 Task: Buy 3 Bodysuits of size small for Baby Girls from Clothing section under best seller category for shipping address: Emily Brown, 1132 Star Trek Drive, Pensacola, Florida 32501, Cell Number 8503109646. Pay from credit card ending with 2005, CVV 3321
Action: Mouse moved to (254, 72)
Screenshot: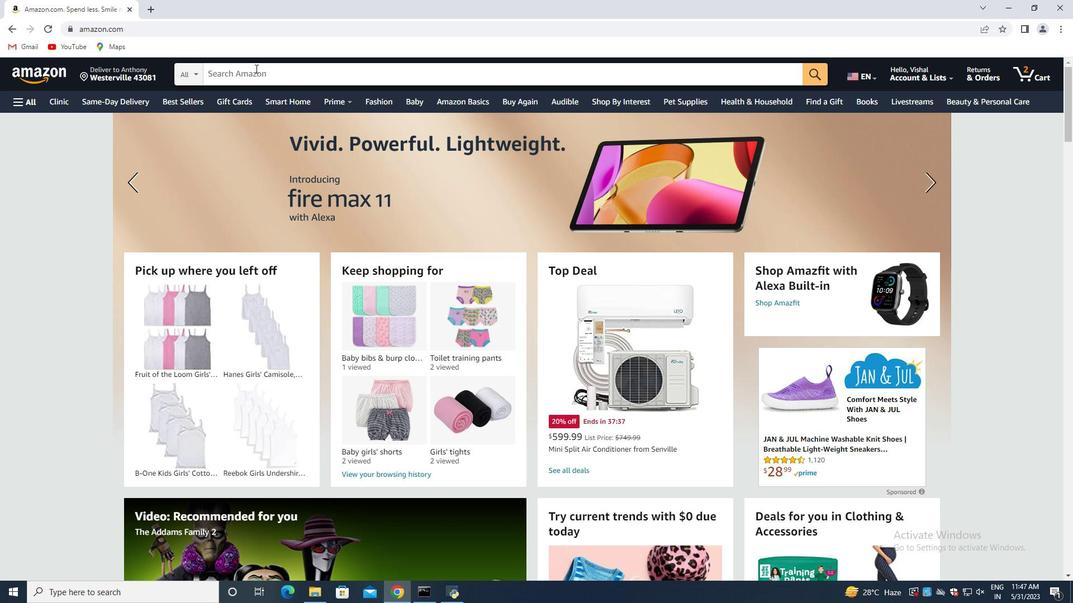 
Action: Mouse pressed left at (254, 72)
Screenshot: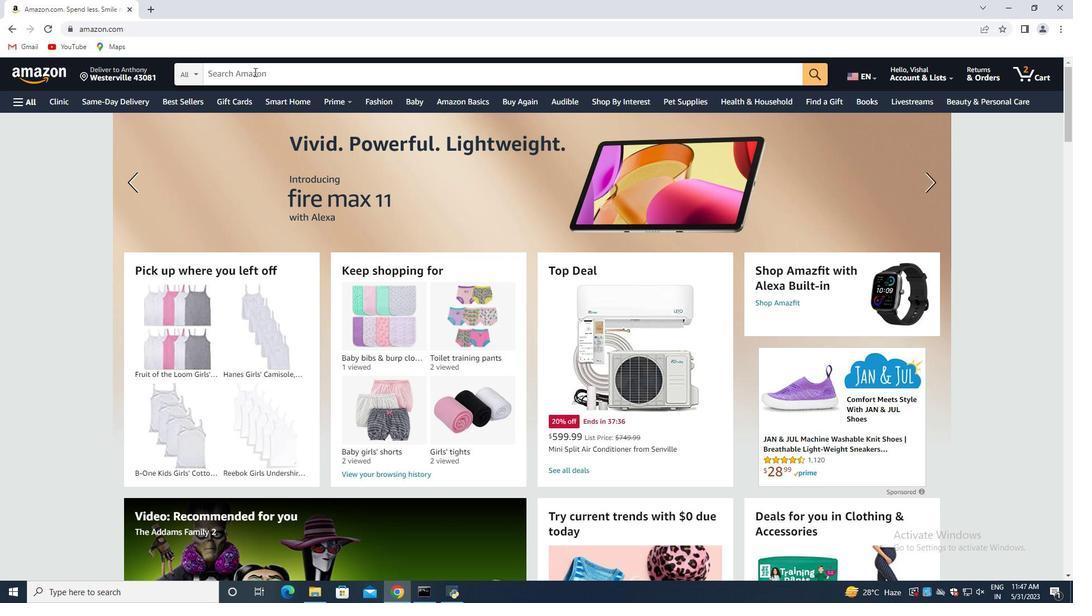 
Action: Key pressed <Key.shift>Body<Key.space><Key.backspace>suits<Key.space>of<Key.space>size<Key.space>small<Key.space>for<Key.space><Key.shift>Baby<Key.space><Key.shift>Girls<Key.enter>
Screenshot: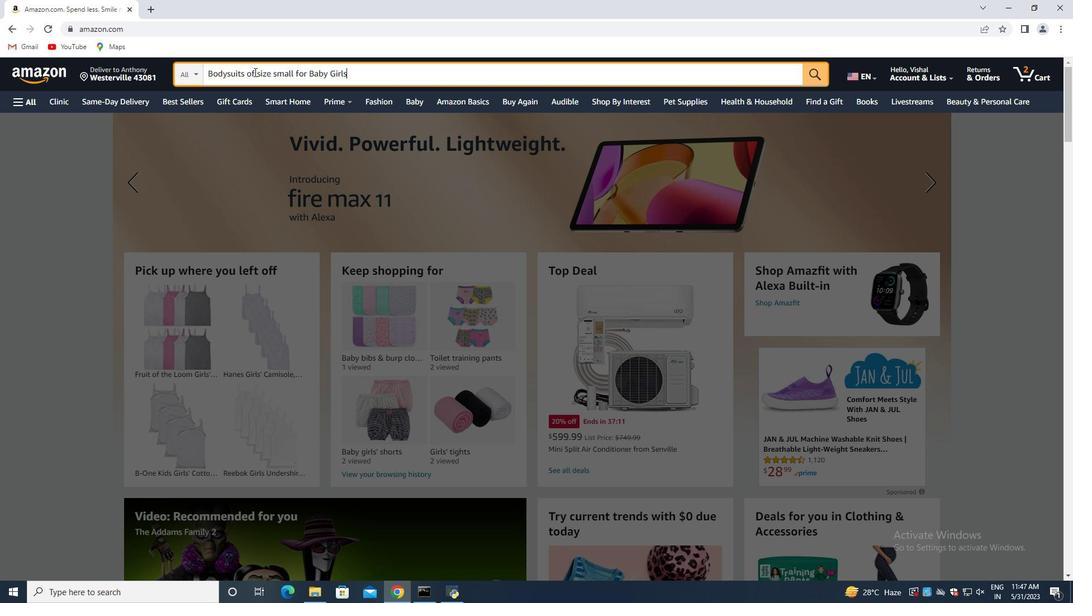 
Action: Mouse moved to (403, 208)
Screenshot: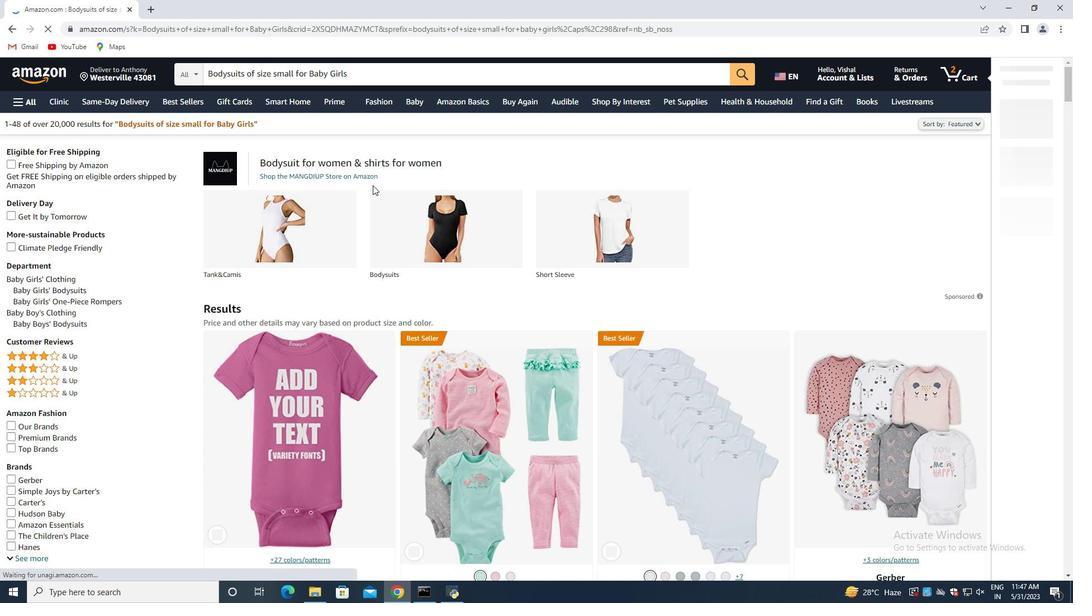 
Action: Mouse scrolled (403, 207) with delta (0, 0)
Screenshot: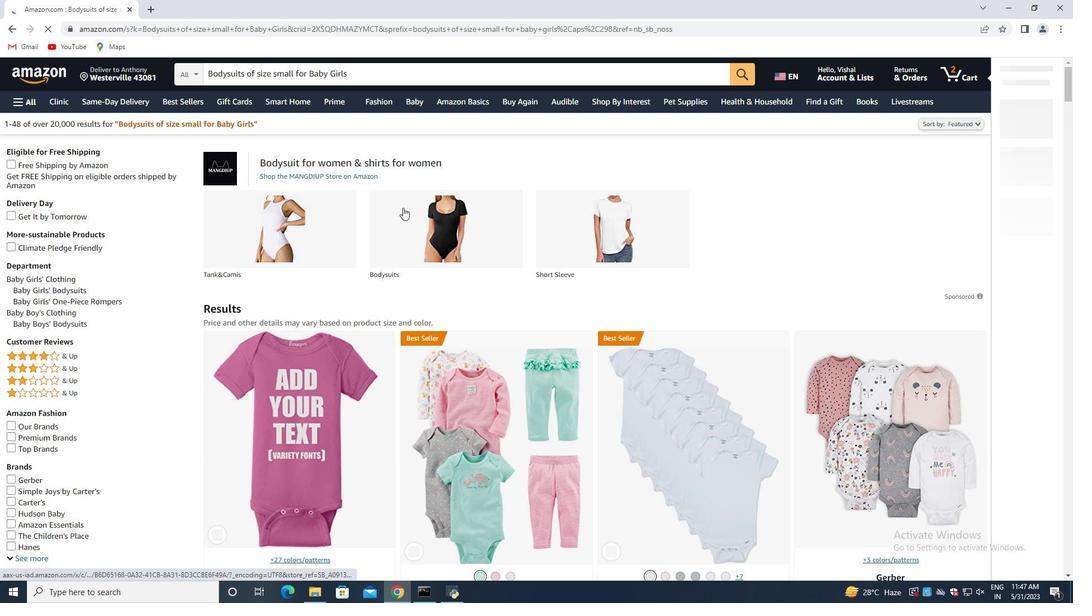 
Action: Mouse moved to (404, 209)
Screenshot: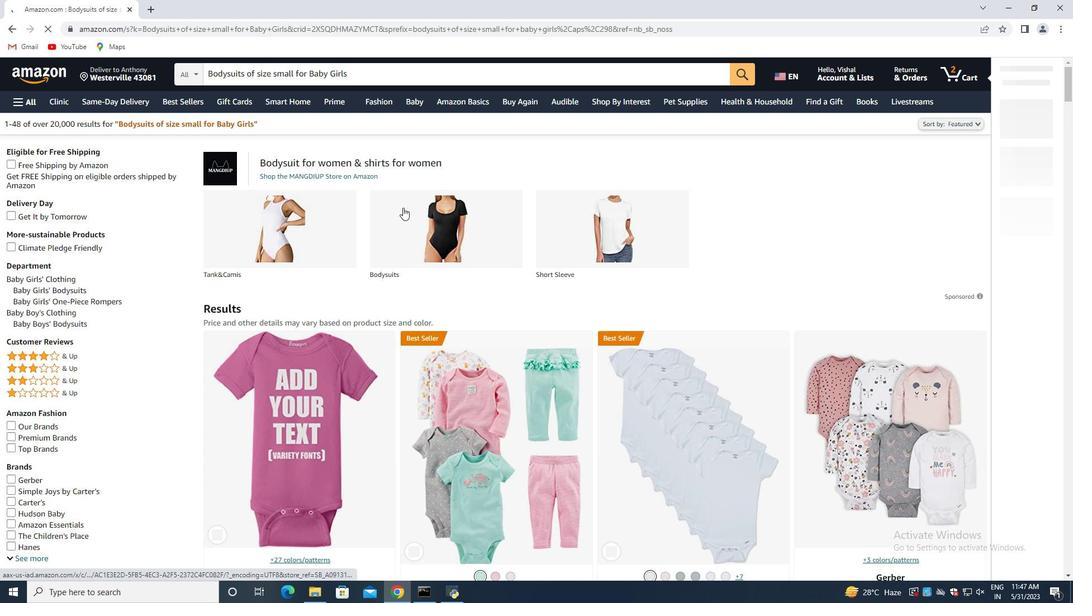 
Action: Mouse scrolled (404, 208) with delta (0, 0)
Screenshot: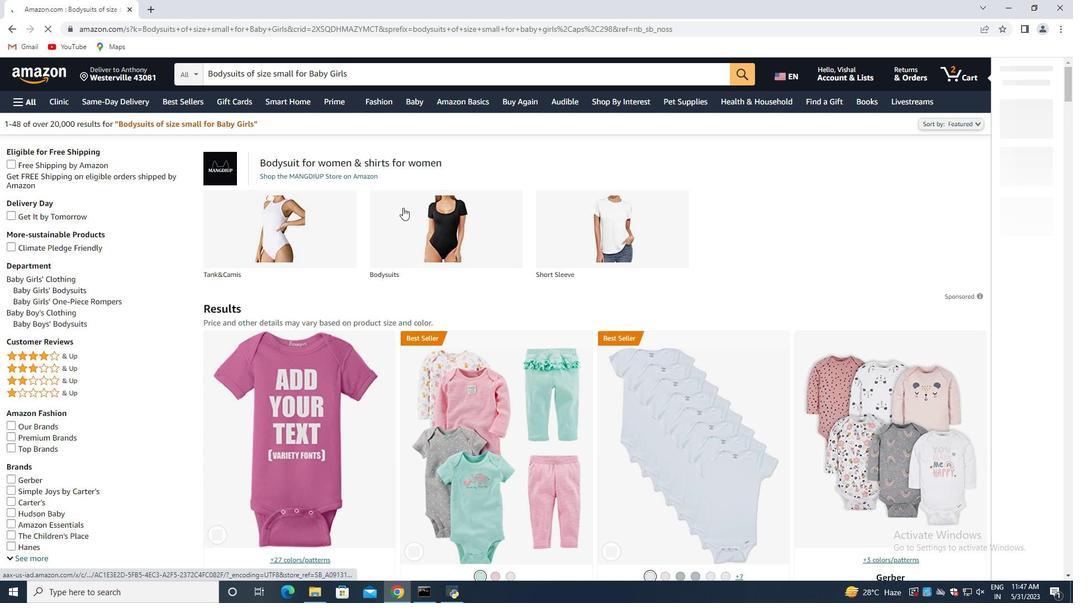
Action: Mouse moved to (407, 208)
Screenshot: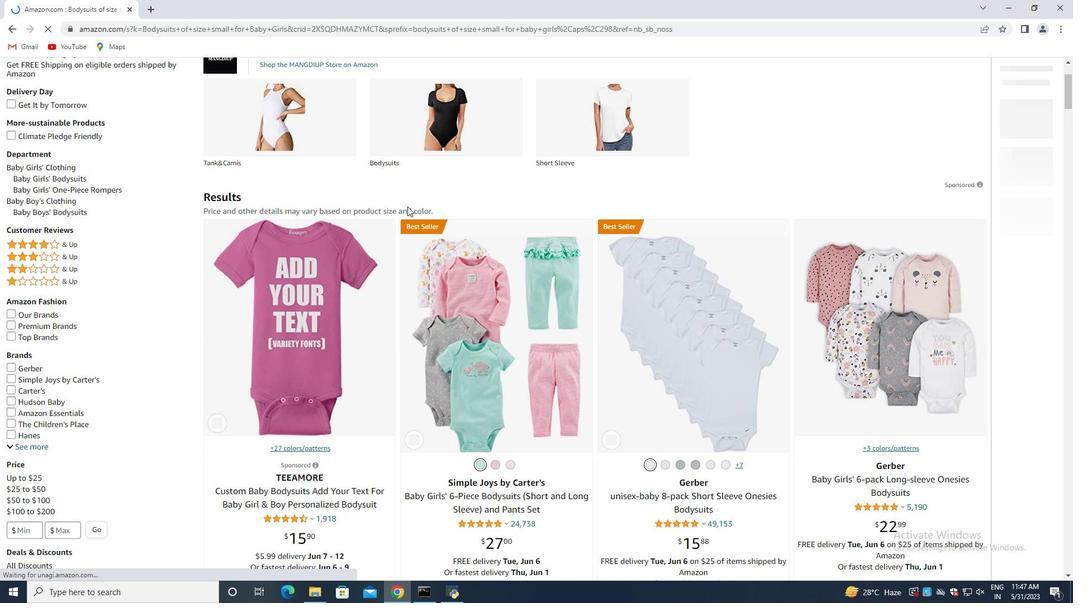 
Action: Mouse scrolled (407, 207) with delta (0, 0)
Screenshot: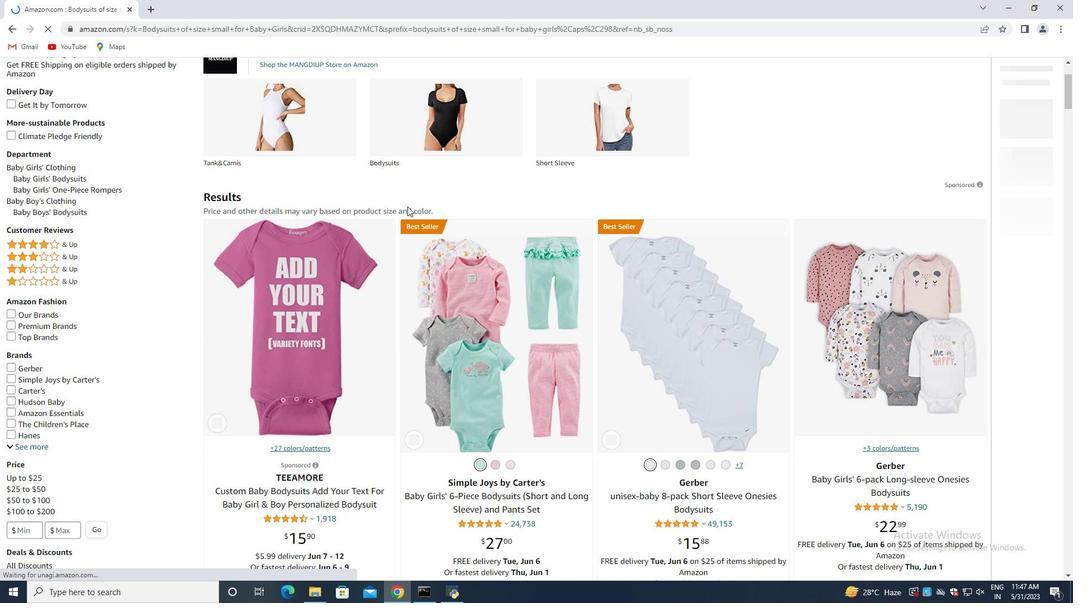 
Action: Mouse moved to (407, 209)
Screenshot: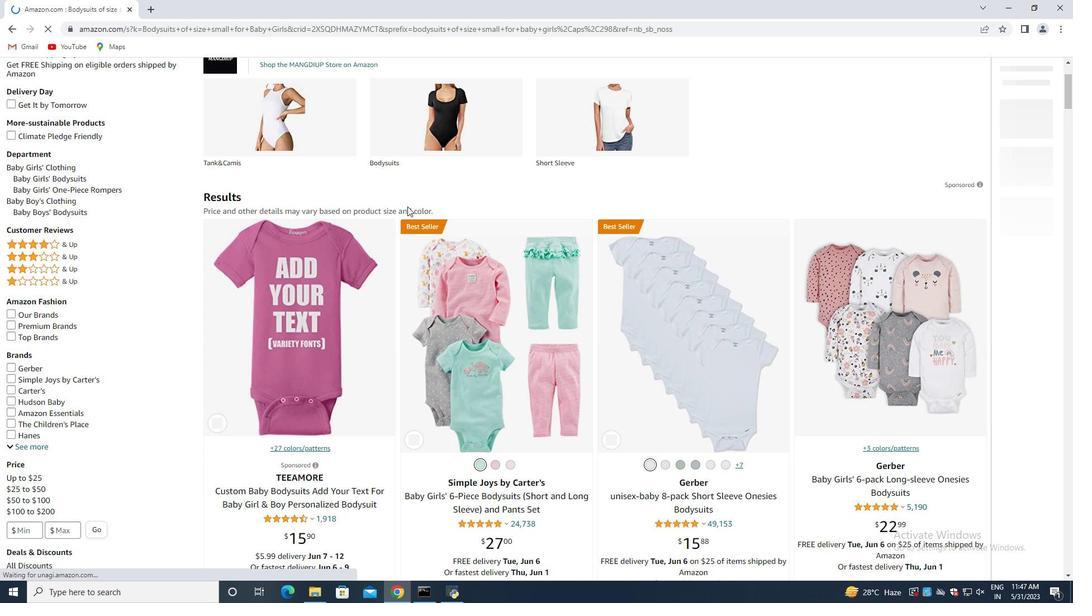 
Action: Mouse scrolled (407, 209) with delta (0, 0)
Screenshot: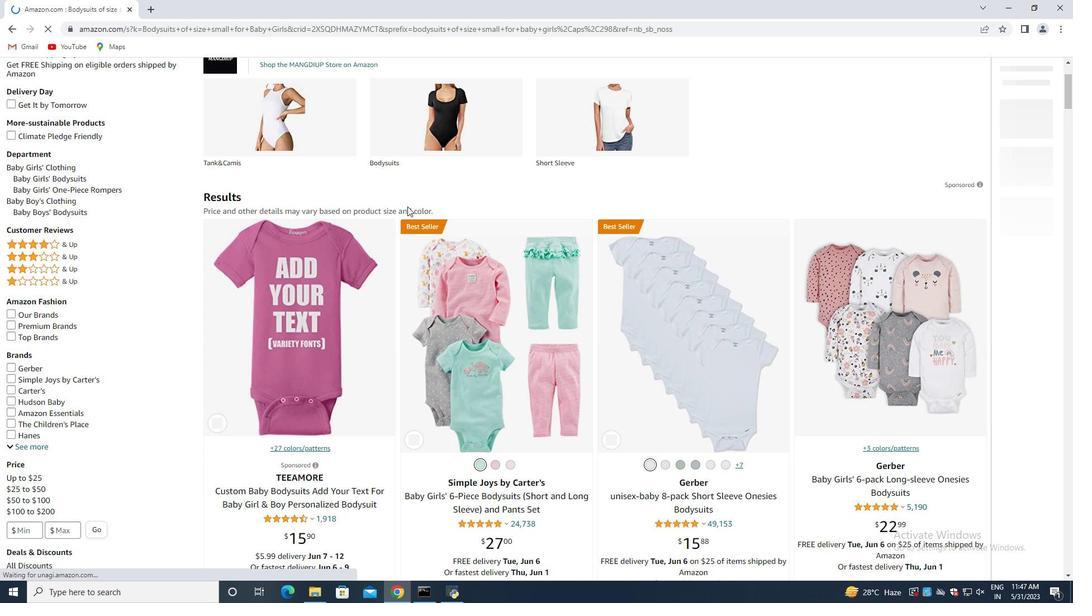 
Action: Mouse moved to (532, 244)
Screenshot: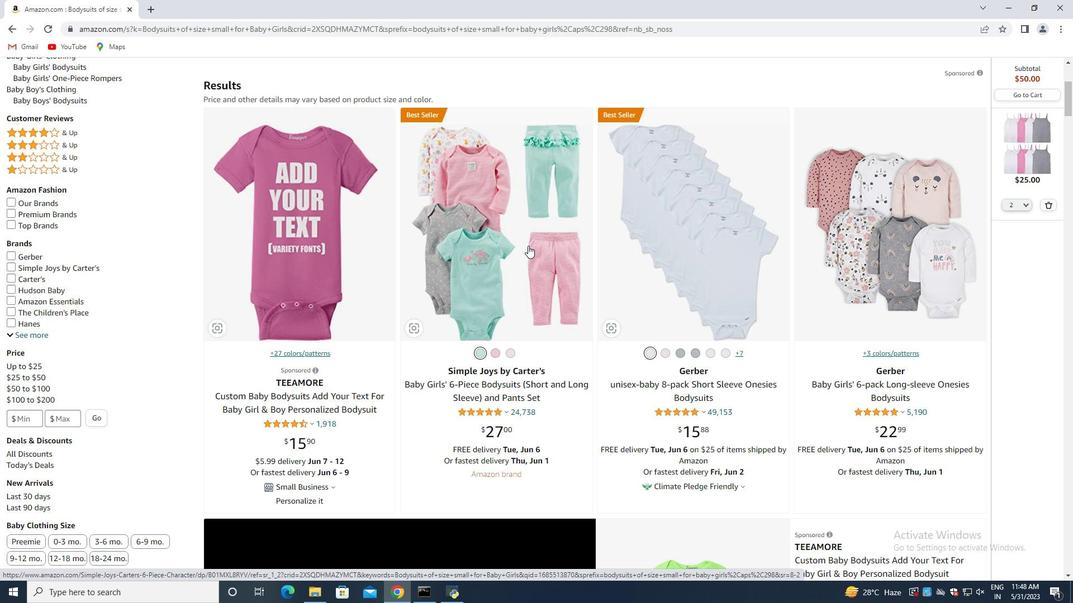
Action: Mouse pressed left at (532, 244)
Screenshot: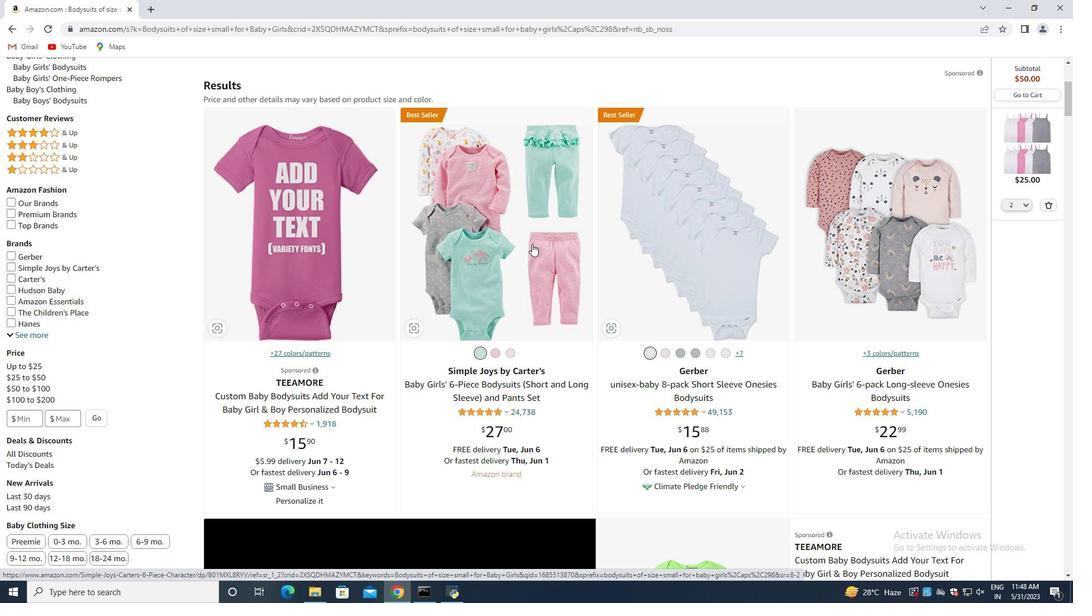 
Action: Mouse moved to (533, 386)
Screenshot: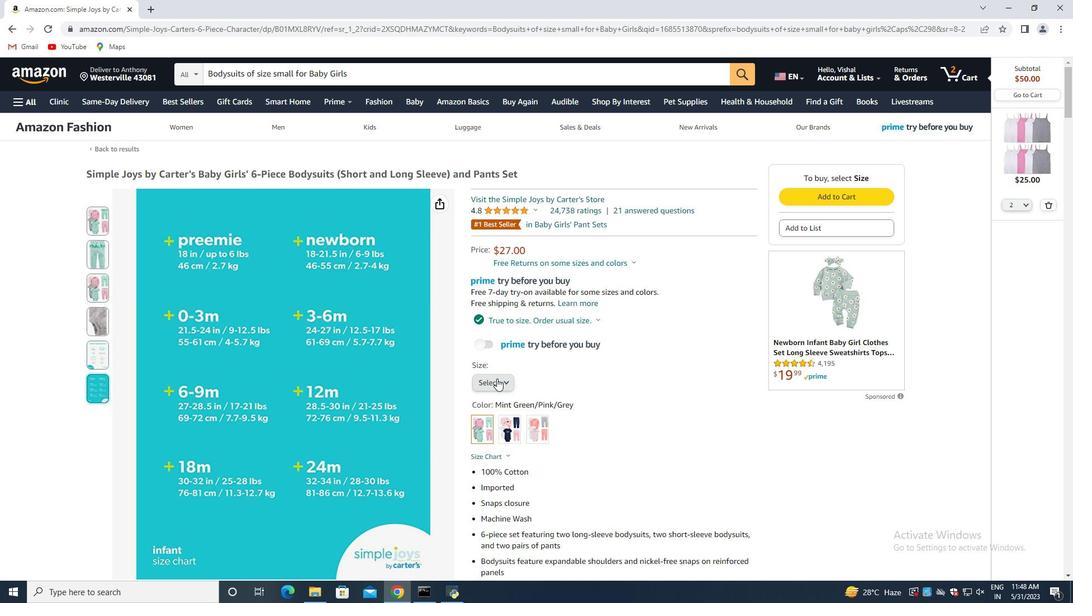 
Action: Mouse pressed left at (533, 386)
Screenshot: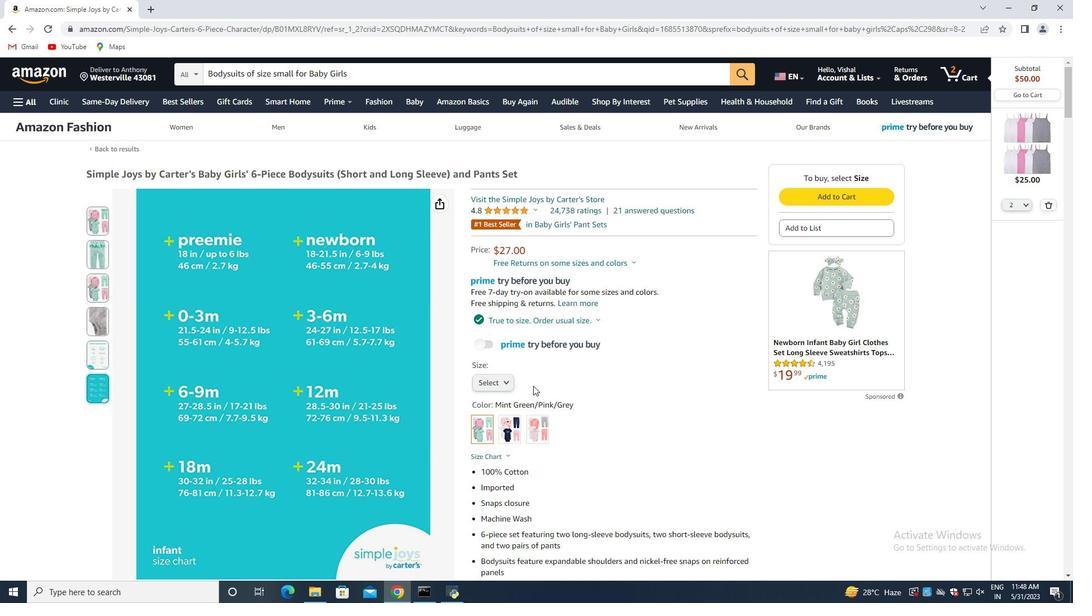 
Action: Mouse moved to (494, 383)
Screenshot: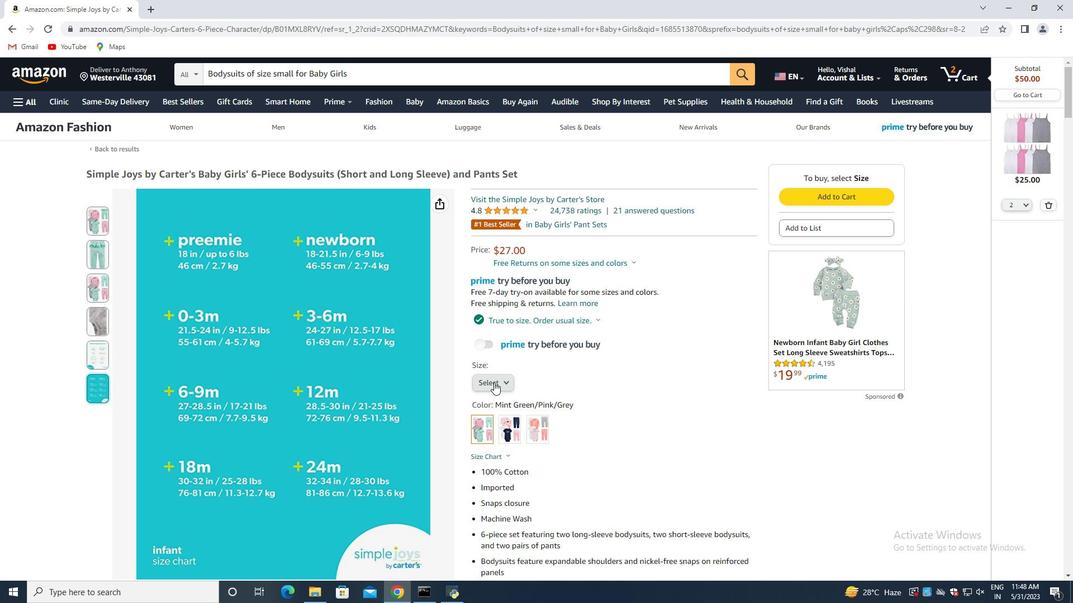 
Action: Mouse pressed left at (494, 383)
Screenshot: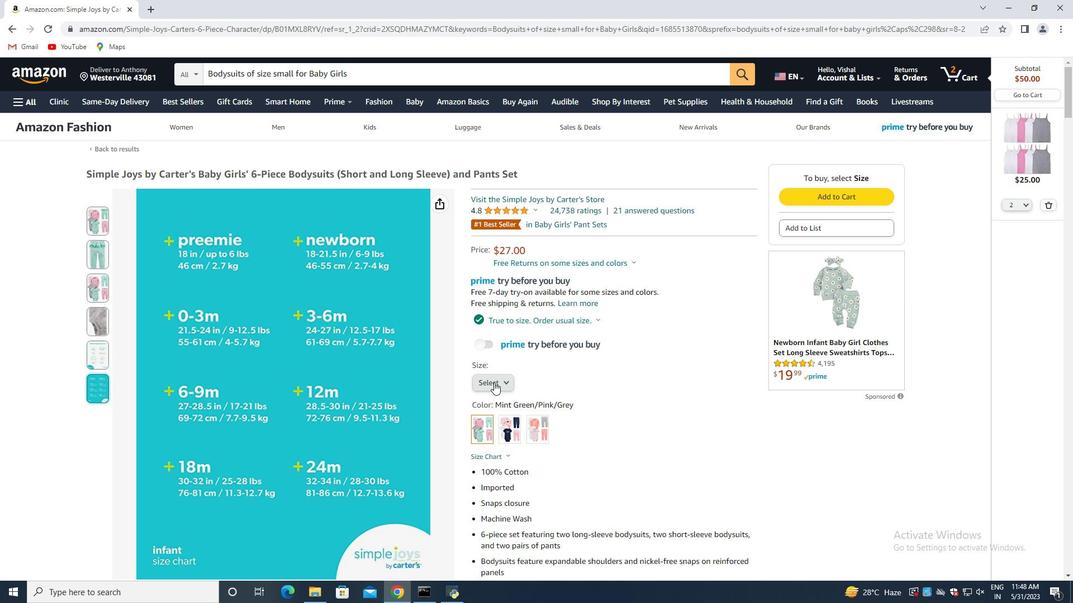 
Action: Mouse moved to (495, 428)
Screenshot: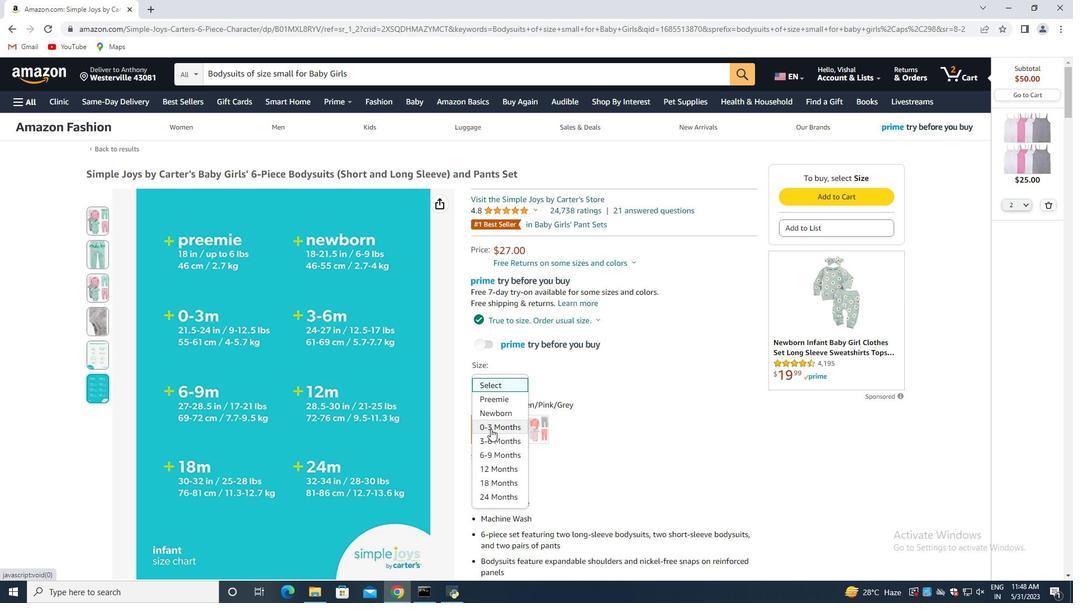 
Action: Mouse pressed left at (495, 428)
Screenshot: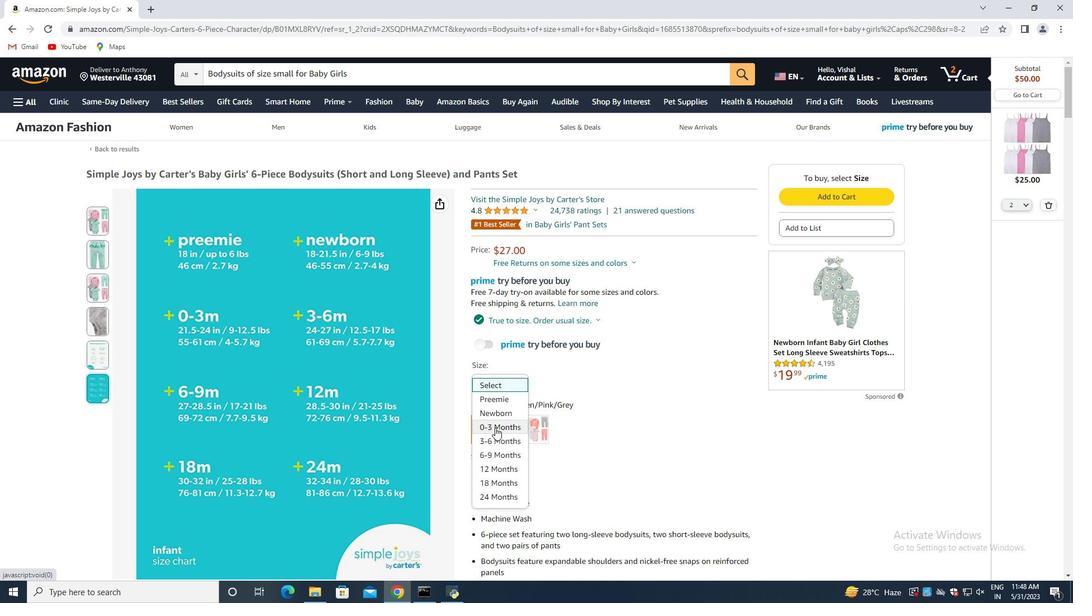 
Action: Mouse moved to (1050, 204)
Screenshot: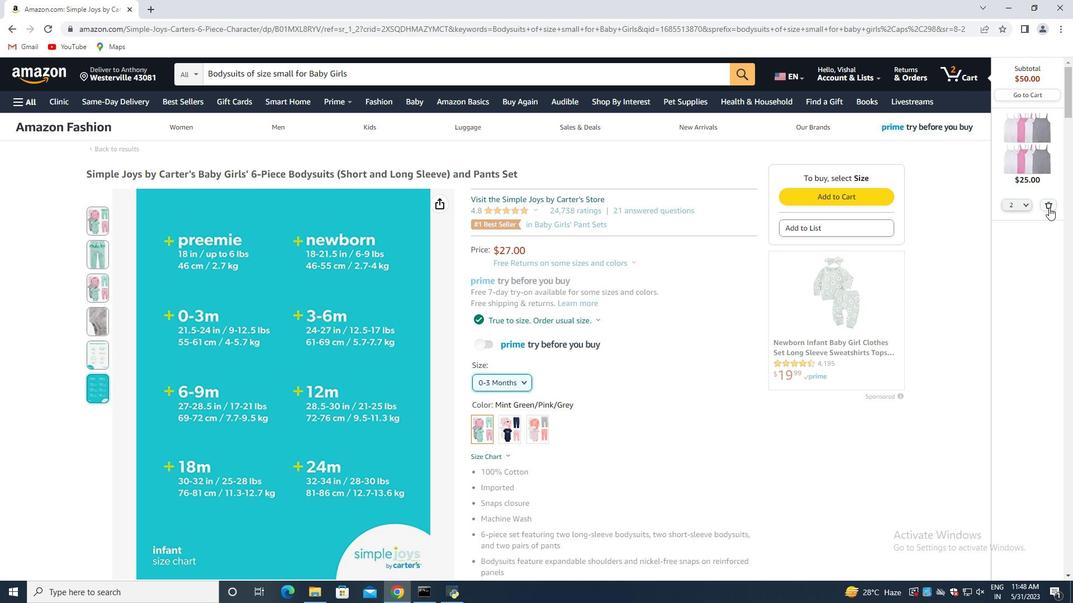
Action: Mouse pressed left at (1050, 204)
Screenshot: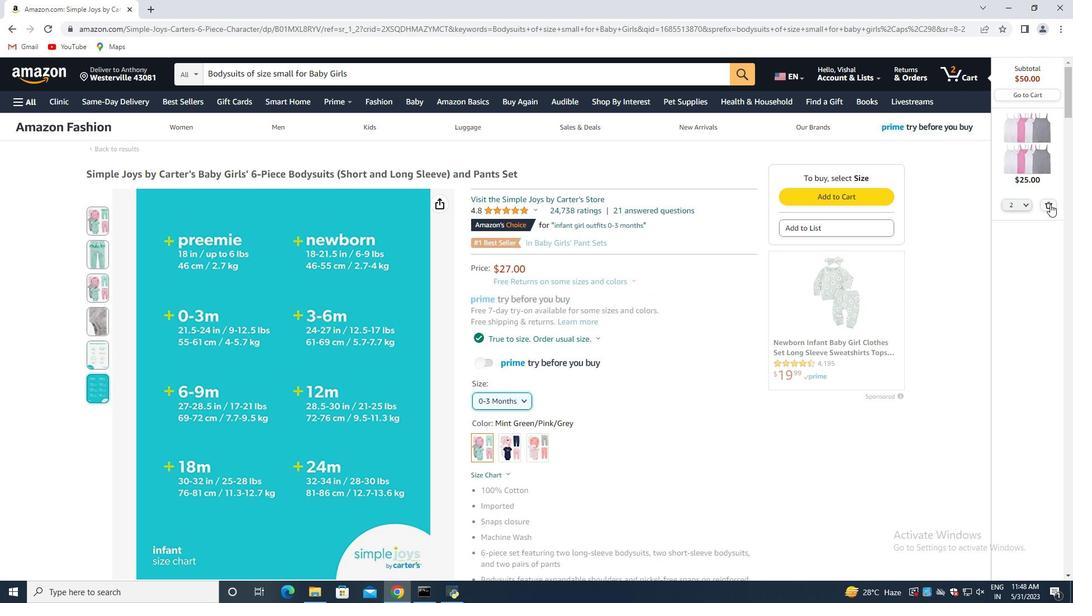
Action: Mouse moved to (643, 300)
Screenshot: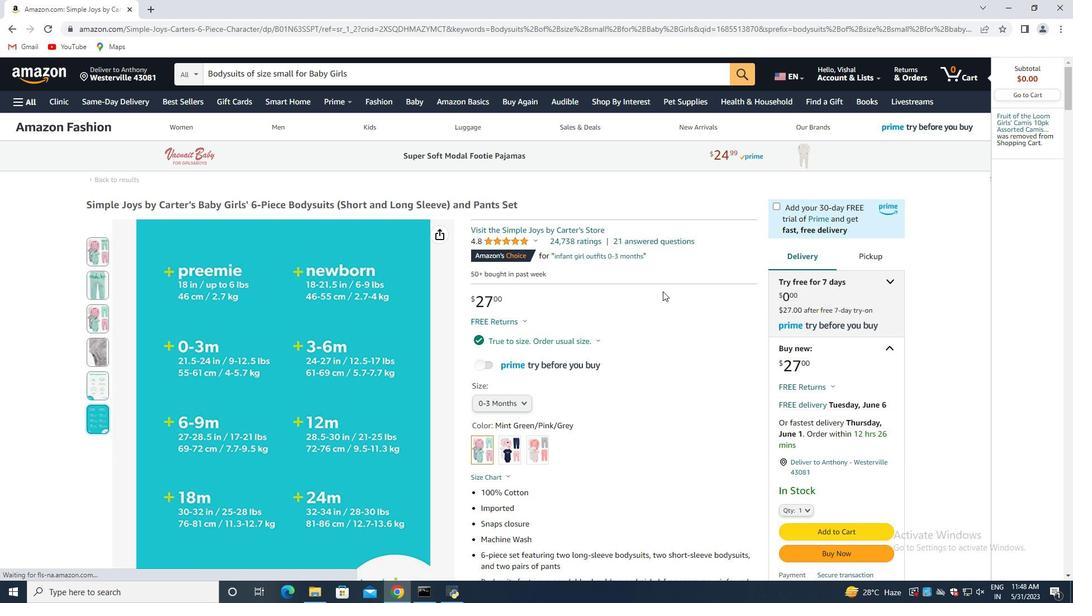 
Action: Mouse scrolled (643, 300) with delta (0, 0)
Screenshot: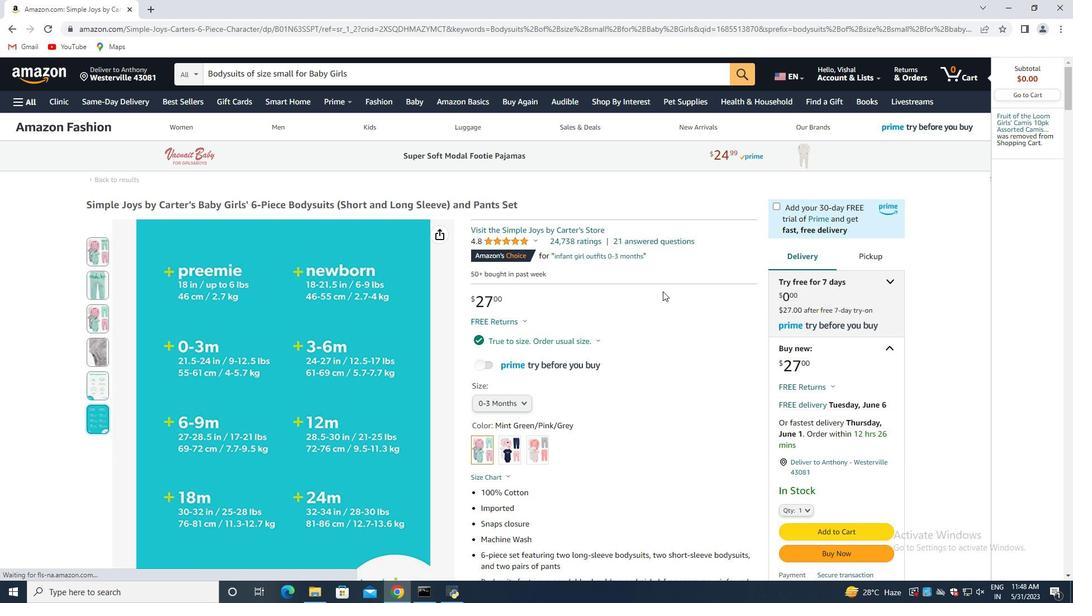 
Action: Mouse moved to (569, 315)
Screenshot: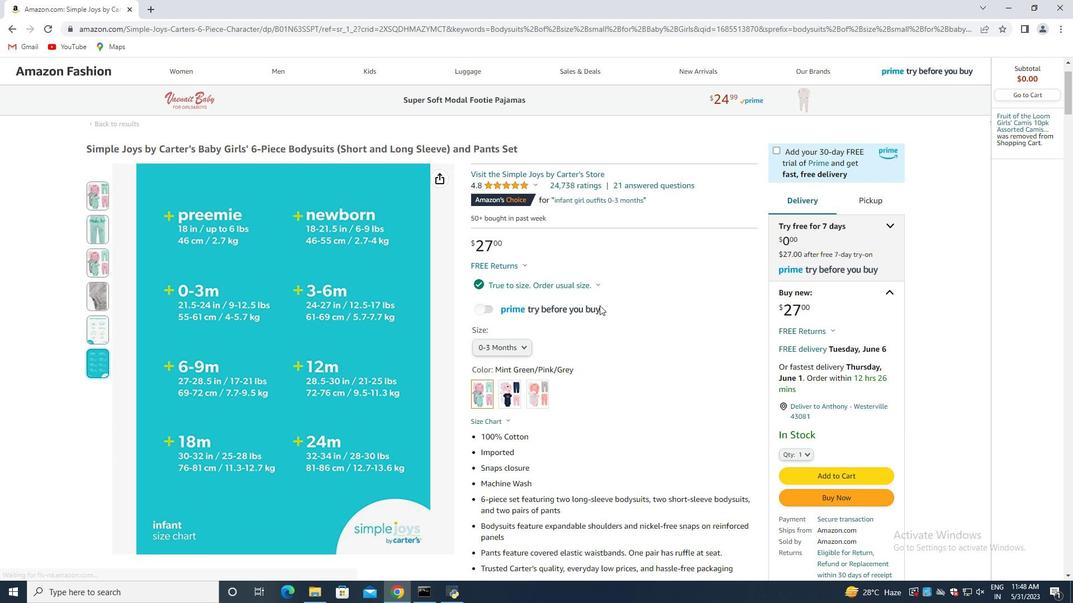 
Action: Mouse scrolled (569, 314) with delta (0, 0)
Screenshot: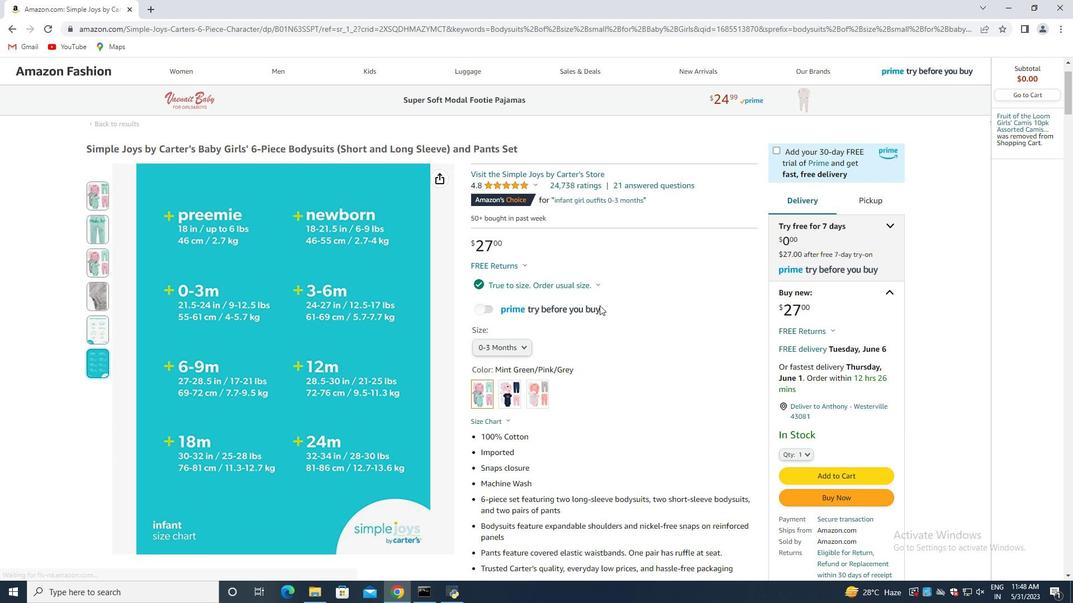 
Action: Mouse moved to (526, 333)
Screenshot: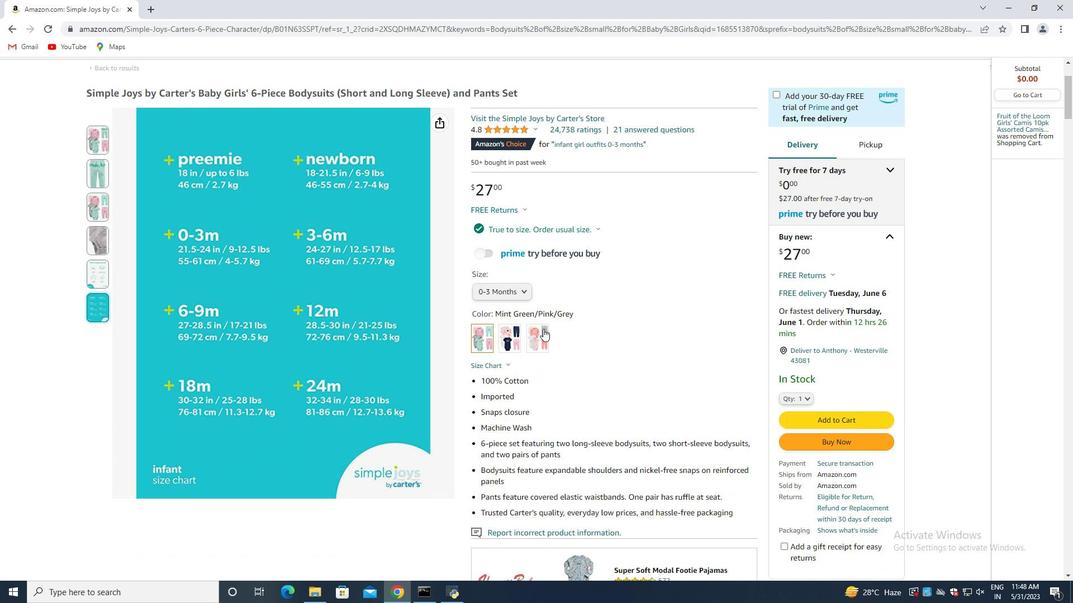 
Action: Mouse scrolled (526, 332) with delta (0, 0)
Screenshot: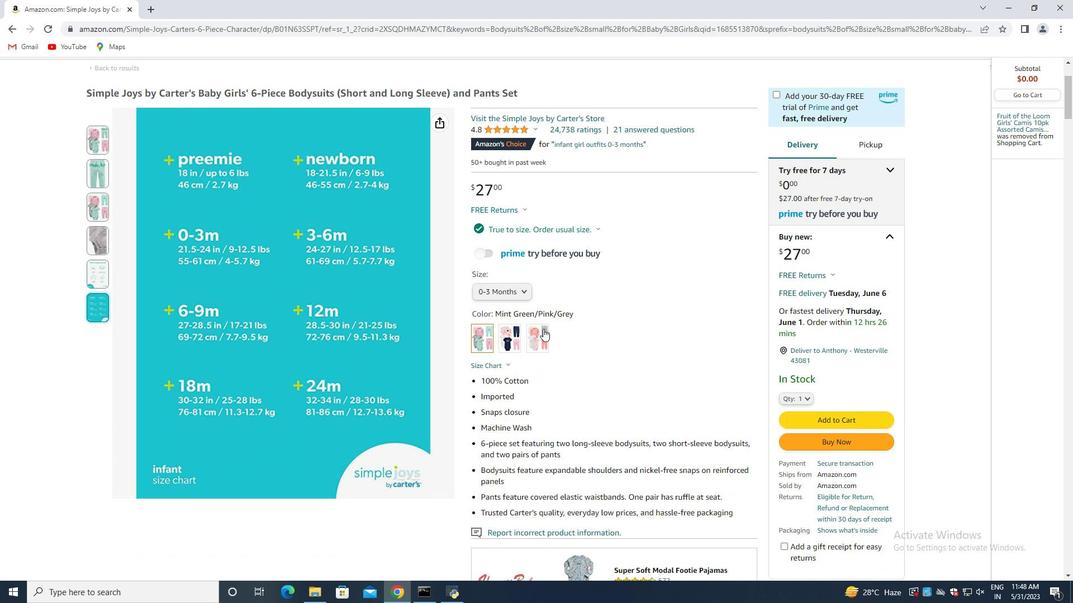 
Action: Mouse moved to (522, 336)
Screenshot: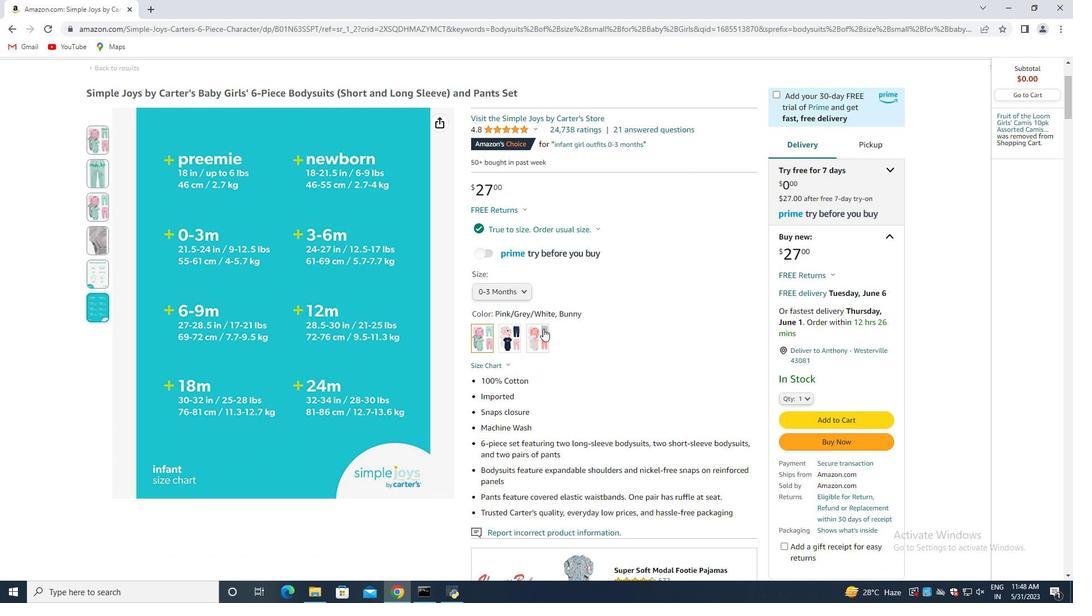 
Action: Mouse scrolled (522, 335) with delta (0, 0)
Screenshot: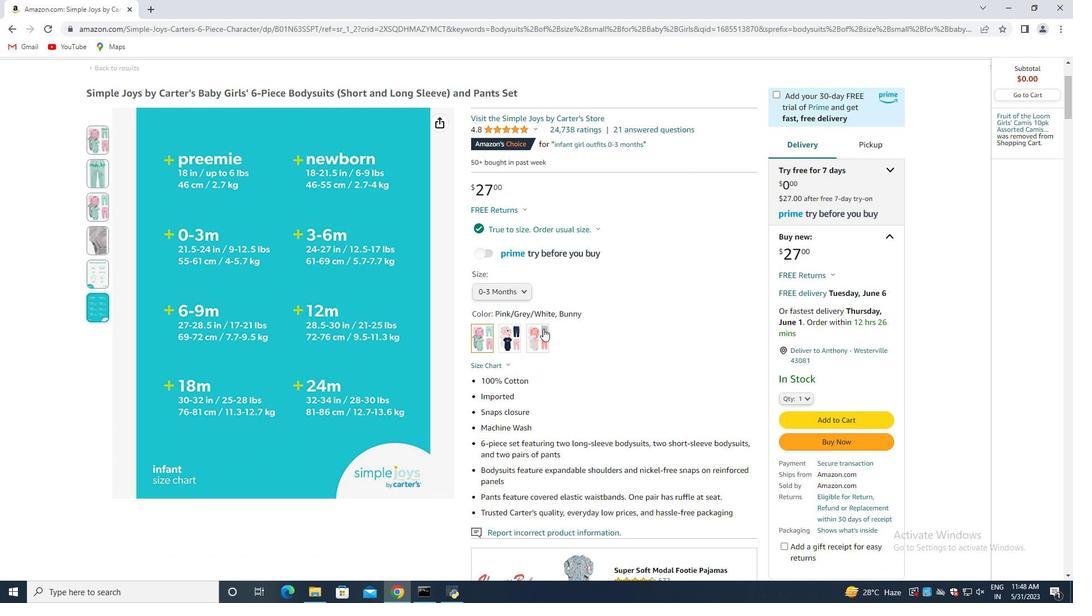 
Action: Mouse moved to (520, 337)
Screenshot: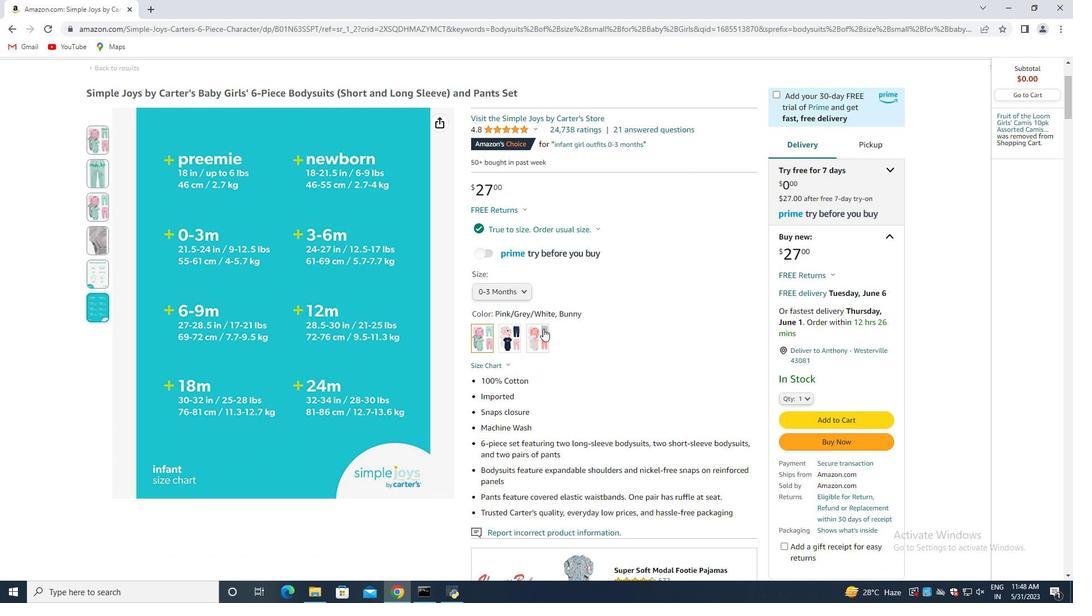 
Action: Mouse scrolled (520, 336) with delta (0, 0)
Screenshot: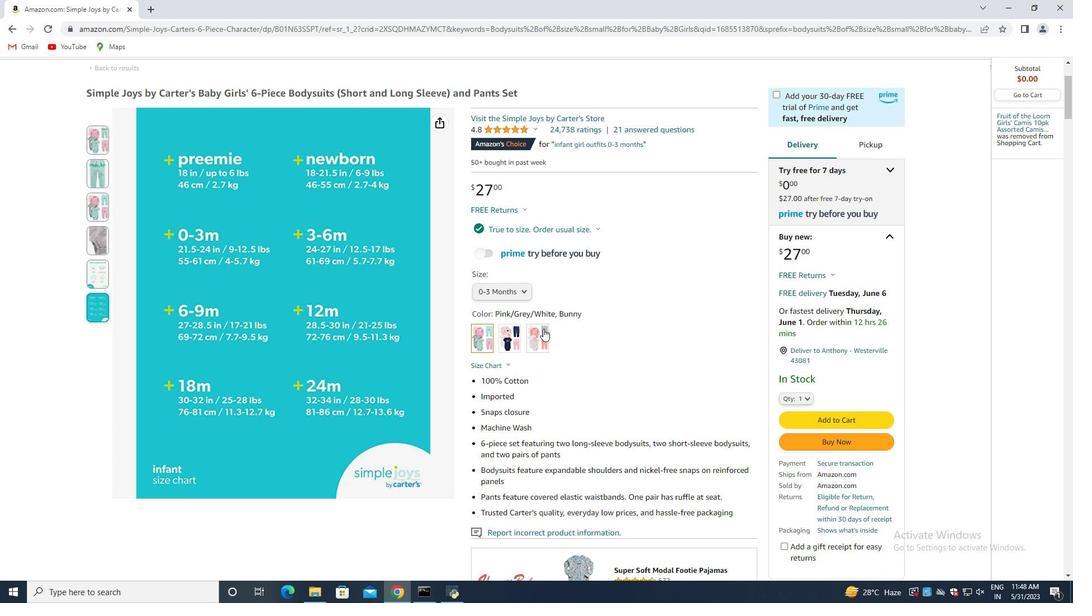 
Action: Mouse moved to (435, 257)
Screenshot: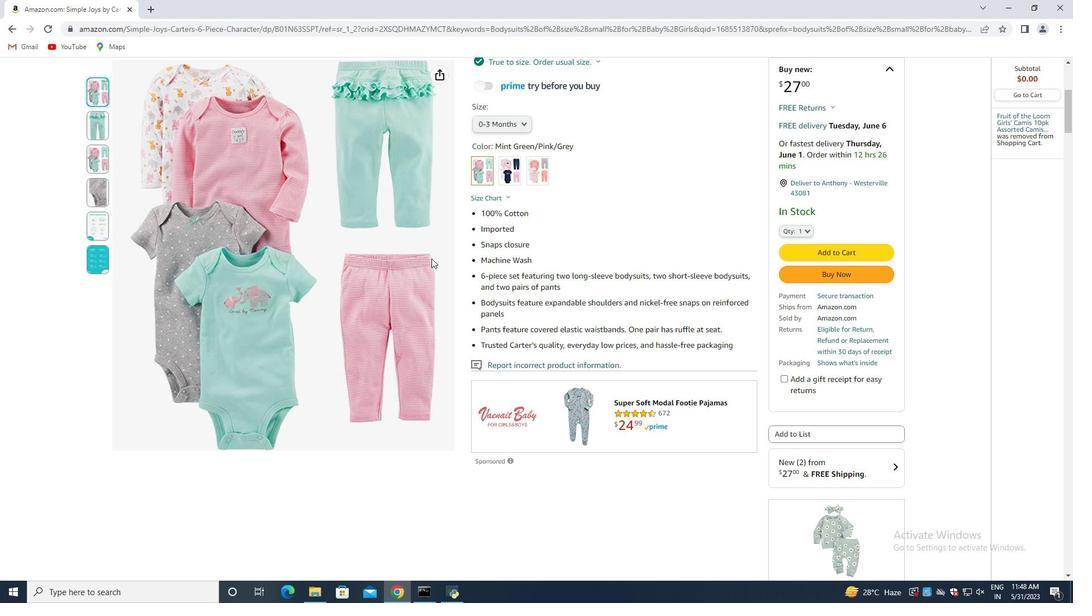 
Action: Mouse scrolled (435, 258) with delta (0, 0)
Screenshot: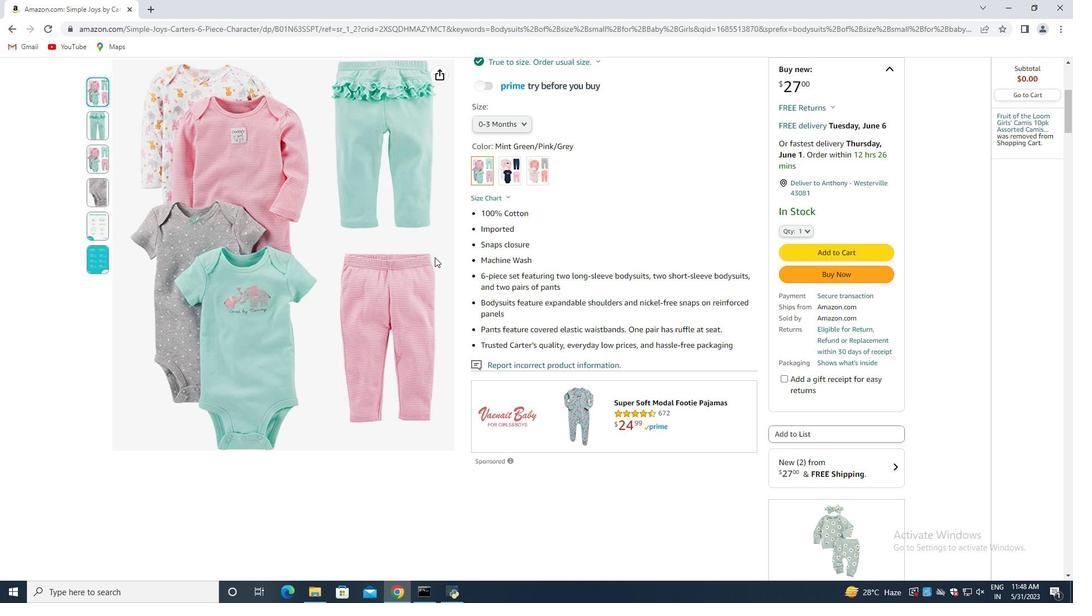 
Action: Mouse scrolled (435, 258) with delta (0, 0)
Screenshot: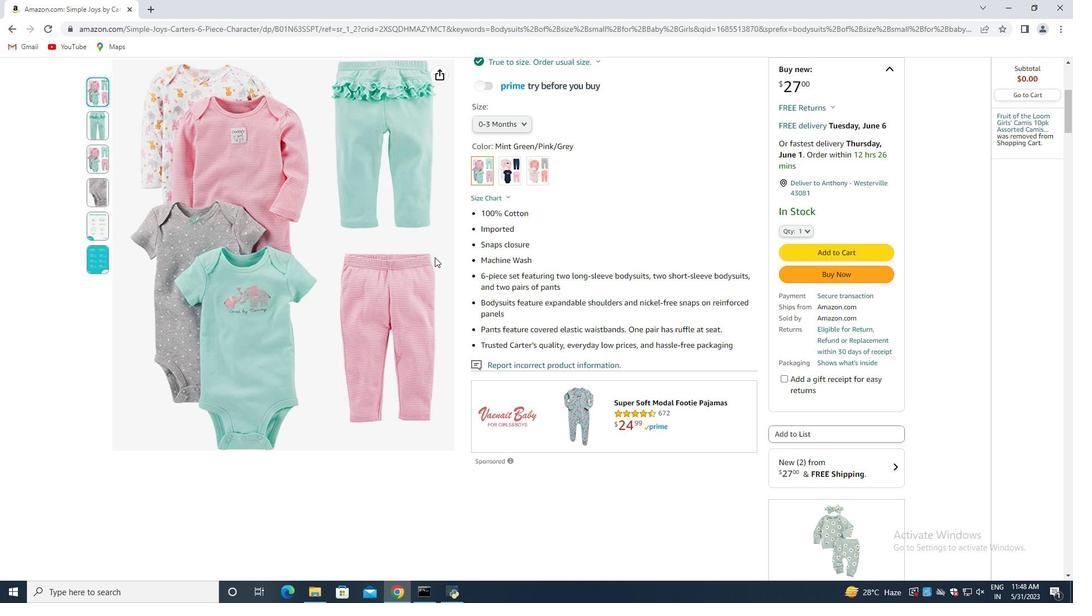 
Action: Mouse scrolled (435, 258) with delta (0, 0)
Screenshot: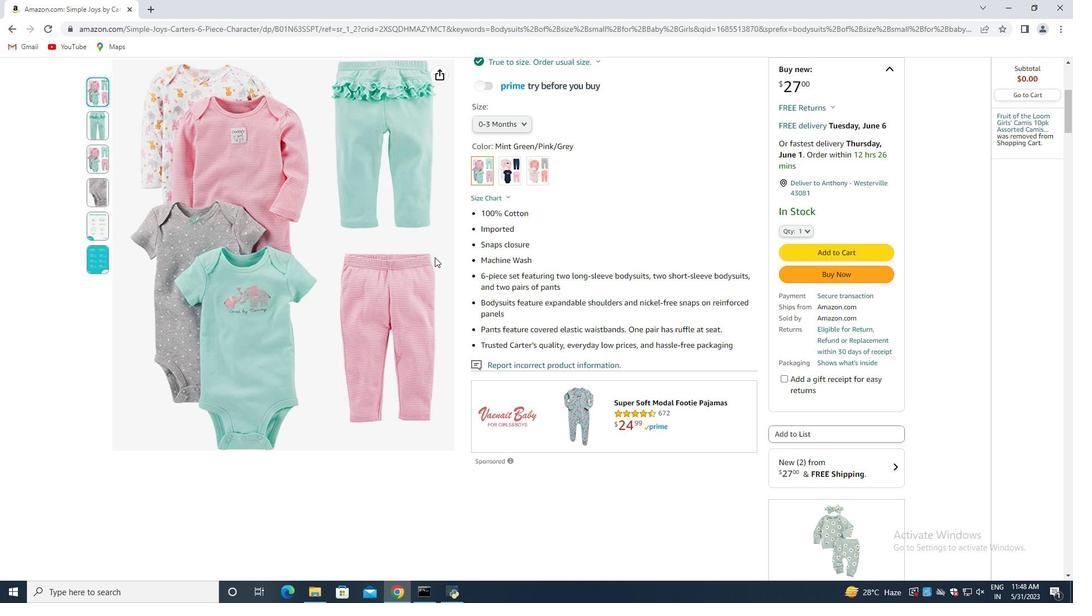 
Action: Mouse scrolled (435, 258) with delta (0, 0)
Screenshot: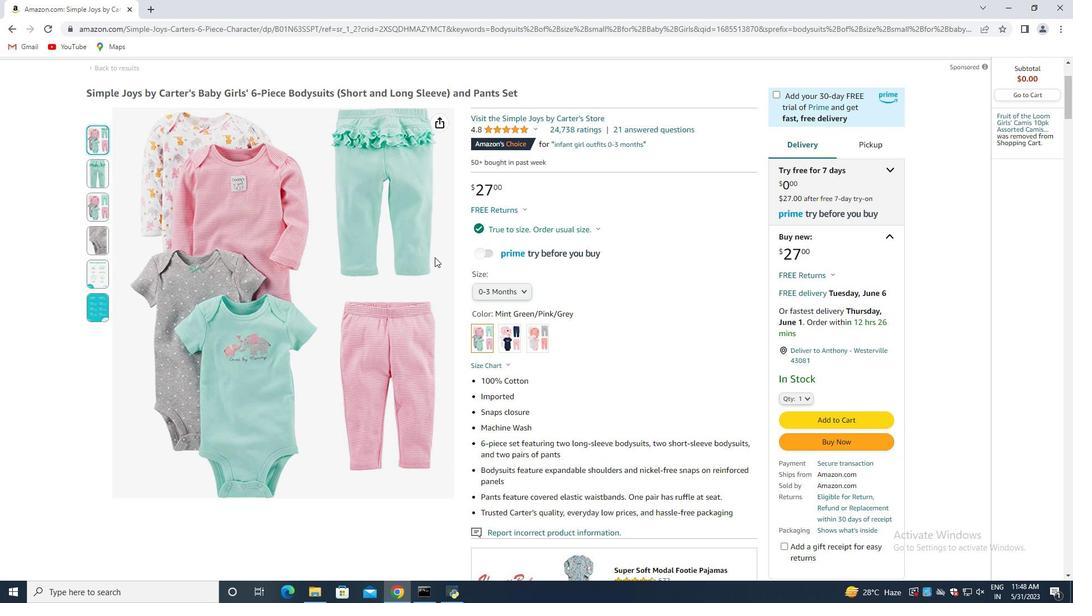 
Action: Mouse moved to (329, 178)
Screenshot: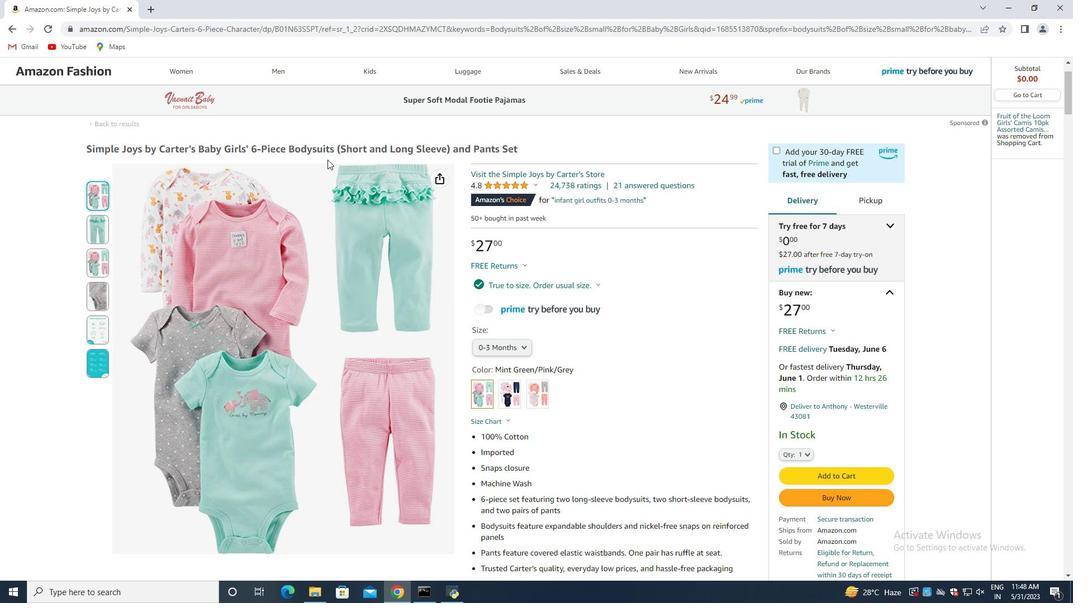 
Action: Mouse scrolled (329, 178) with delta (0, 0)
Screenshot: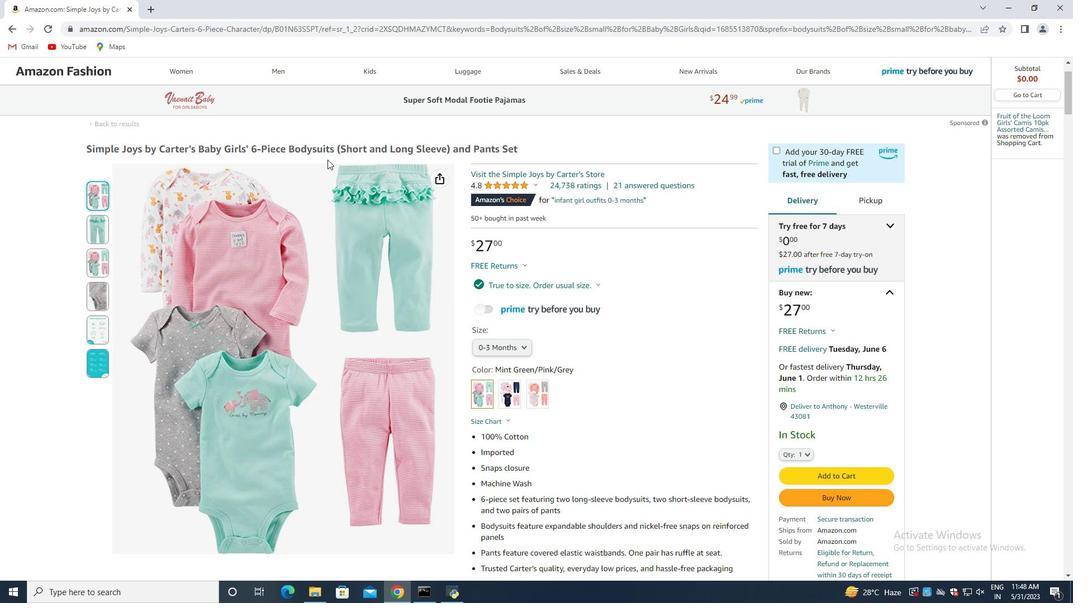 
Action: Mouse moved to (329, 180)
Screenshot: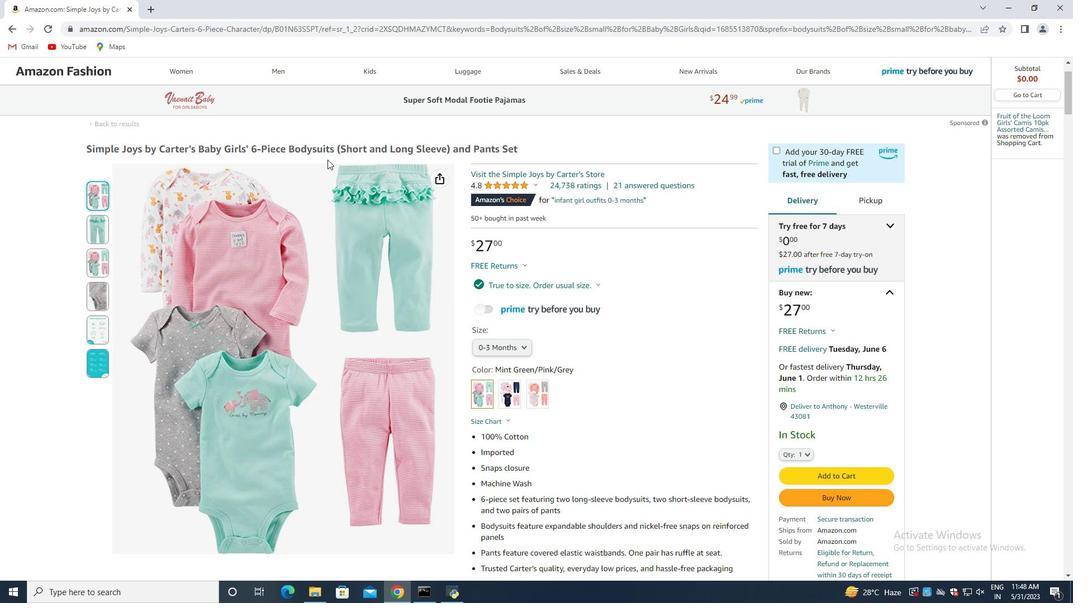 
Action: Mouse scrolled (329, 179) with delta (0, 0)
Screenshot: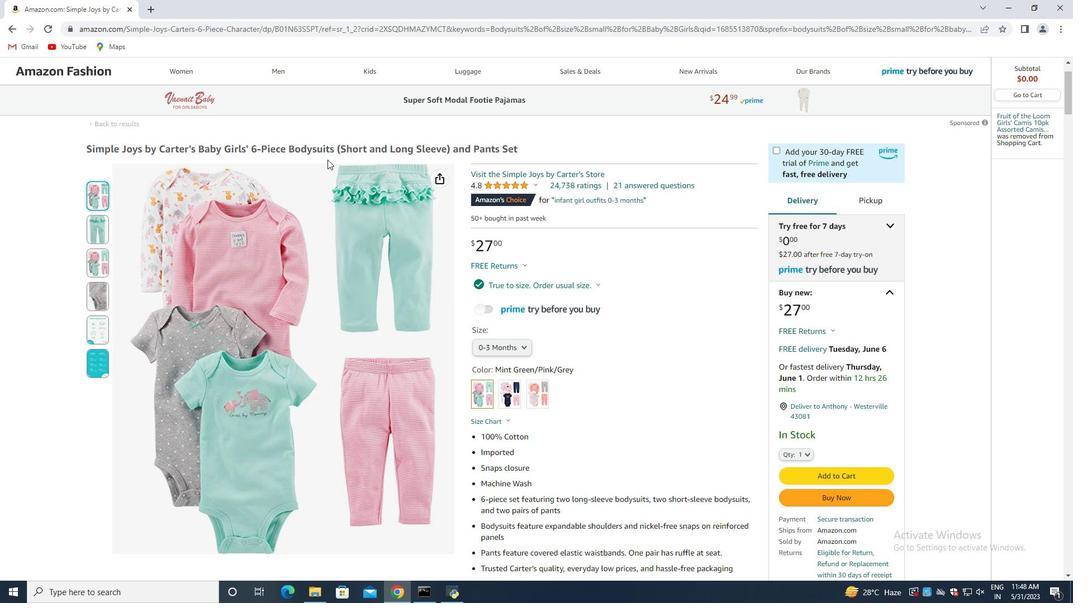 
Action: Mouse moved to (329, 180)
Screenshot: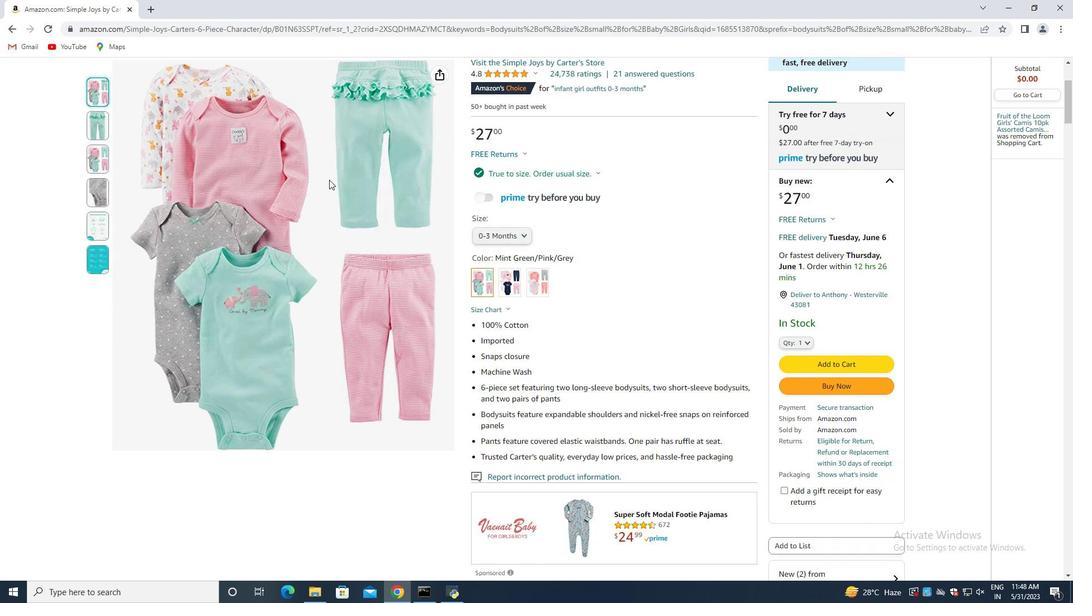 
Action: Mouse scrolled (329, 180) with delta (0, 0)
Screenshot: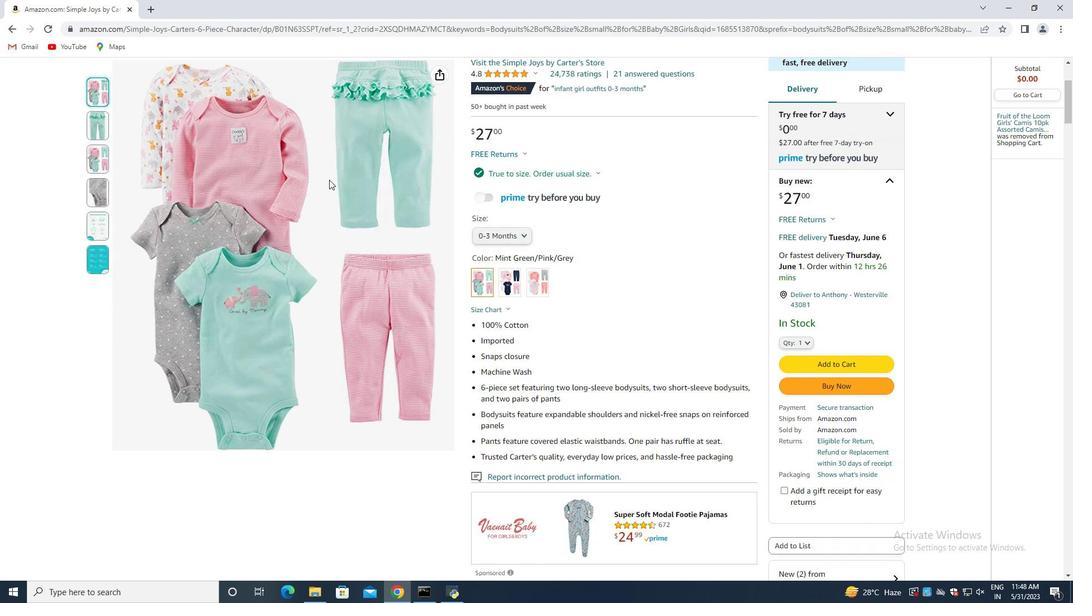 
Action: Mouse moved to (329, 182)
Screenshot: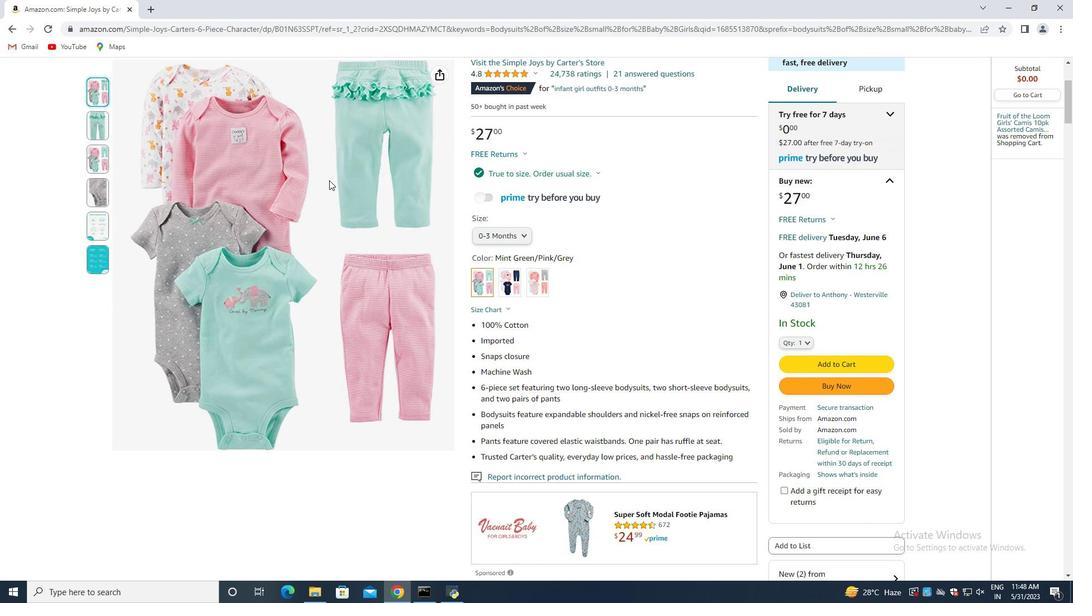 
Action: Mouse scrolled (329, 181) with delta (0, 0)
Screenshot: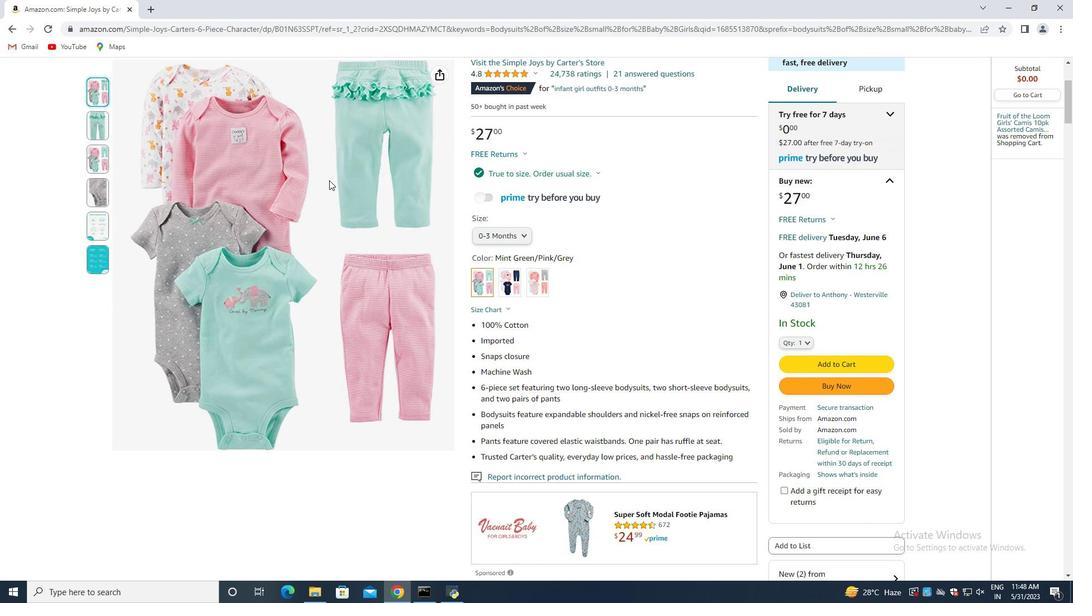 
Action: Mouse moved to (329, 183)
Screenshot: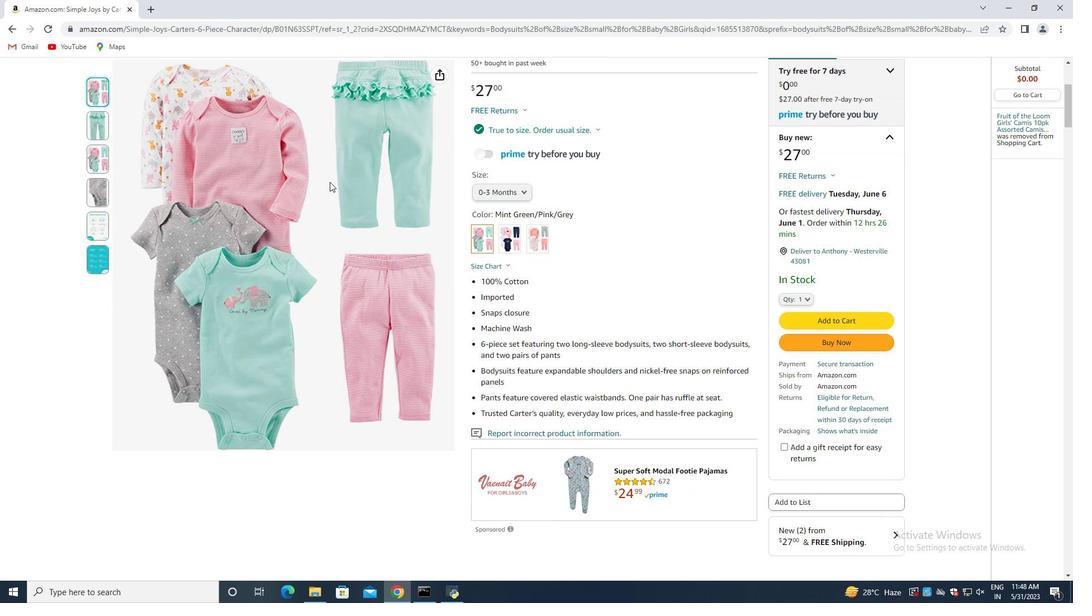 
Action: Mouse scrolled (329, 182) with delta (0, 0)
Screenshot: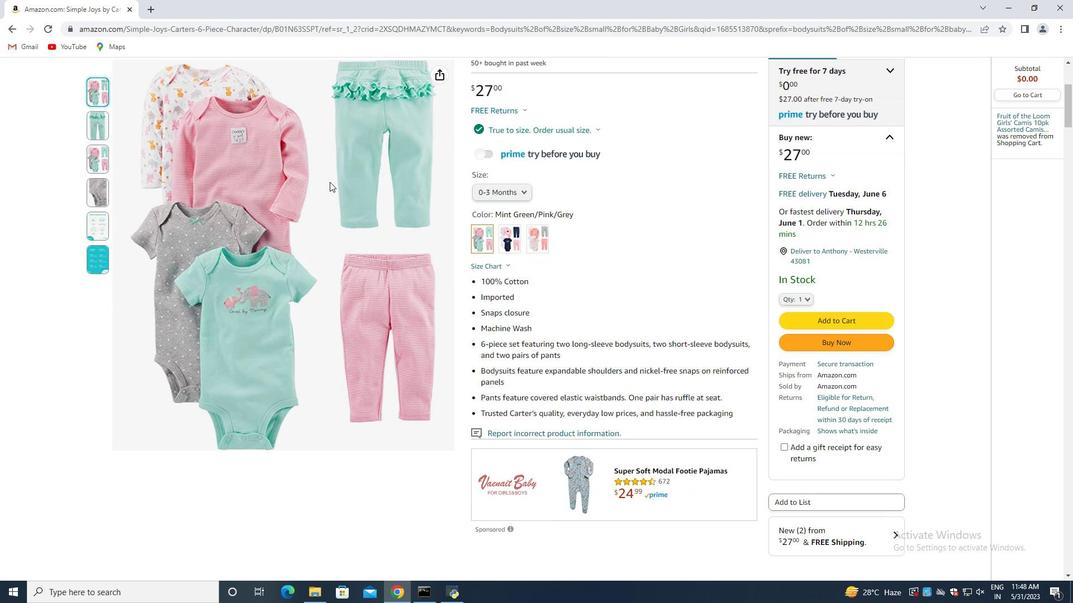 
Action: Mouse scrolled (329, 182) with delta (0, 0)
Screenshot: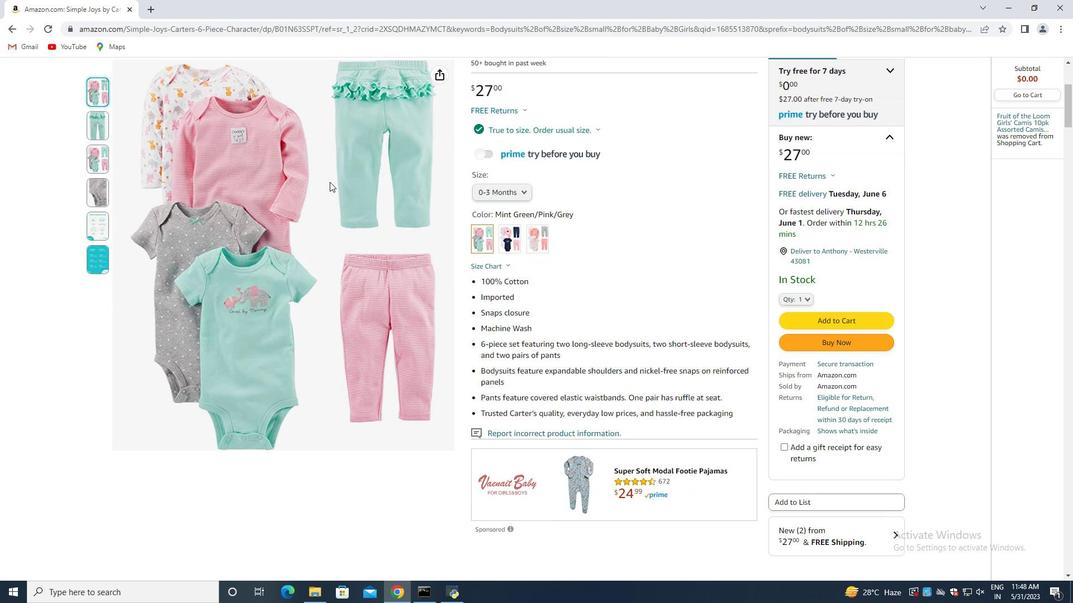 
Action: Mouse moved to (332, 183)
Screenshot: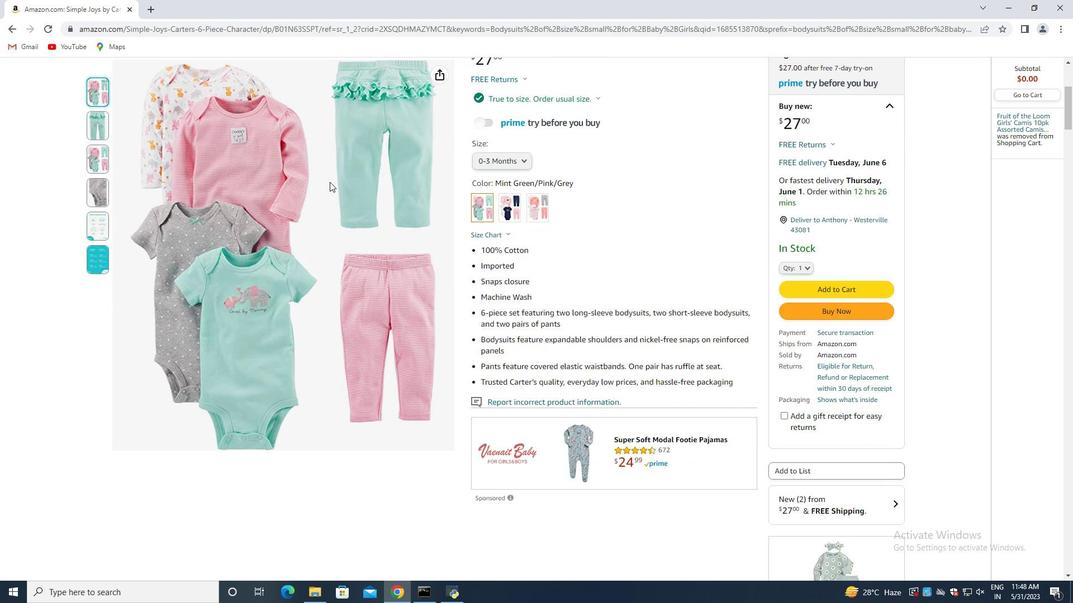 
Action: Mouse scrolled (332, 183) with delta (0, 0)
Screenshot: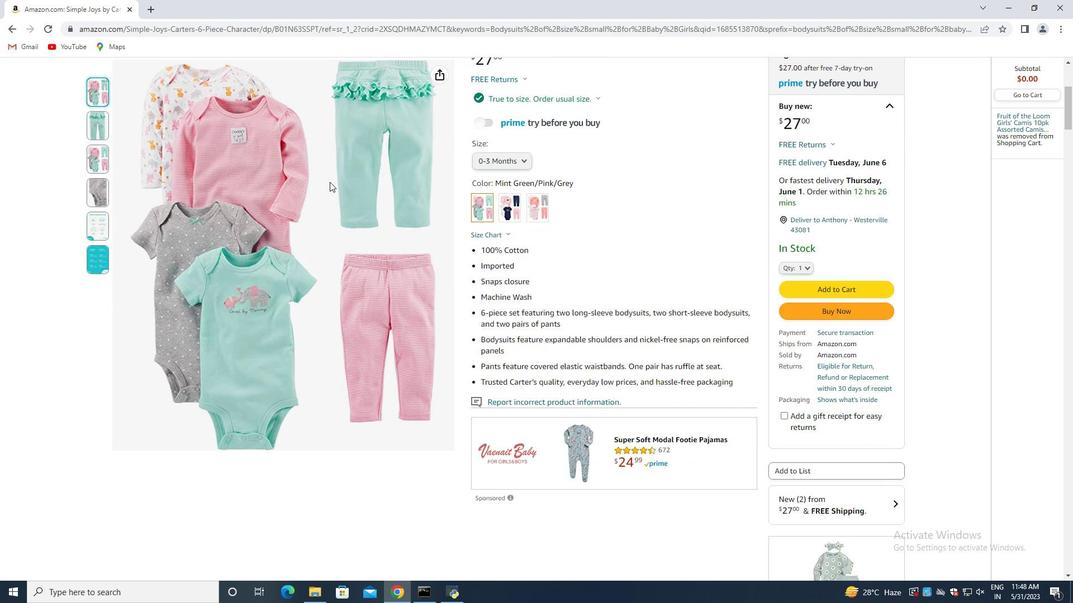 
Action: Mouse moved to (353, 188)
Screenshot: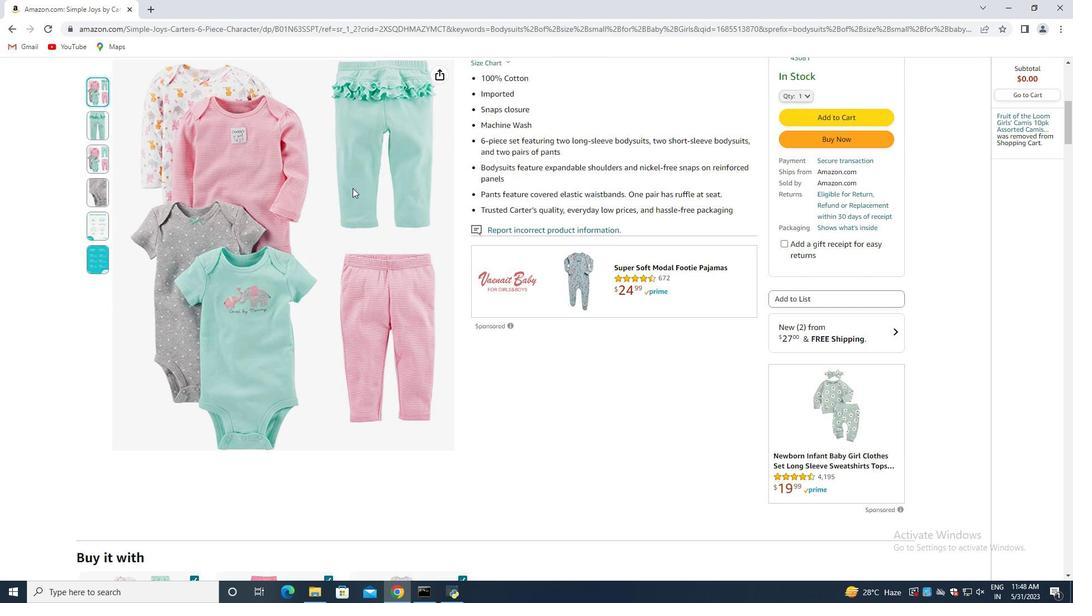 
Action: Mouse scrolled (353, 187) with delta (0, 0)
Screenshot: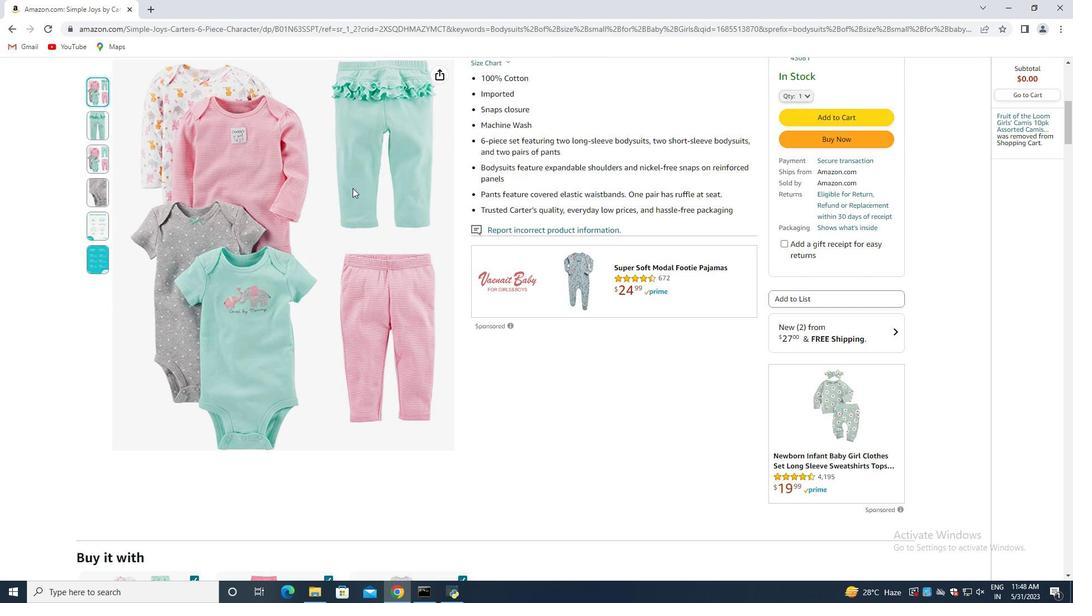 
Action: Mouse scrolled (353, 187) with delta (0, 0)
Screenshot: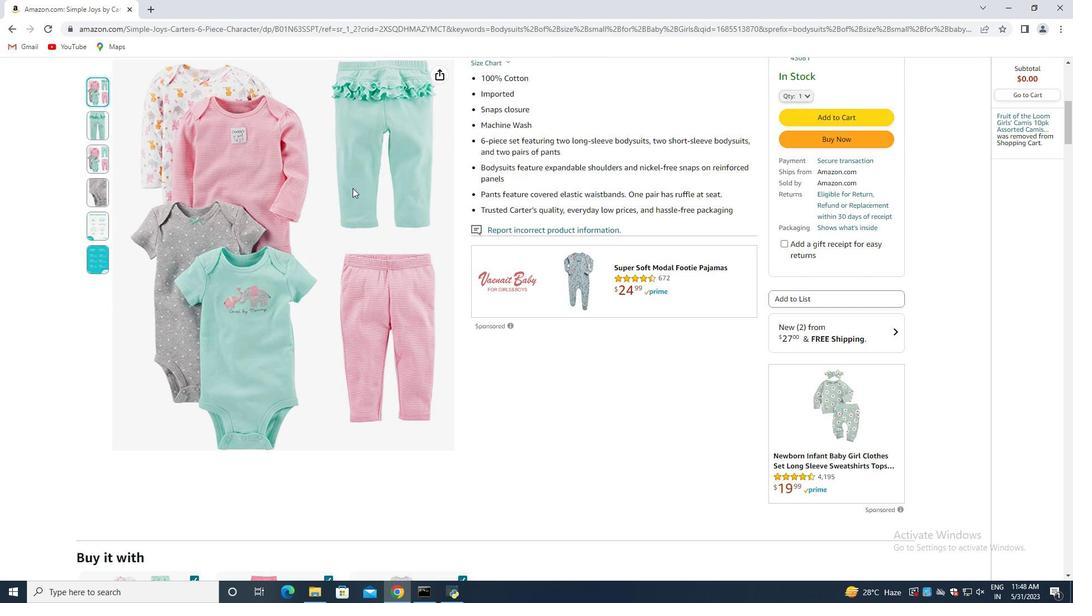 
Action: Mouse scrolled (353, 187) with delta (0, 0)
Screenshot: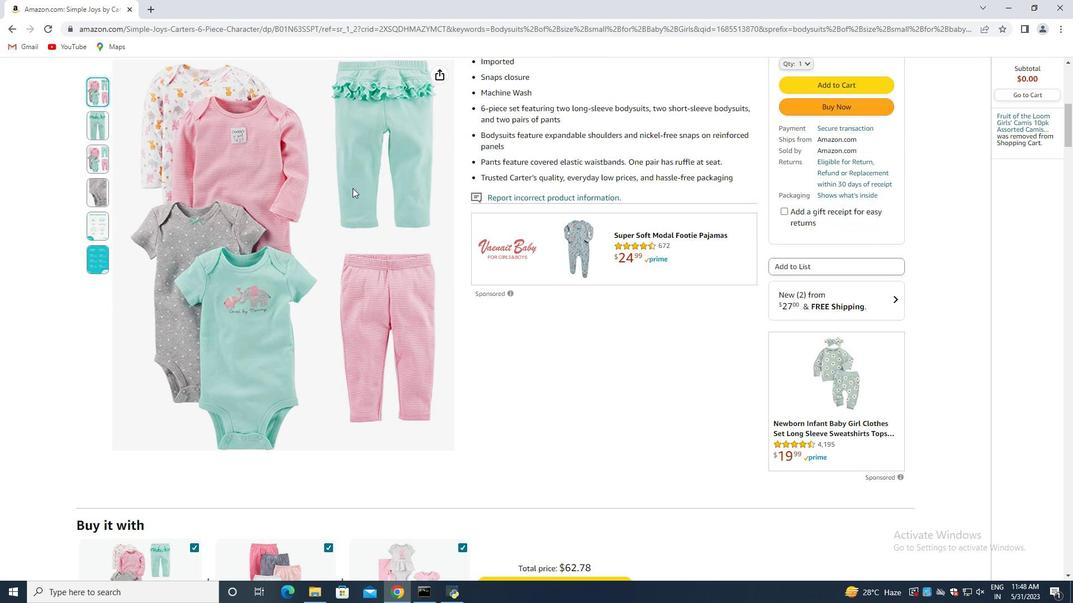 
Action: Mouse moved to (355, 189)
Screenshot: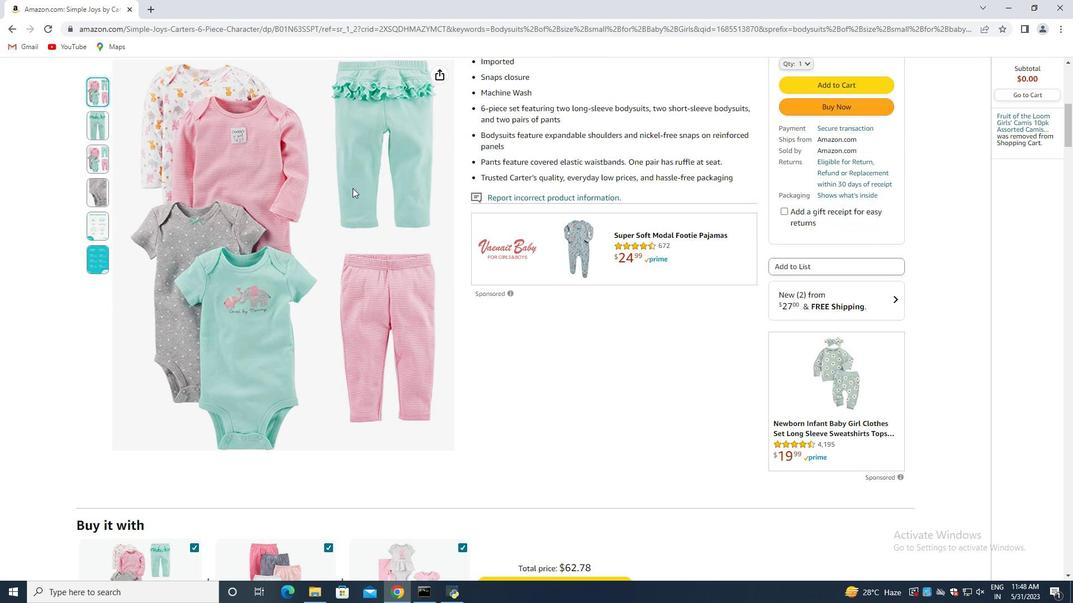 
Action: Mouse scrolled (355, 188) with delta (0, 0)
Screenshot: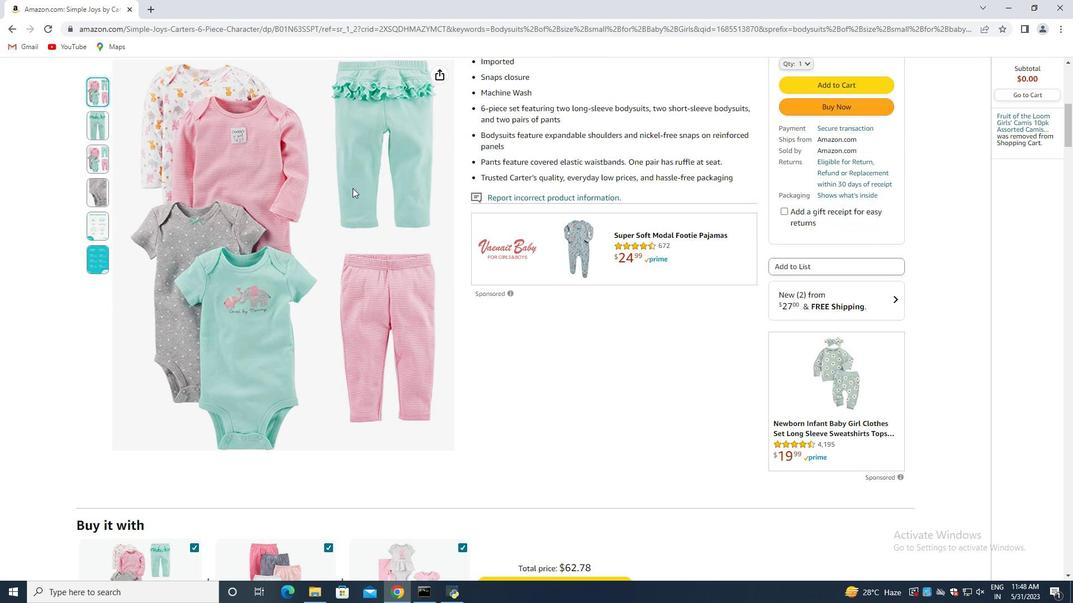 
Action: Mouse moved to (383, 190)
Screenshot: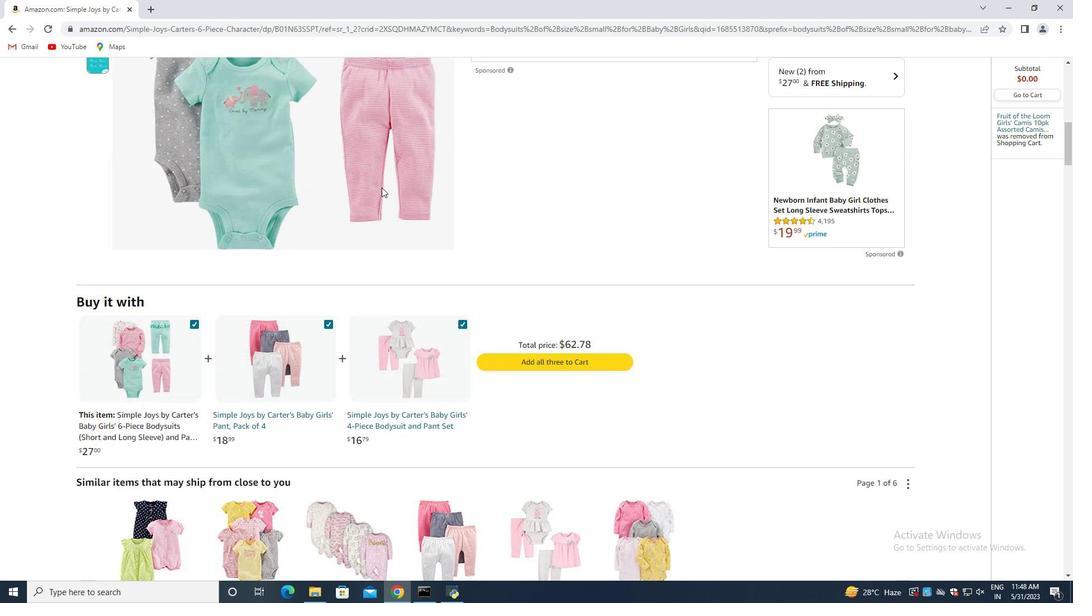
Action: Mouse scrolled (383, 190) with delta (0, 0)
Screenshot: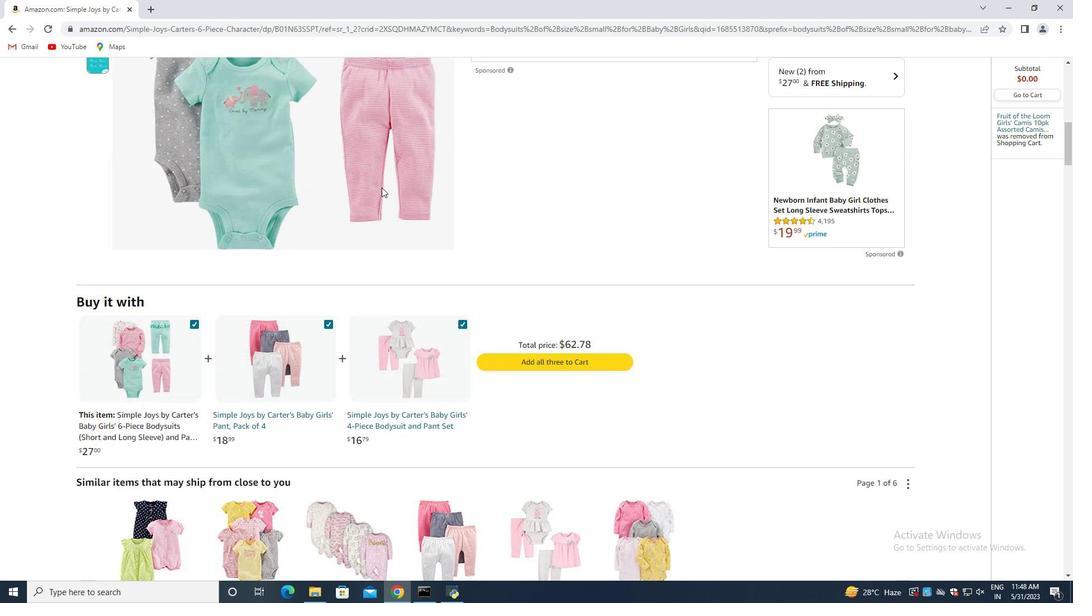 
Action: Mouse moved to (384, 191)
Screenshot: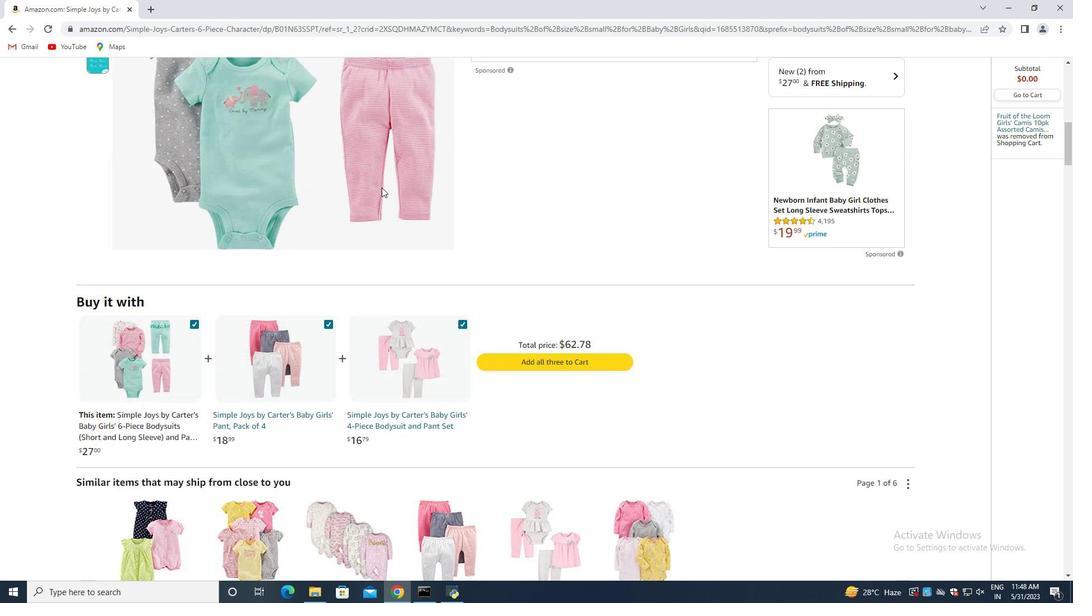 
Action: Mouse scrolled (384, 191) with delta (0, 0)
Screenshot: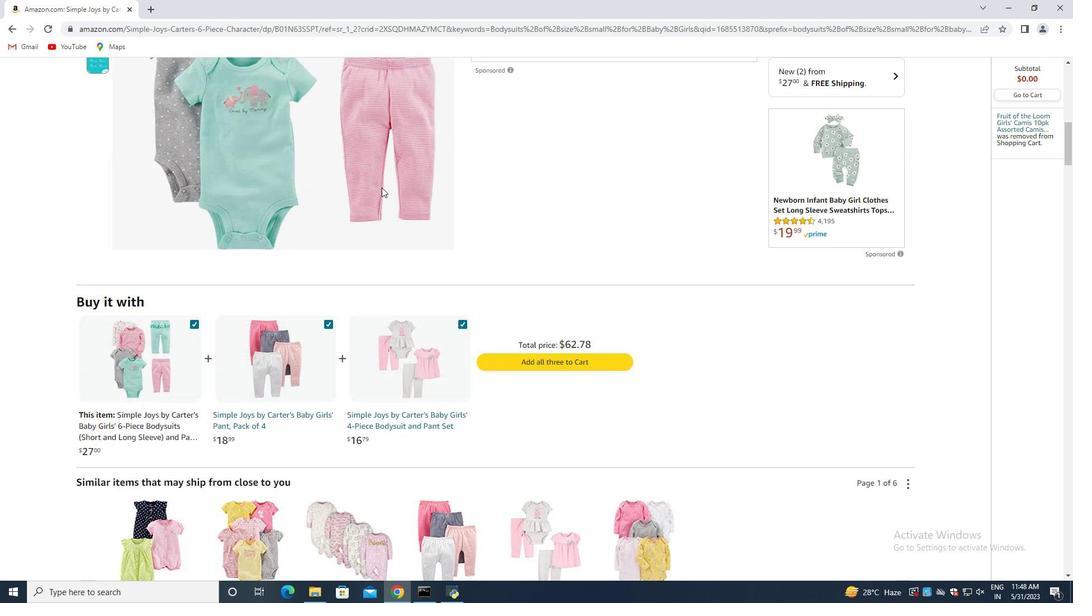 
Action: Mouse moved to (385, 191)
Screenshot: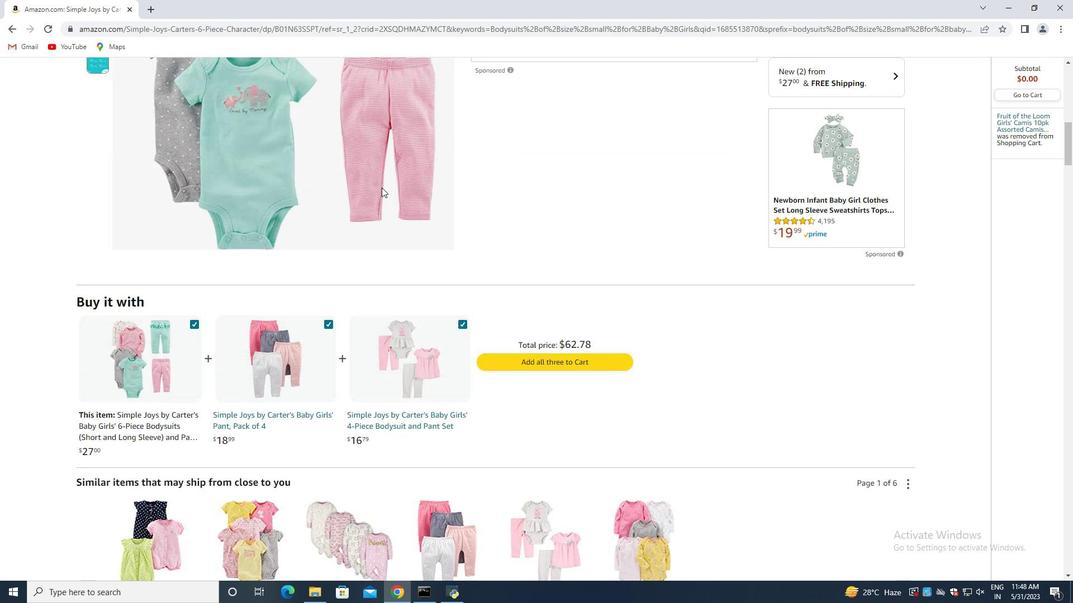 
Action: Mouse scrolled (385, 191) with delta (0, 0)
Screenshot: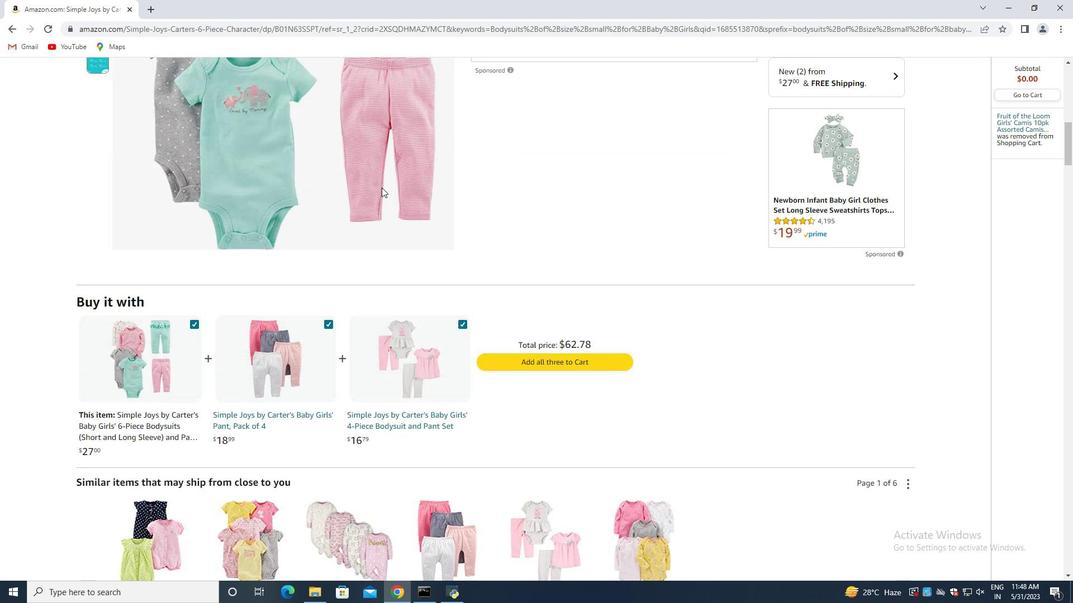 
Action: Mouse moved to (386, 191)
Screenshot: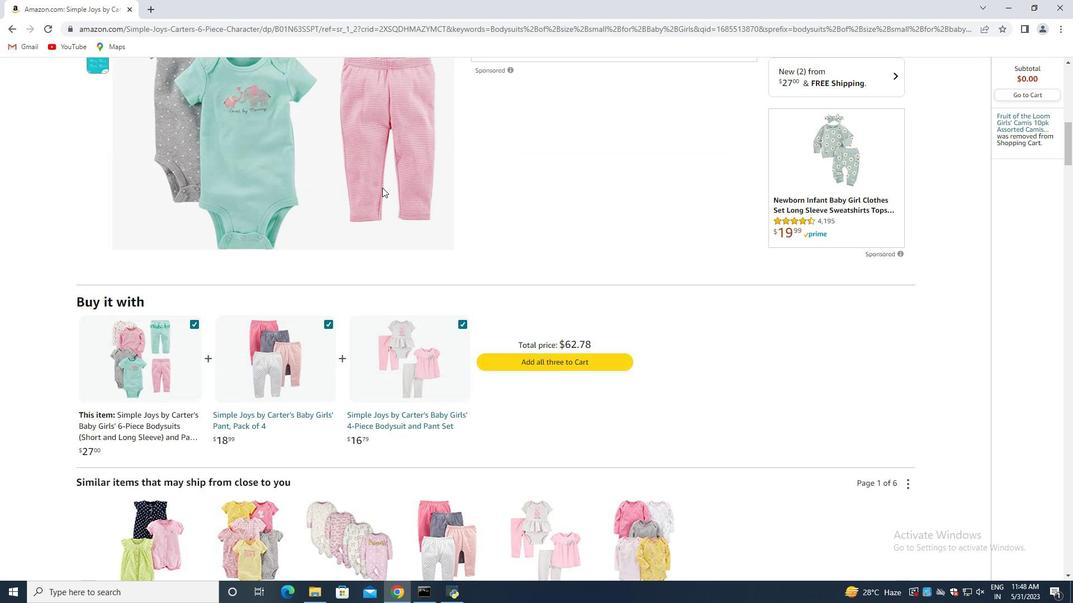 
Action: Mouse scrolled (386, 191) with delta (0, 0)
Screenshot: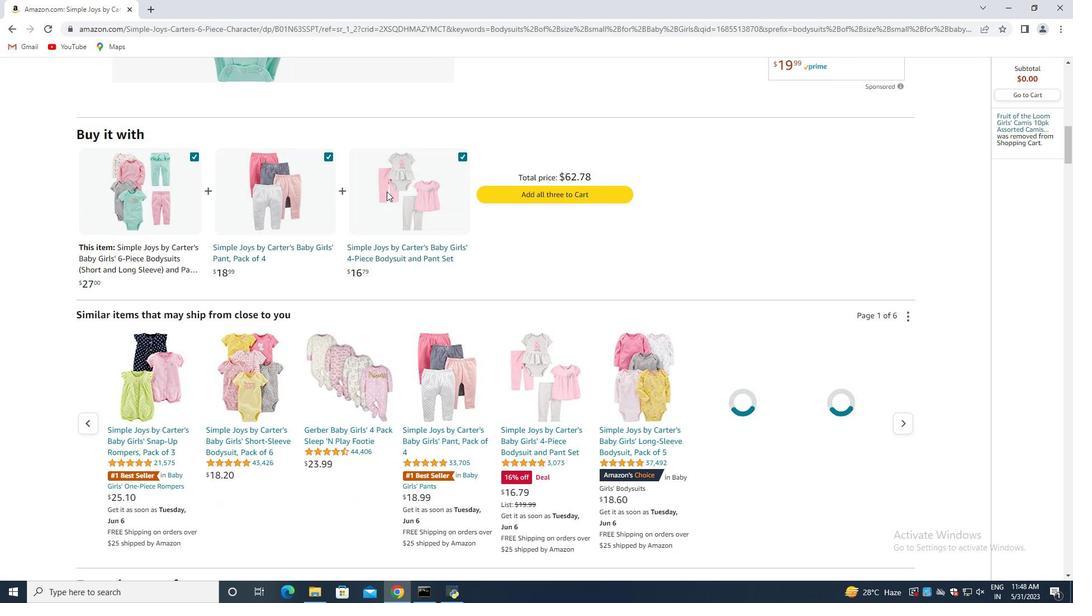 
Action: Mouse scrolled (386, 191) with delta (0, 0)
Screenshot: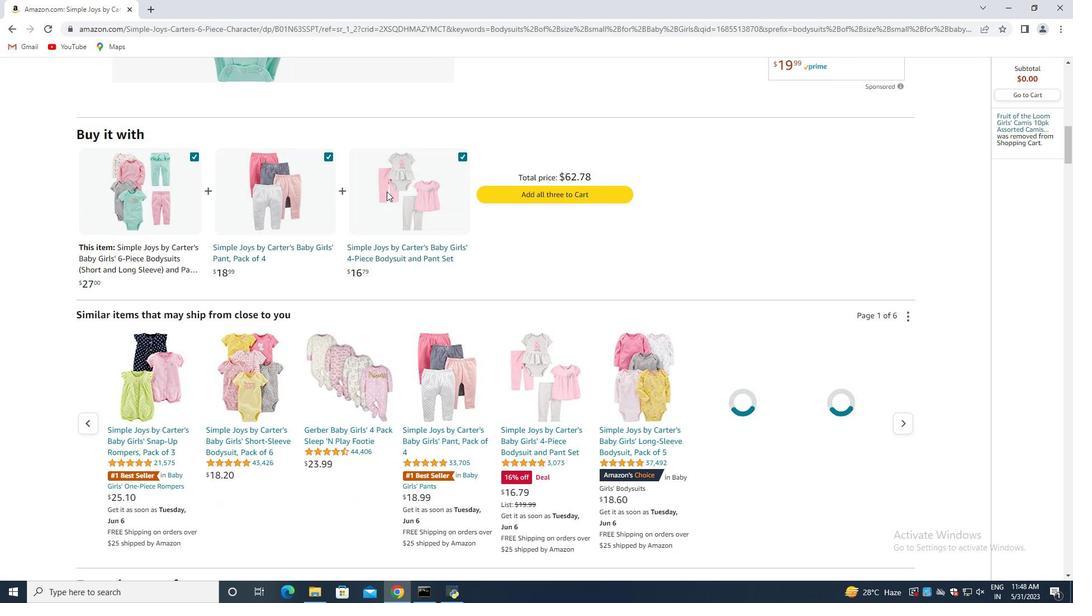 
Action: Mouse moved to (387, 192)
Screenshot: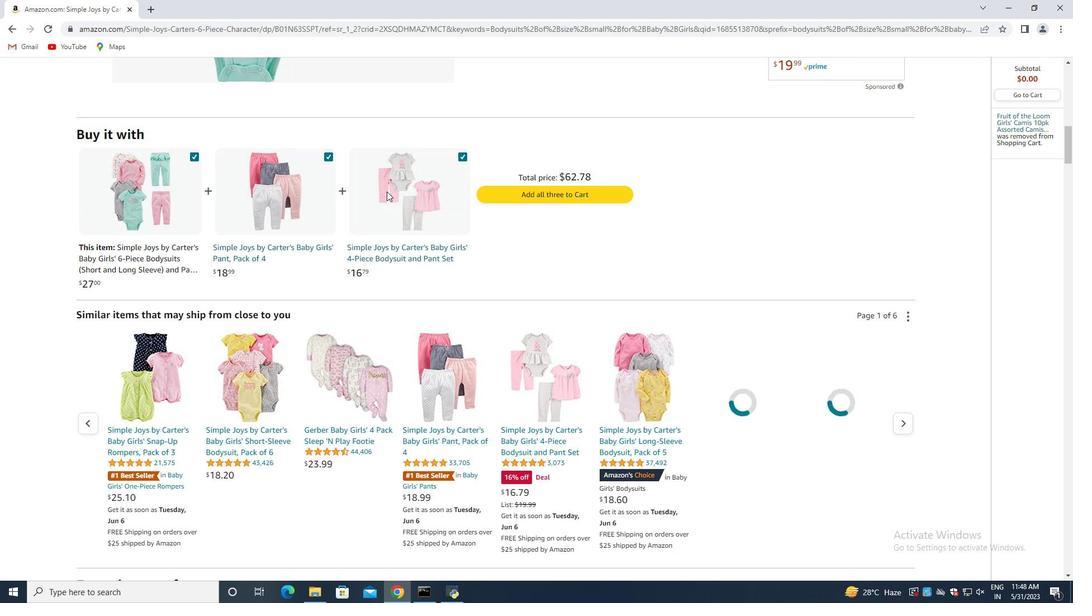 
Action: Mouse scrolled (386, 191) with delta (0, 0)
Screenshot: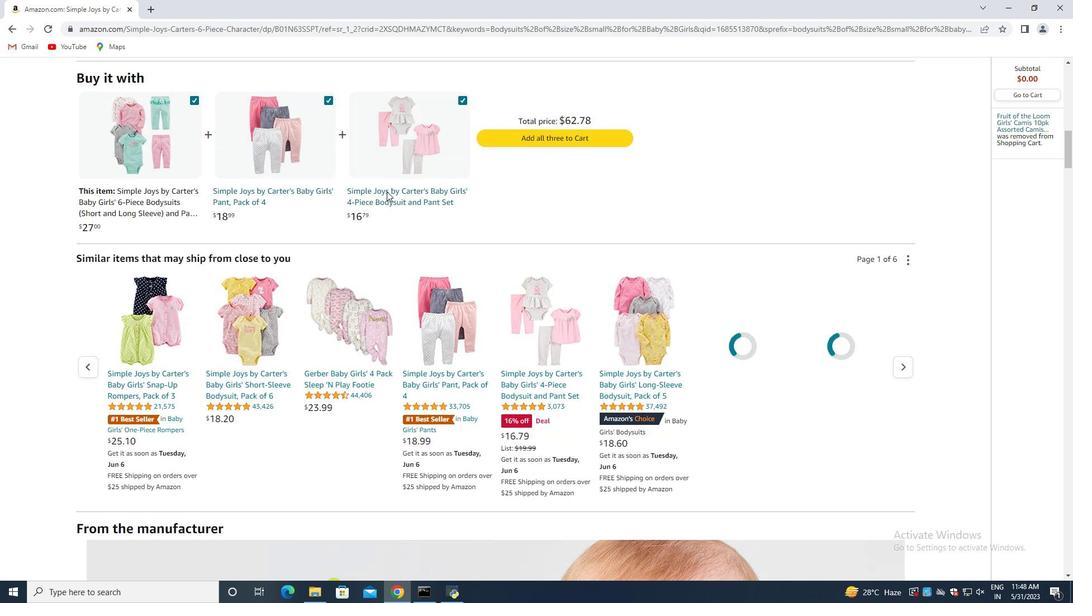 
Action: Mouse moved to (388, 192)
Screenshot: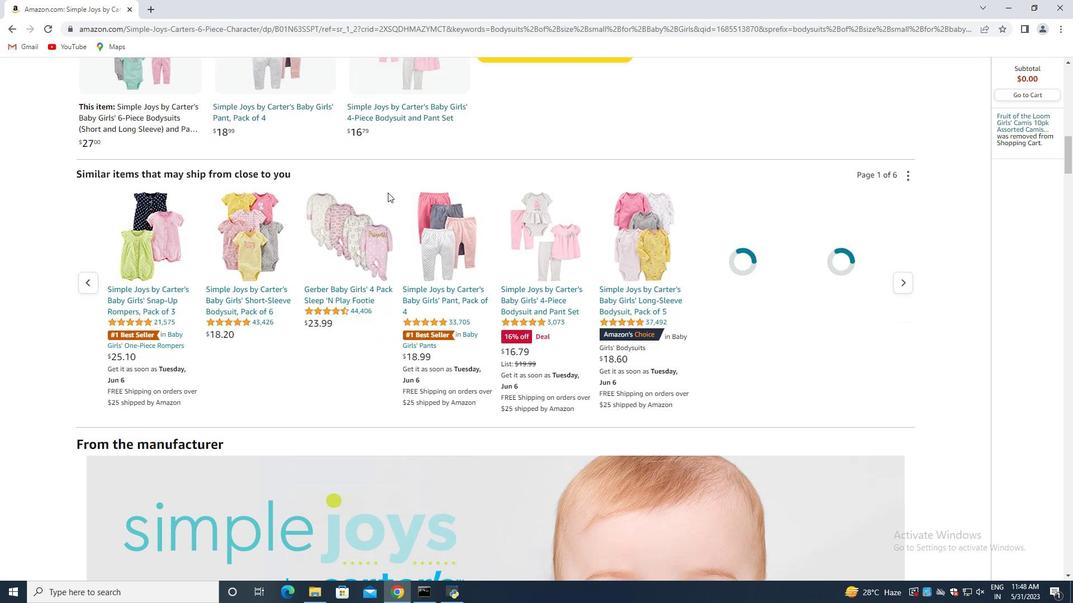 
Action: Mouse scrolled (388, 192) with delta (0, 0)
Screenshot: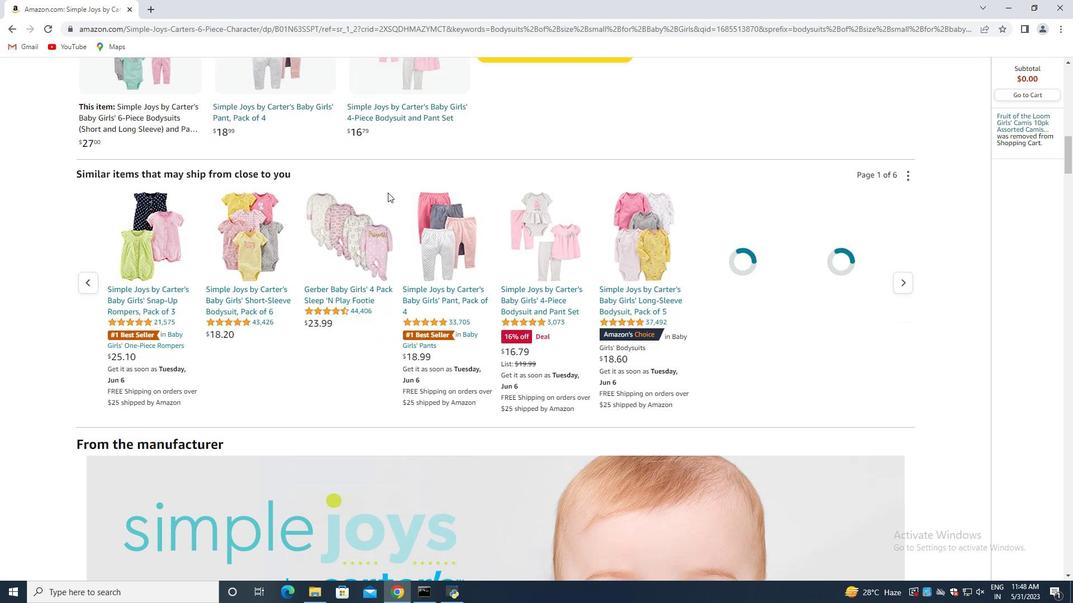 
Action: Mouse moved to (388, 193)
Screenshot: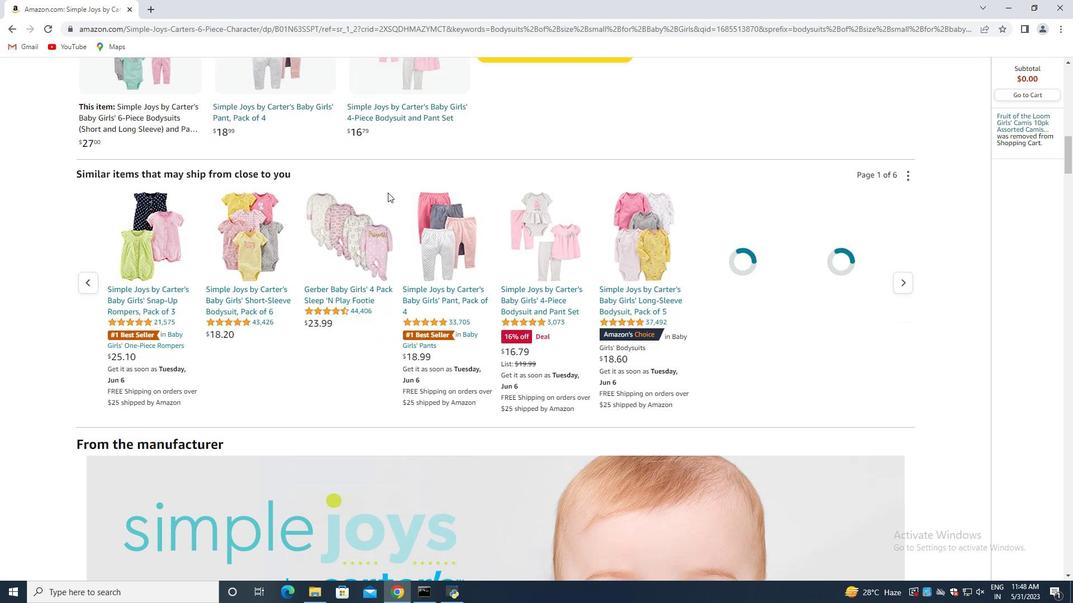 
Action: Mouse scrolled (388, 192) with delta (0, 0)
Screenshot: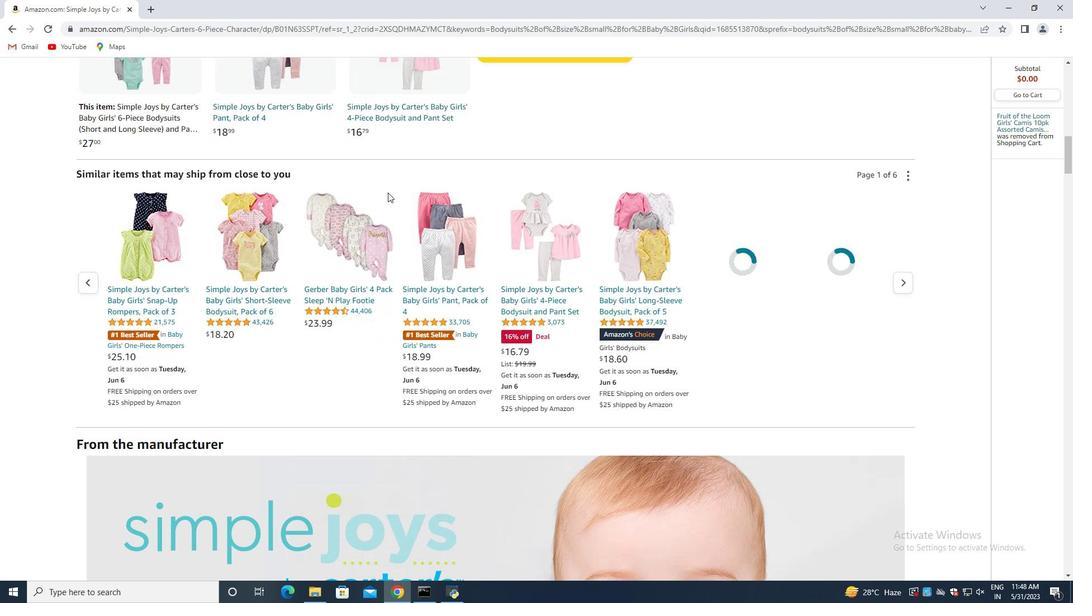 
Action: Mouse moved to (390, 195)
Screenshot: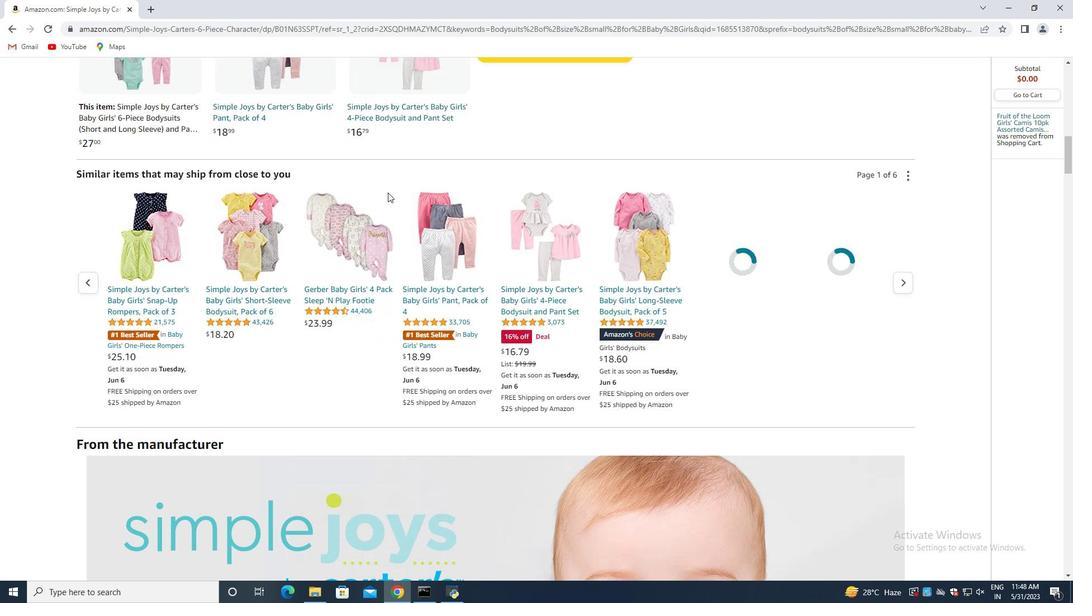 
Action: Mouse scrolled (390, 194) with delta (0, 0)
Screenshot: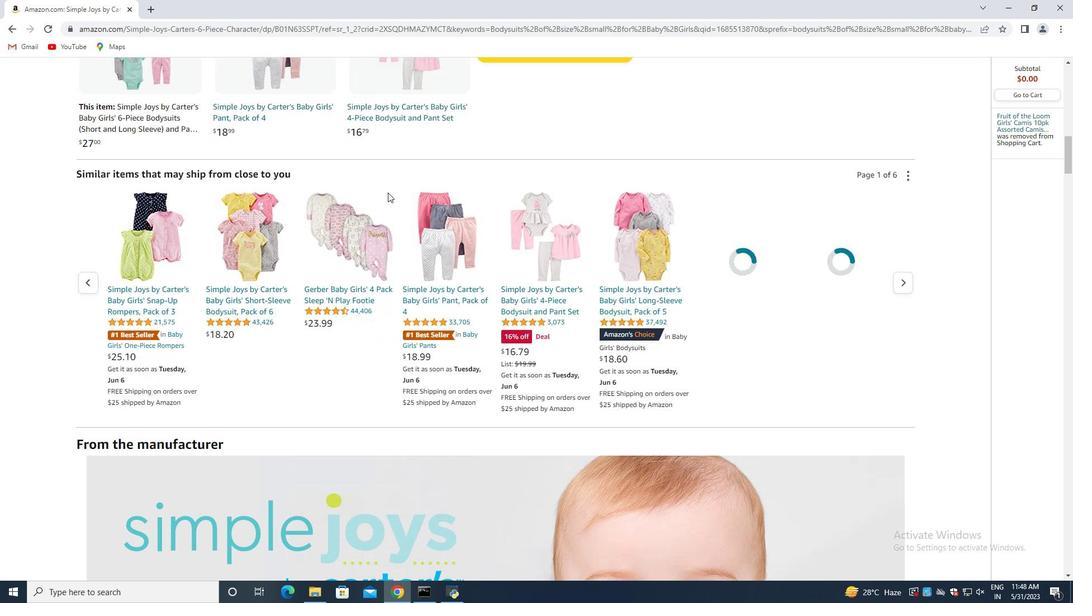 
Action: Mouse moved to (392, 200)
Screenshot: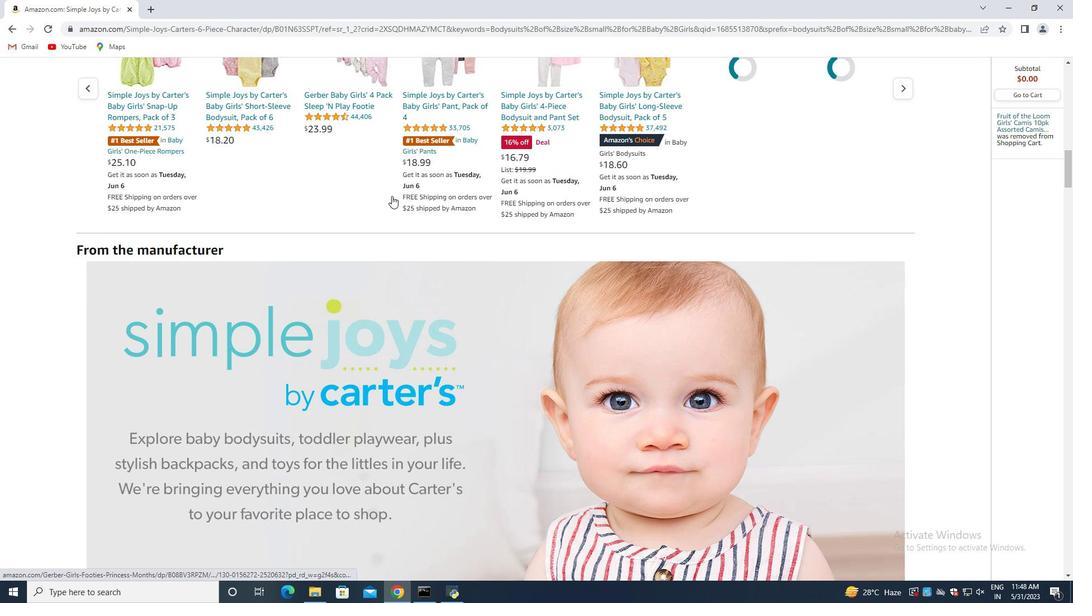
Action: Mouse scrolled (392, 199) with delta (0, 0)
Screenshot: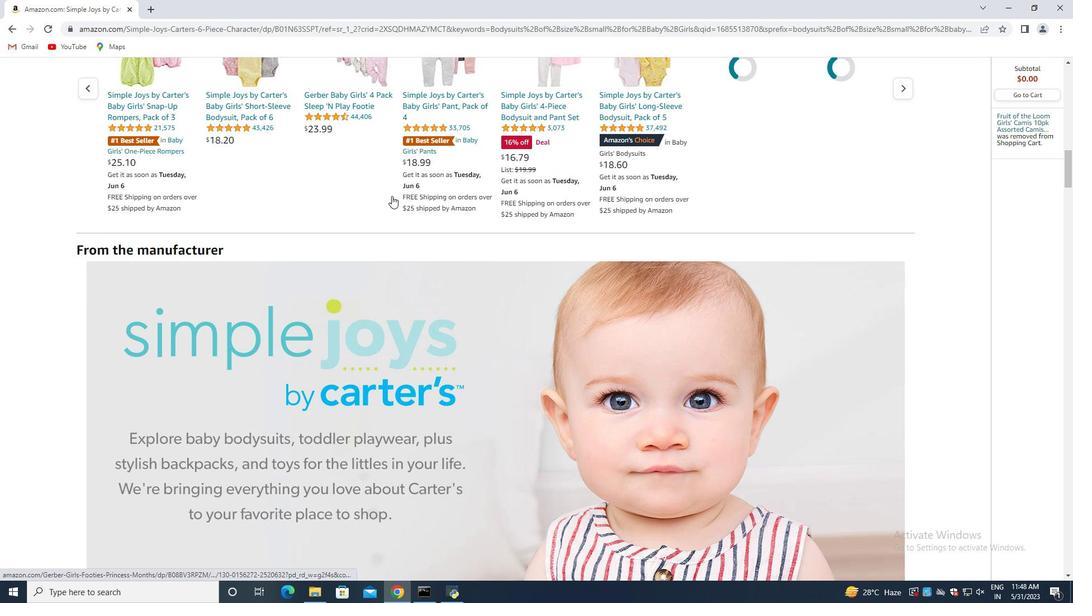 
Action: Mouse moved to (393, 205)
Screenshot: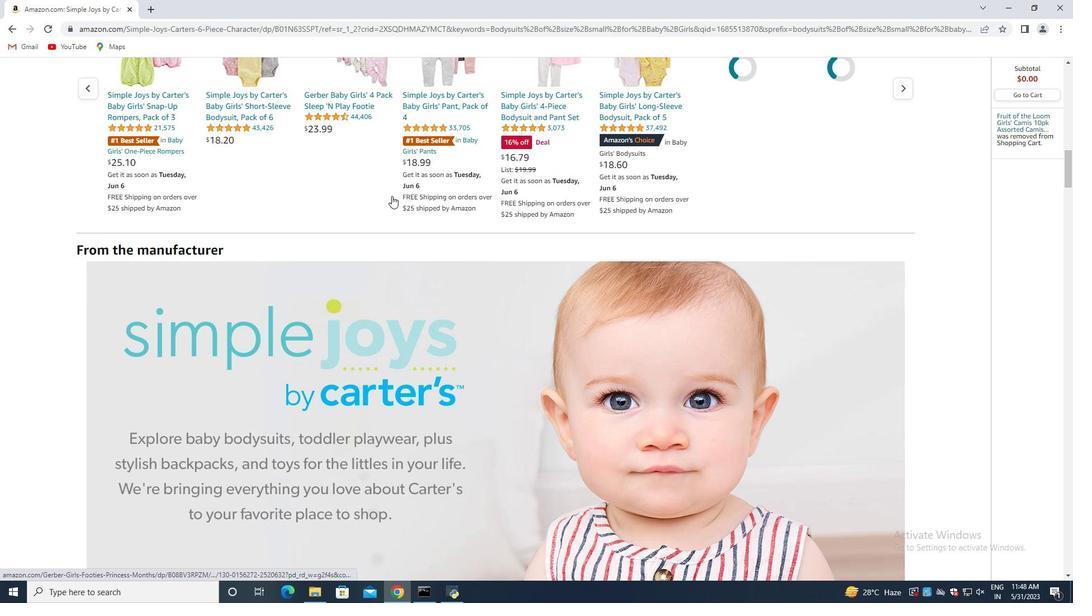 
Action: Mouse scrolled (393, 204) with delta (0, 0)
Screenshot: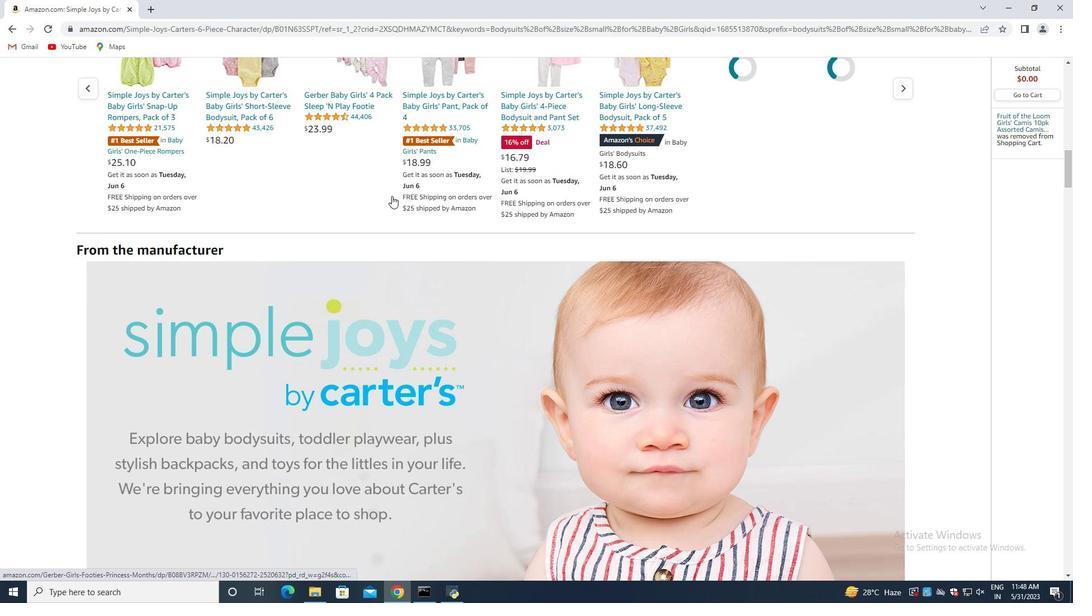 
Action: Mouse moved to (394, 205)
Screenshot: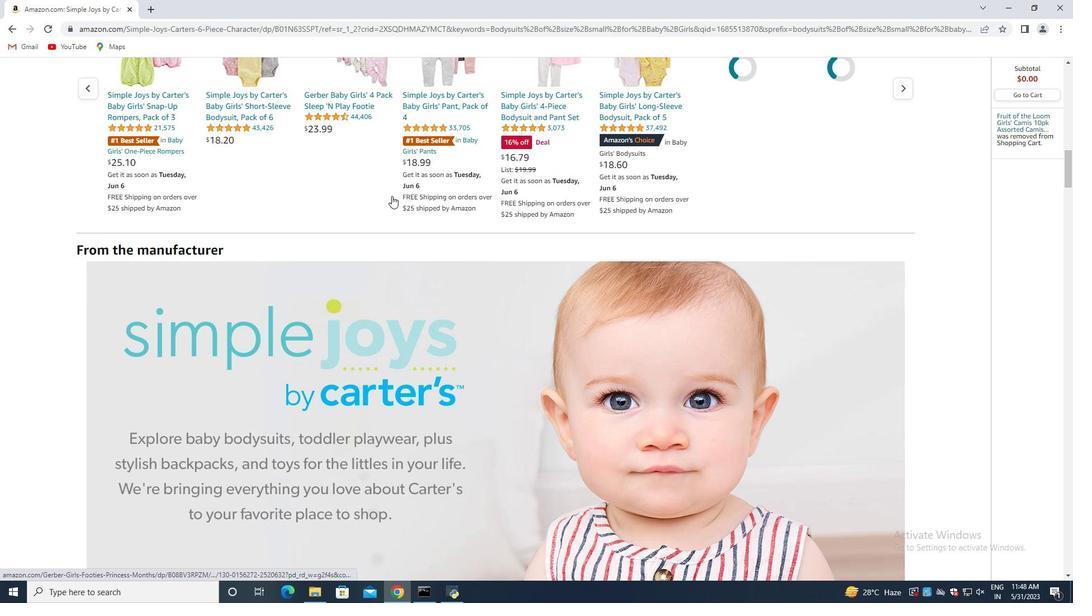 
Action: Mouse scrolled (394, 205) with delta (0, 0)
Screenshot: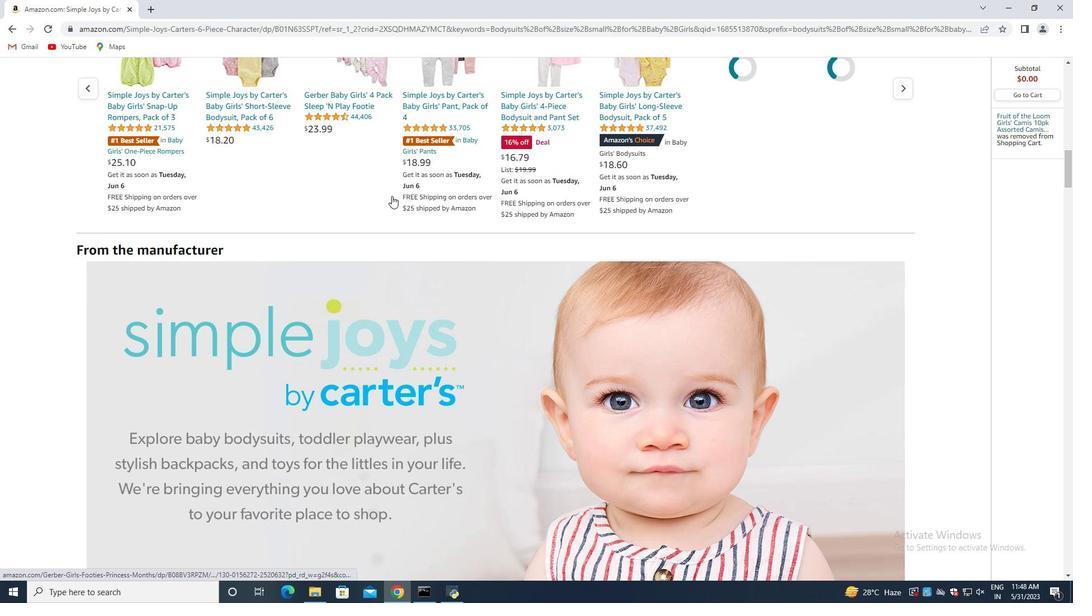 
Action: Mouse scrolled (394, 205) with delta (0, 0)
Screenshot: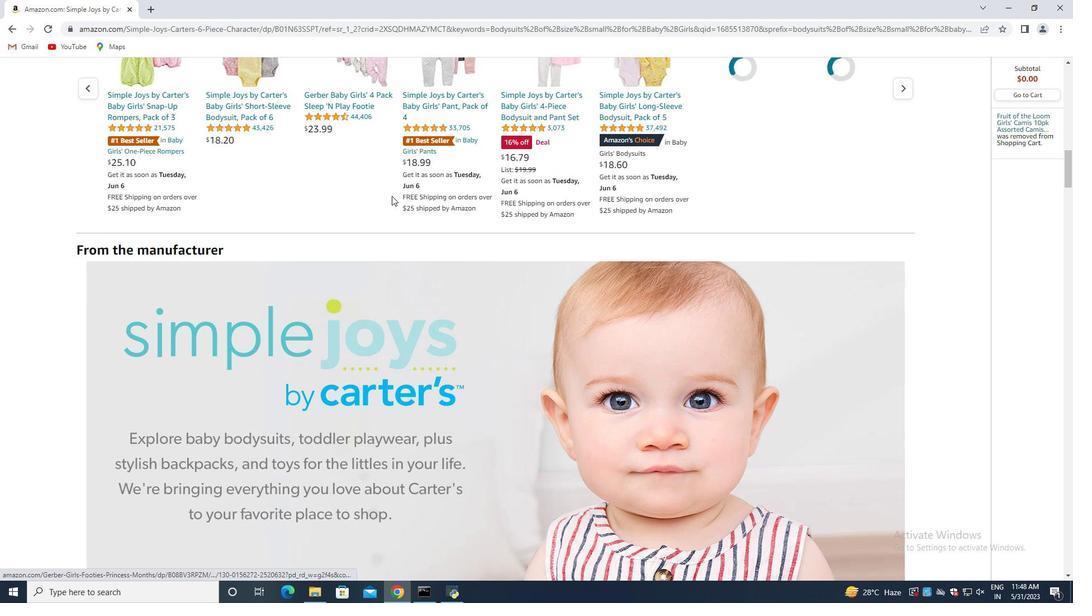 
Action: Mouse moved to (393, 210)
Screenshot: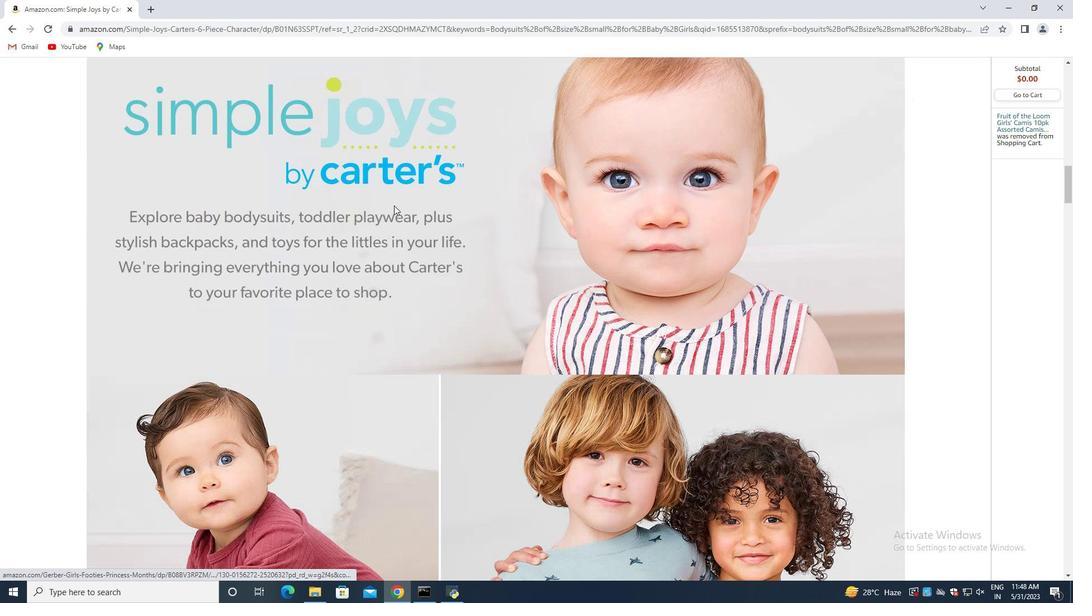 
Action: Mouse scrolled (393, 209) with delta (0, 0)
Screenshot: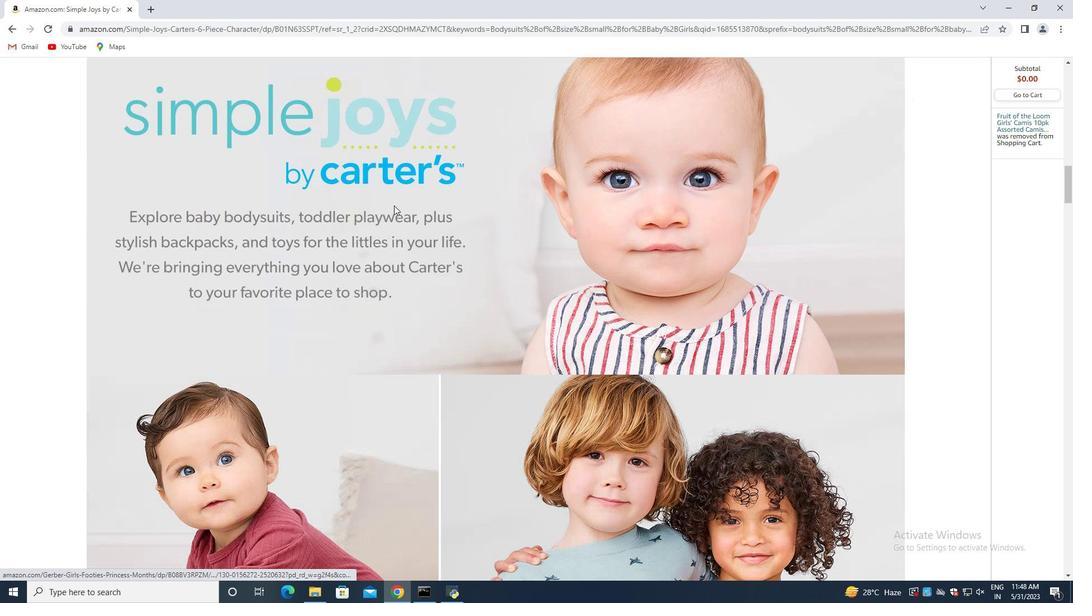 
Action: Mouse moved to (391, 211)
Screenshot: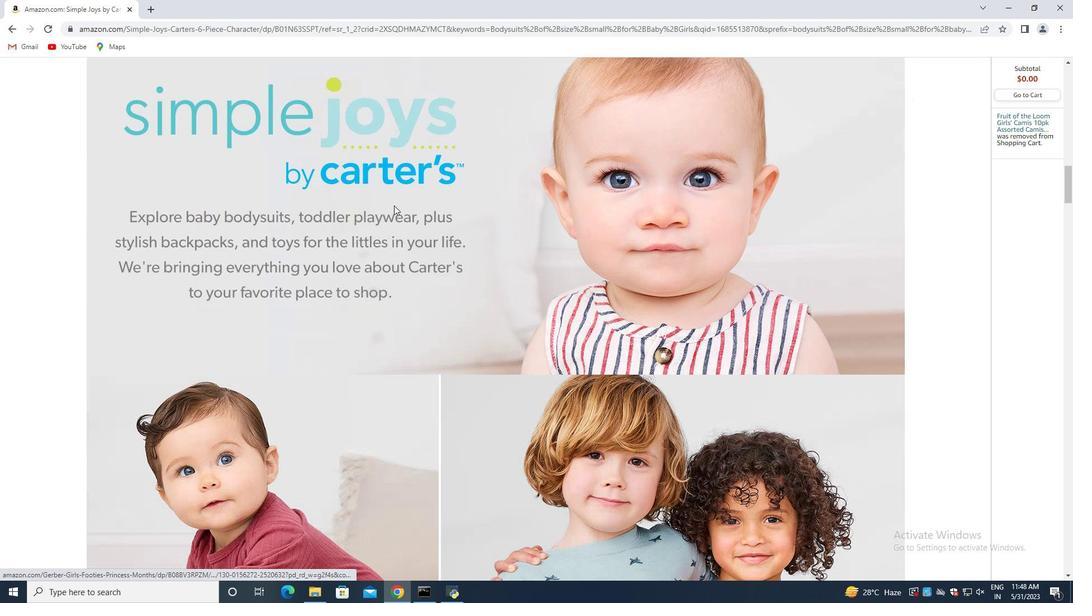 
Action: Mouse scrolled (391, 210) with delta (0, 0)
Screenshot: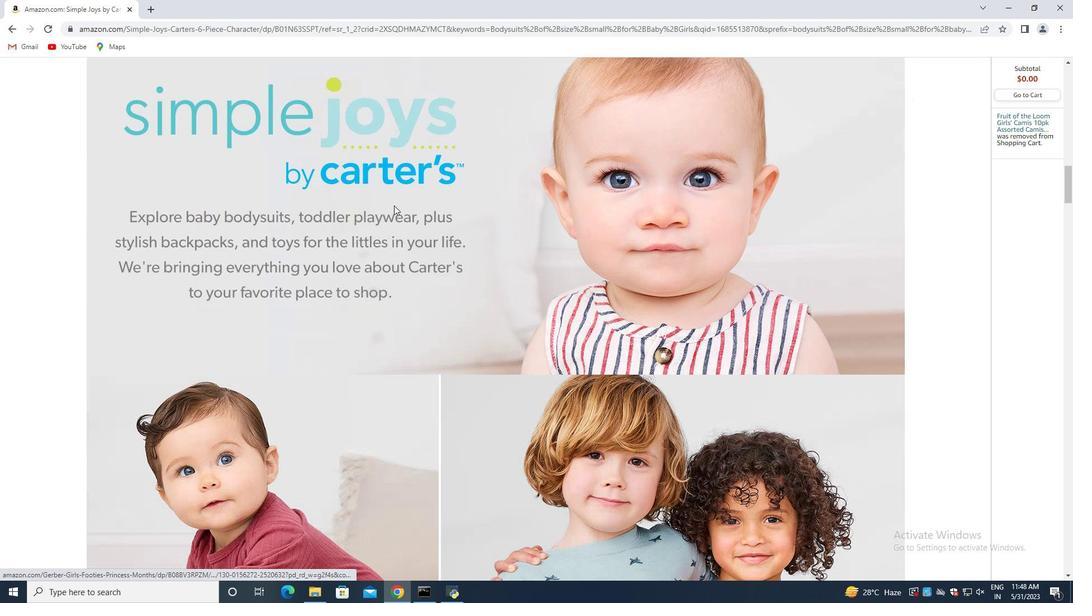 
Action: Mouse moved to (391, 211)
Screenshot: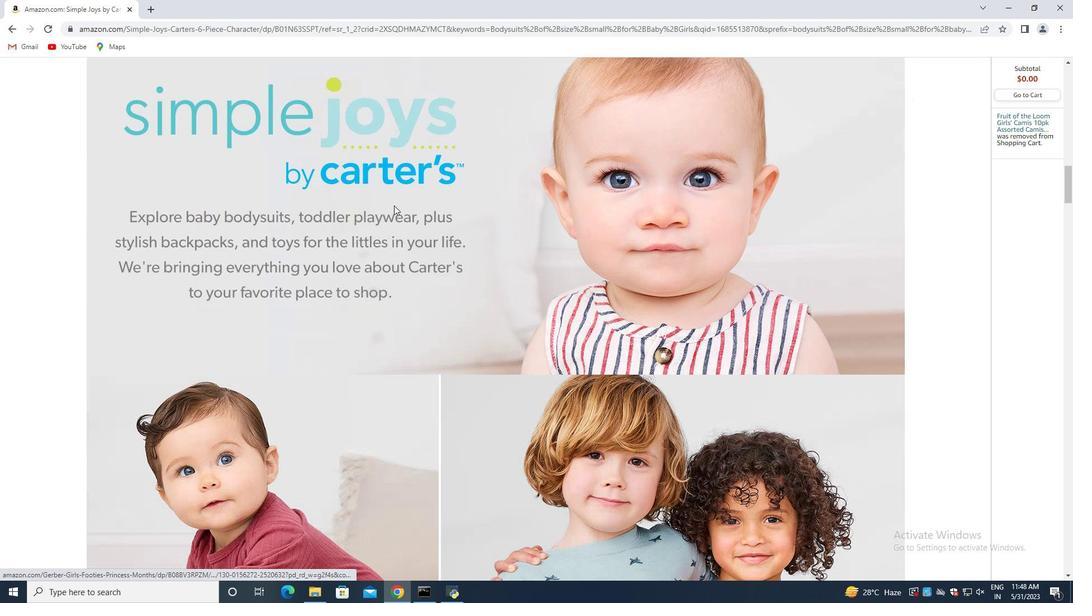 
Action: Mouse scrolled (391, 210) with delta (0, 0)
Screenshot: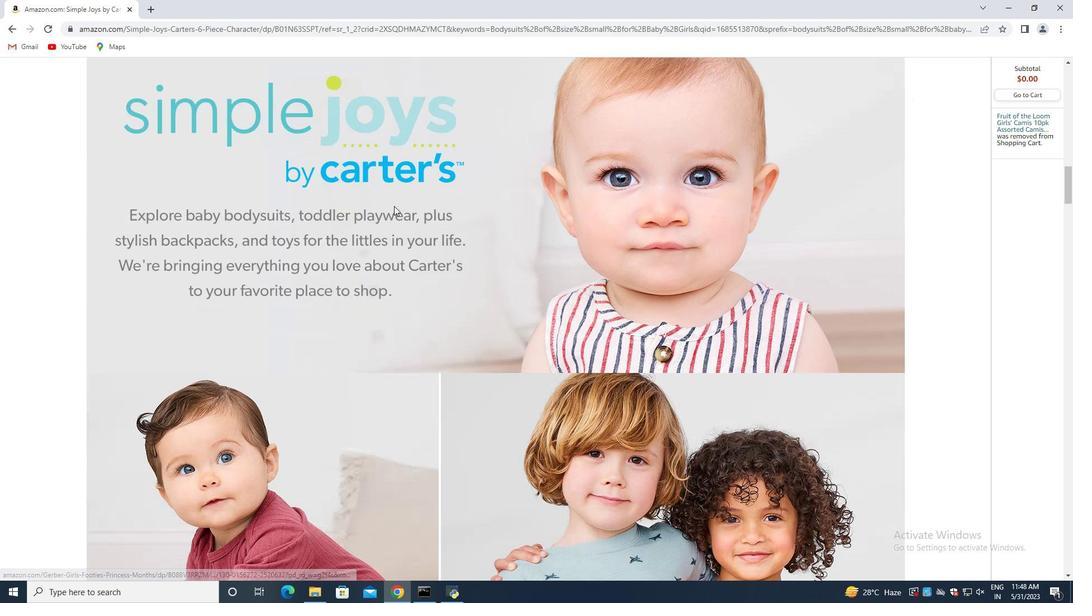 
Action: Mouse moved to (389, 214)
Screenshot: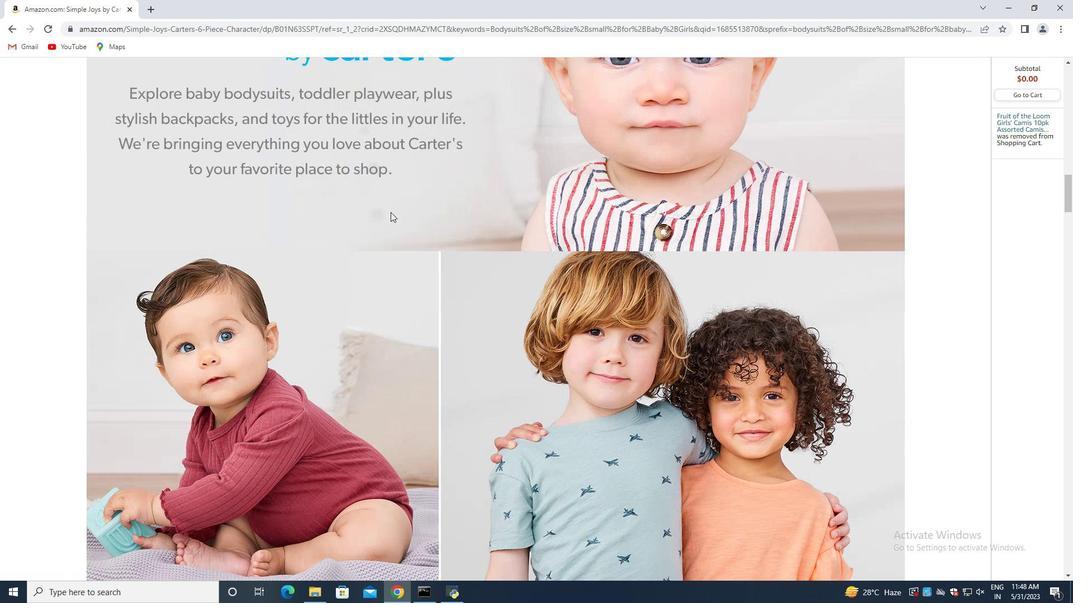 
Action: Mouse scrolled (389, 213) with delta (0, 0)
Screenshot: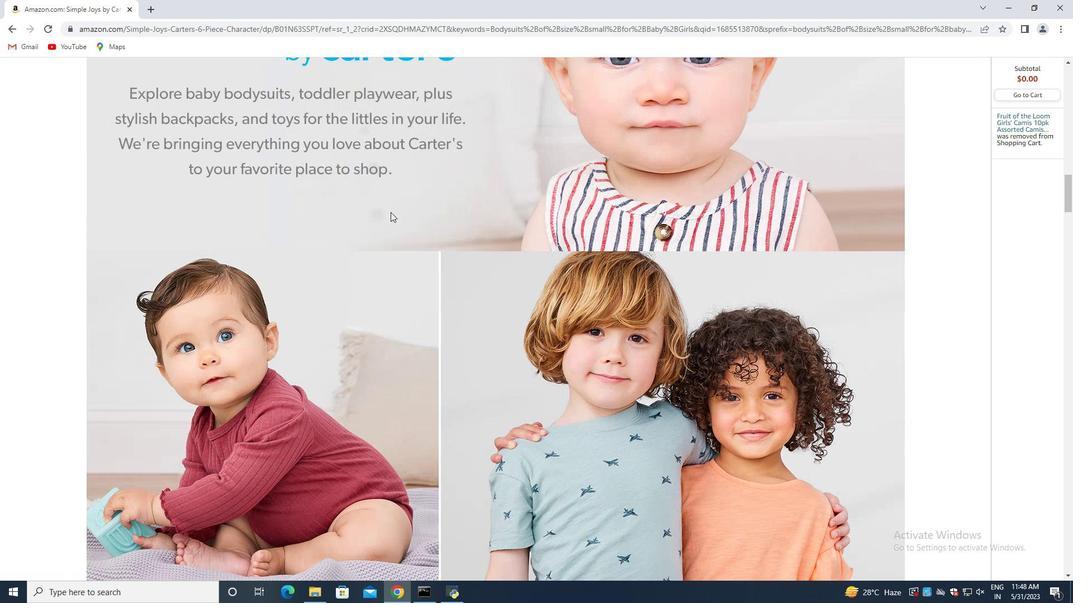 
Action: Mouse moved to (385, 216)
Screenshot: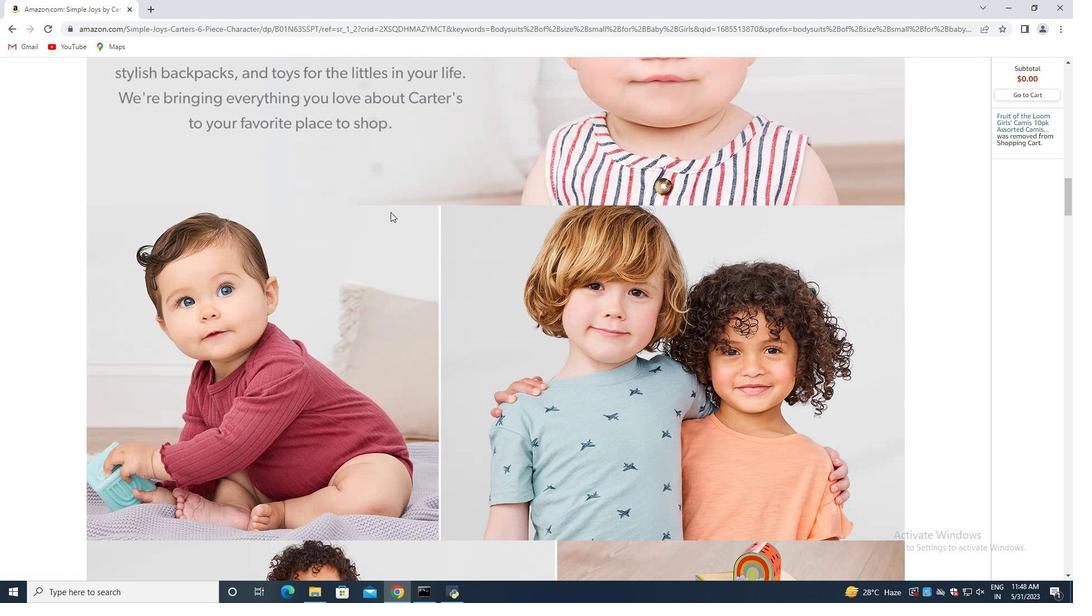 
Action: Mouse scrolled (385, 216) with delta (0, 0)
Screenshot: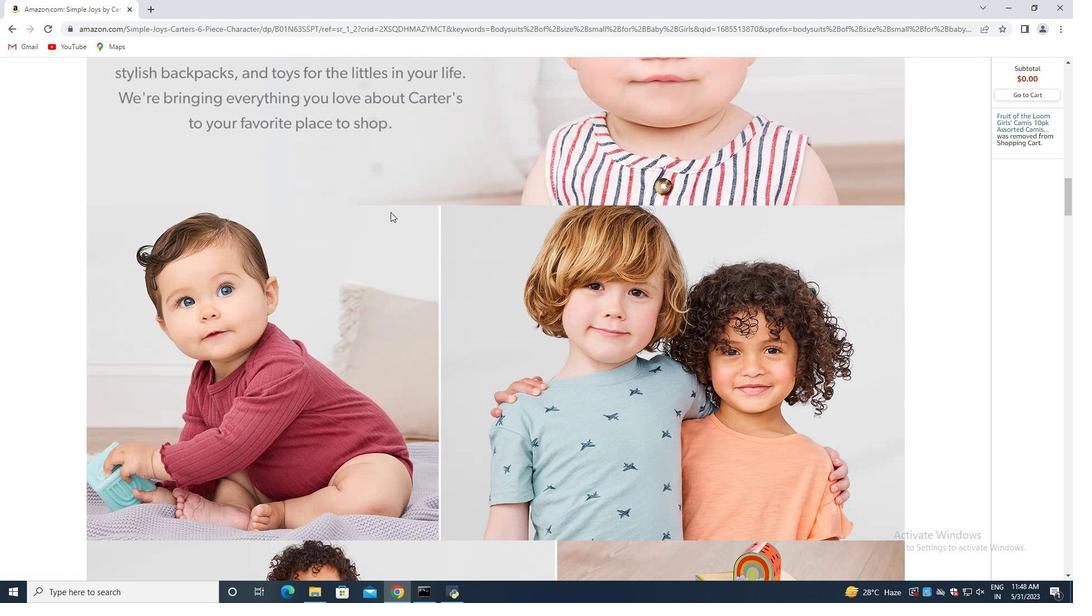 
Action: Mouse moved to (385, 217)
Screenshot: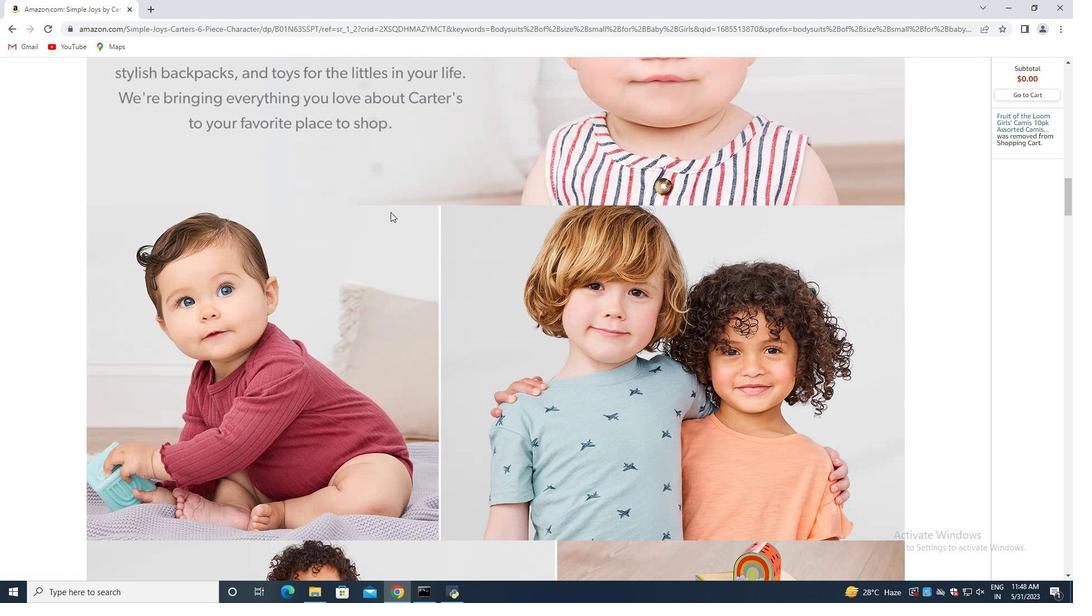 
Action: Mouse scrolled (385, 216) with delta (0, 0)
Screenshot: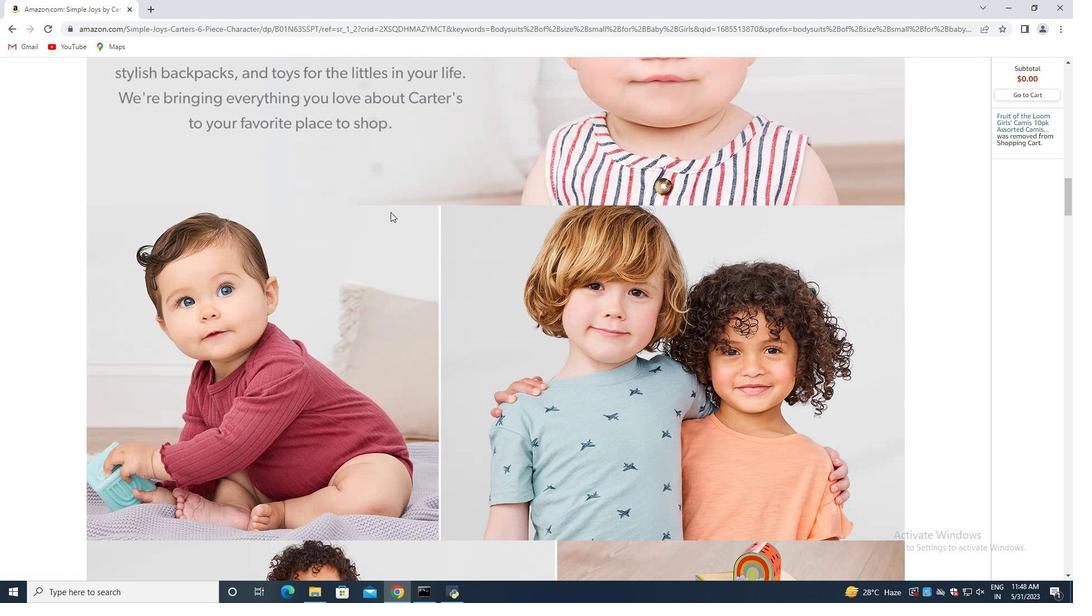 
Action: Mouse moved to (383, 217)
Screenshot: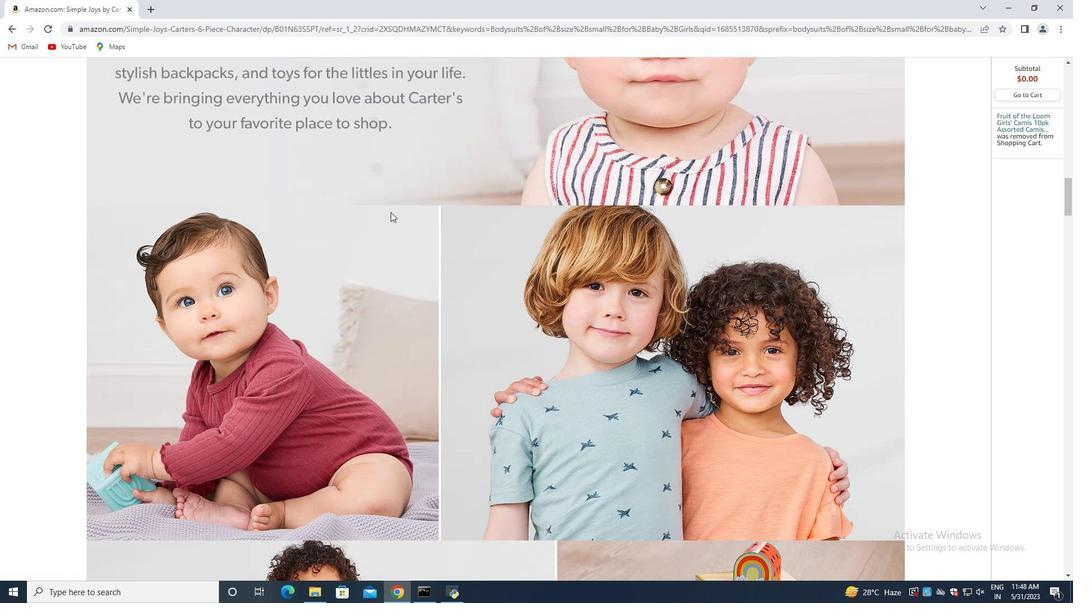 
Action: Mouse scrolled (383, 216) with delta (0, 0)
Screenshot: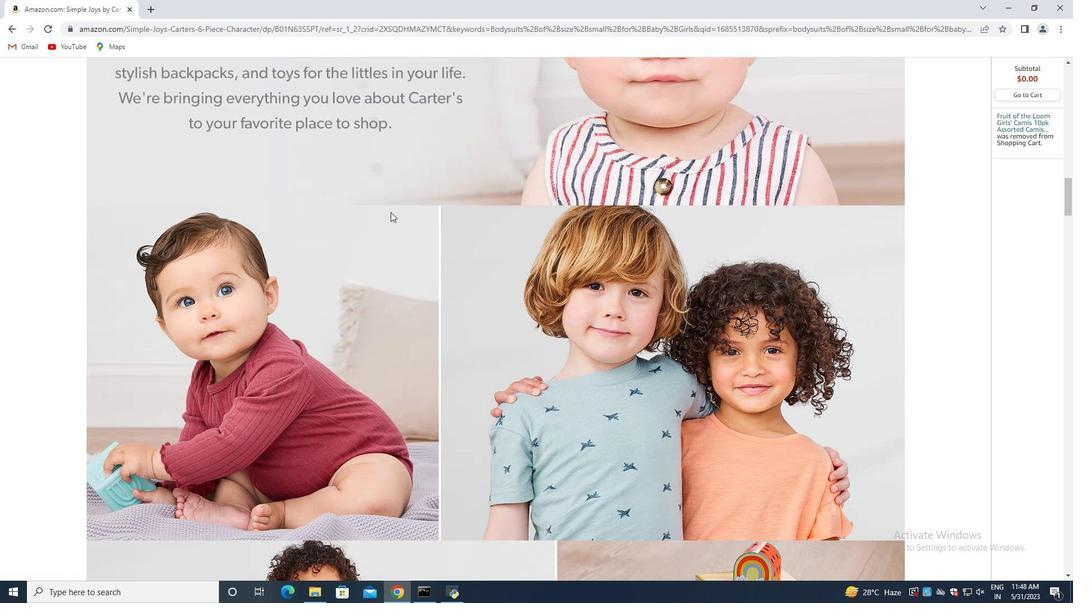 
Action: Mouse moved to (383, 217)
Screenshot: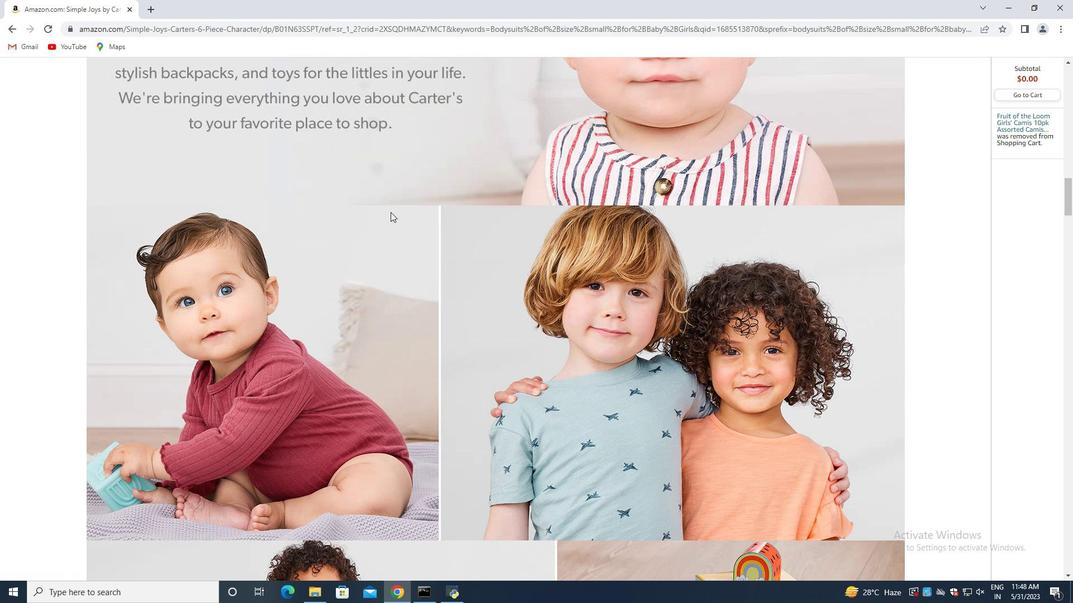 
Action: Mouse scrolled (383, 216) with delta (0, 0)
Screenshot: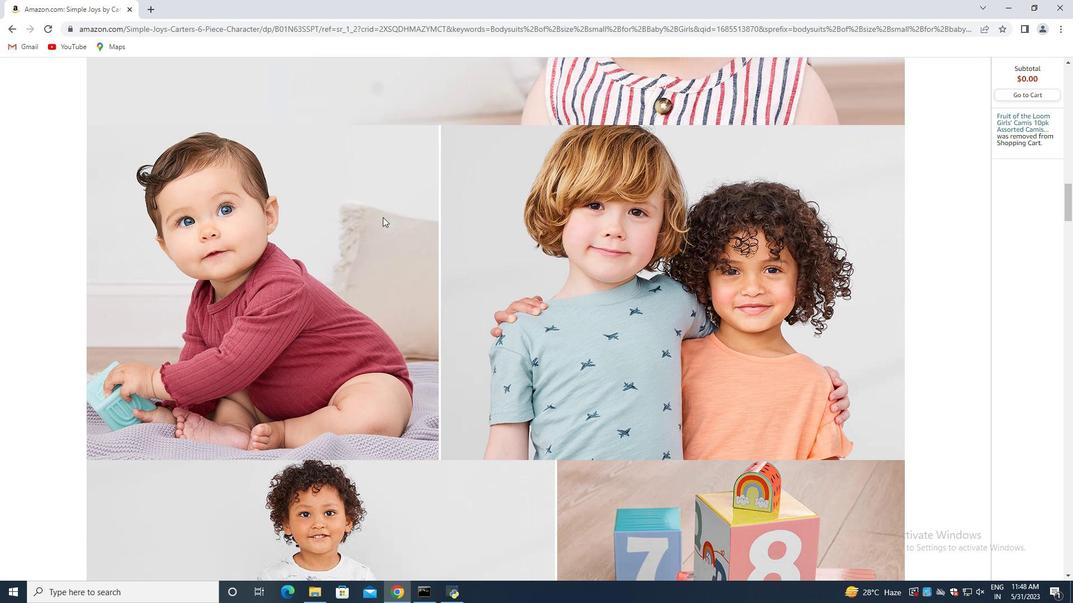 
Action: Mouse scrolled (383, 216) with delta (0, 0)
Screenshot: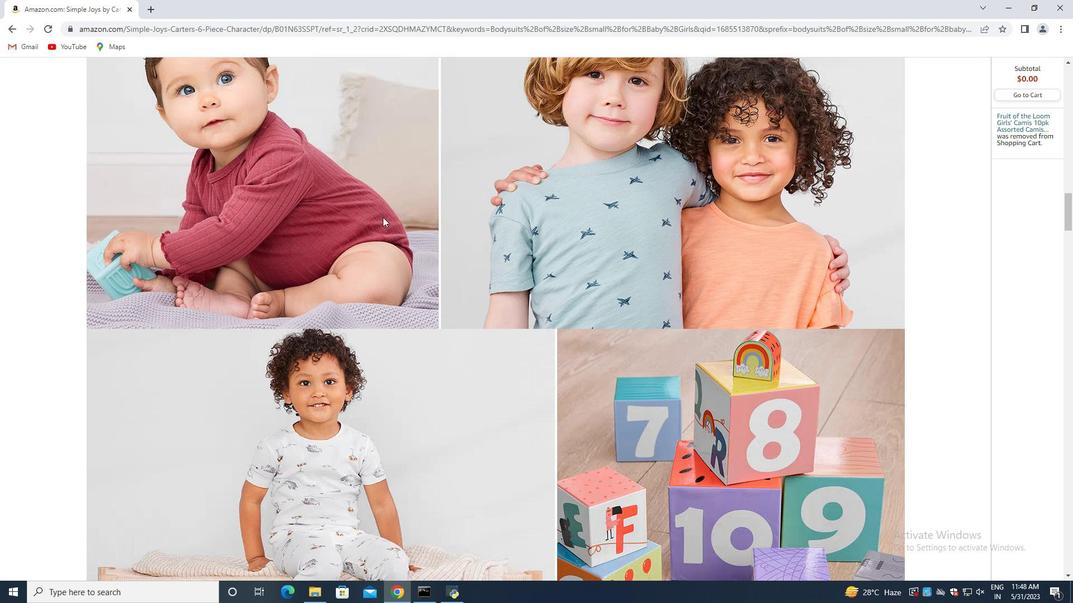 
Action: Mouse moved to (383, 218)
Screenshot: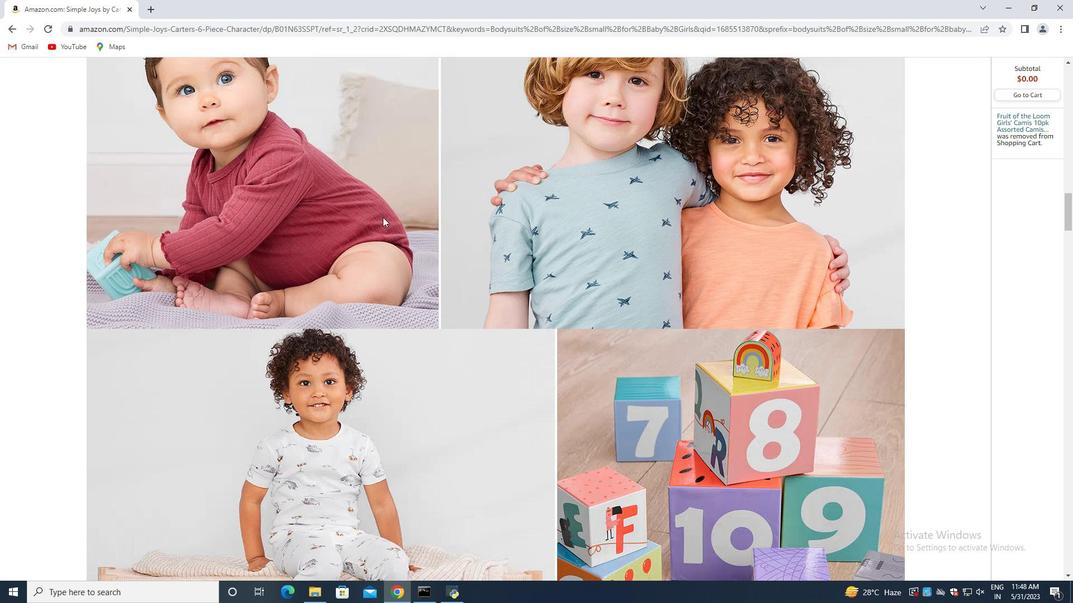 
Action: Mouse scrolled (383, 217) with delta (0, 0)
Screenshot: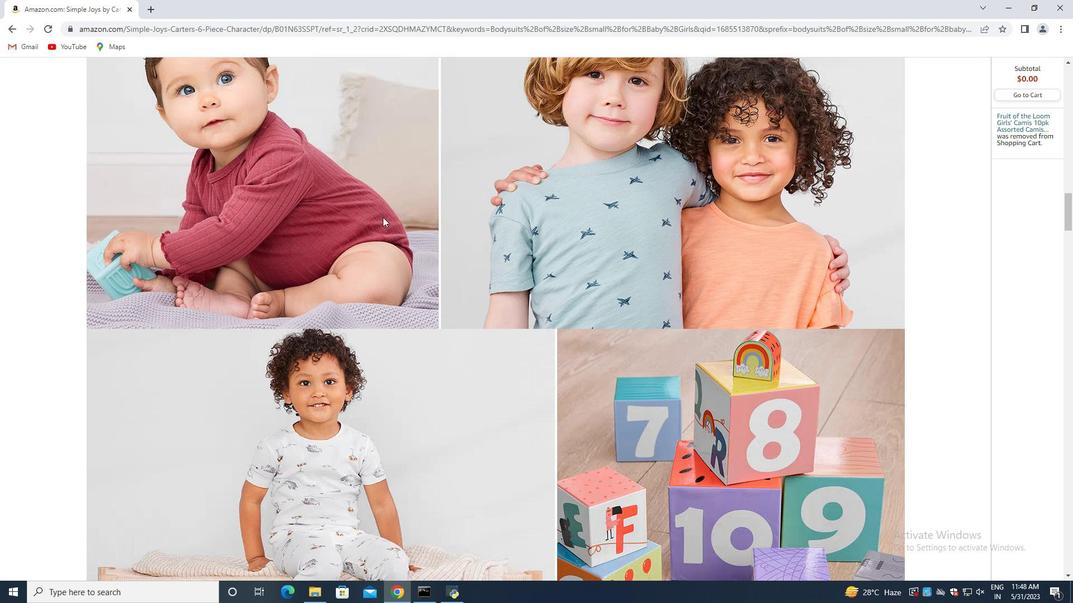 
Action: Mouse moved to (383, 218)
Screenshot: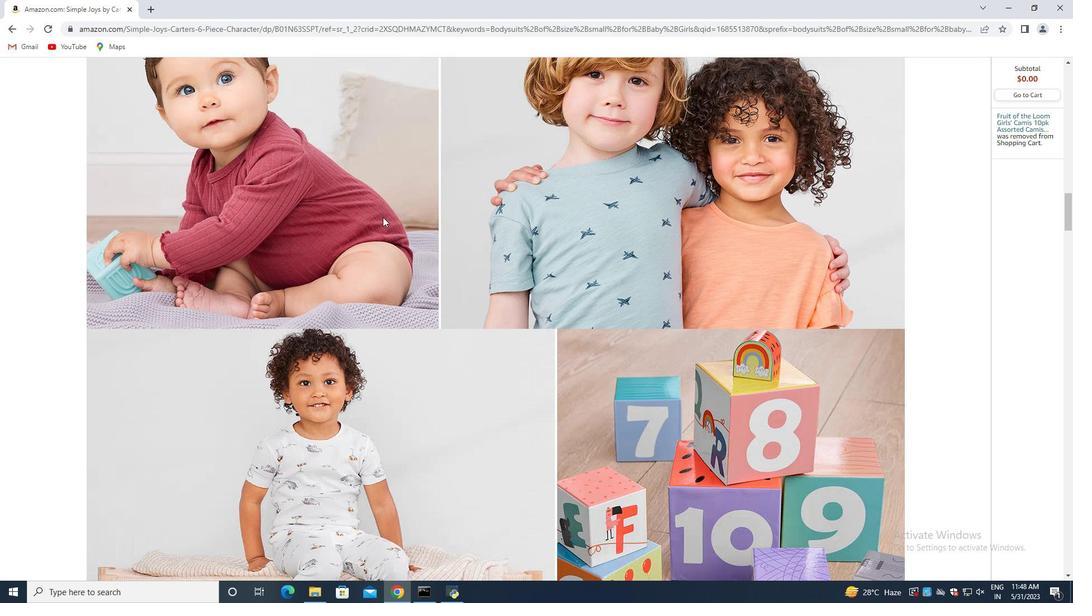 
Action: Mouse scrolled (383, 217) with delta (0, 0)
Screenshot: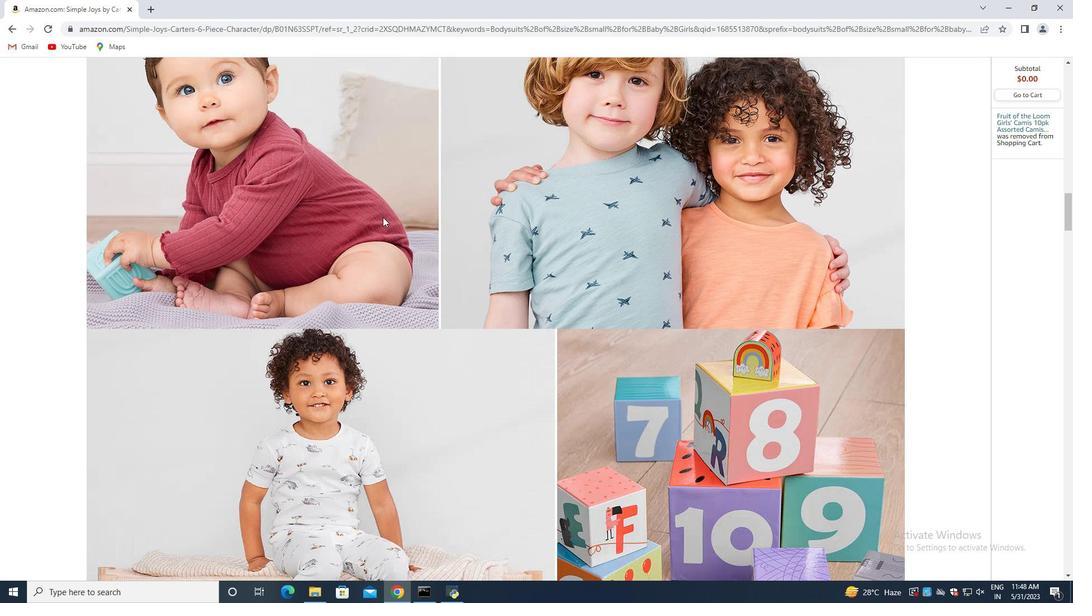 
Action: Mouse moved to (385, 218)
Screenshot: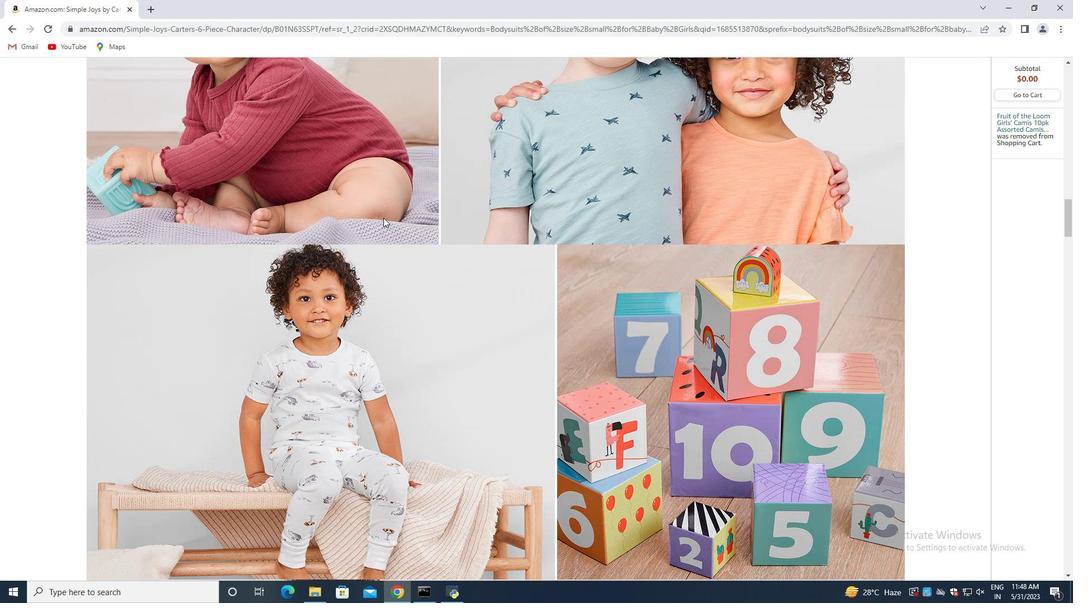 
Action: Mouse scrolled (385, 217) with delta (0, 0)
Screenshot: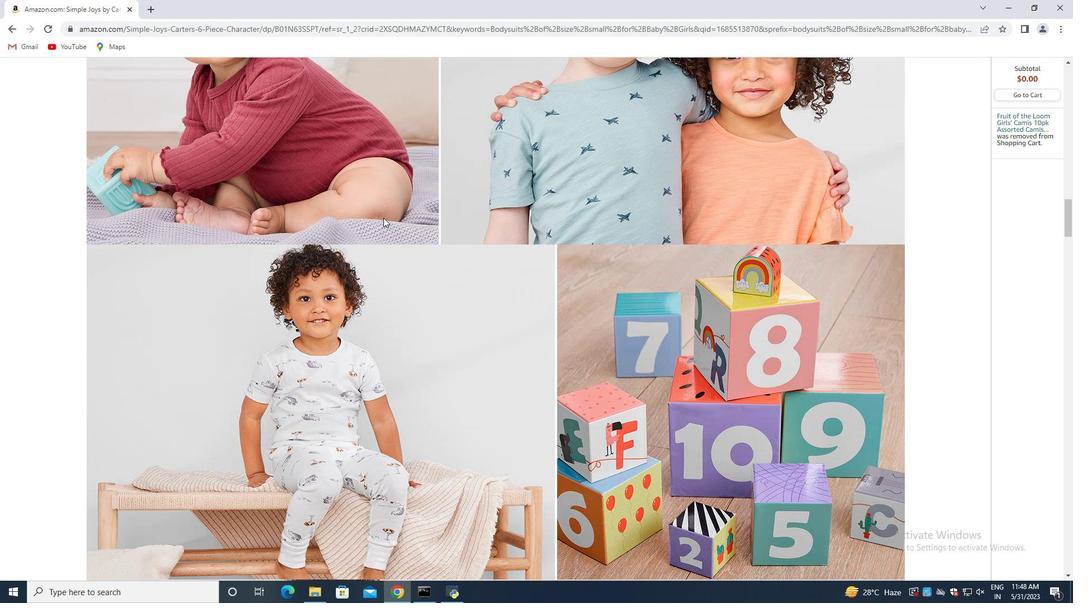 
Action: Mouse scrolled (385, 217) with delta (0, 0)
Screenshot: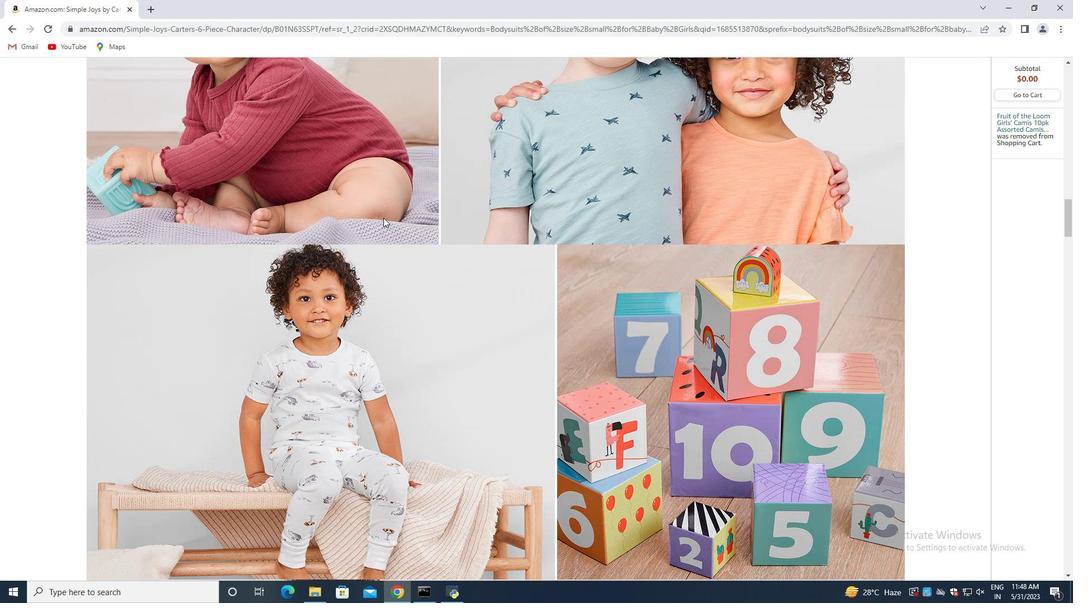 
Action: Mouse scrolled (385, 217) with delta (0, 0)
Screenshot: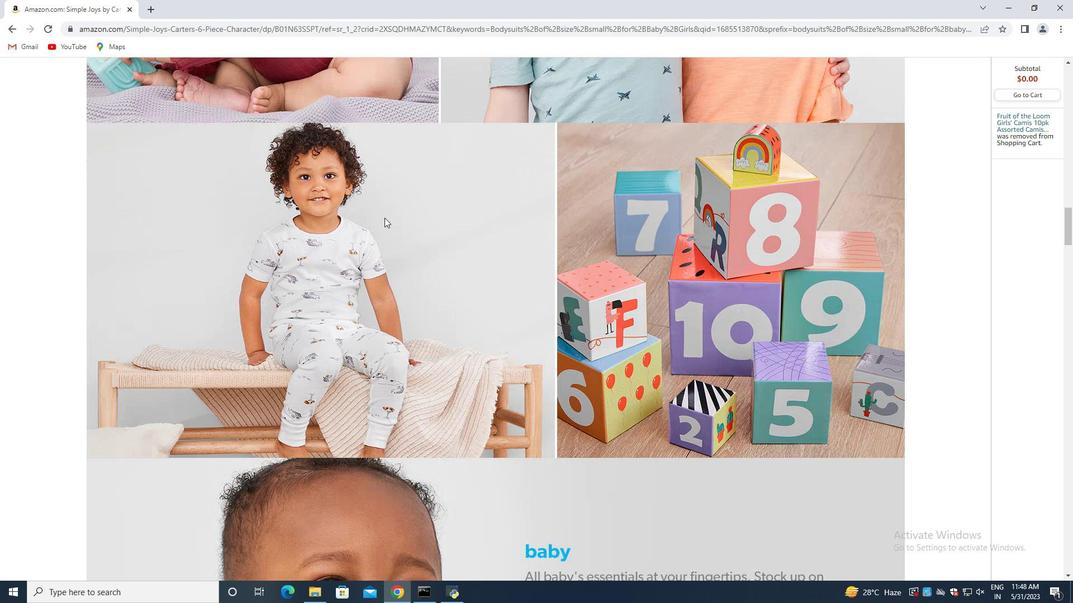 
Action: Mouse moved to (385, 218)
Screenshot: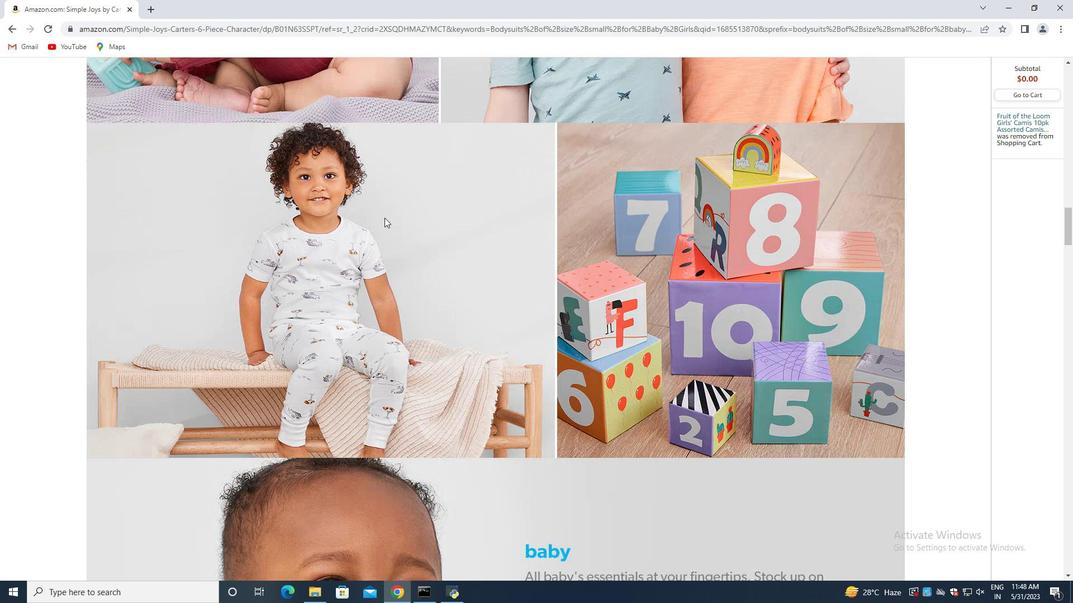 
Action: Mouse scrolled (385, 217) with delta (0, 0)
Screenshot: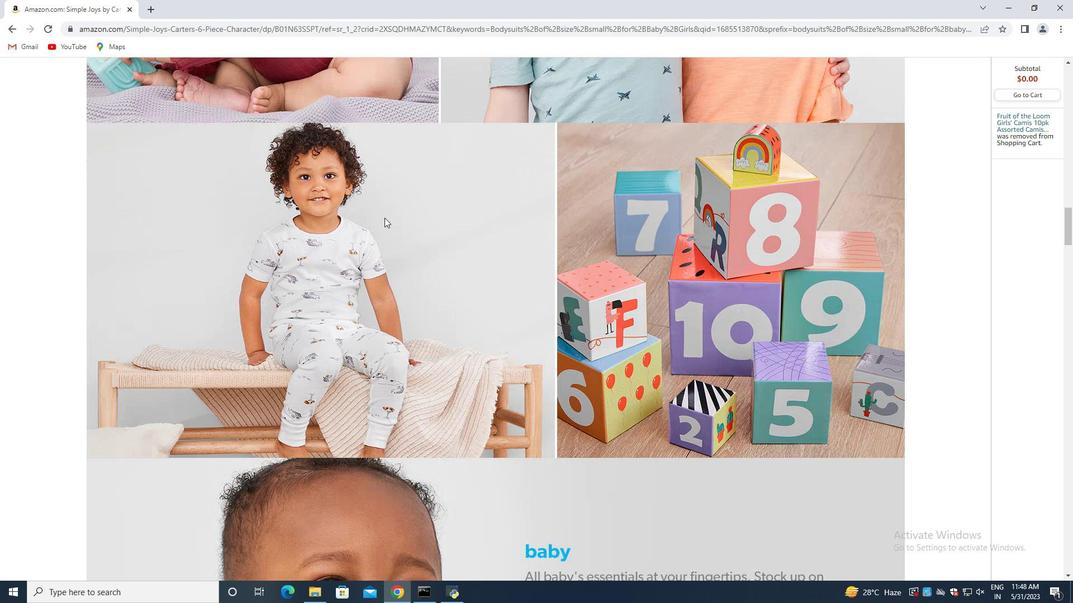 
Action: Mouse moved to (385, 222)
Screenshot: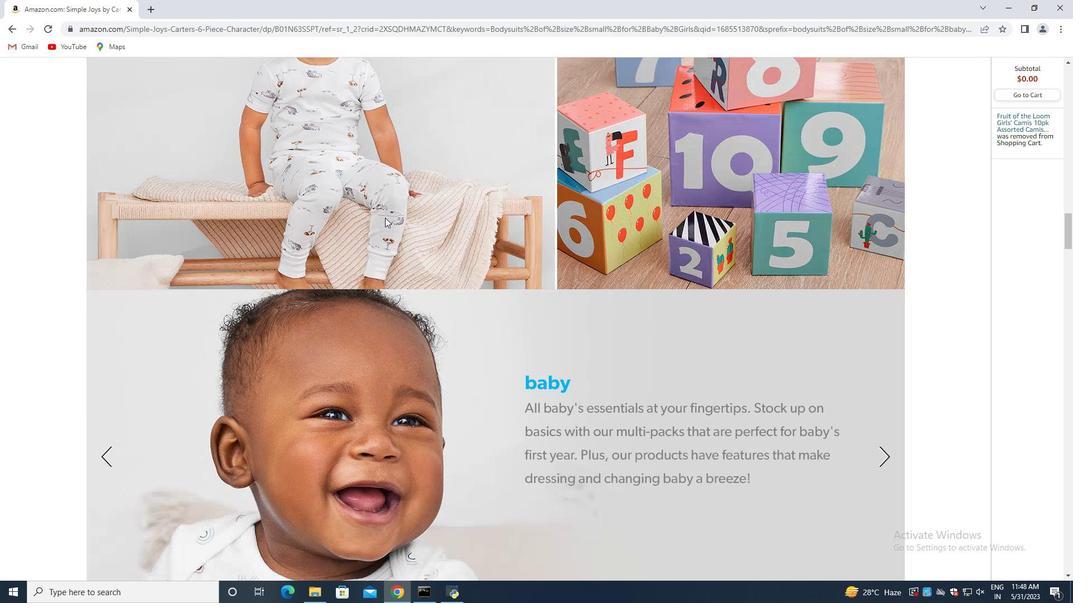 
Action: Mouse scrolled (385, 221) with delta (0, 0)
Screenshot: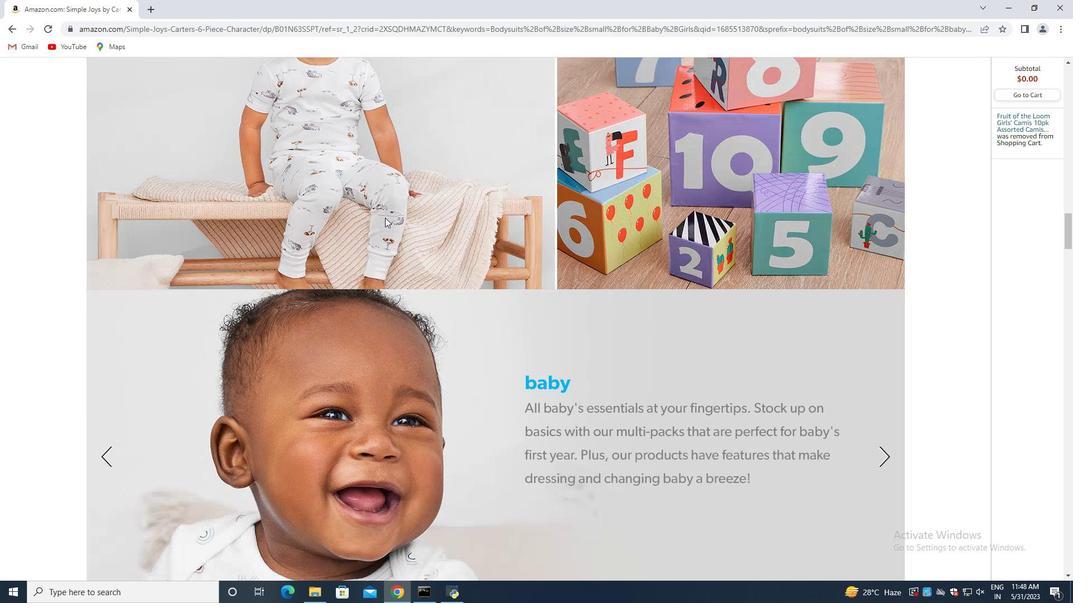 
Action: Mouse moved to (385, 228)
Screenshot: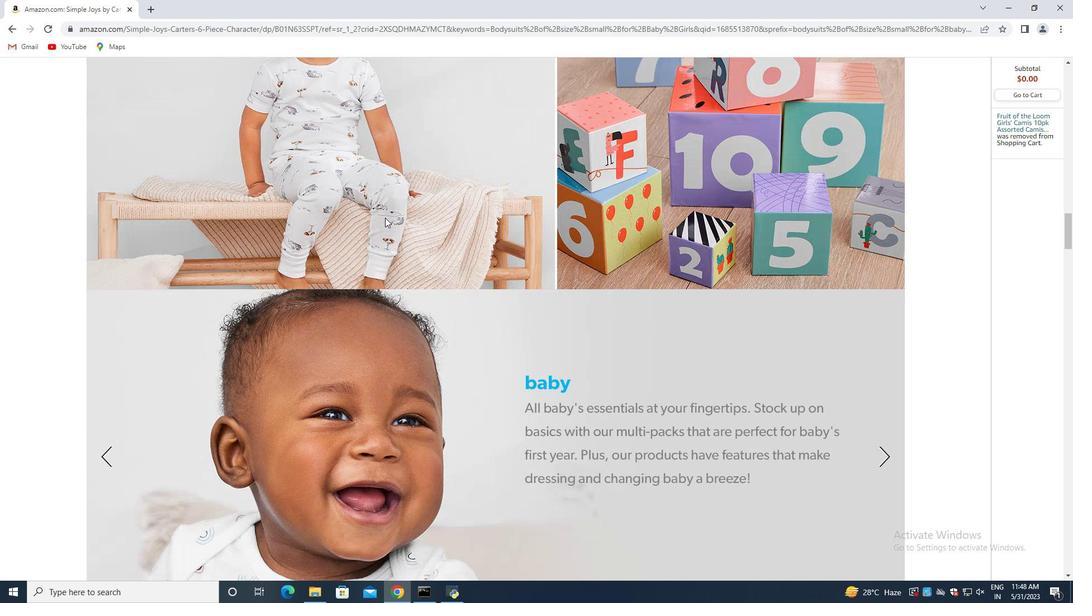 
Action: Mouse scrolled (385, 228) with delta (0, 0)
Screenshot: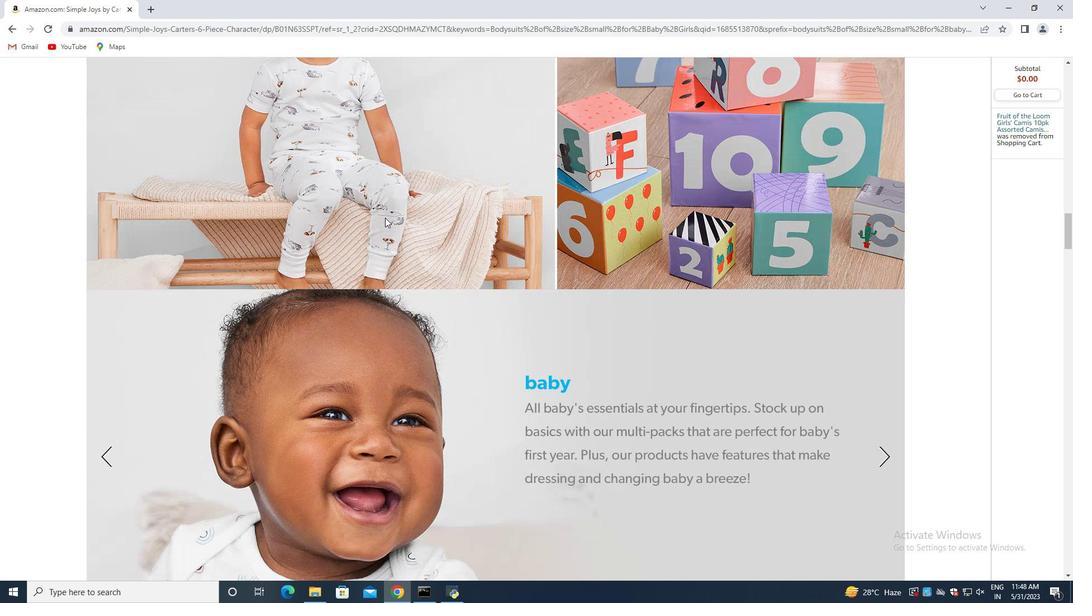
Action: Mouse moved to (385, 229)
Screenshot: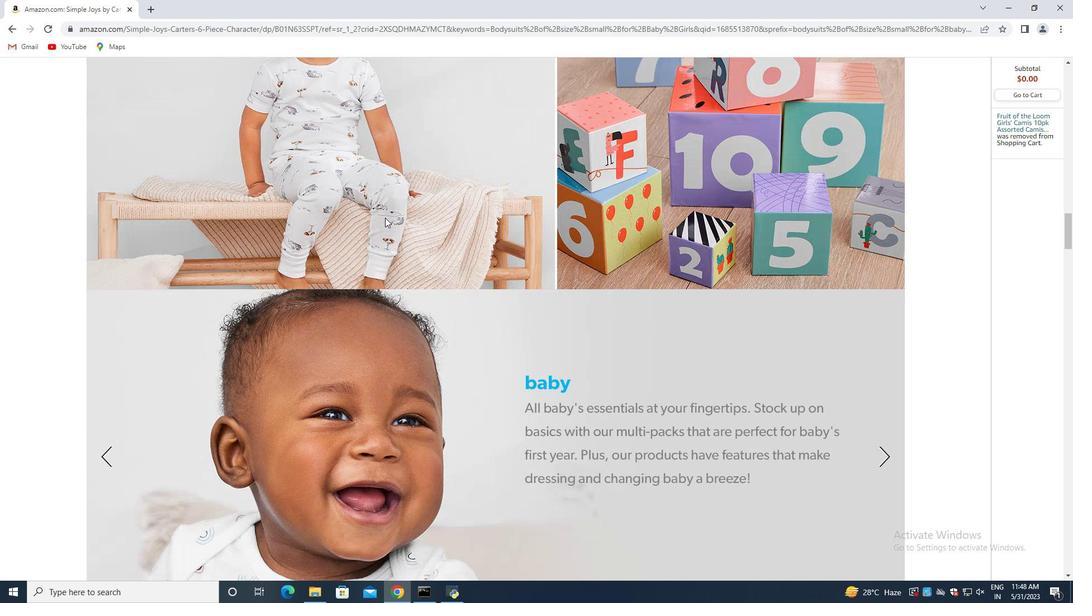 
Action: Mouse scrolled (385, 228) with delta (0, 0)
Screenshot: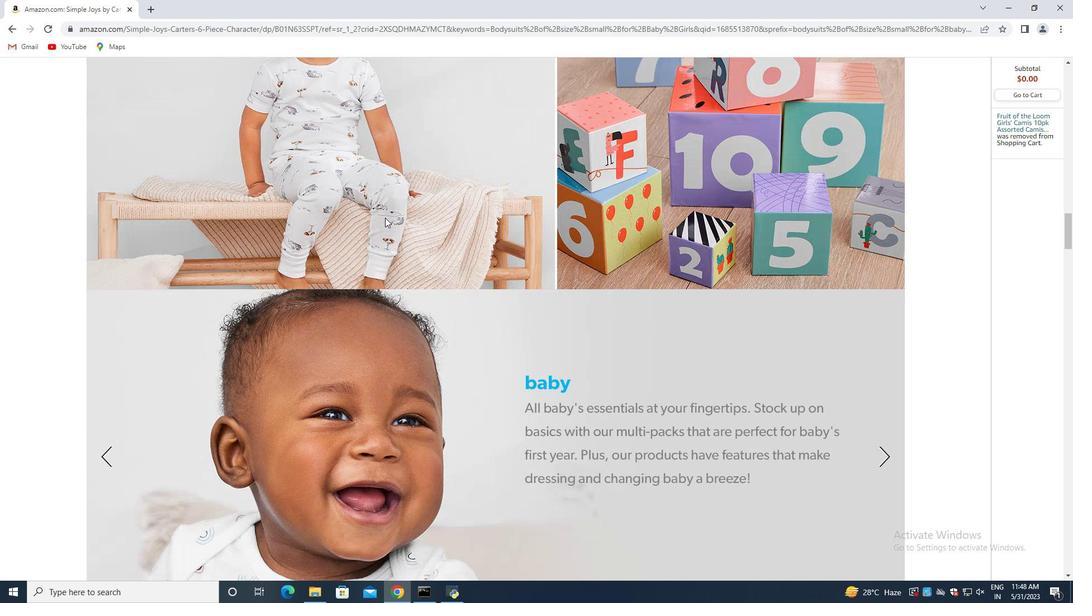 
Action: Mouse scrolled (385, 228) with delta (0, 0)
Screenshot: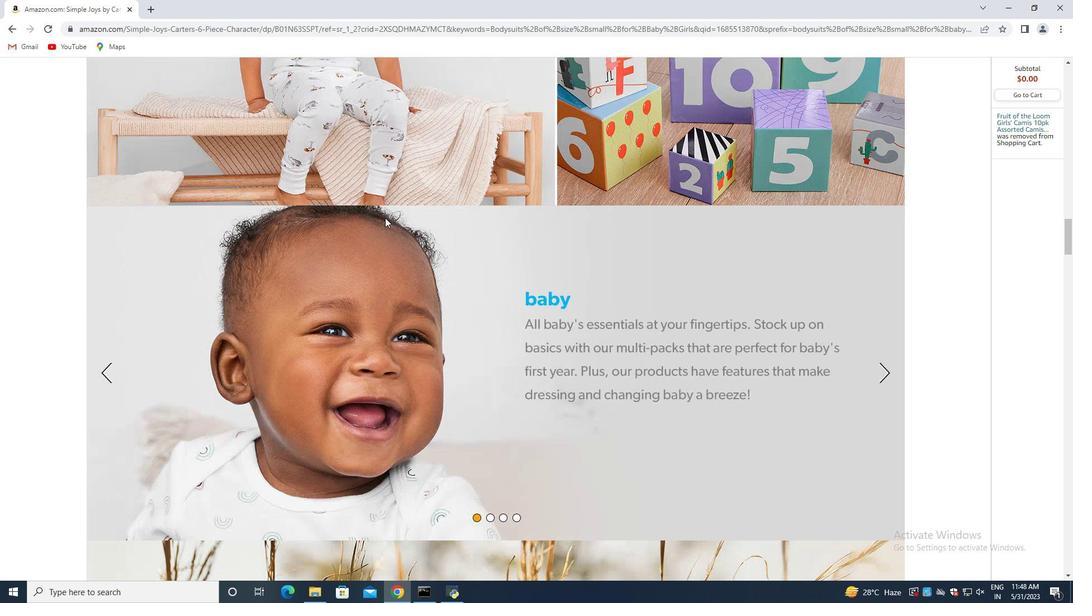 
Action: Mouse moved to (384, 232)
Screenshot: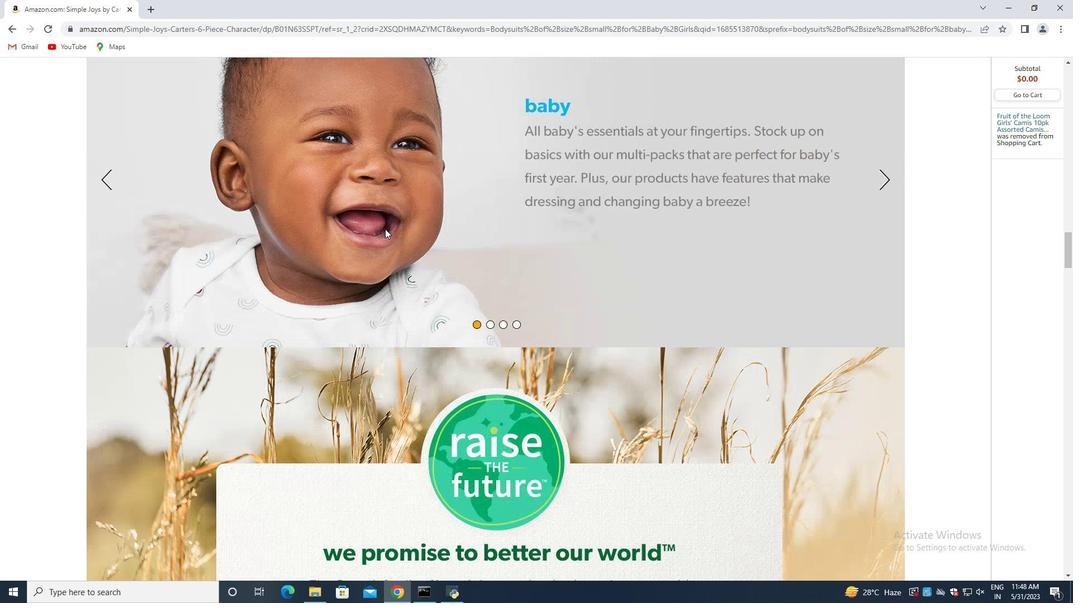 
Action: Mouse scrolled (384, 231) with delta (0, 0)
Screenshot: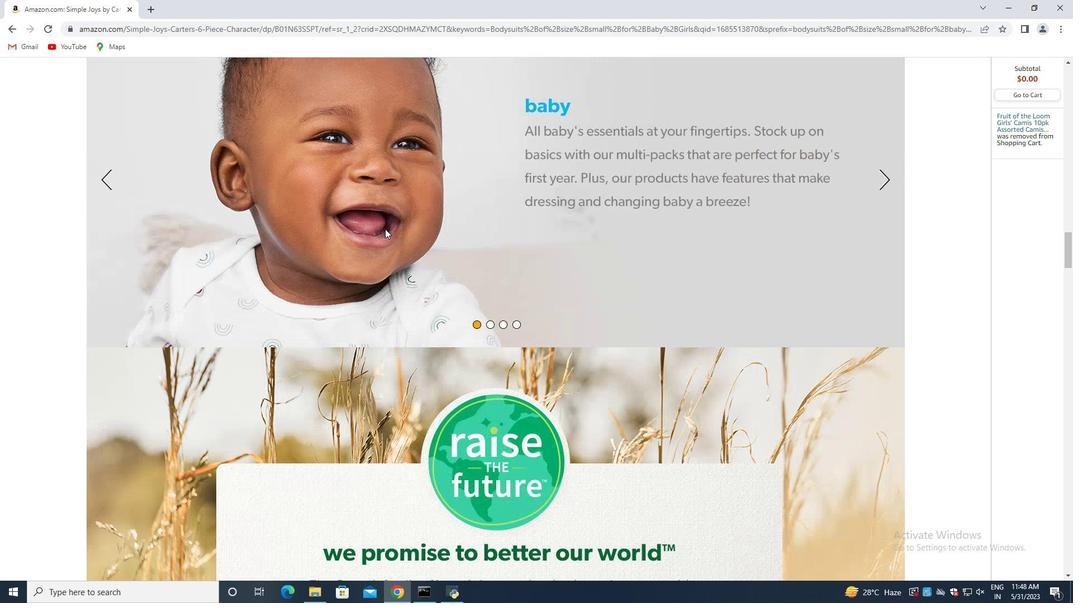
Action: Mouse moved to (383, 243)
Screenshot: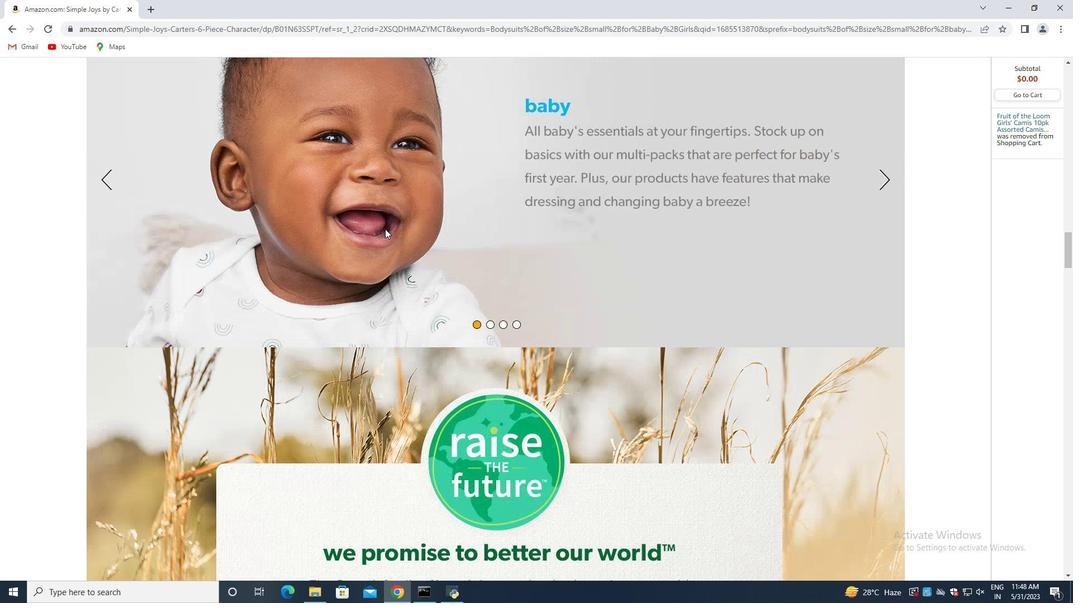 
Action: Mouse scrolled (383, 243) with delta (0, 0)
Screenshot: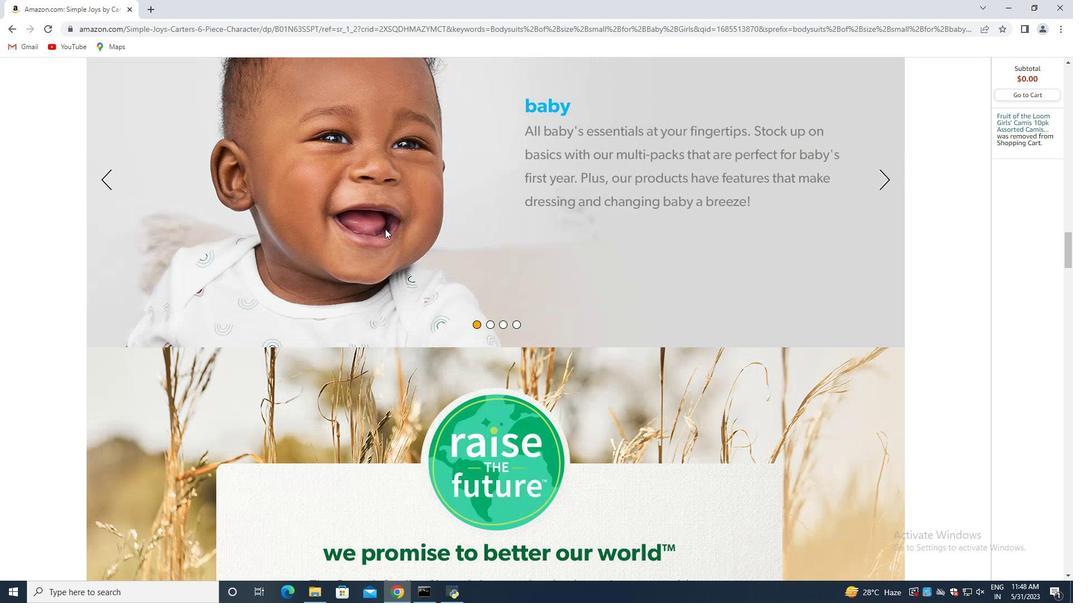 
Action: Mouse moved to (383, 250)
Screenshot: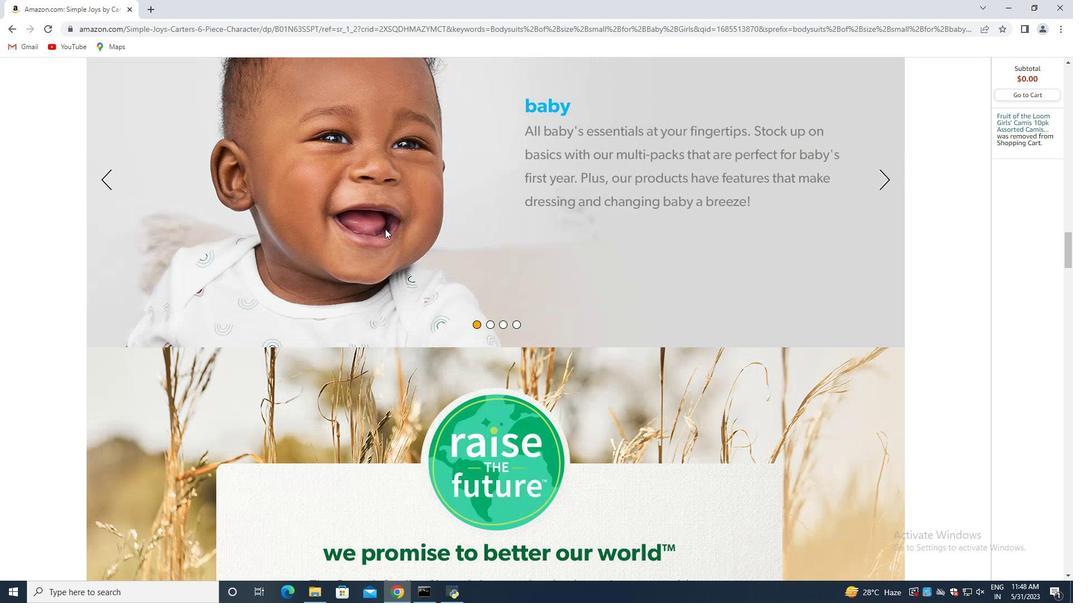 
Action: Mouse scrolled (383, 249) with delta (0, 0)
Screenshot: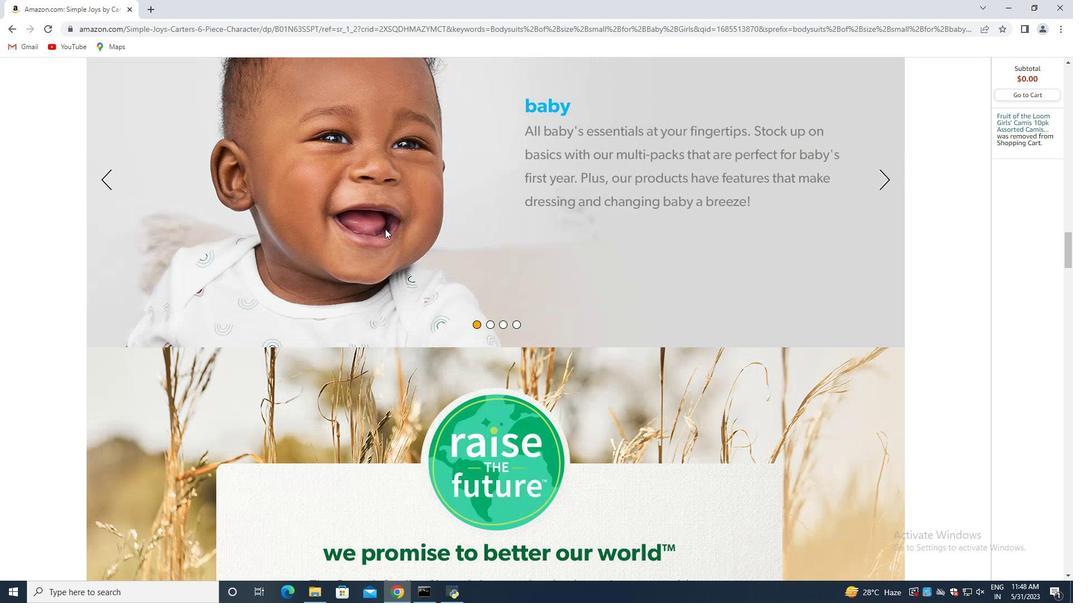
Action: Mouse moved to (383, 250)
Screenshot: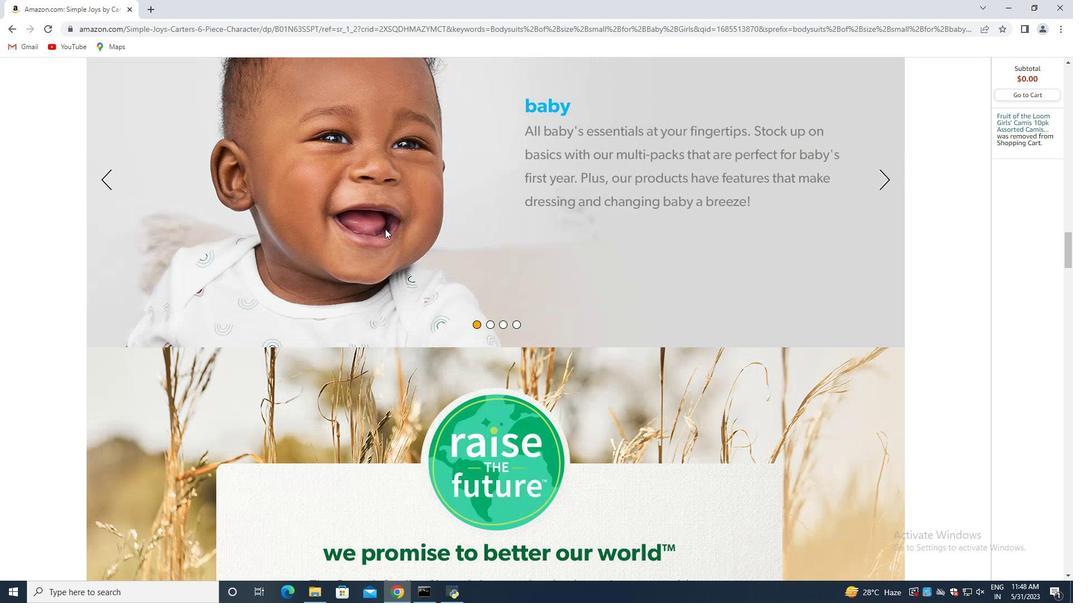 
Action: Mouse scrolled (383, 249) with delta (0, 0)
Screenshot: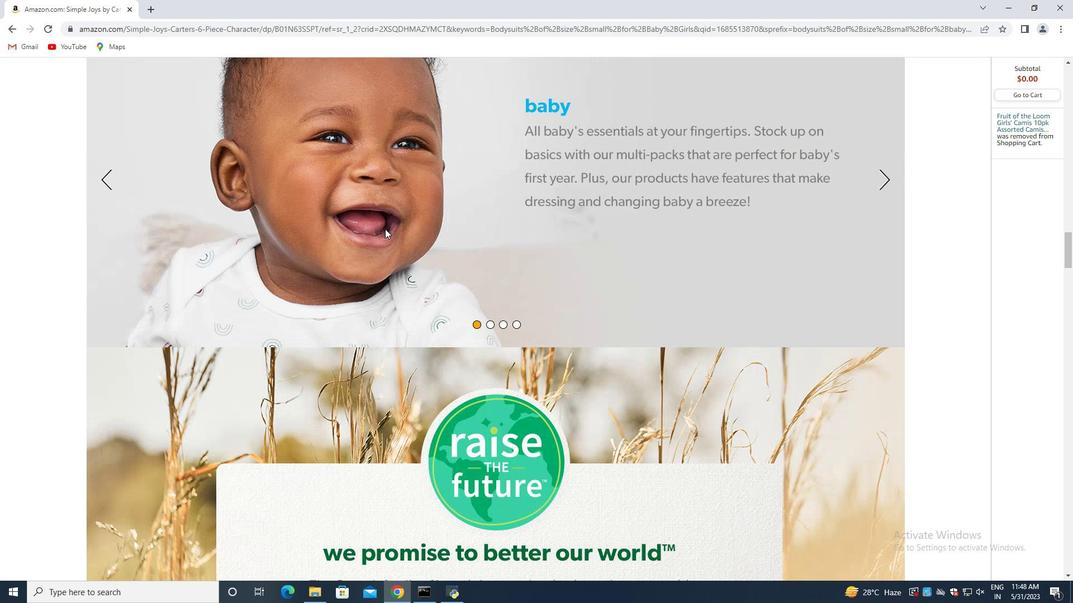 
Action: Mouse moved to (383, 251)
Screenshot: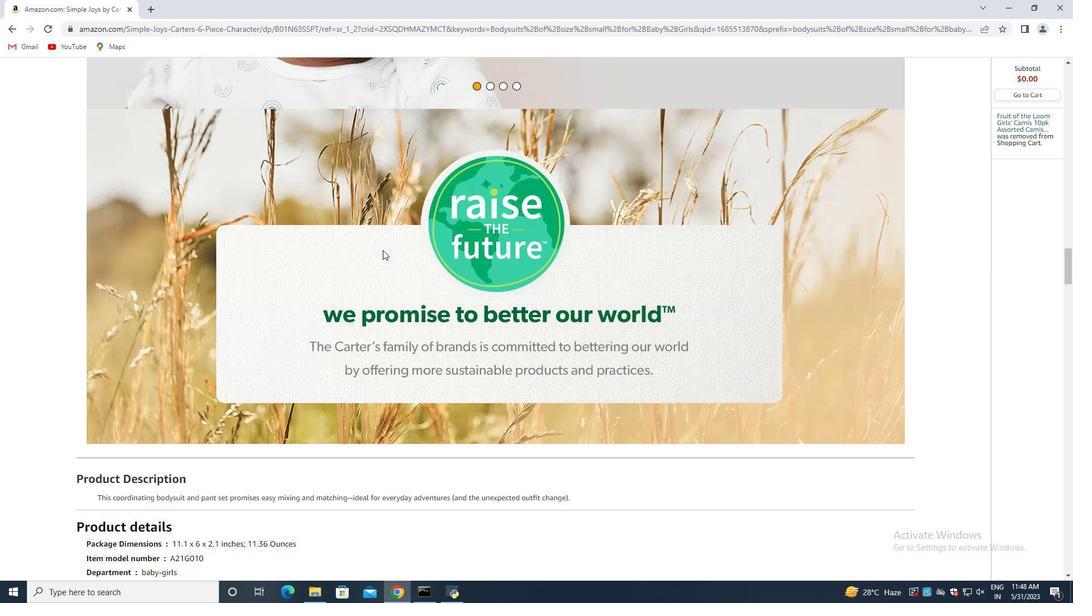 
Action: Mouse scrolled (383, 251) with delta (0, 0)
Screenshot: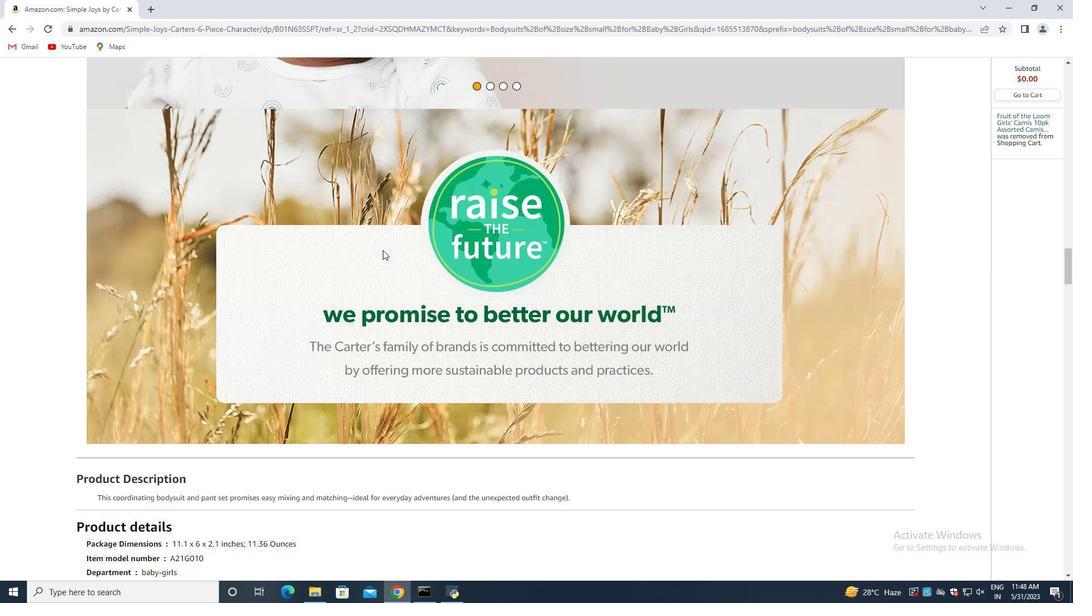 
Action: Mouse moved to (383, 252)
Screenshot: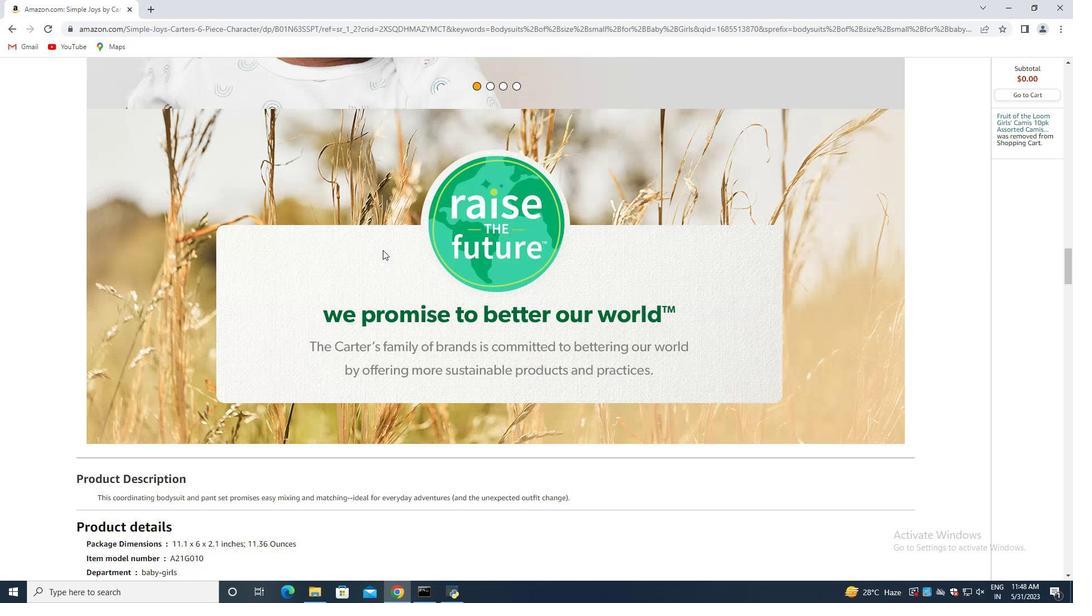 
Action: Mouse scrolled (383, 252) with delta (0, 0)
Screenshot: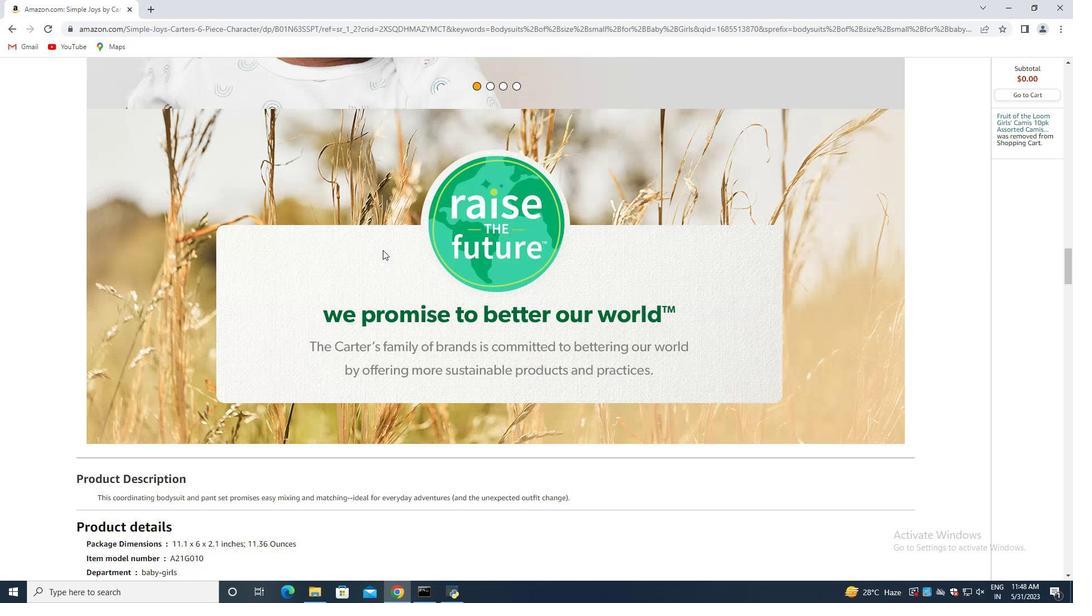 
Action: Mouse scrolled (383, 252) with delta (0, 0)
Screenshot: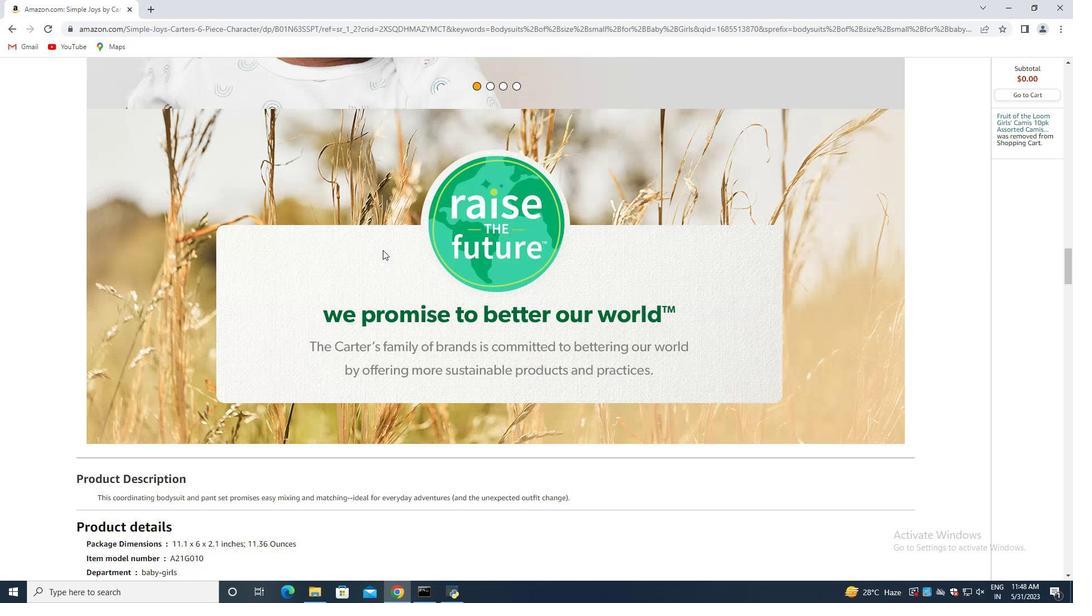 
Action: Mouse scrolled (383, 252) with delta (0, 0)
Screenshot: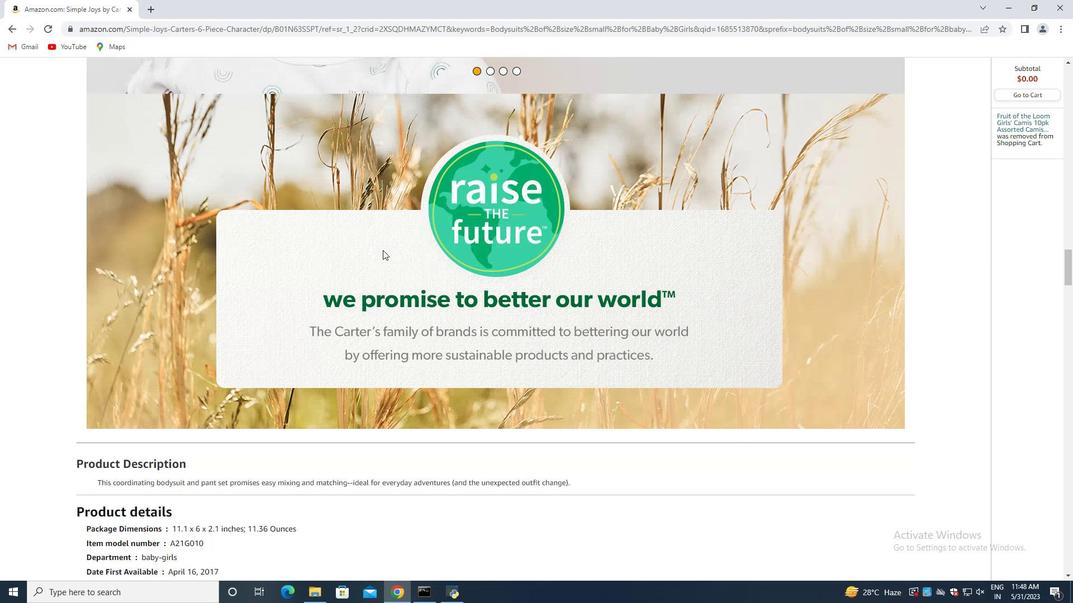 
Action: Mouse moved to (383, 254)
Screenshot: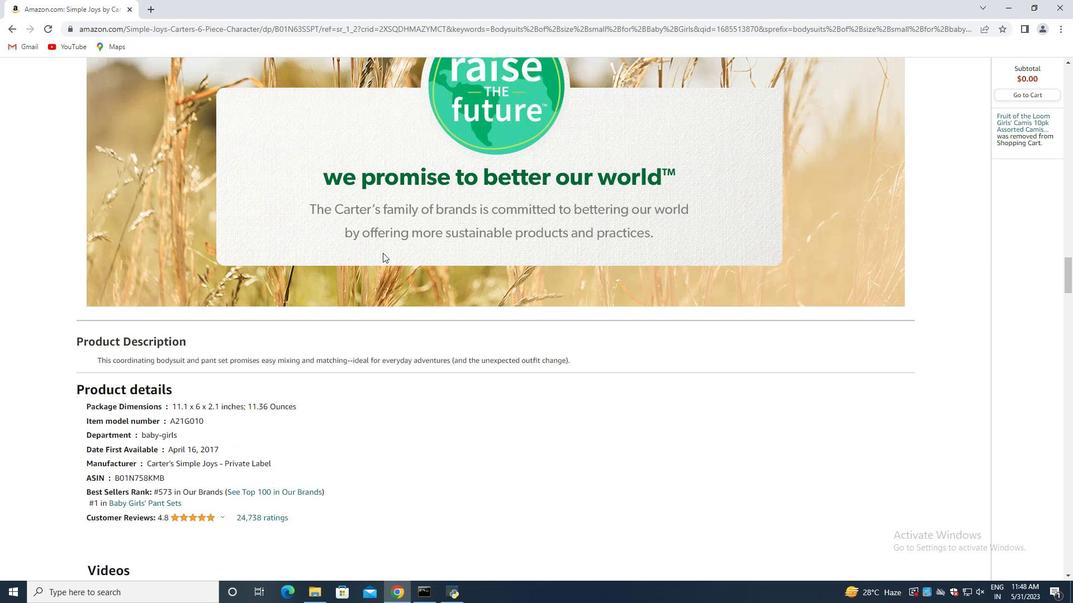
Action: Mouse scrolled (383, 253) with delta (0, 0)
Screenshot: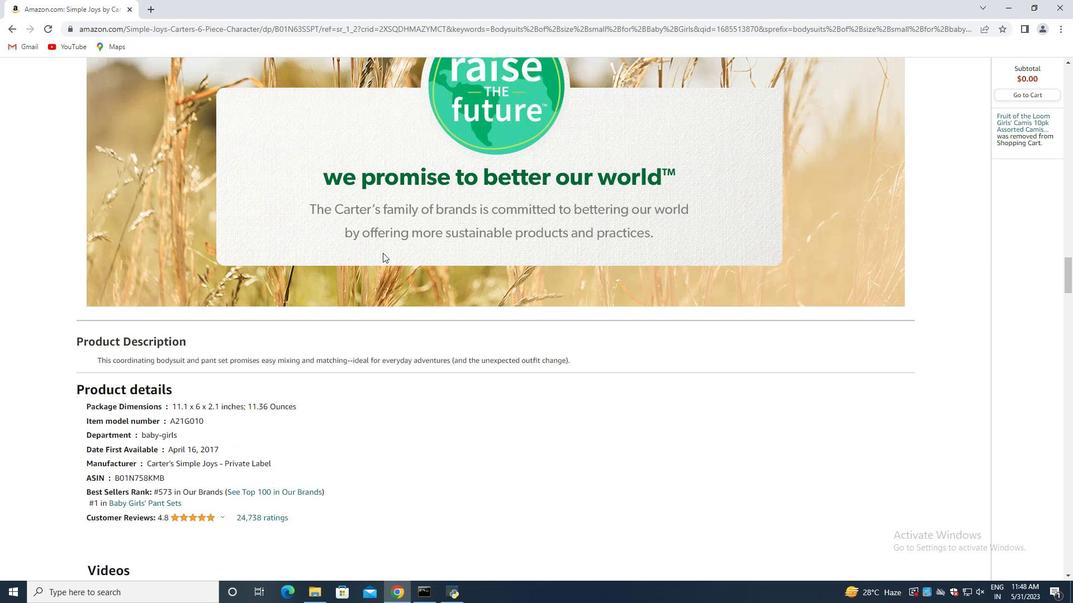 
Action: Mouse moved to (383, 254)
Screenshot: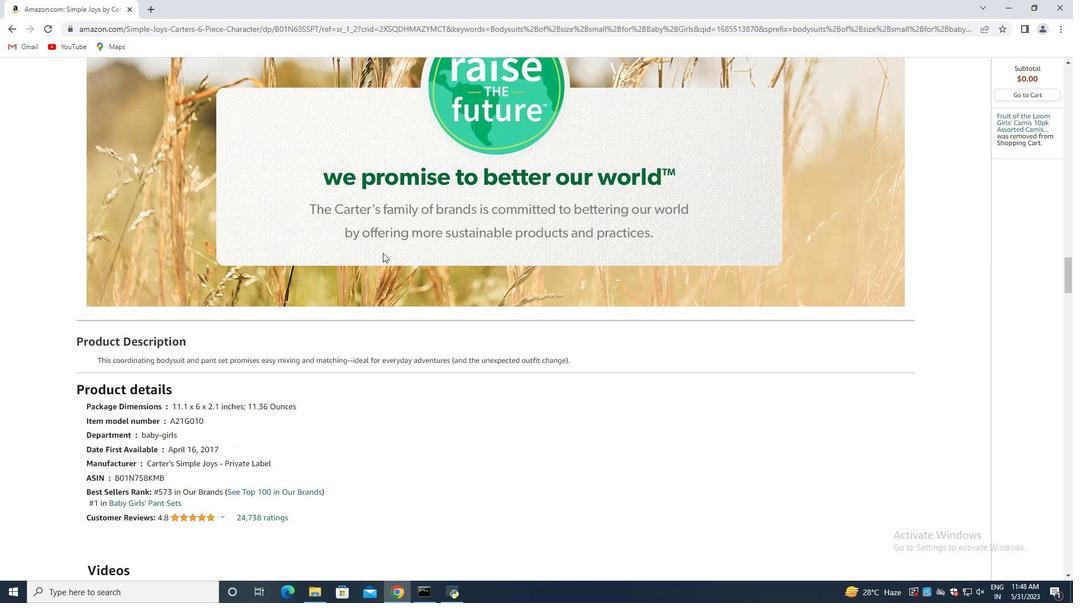 
Action: Mouse scrolled (383, 254) with delta (0, 0)
Screenshot: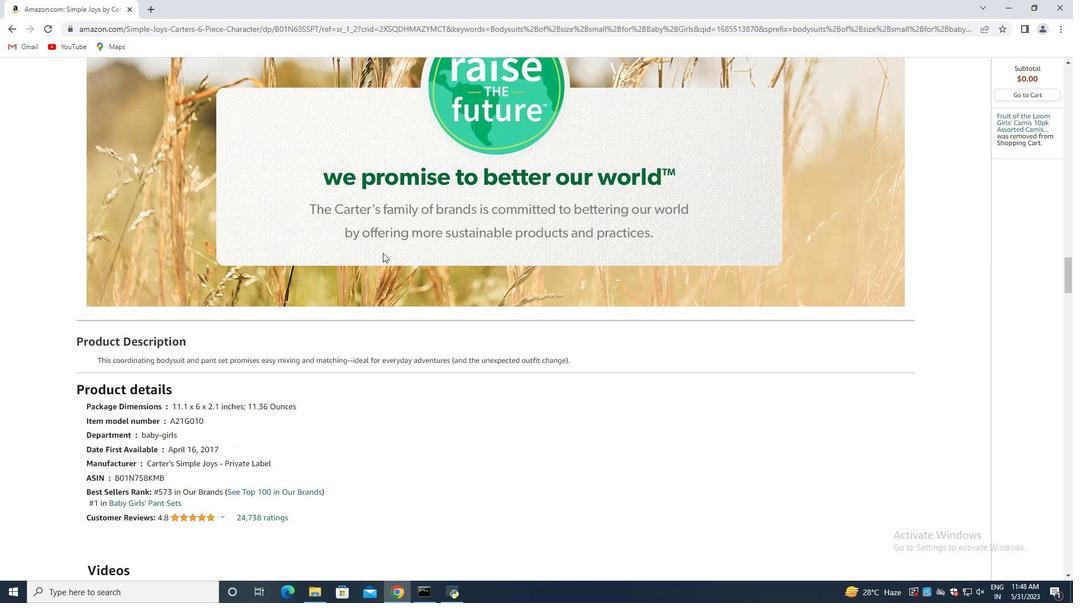 
Action: Mouse scrolled (383, 254) with delta (0, 0)
Screenshot: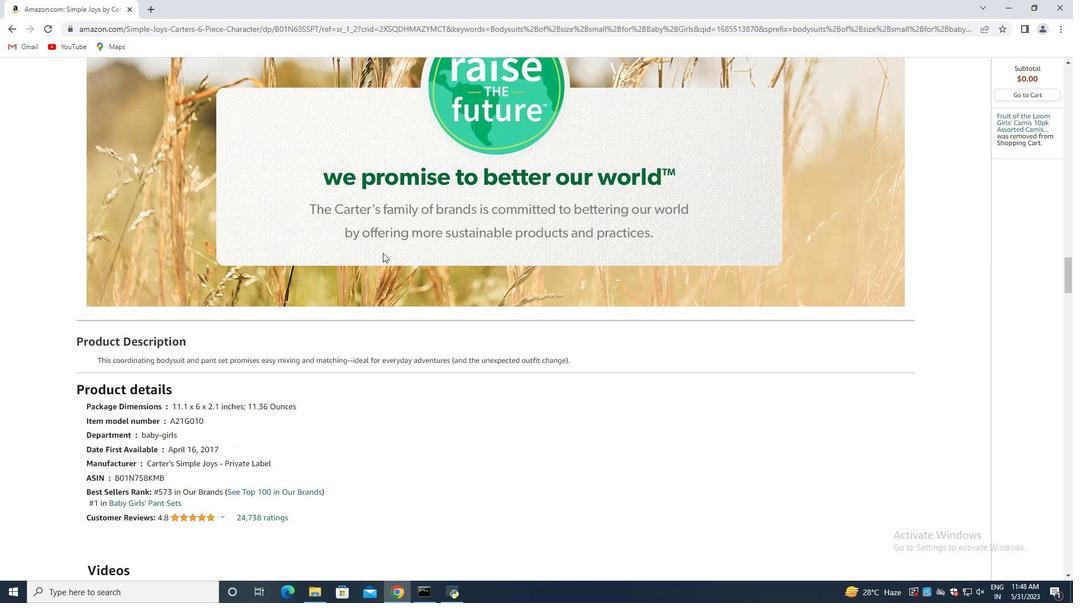 
Action: Mouse moved to (383, 255)
Screenshot: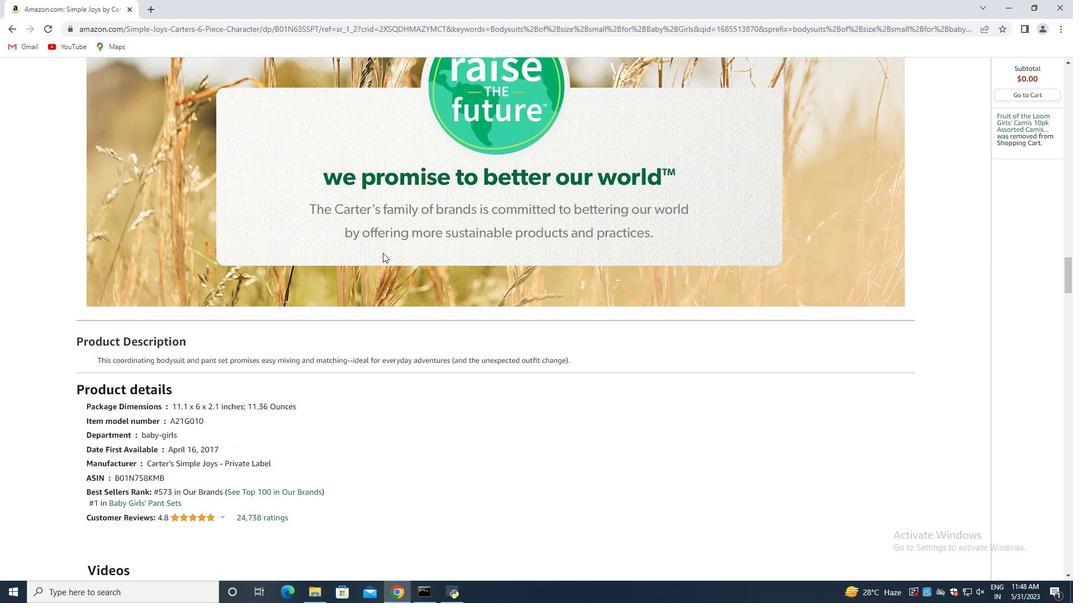 
Action: Mouse scrolled (383, 254) with delta (0, 0)
Screenshot: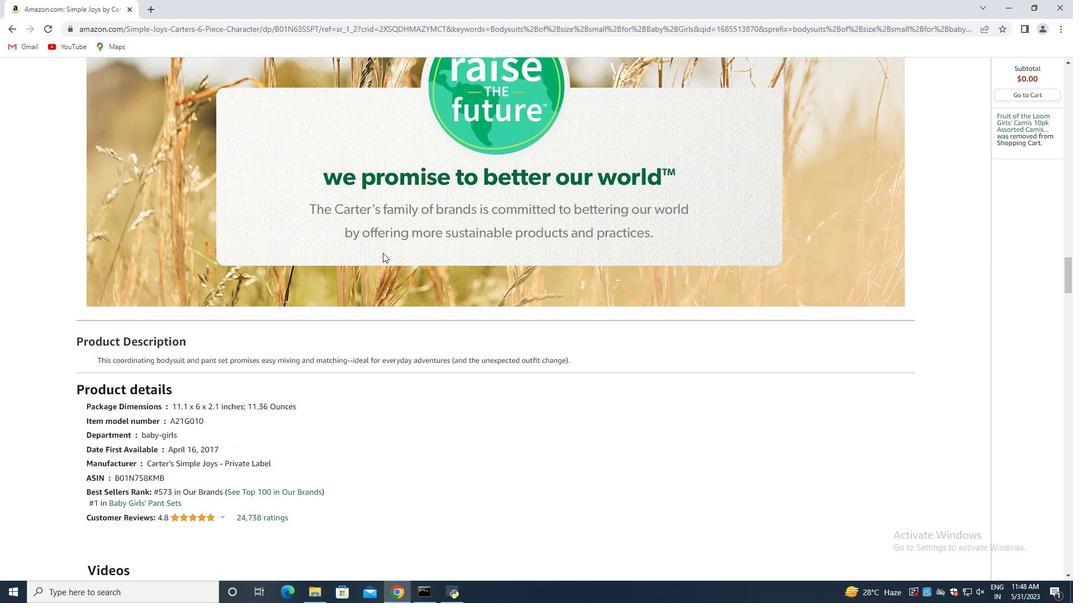 
Action: Mouse moved to (310, 181)
Screenshot: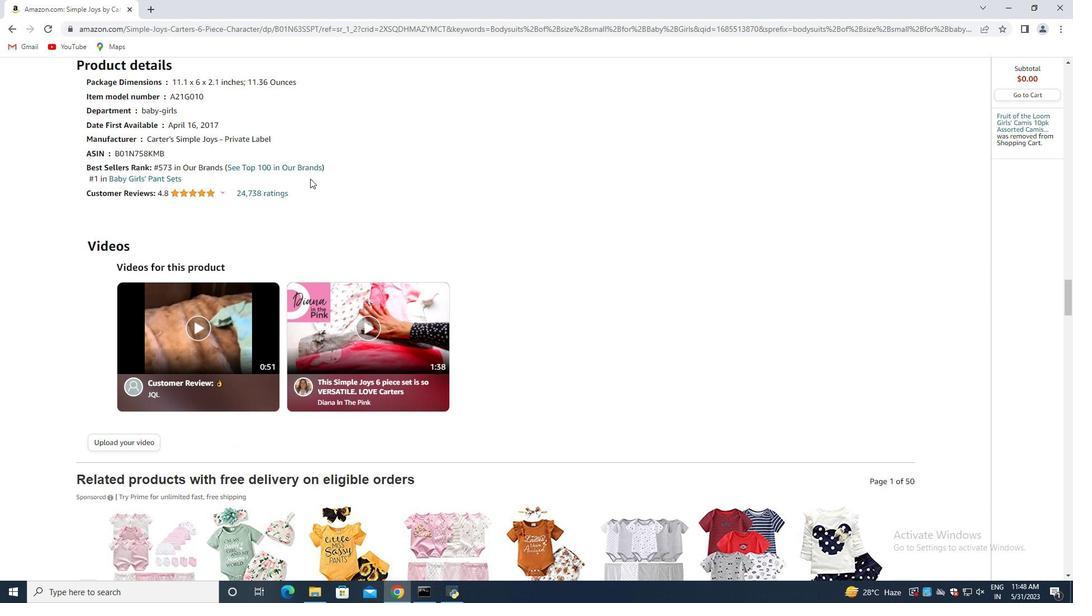 
Action: Mouse scrolled (310, 181) with delta (0, 0)
Screenshot: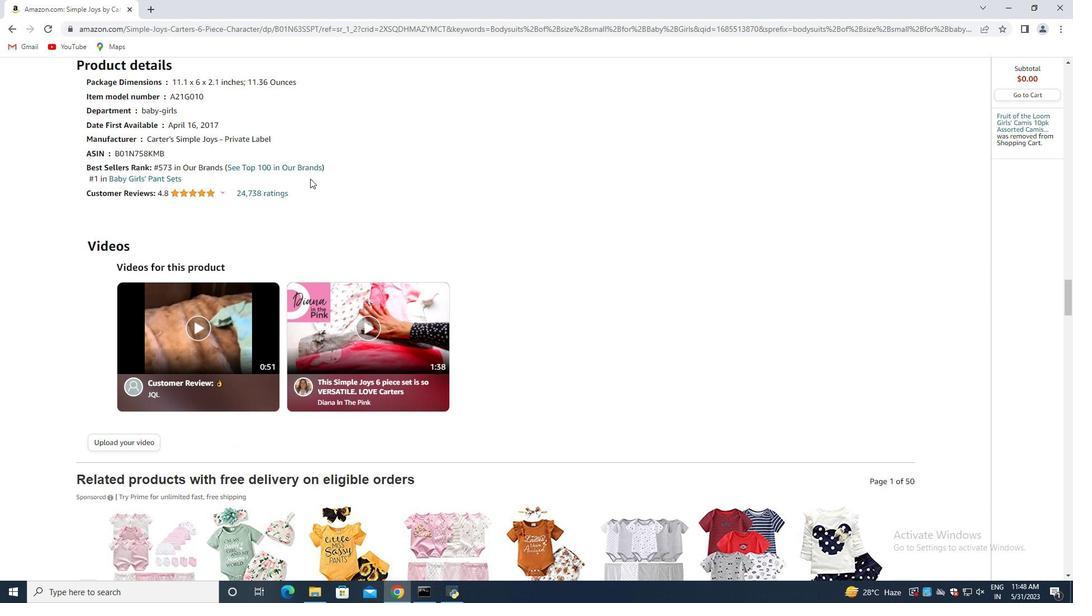 
Action: Mouse moved to (318, 194)
Screenshot: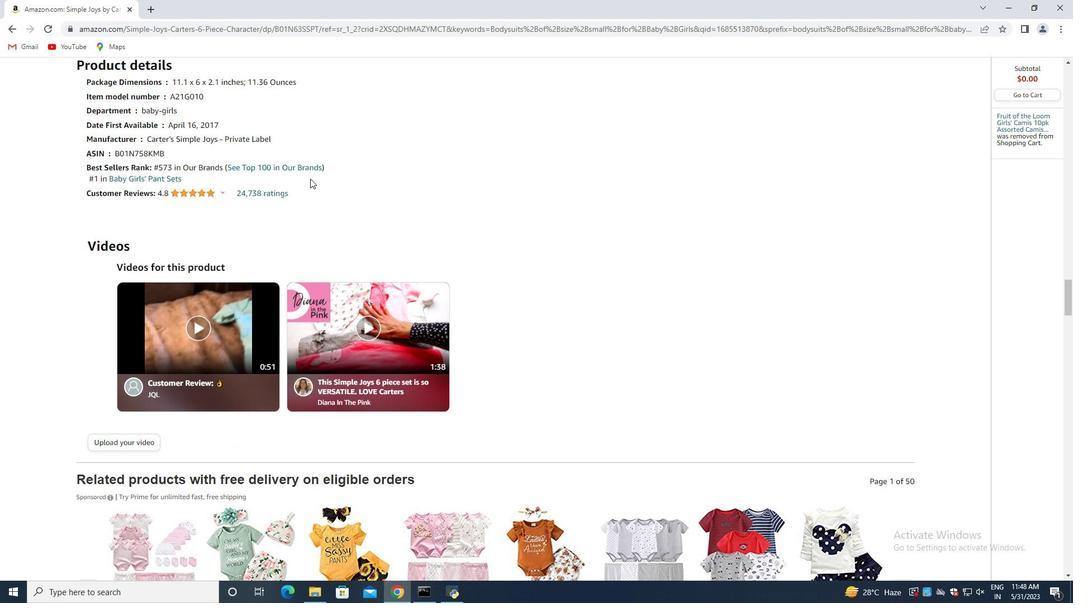 
Action: Mouse scrolled (318, 193) with delta (0, 0)
Screenshot: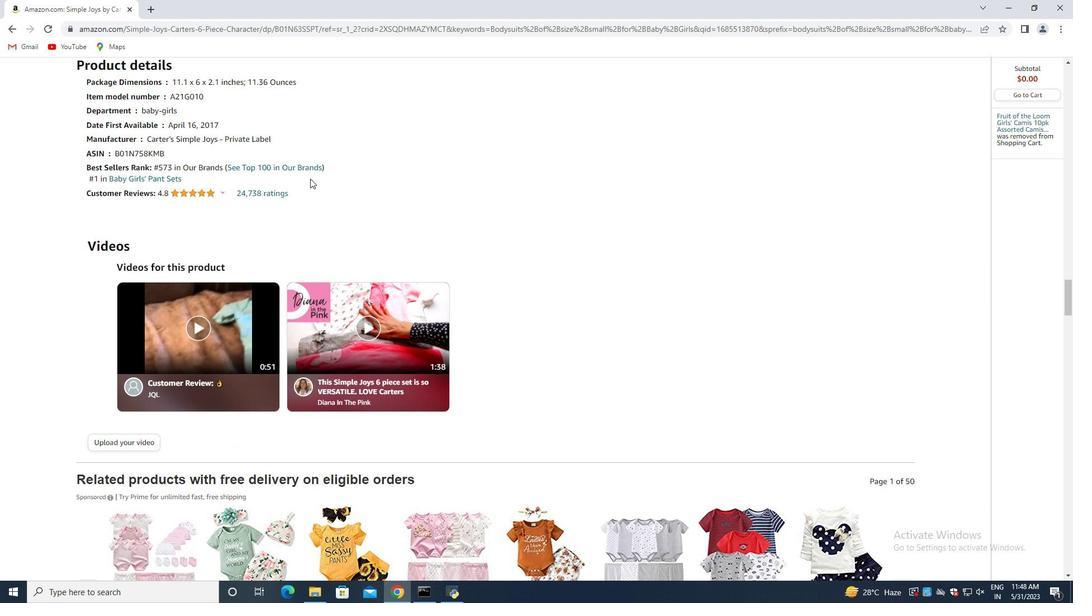 
Action: Mouse moved to (323, 200)
Screenshot: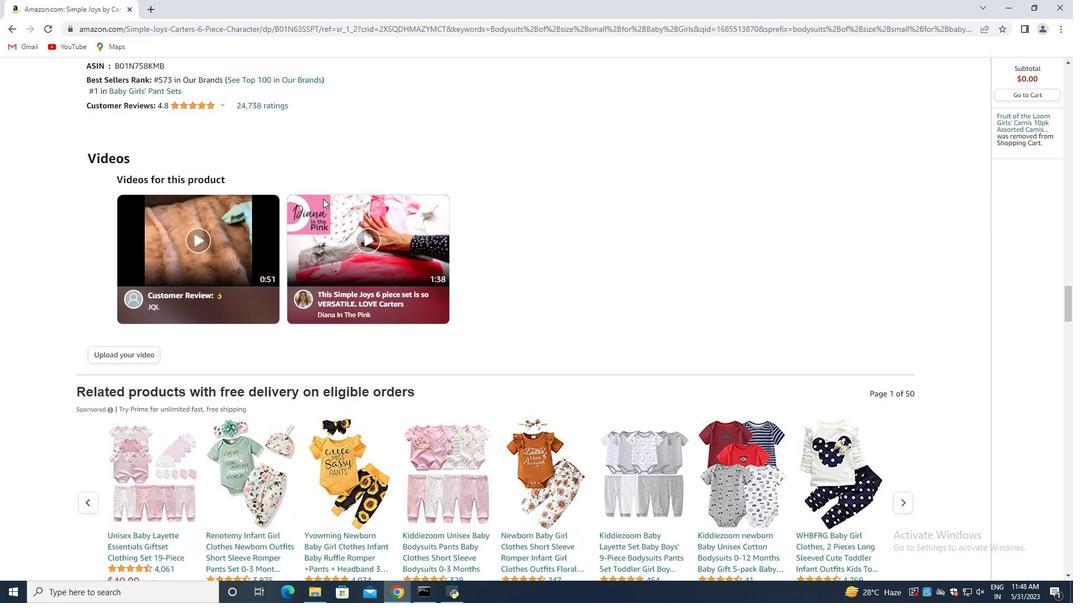 
Action: Mouse scrolled (323, 200) with delta (0, 0)
Screenshot: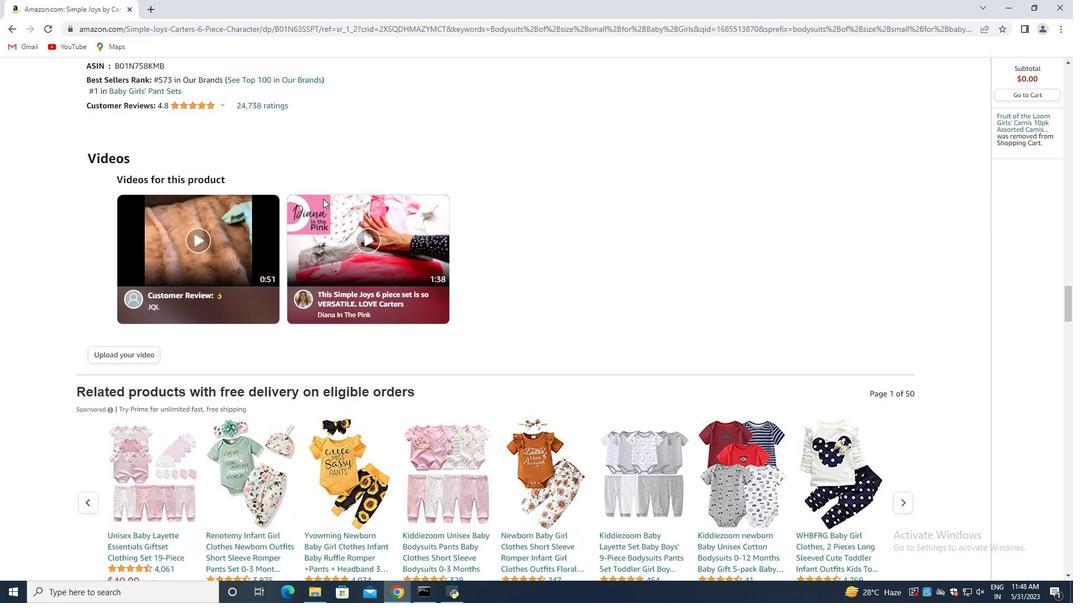 
Action: Mouse scrolled (323, 200) with delta (0, 0)
Screenshot: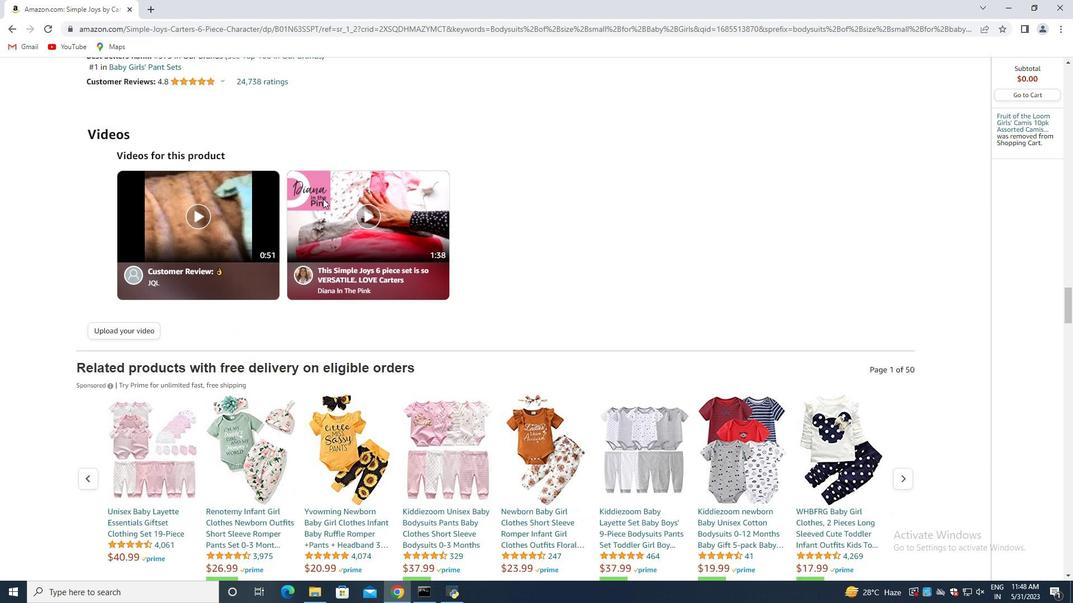 
Action: Mouse moved to (323, 200)
Screenshot: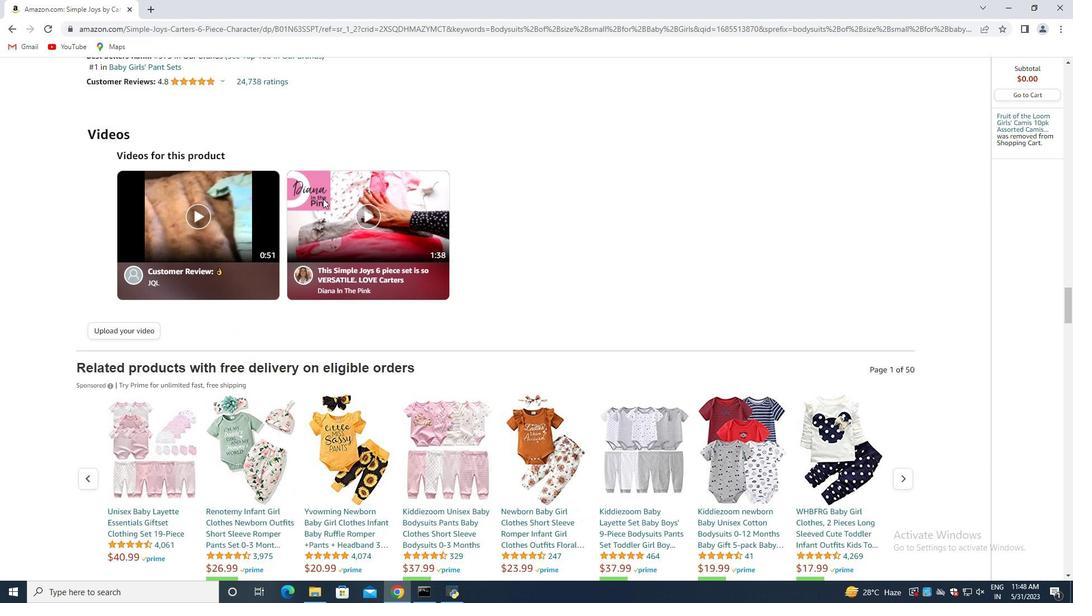
Action: Mouse scrolled (323, 200) with delta (0, 0)
Screenshot: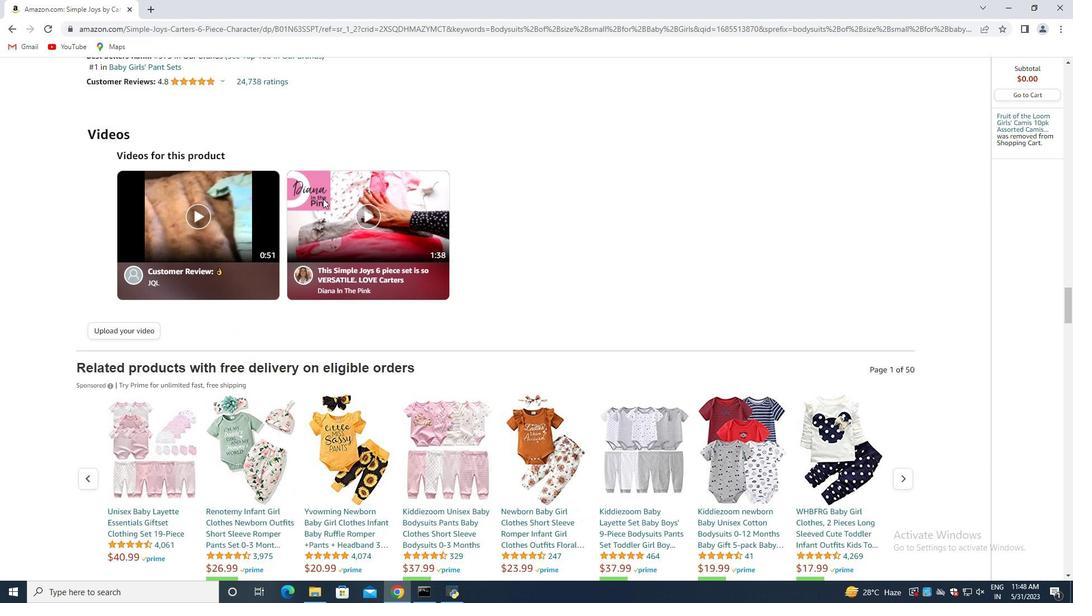
Action: Mouse moved to (324, 201)
Screenshot: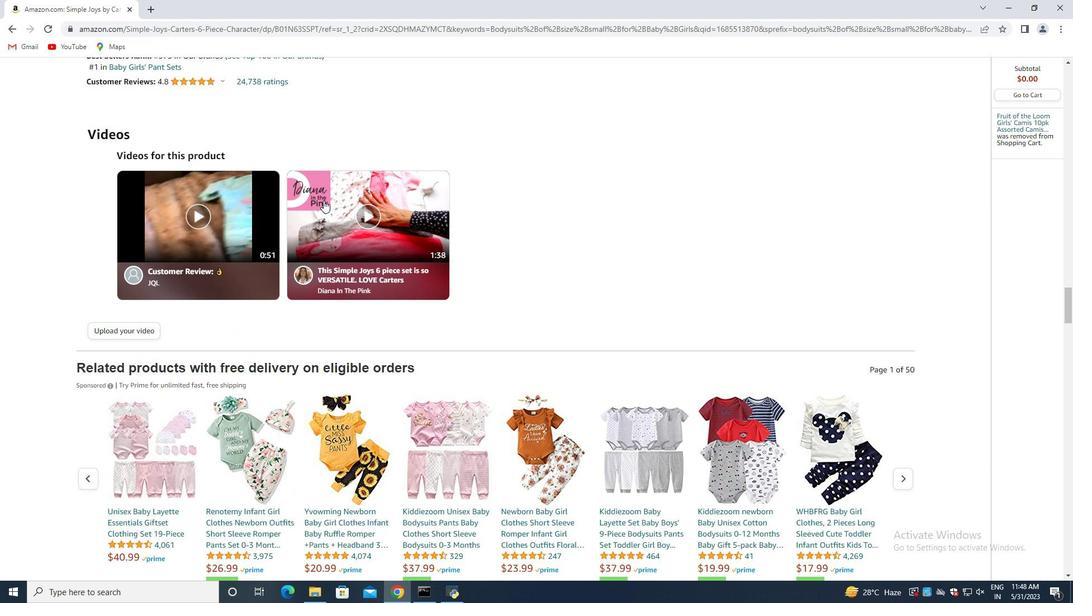 
Action: Mouse scrolled (324, 200) with delta (0, 0)
Screenshot: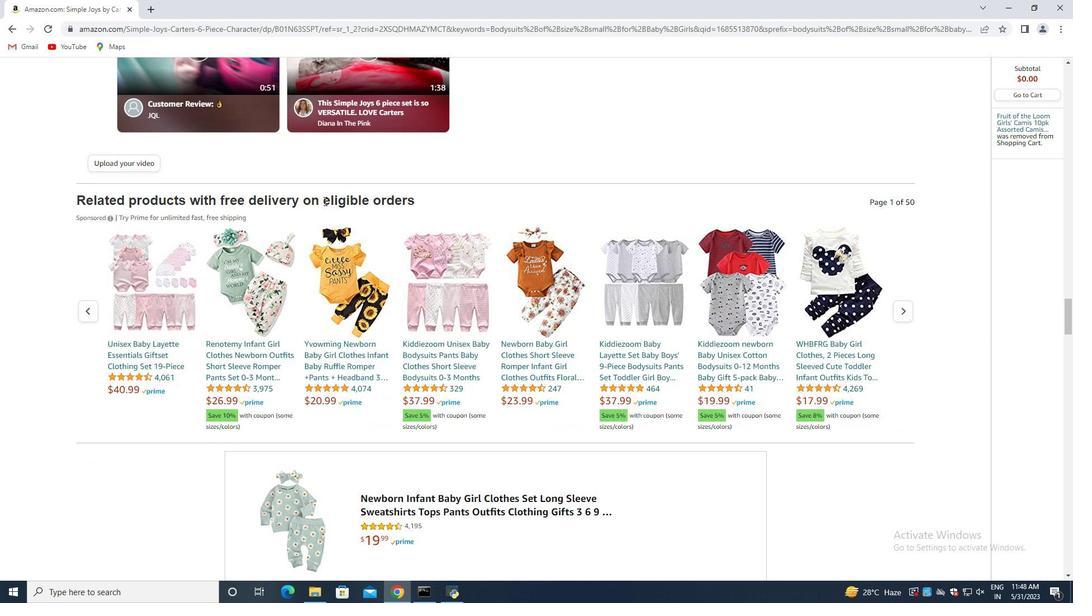 
Action: Mouse scrolled (324, 200) with delta (0, 0)
Screenshot: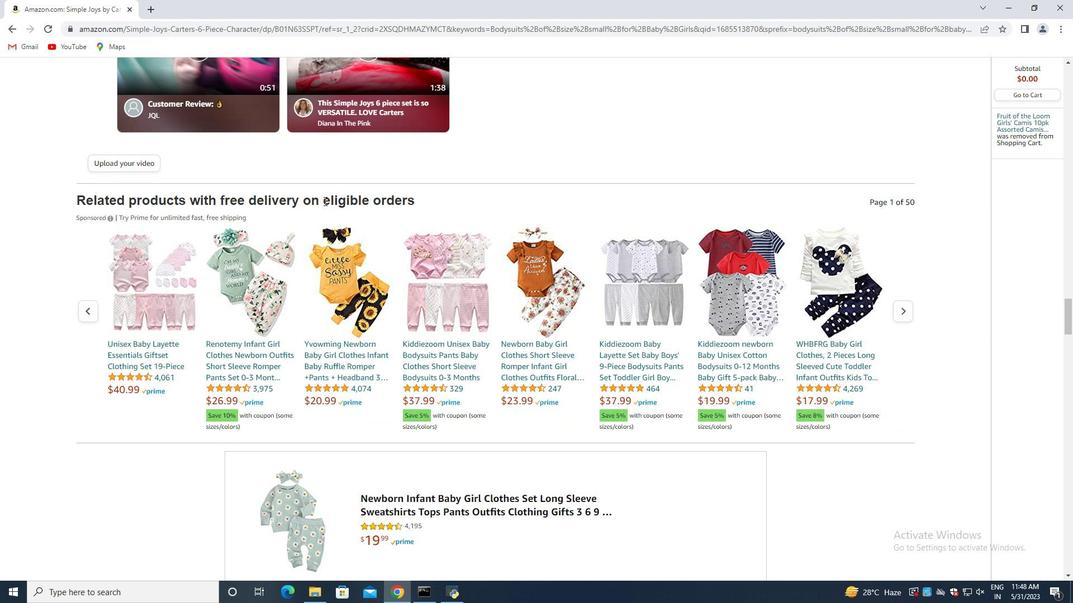 
Action: Mouse moved to (324, 201)
Screenshot: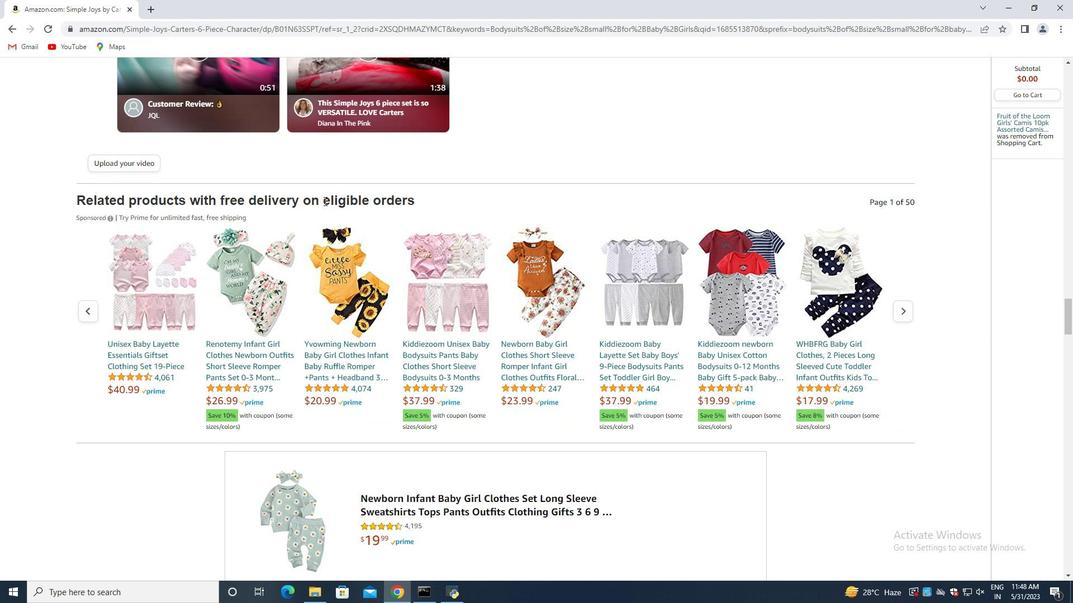 
Action: Mouse scrolled (324, 201) with delta (0, 0)
Screenshot: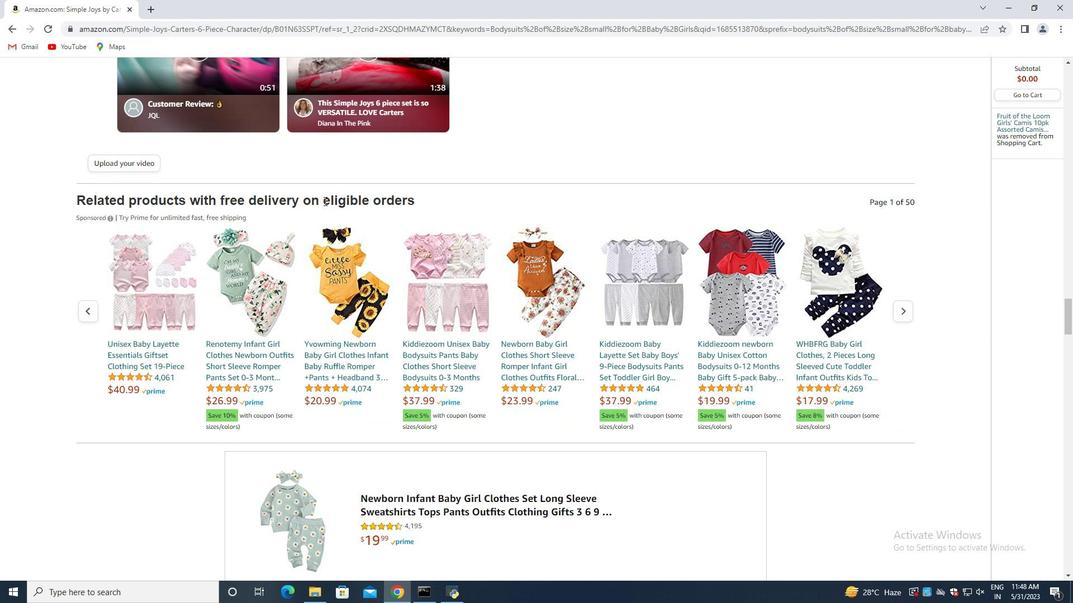 
Action: Mouse moved to (324, 202)
Screenshot: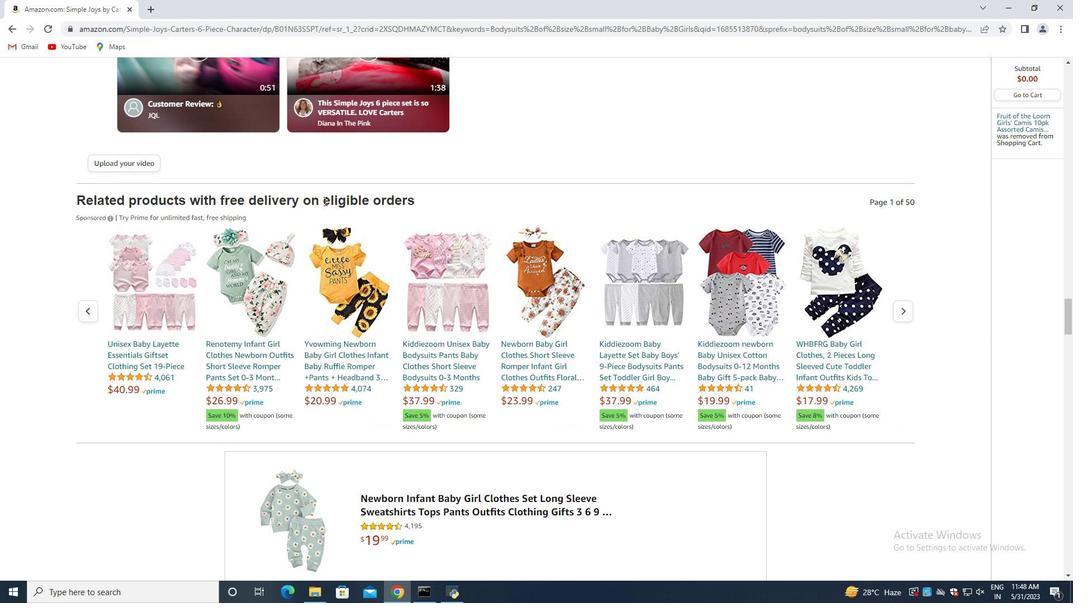
Action: Mouse scrolled (324, 202) with delta (0, 0)
Screenshot: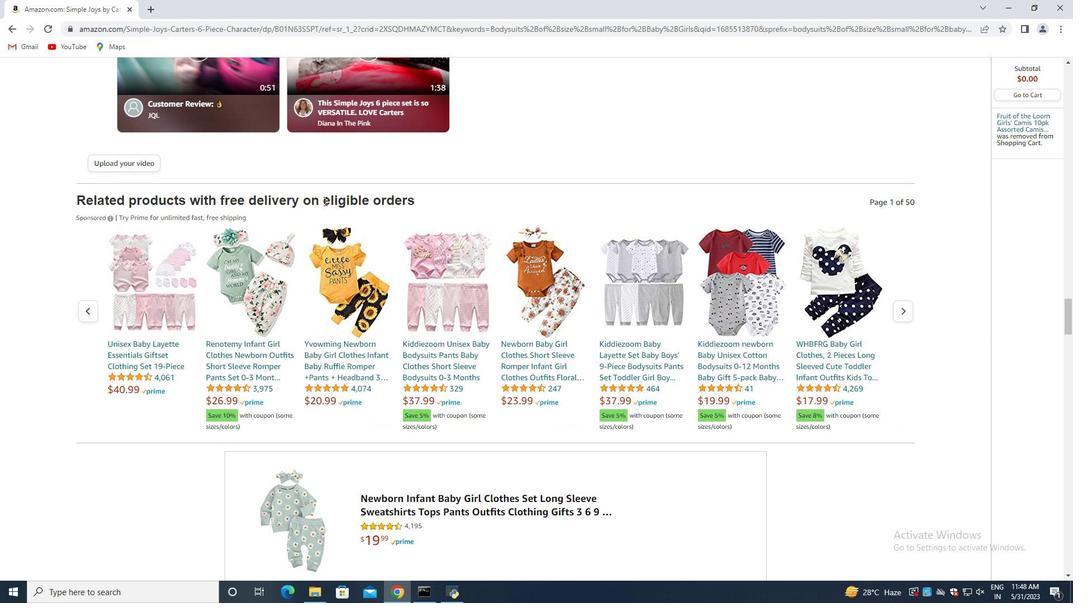 
Action: Mouse moved to (323, 204)
Screenshot: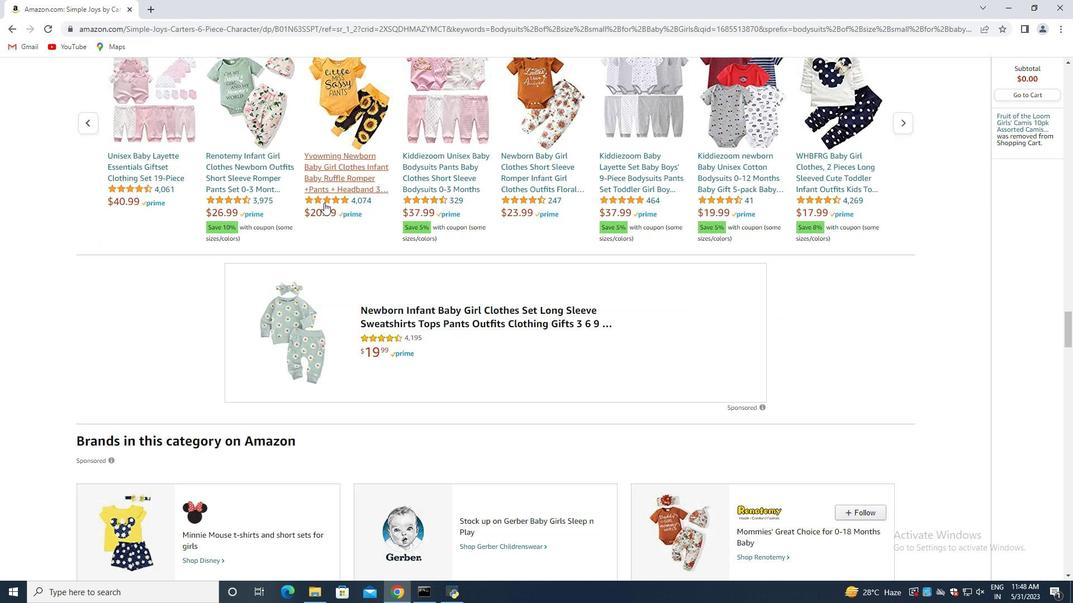 
Action: Mouse scrolled (323, 204) with delta (0, 0)
Screenshot: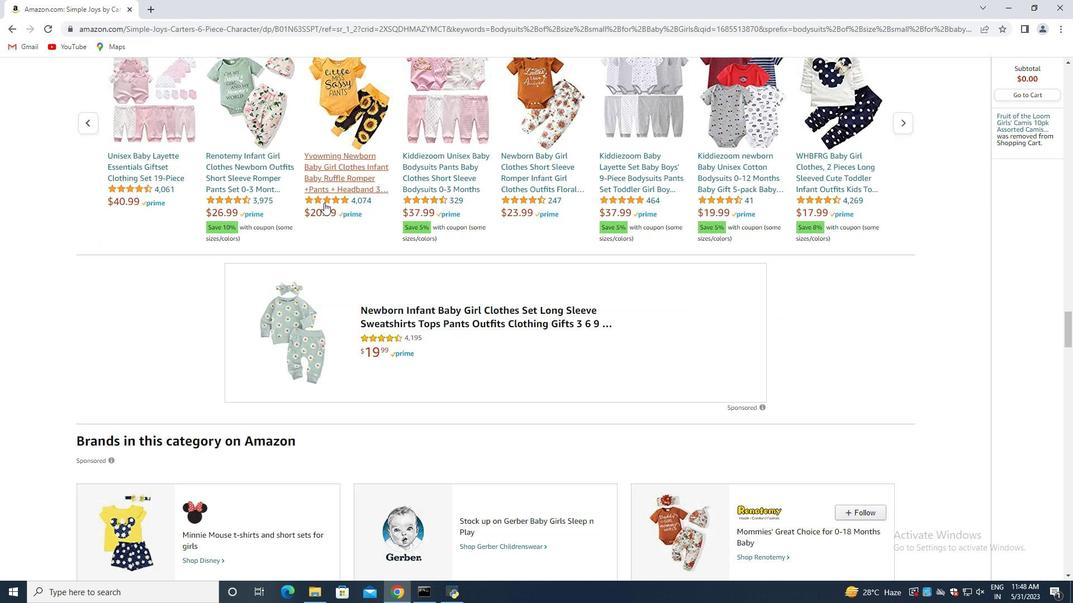
Action: Mouse moved to (322, 204)
Screenshot: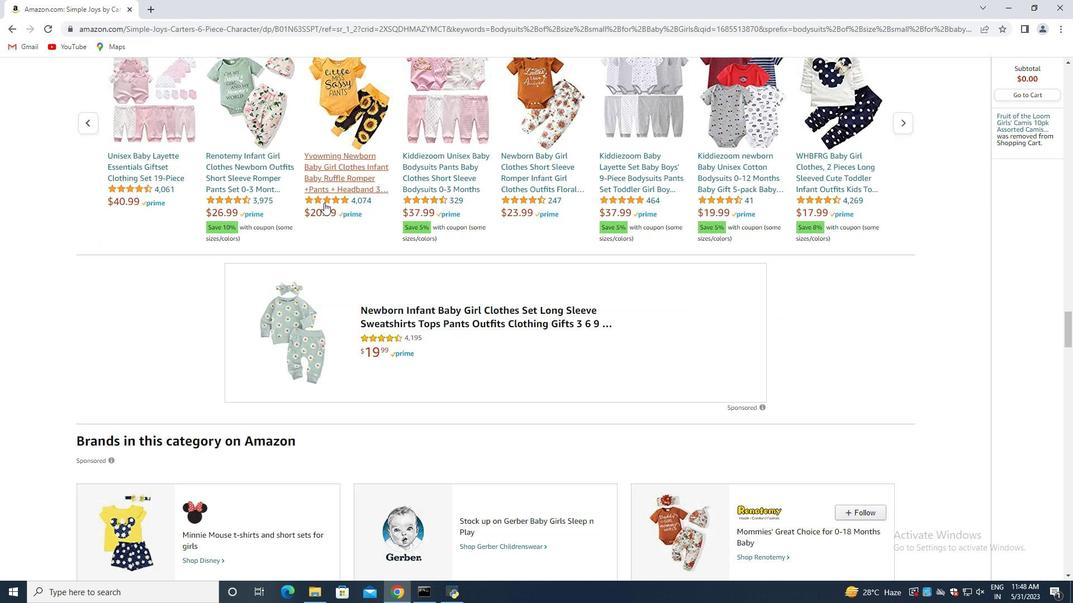 
Action: Mouse scrolled (322, 204) with delta (0, 0)
Screenshot: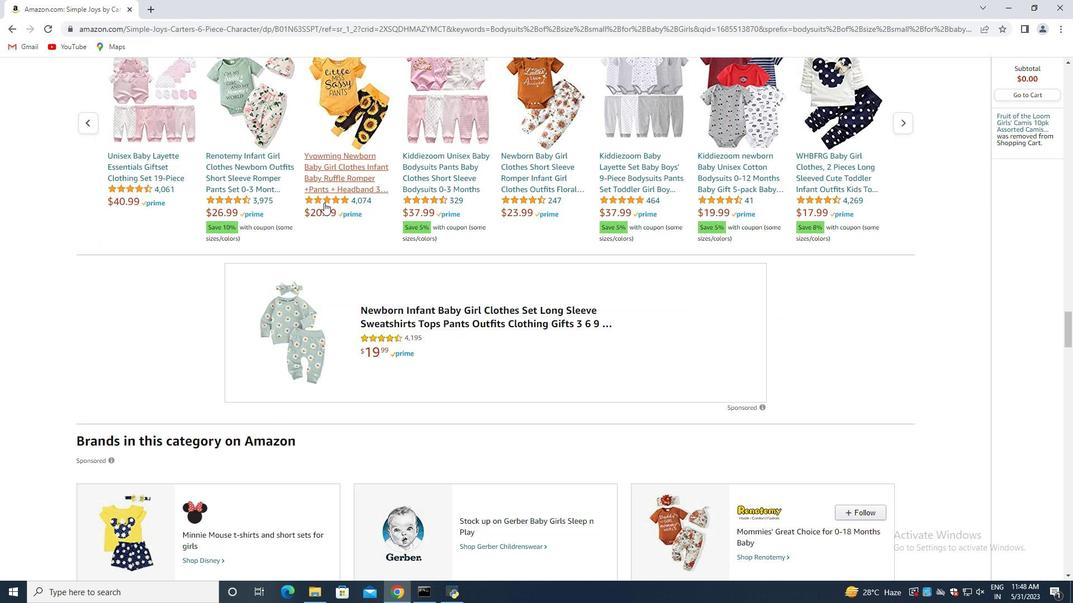 
Action: Mouse scrolled (322, 204) with delta (0, 0)
Screenshot: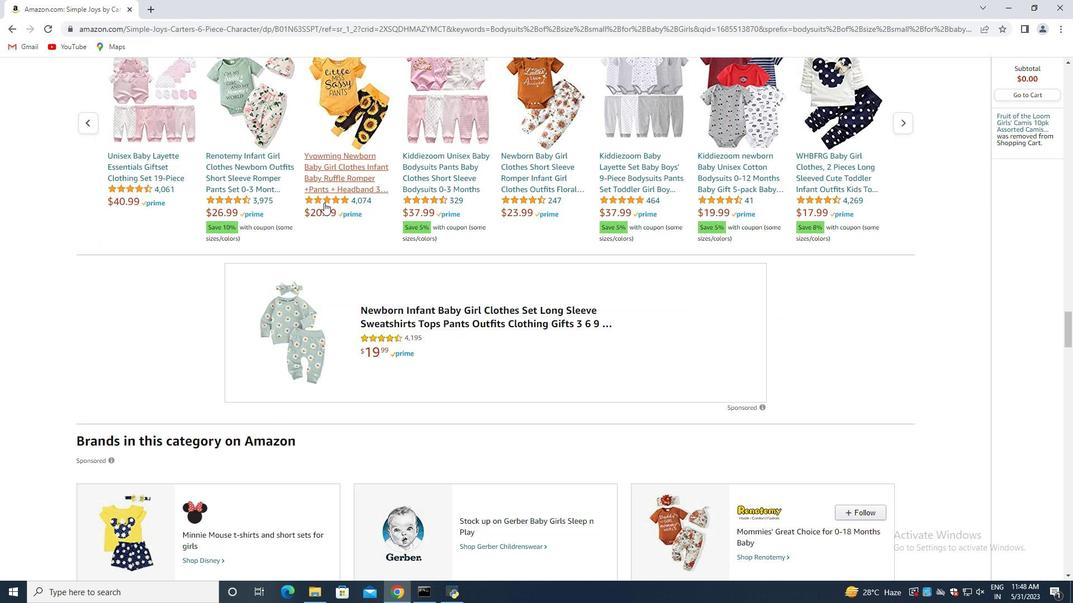 
Action: Mouse moved to (322, 205)
Screenshot: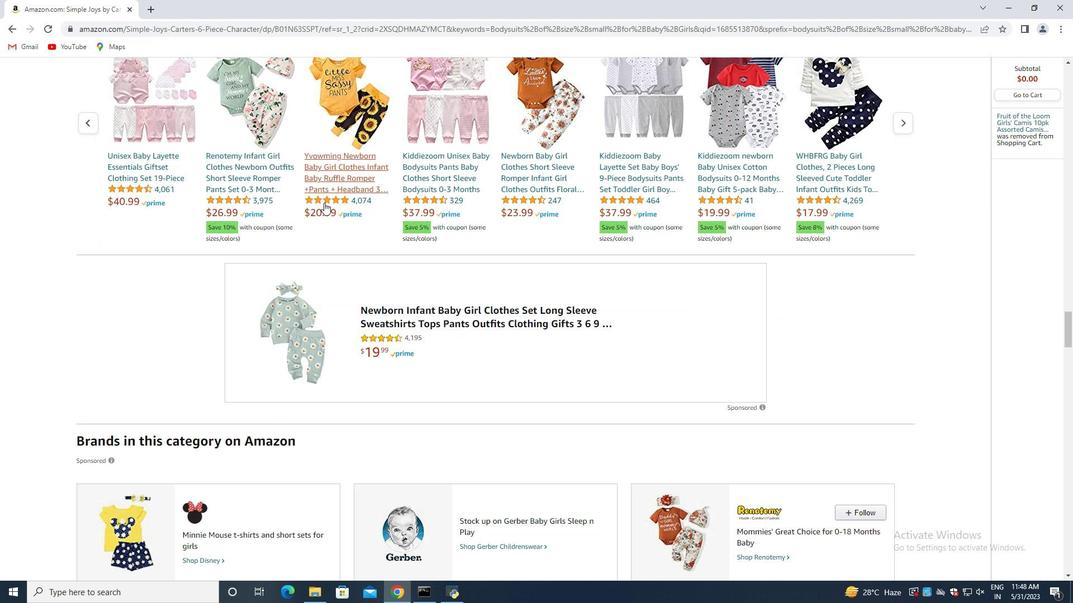 
Action: Mouse scrolled (322, 204) with delta (0, 0)
Screenshot: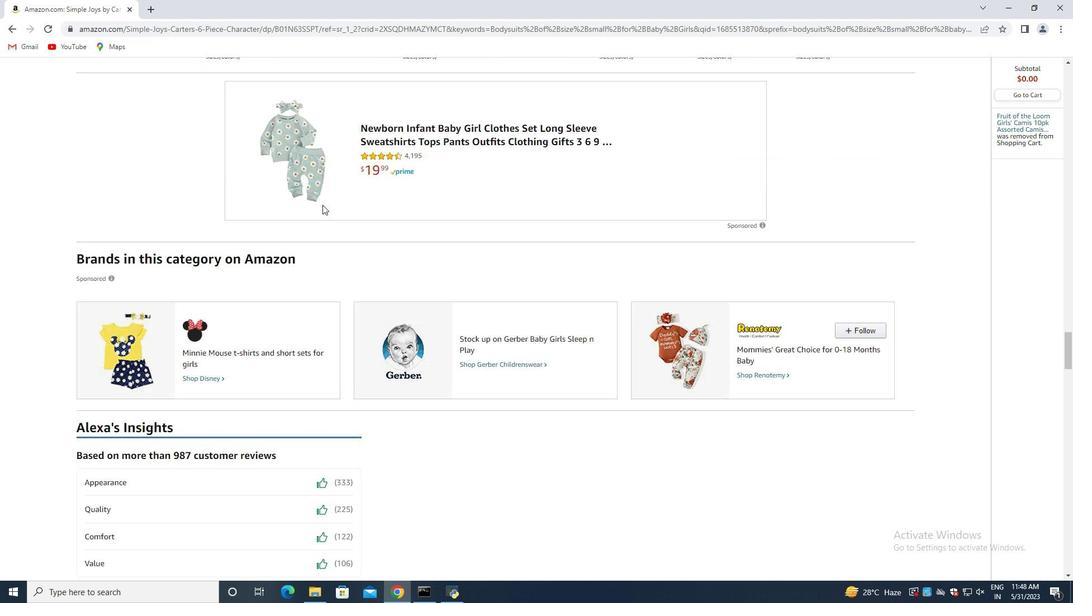 
Action: Mouse scrolled (322, 204) with delta (0, 0)
Screenshot: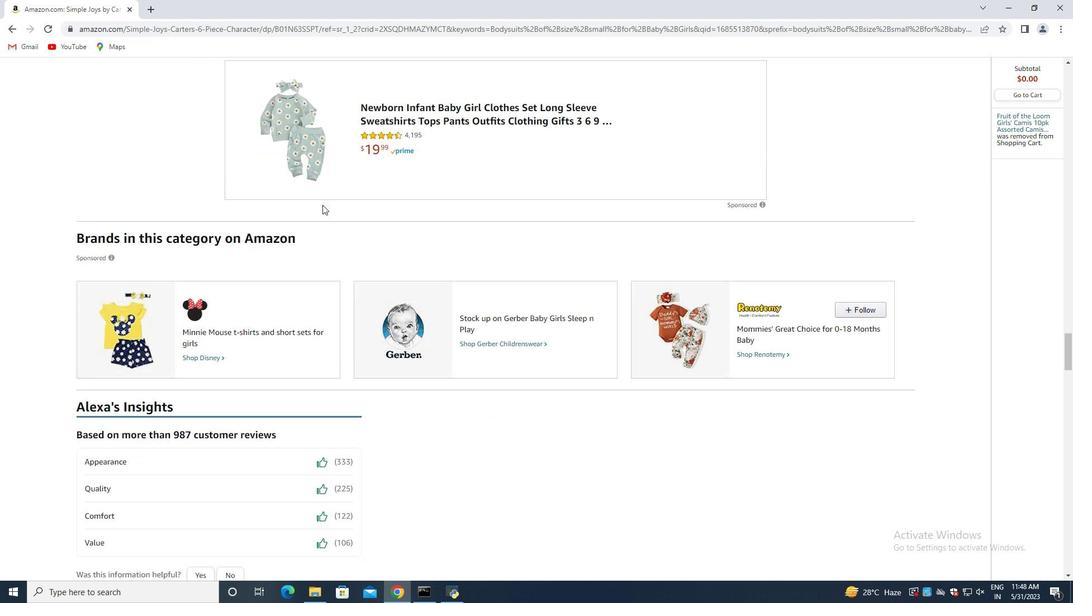 
Action: Mouse scrolled (322, 204) with delta (0, 0)
Screenshot: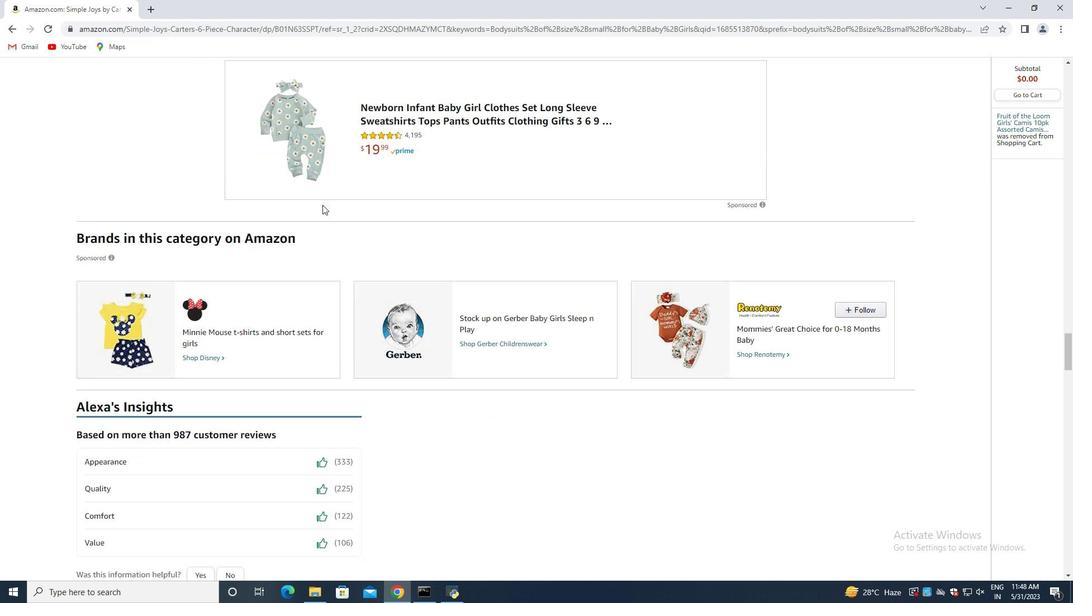 
Action: Mouse moved to (325, 205)
Screenshot: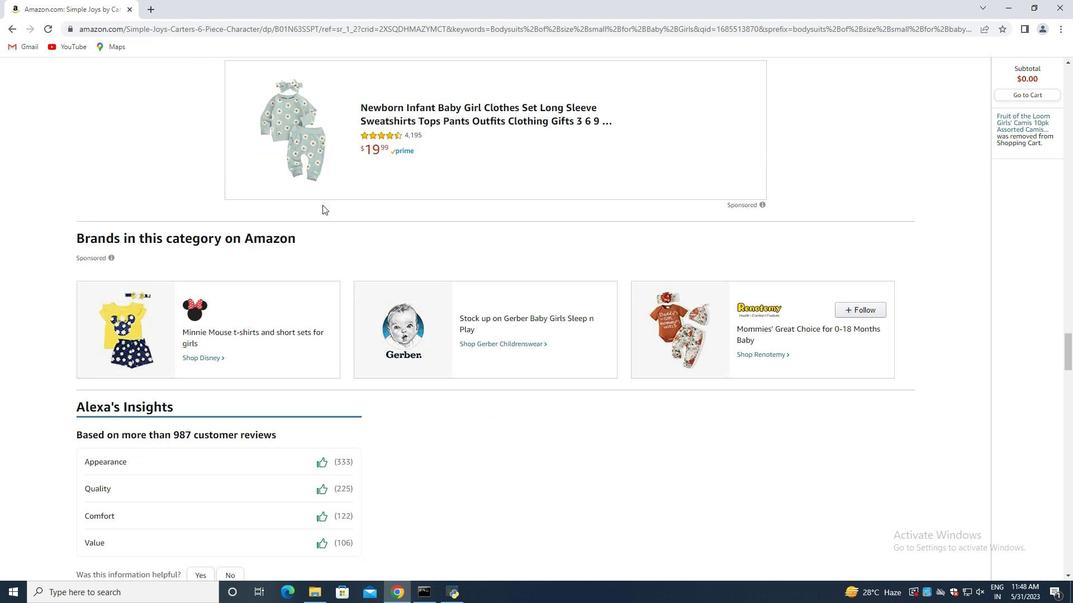 
Action: Mouse scrolled (325, 204) with delta (0, 0)
Screenshot: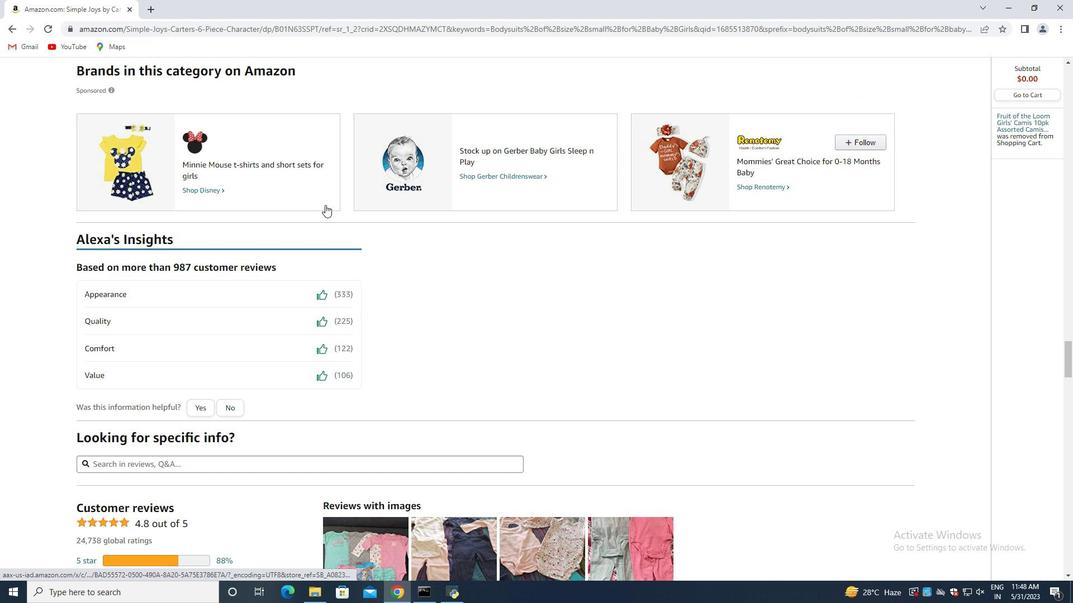 
Action: Mouse moved to (325, 208)
Screenshot: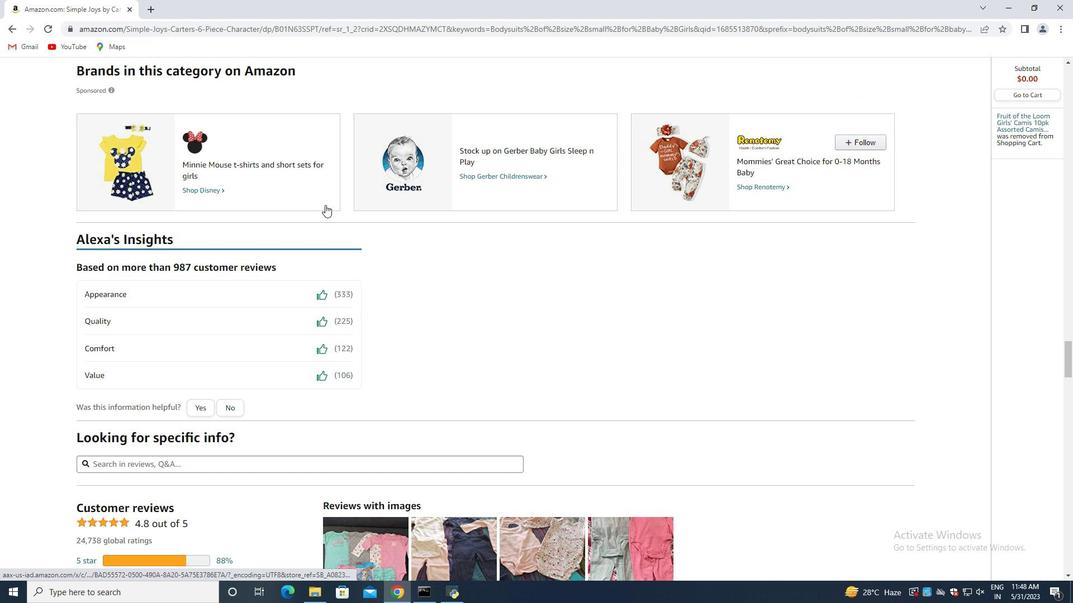 
Action: Mouse scrolled (325, 208) with delta (0, 0)
Screenshot: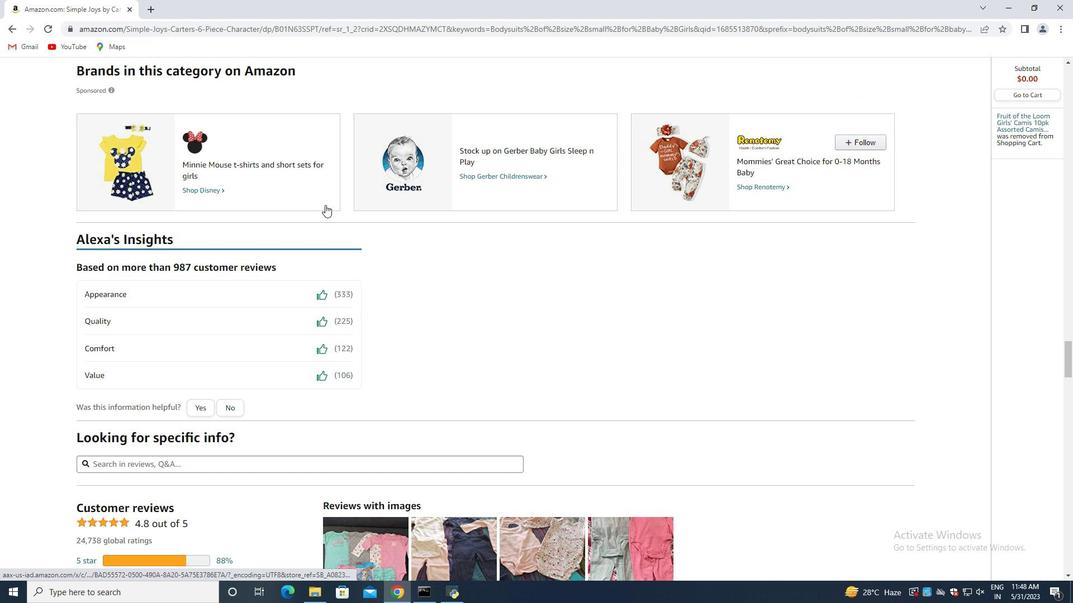 
Action: Mouse moved to (325, 208)
Screenshot: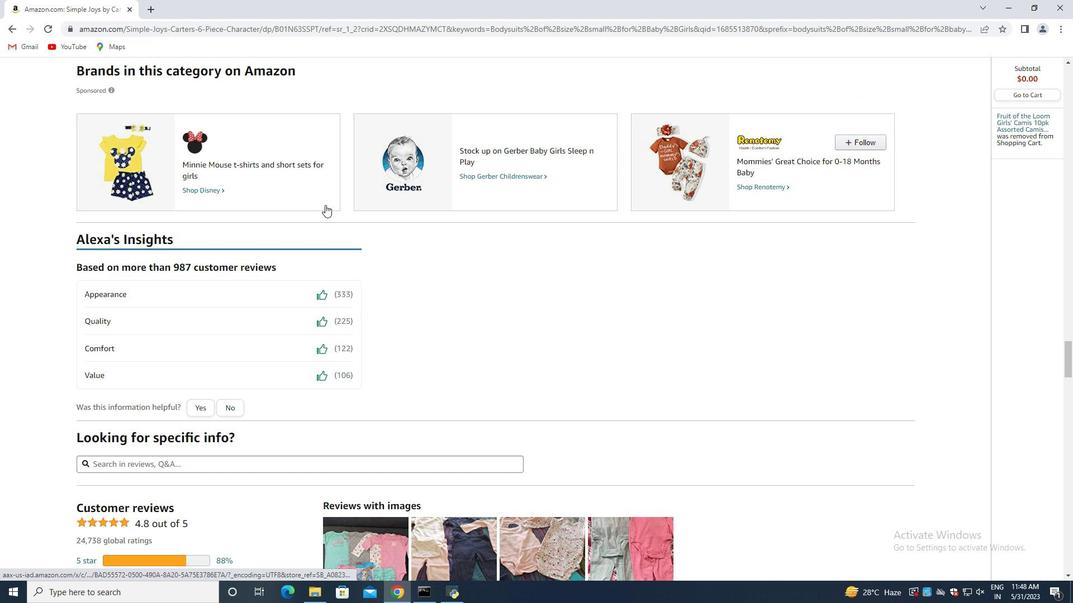 
Action: Mouse scrolled (325, 208) with delta (0, 0)
Screenshot: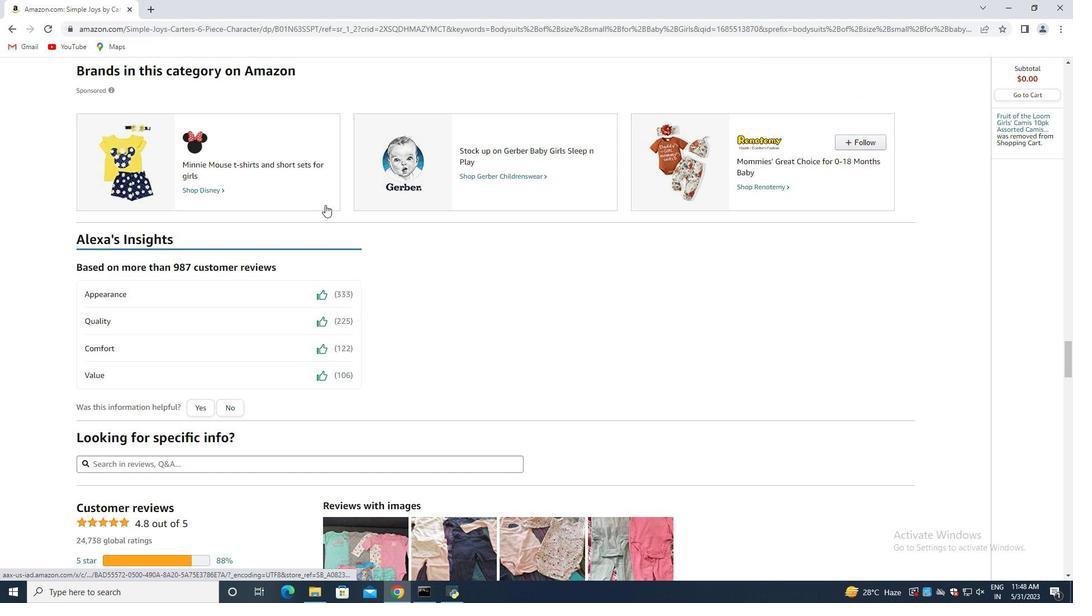 
Action: Mouse moved to (309, 263)
Screenshot: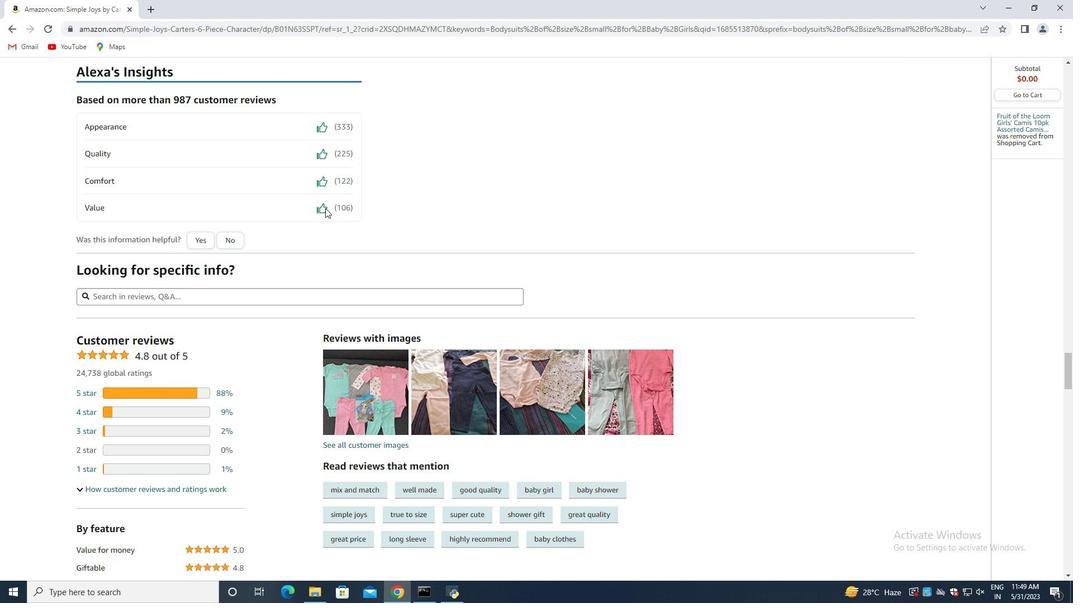 
Action: Mouse scrolled (309, 262) with delta (0, 0)
Screenshot: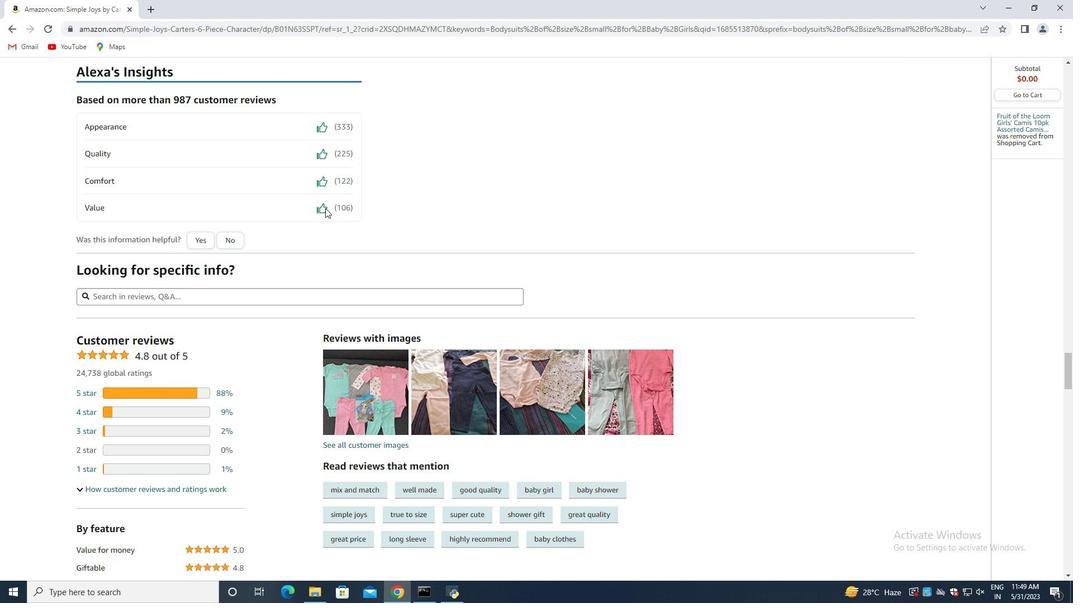 
Action: Mouse moved to (305, 281)
Screenshot: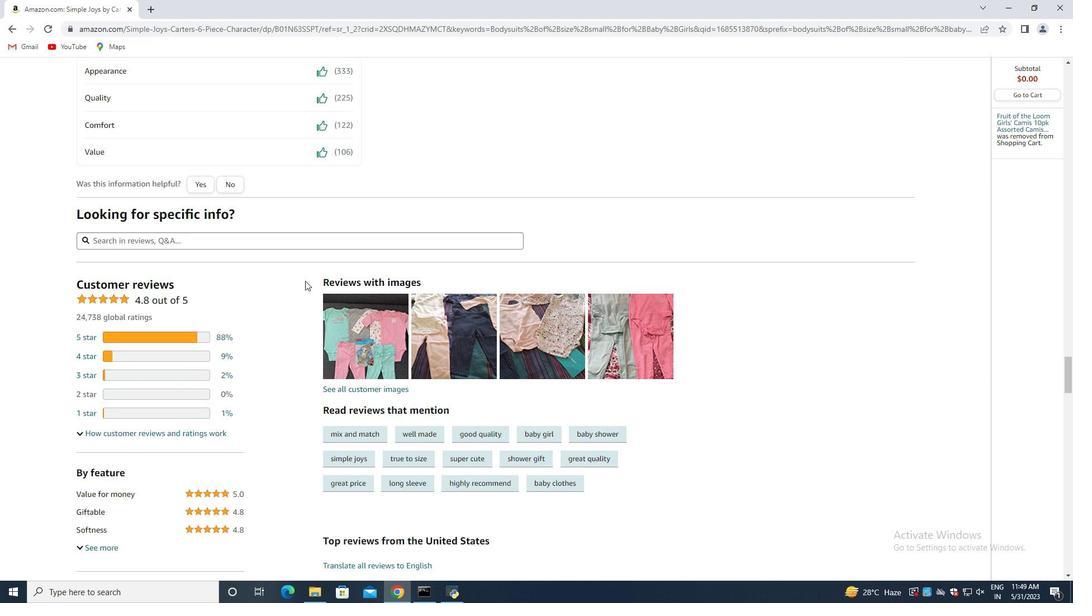 
Action: Mouse scrolled (305, 280) with delta (0, 0)
Screenshot: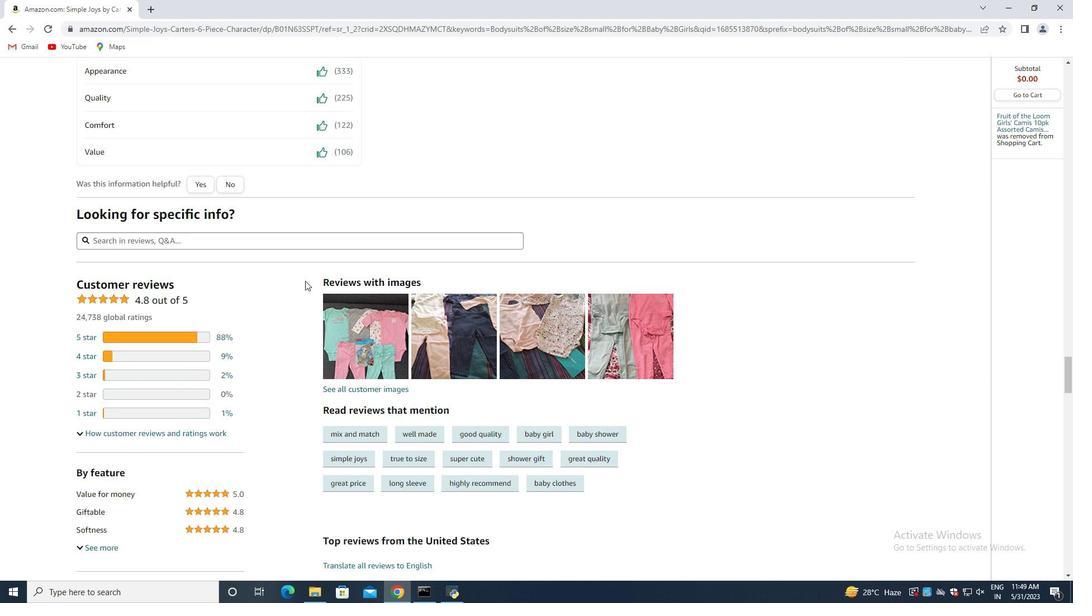 
Action: Mouse moved to (309, 280)
Screenshot: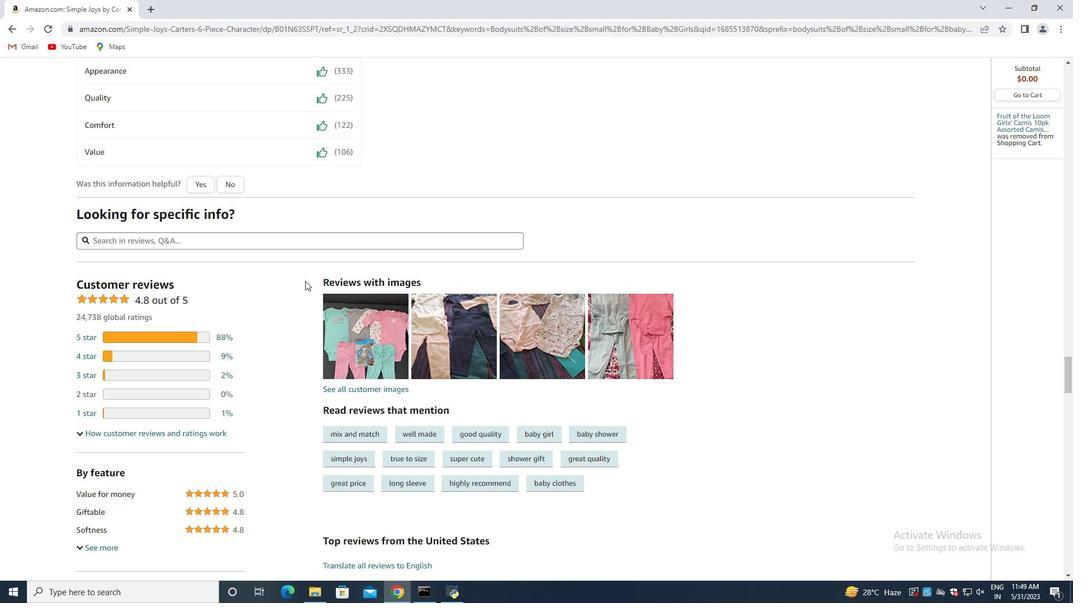 
Action: Mouse scrolled (309, 280) with delta (0, 0)
Screenshot: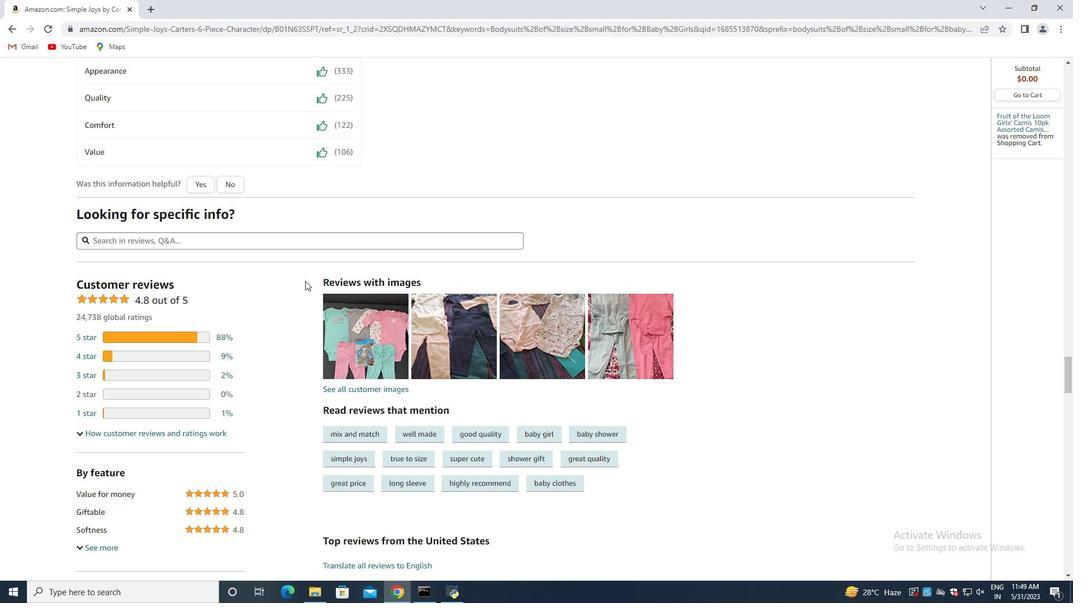 
Action: Mouse moved to (365, 253)
Screenshot: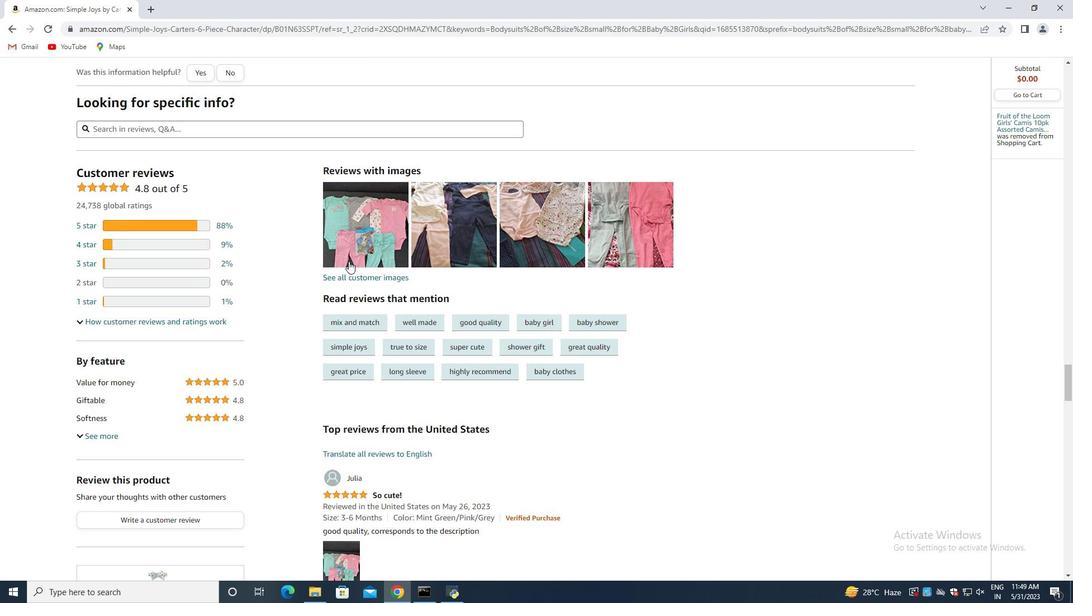 
Action: Mouse scrolled (365, 252) with delta (0, 0)
Screenshot: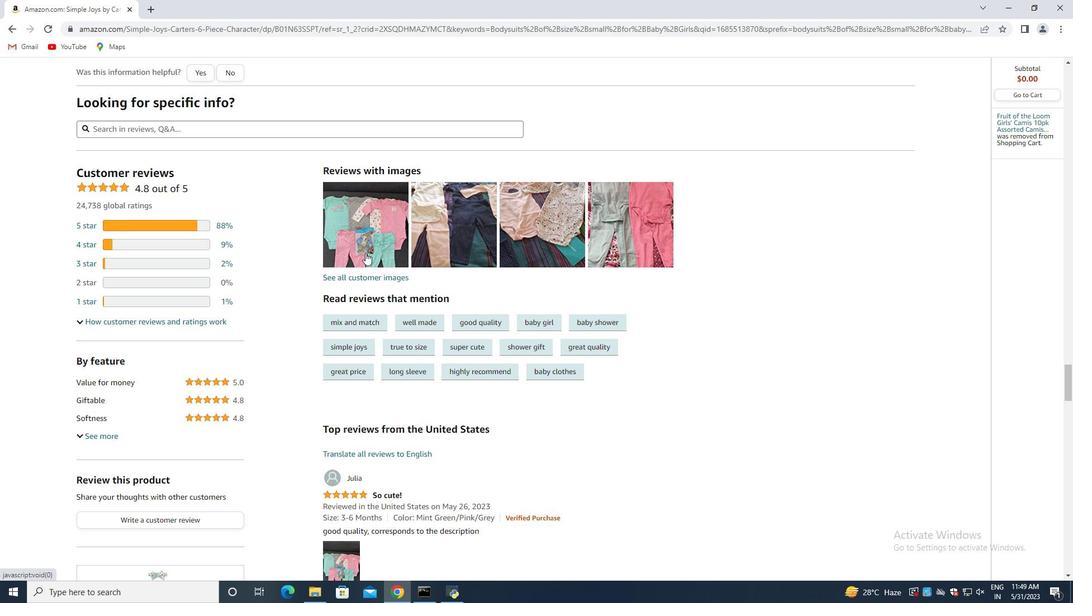 
Action: Mouse moved to (365, 253)
Screenshot: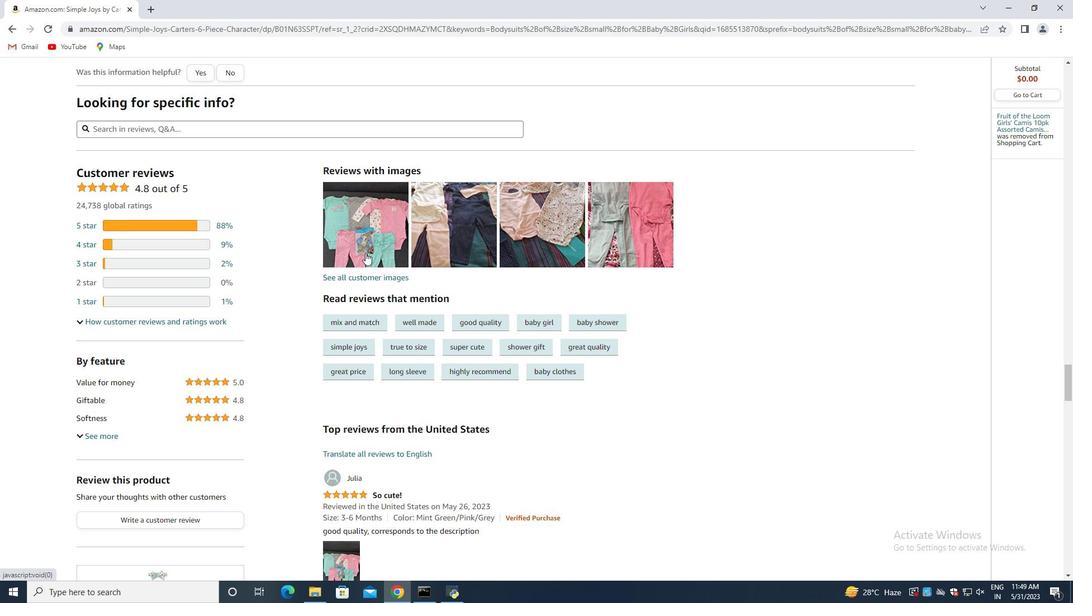 
Action: Mouse scrolled (365, 252) with delta (0, 0)
Screenshot: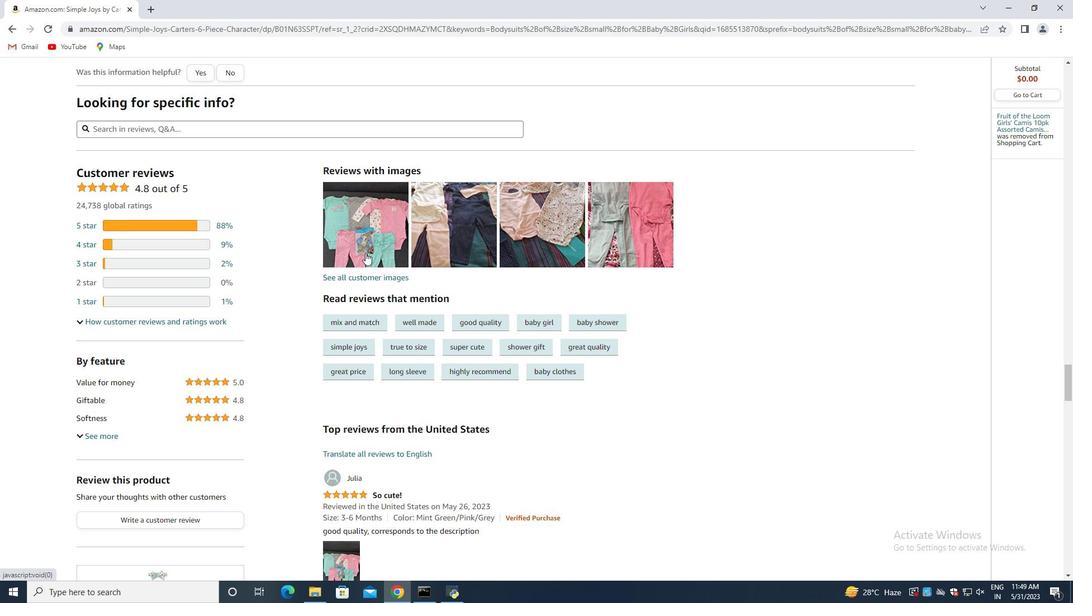 
Action: Mouse moved to (360, 258)
Screenshot: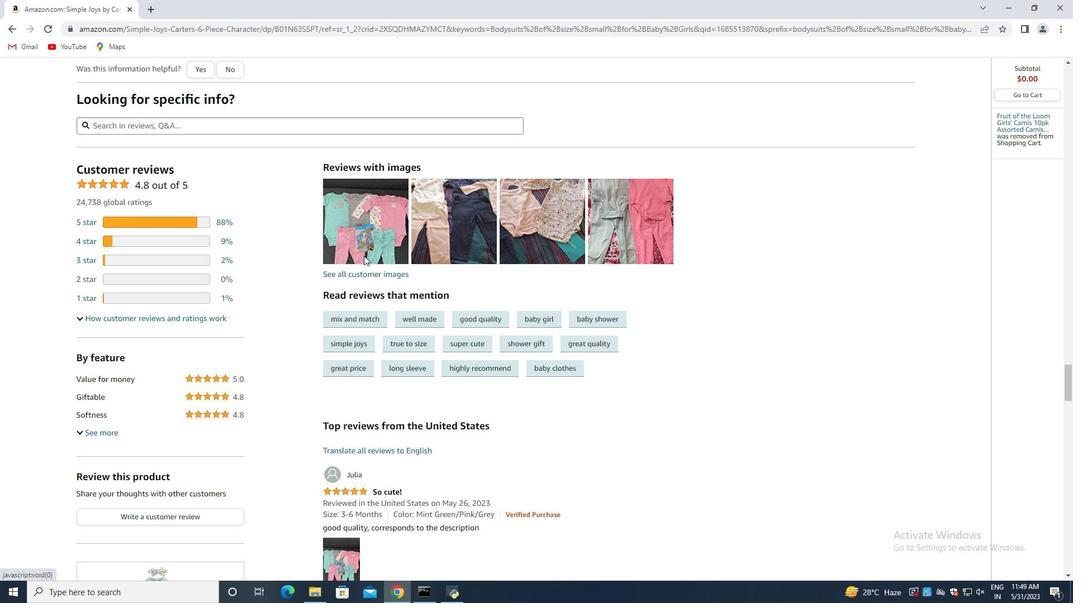 
Action: Key pressed <Key.down><Key.down><Key.down><Key.down><Key.down><Key.down><Key.down><Key.down><Key.down><Key.down><Key.down><Key.down>
Screenshot: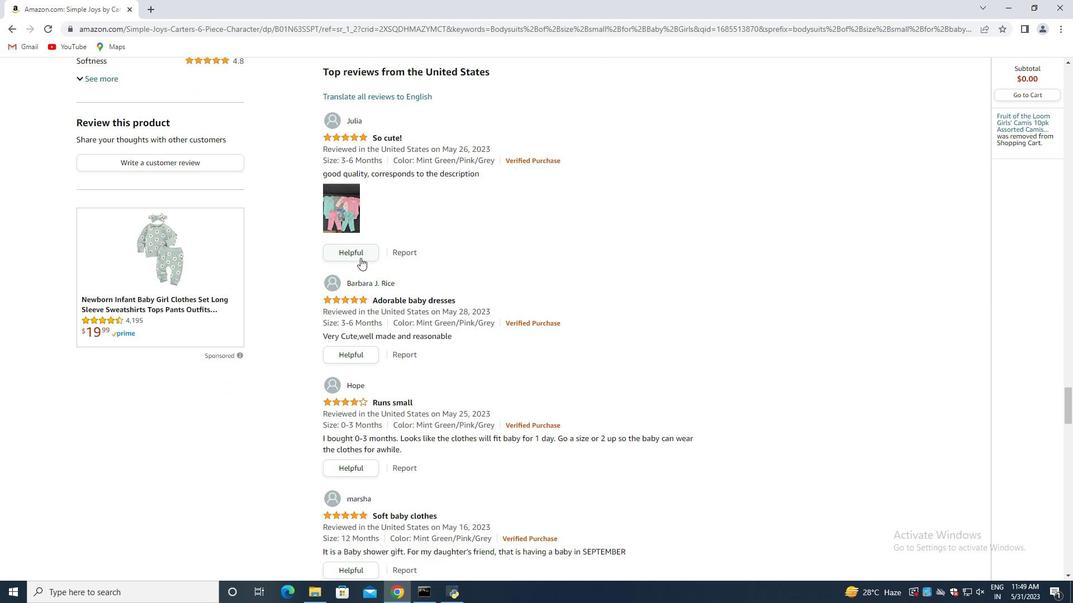
Action: Mouse moved to (344, 180)
Screenshot: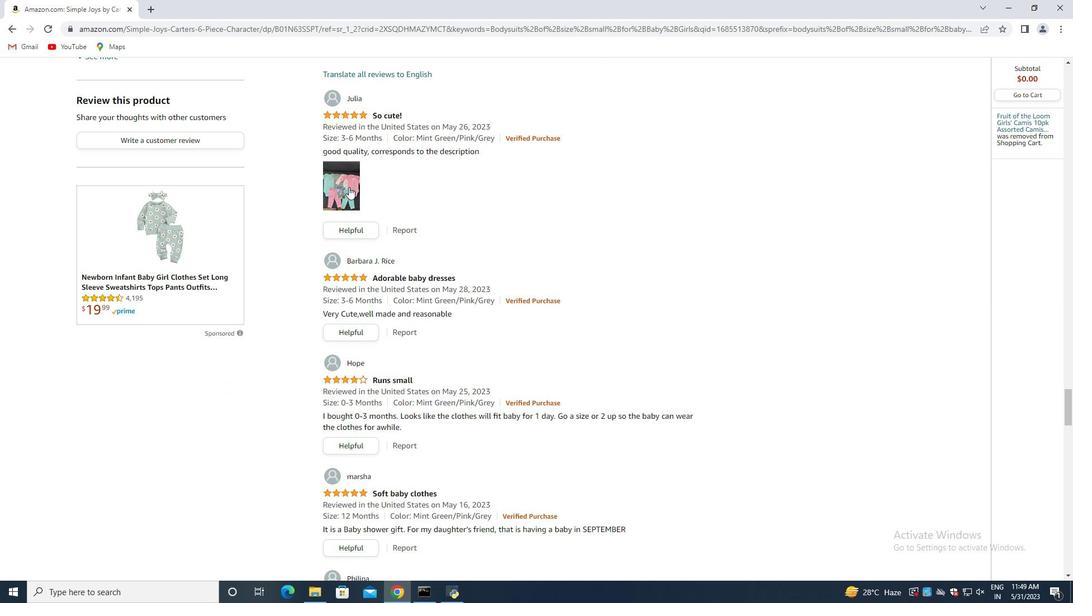 
Action: Mouse pressed left at (344, 180)
Screenshot: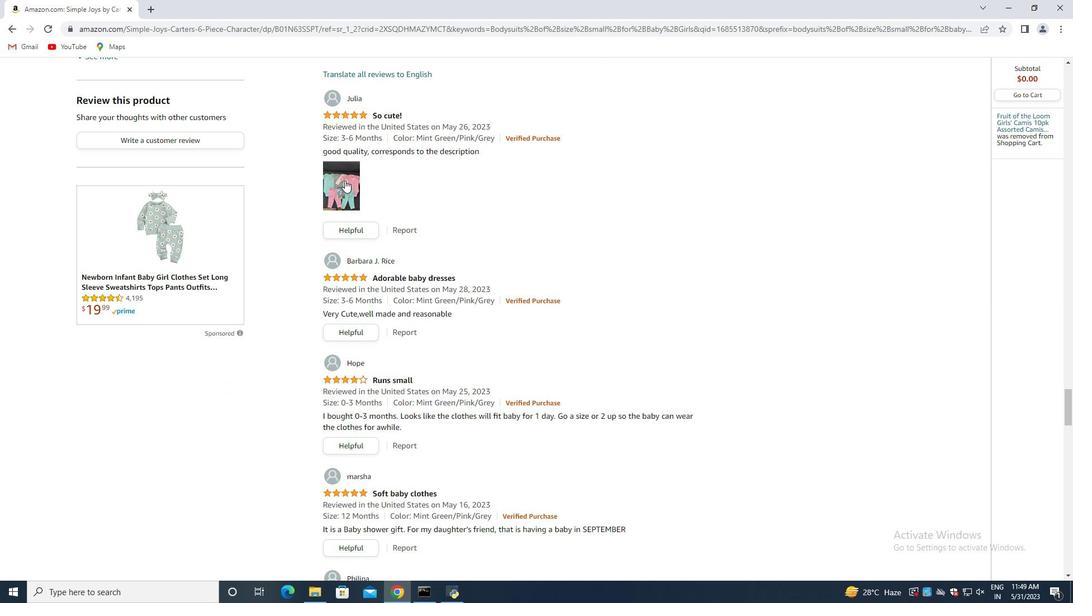 
Action: Mouse moved to (644, 106)
Screenshot: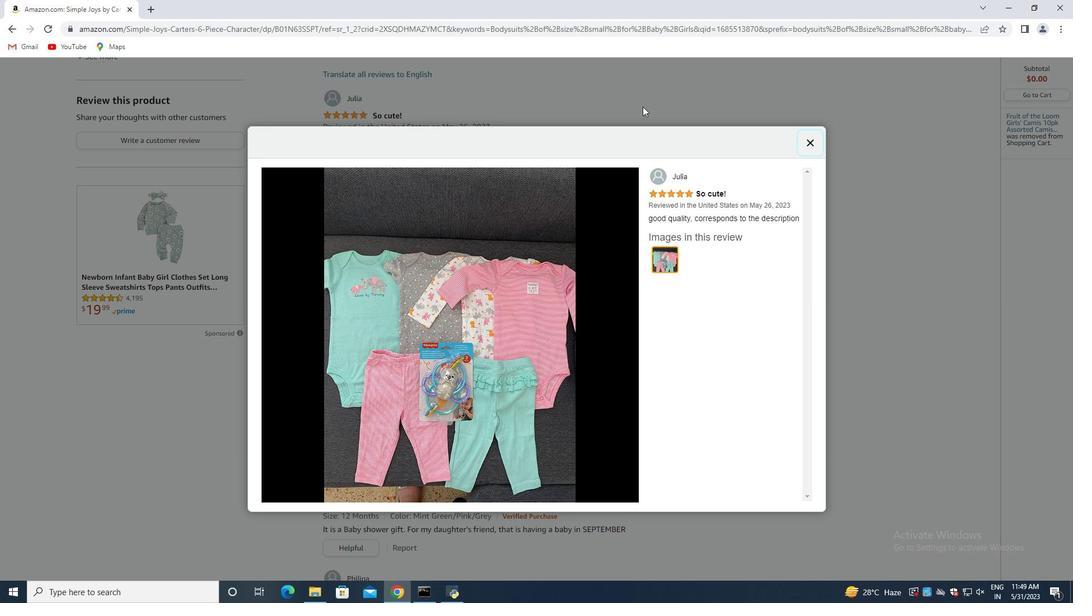 
Action: Mouse pressed left at (644, 106)
Screenshot: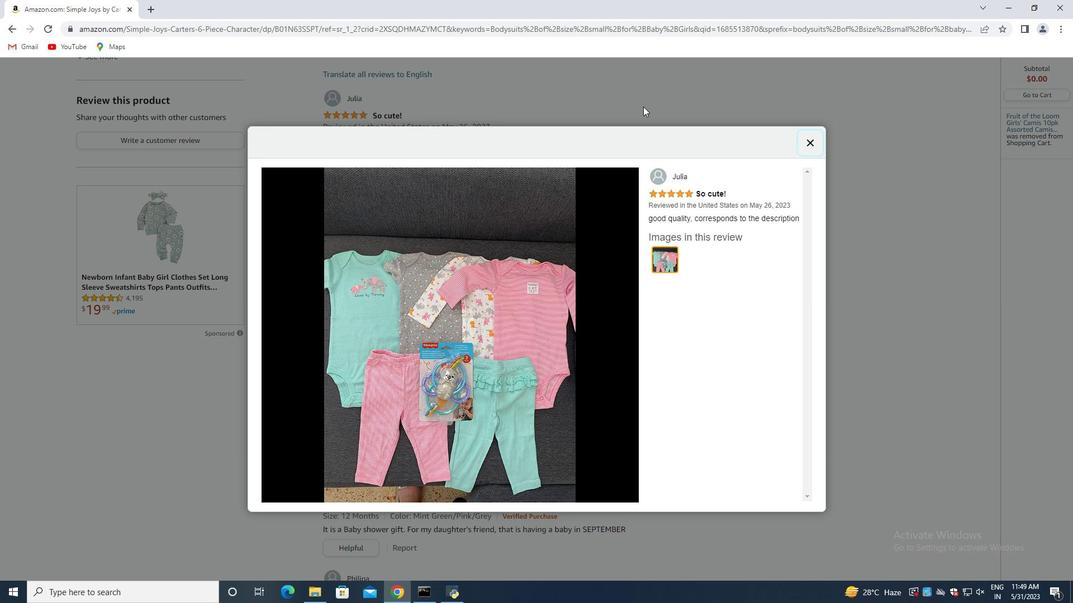 
Action: Mouse moved to (530, 192)
Screenshot: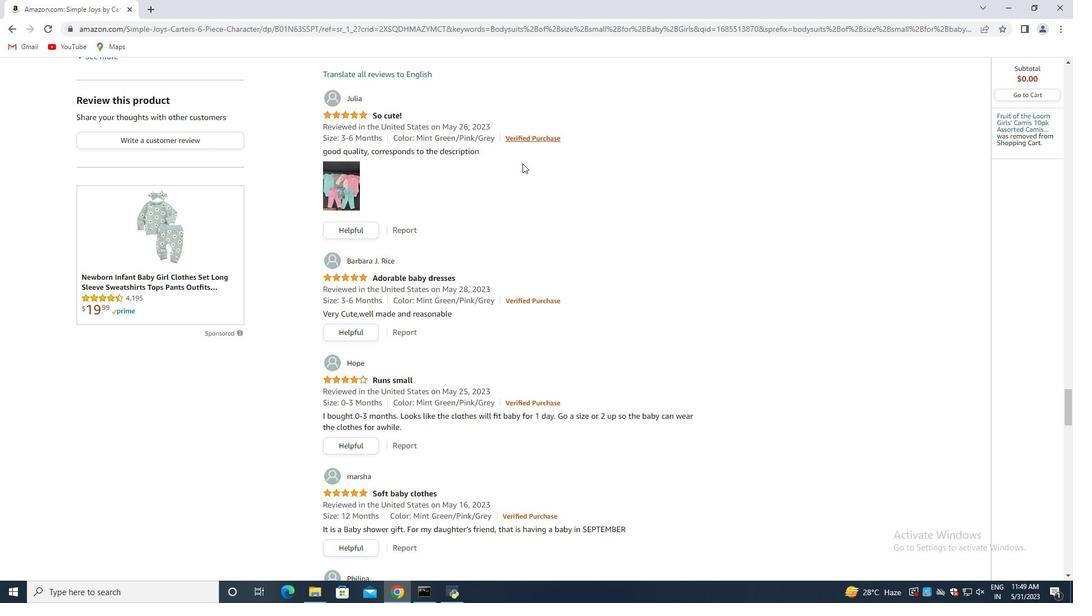 
Action: Key pressed <Key.down><Key.down><Key.down><Key.down><Key.down><Key.down><Key.down><Key.down><Key.down><Key.down><Key.down><Key.down><Key.down><Key.down><Key.down><Key.down><Key.down><Key.down><Key.down><Key.down><Key.down><Key.down><Key.down><Key.down><Key.down><Key.down><Key.down><Key.down><Key.down><Key.down><Key.down><Key.down><Key.down><Key.down><Key.down><Key.down><Key.down><Key.down><Key.down><Key.down><Key.down><Key.down><Key.down><Key.down><Key.down><Key.down><Key.down><Key.down><Key.down><Key.down><Key.down><Key.down><Key.down><Key.down><Key.down><Key.down><Key.down><Key.down>
Screenshot: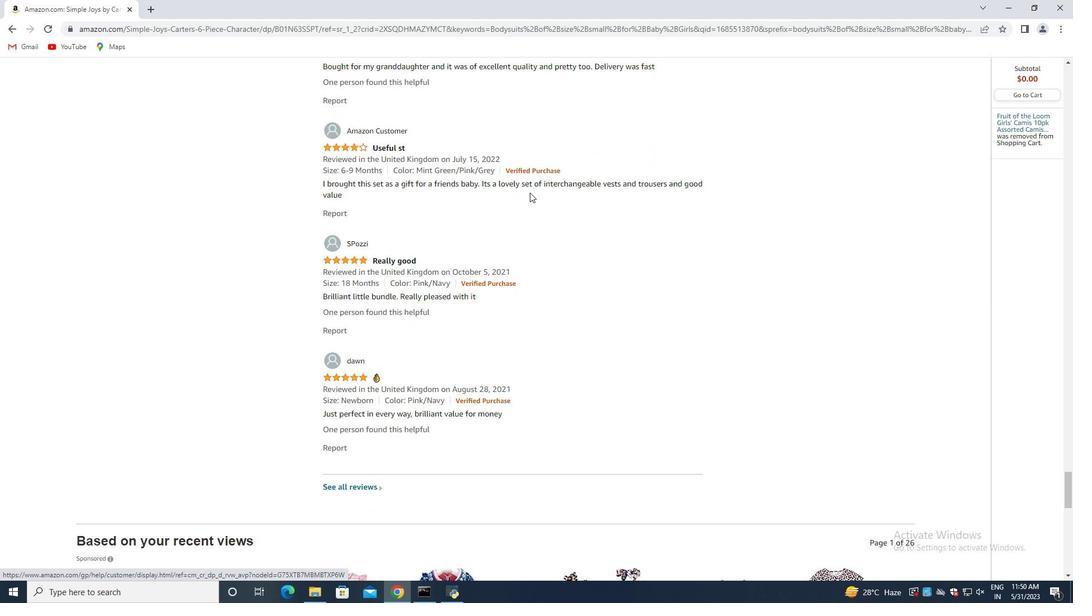 
Action: Mouse moved to (322, 175)
Screenshot: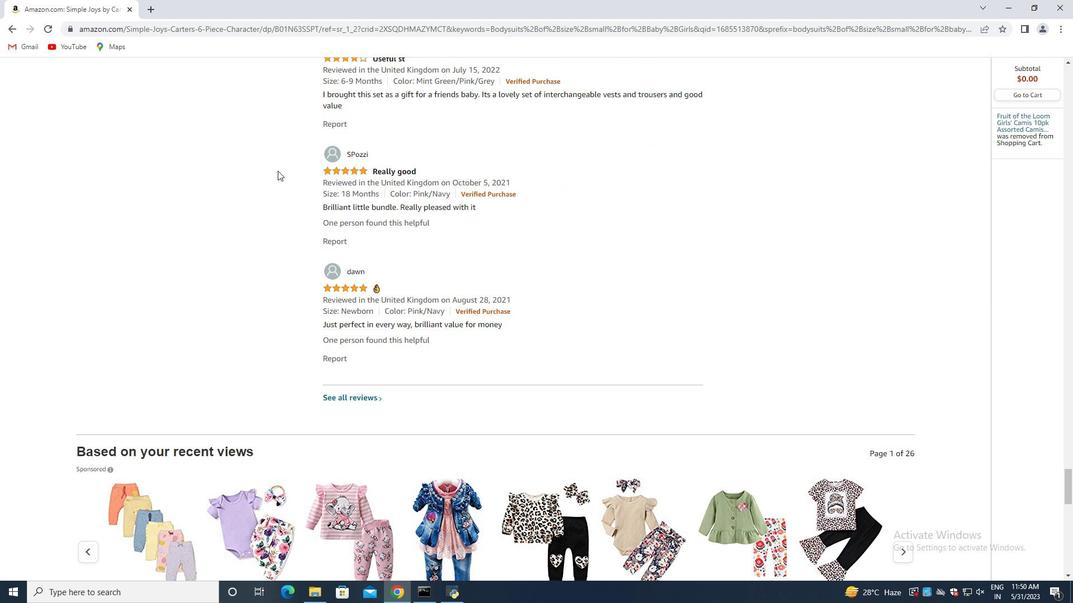 
Action: Mouse scrolled (322, 175) with delta (0, 0)
Screenshot: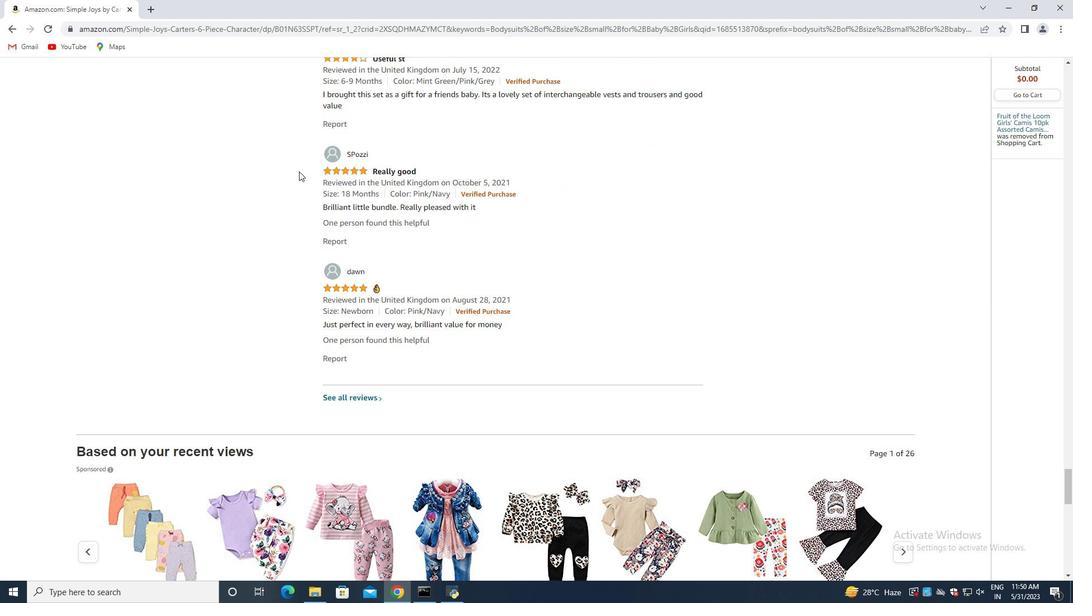 
Action: Mouse moved to (323, 175)
Screenshot: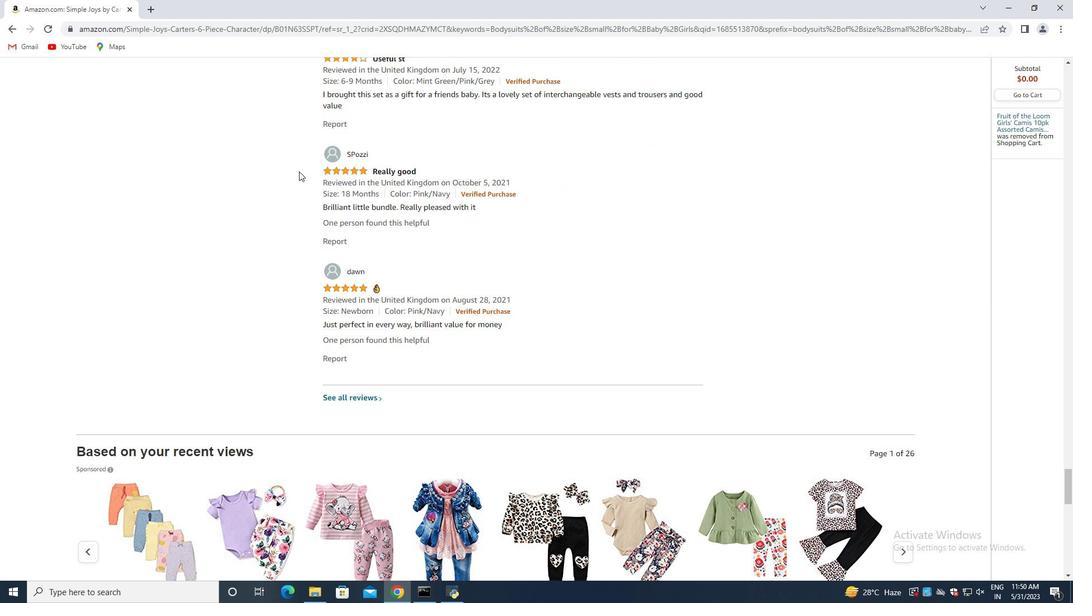 
Action: Mouse scrolled (323, 175) with delta (0, 0)
Screenshot: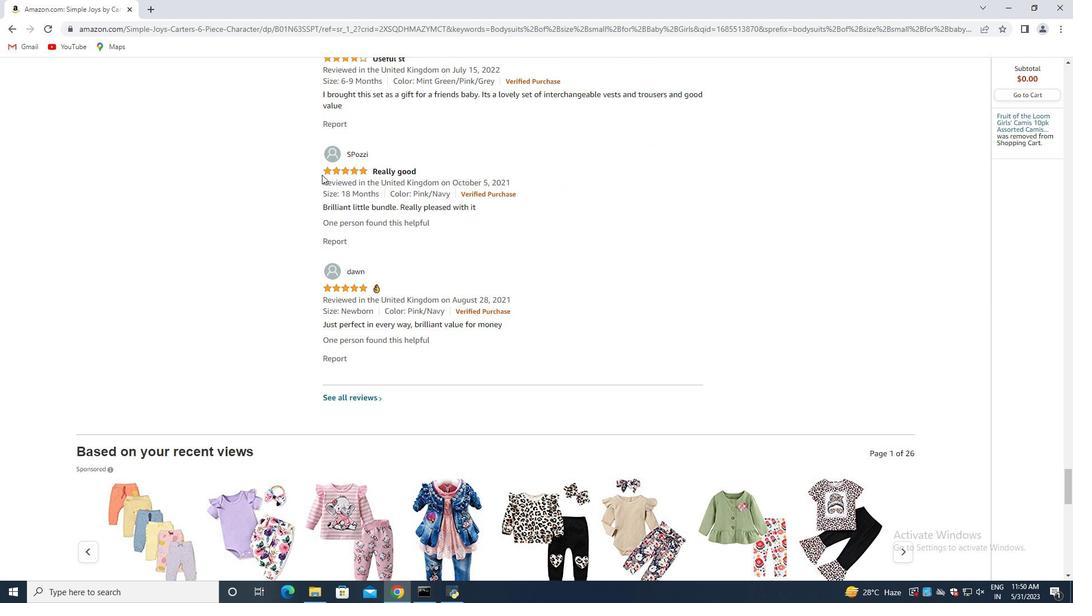 
Action: Mouse moved to (323, 175)
Screenshot: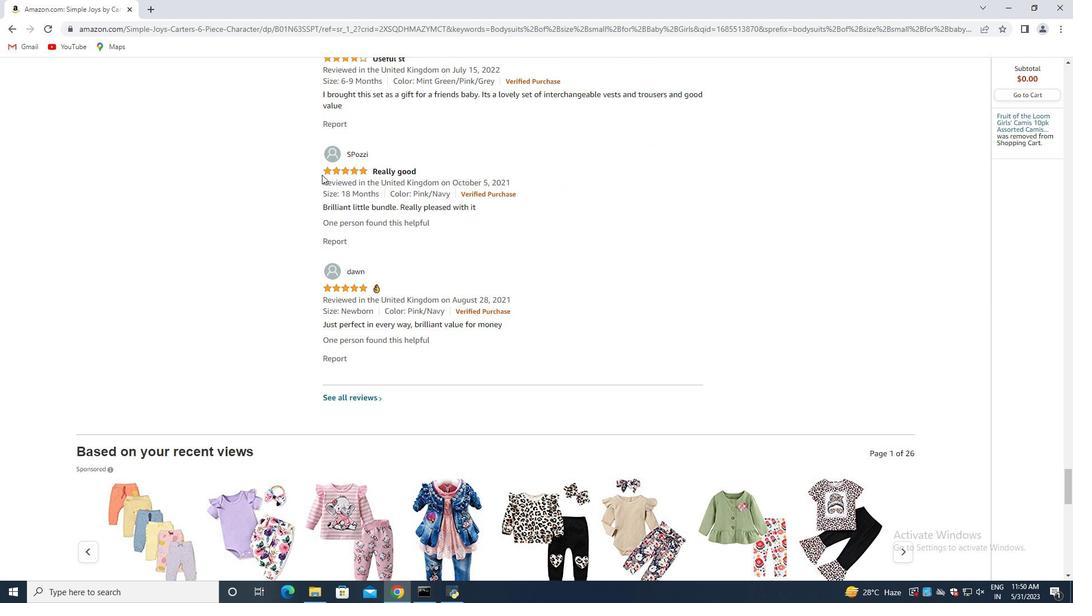 
Action: Mouse scrolled (323, 175) with delta (0, 0)
Screenshot: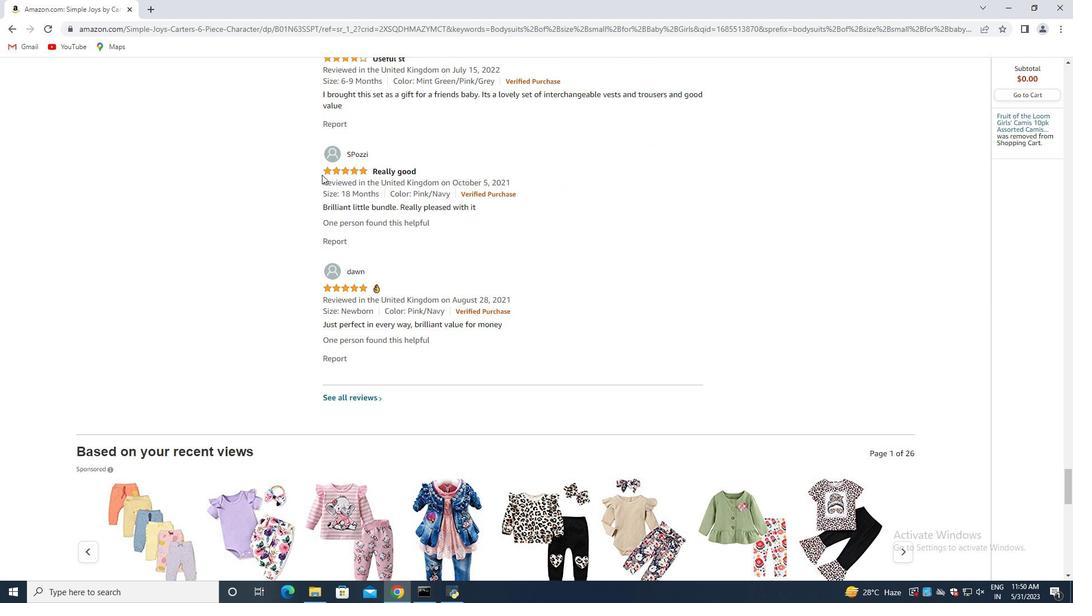 
Action: Mouse scrolled (323, 175) with delta (0, 0)
Screenshot: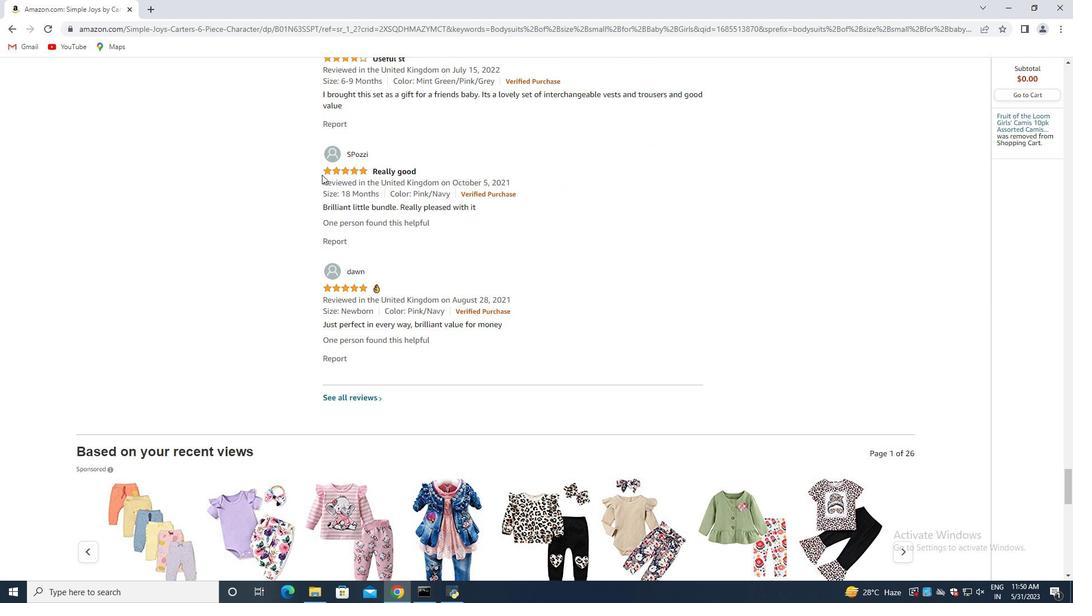 
Action: Mouse scrolled (323, 175) with delta (0, 0)
Screenshot: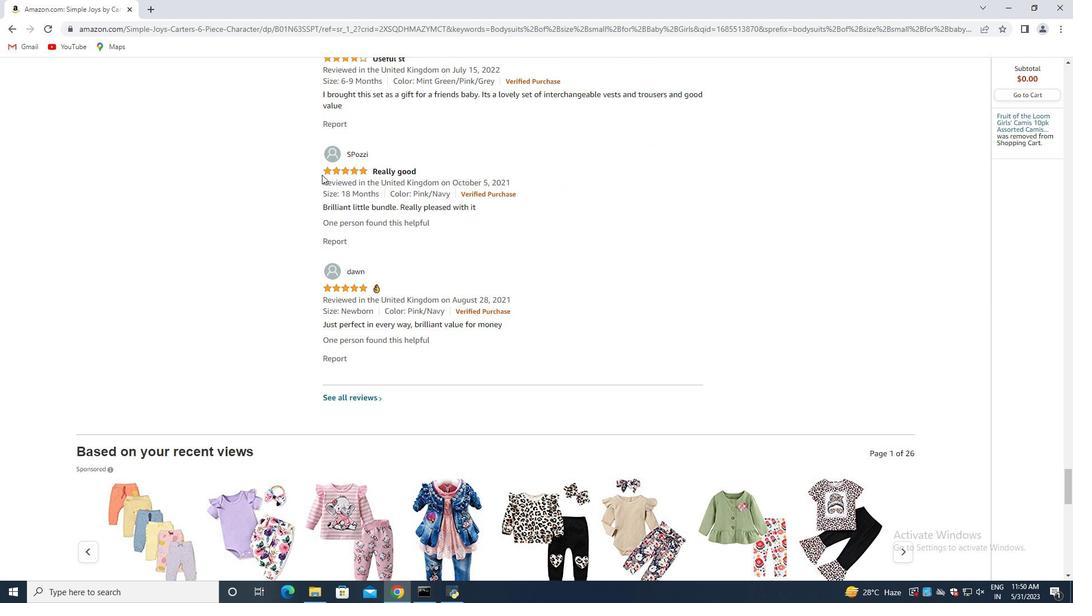 
Action: Mouse moved to (324, 175)
Screenshot: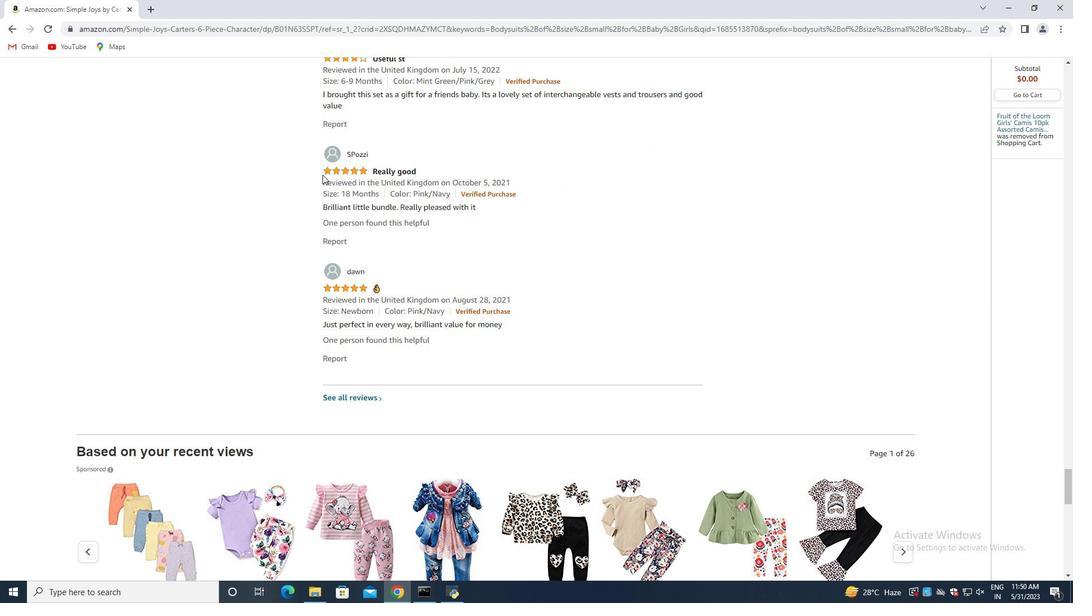 
Action: Mouse scrolled (324, 175) with delta (0, 0)
Screenshot: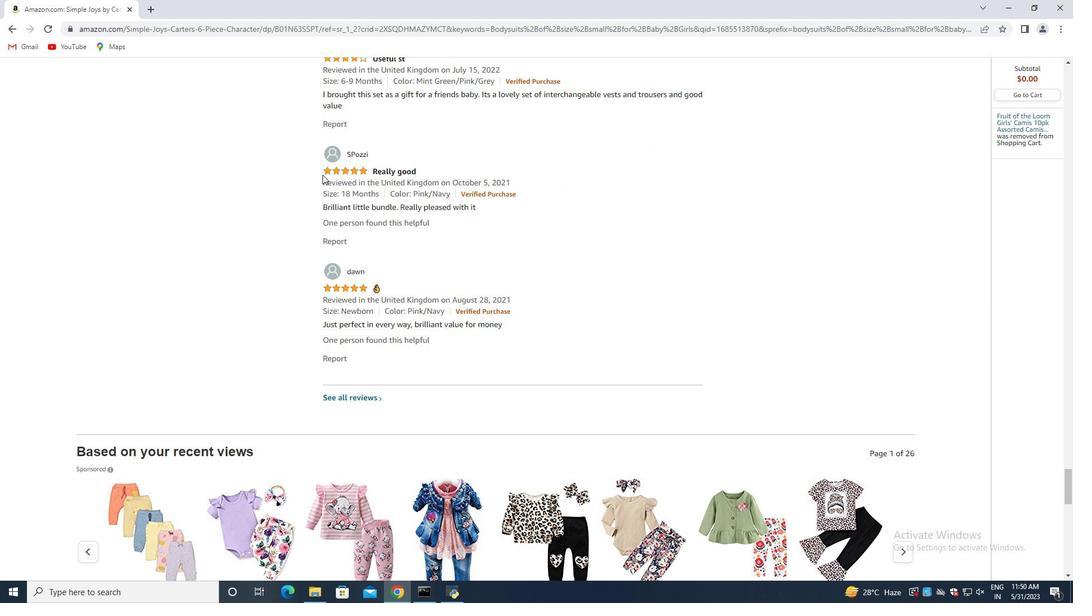 
Action: Mouse scrolled (324, 175) with delta (0, 0)
Screenshot: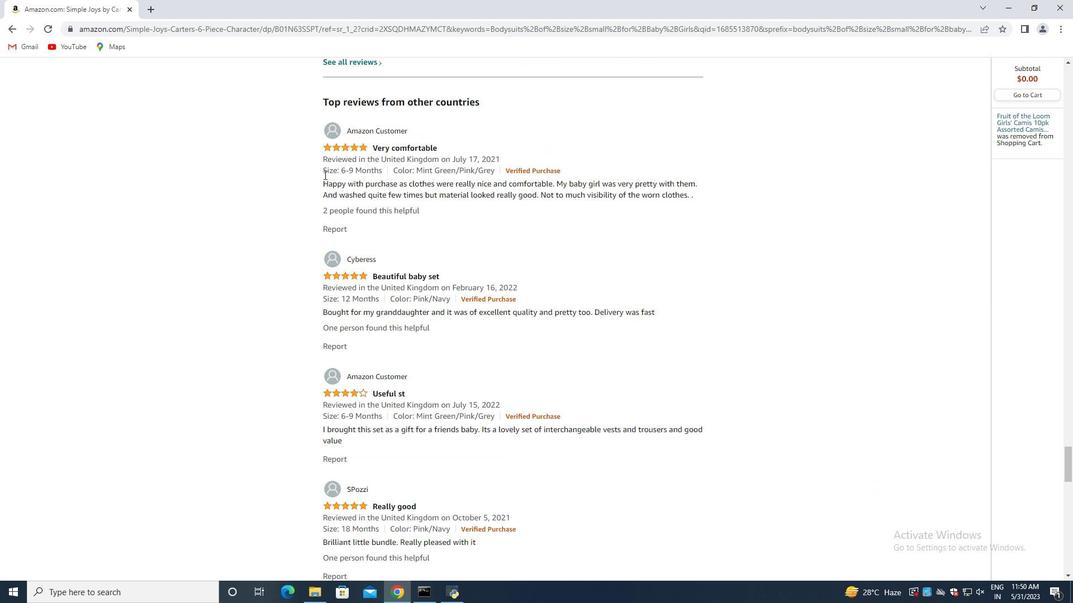 
Action: Mouse scrolled (324, 175) with delta (0, 0)
Screenshot: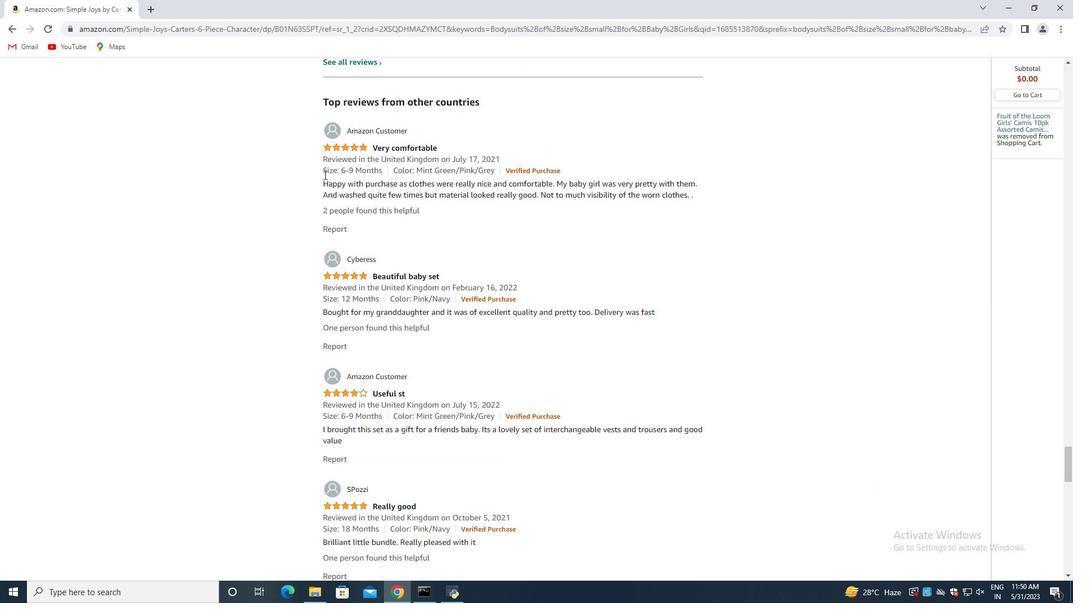 
Action: Mouse scrolled (324, 175) with delta (0, 0)
Screenshot: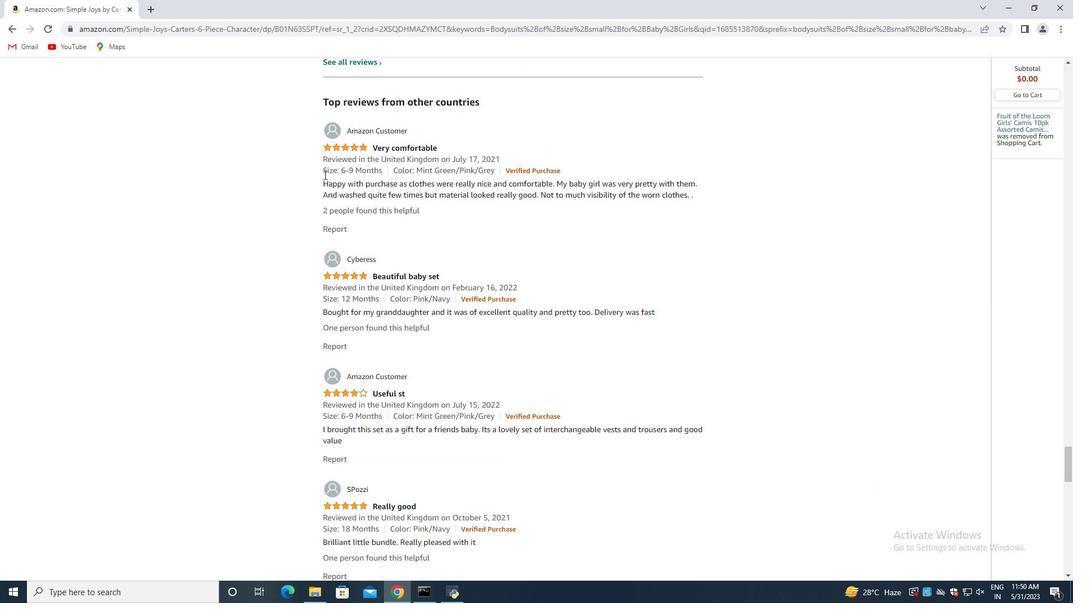 
Action: Mouse scrolled (324, 175) with delta (0, 0)
Screenshot: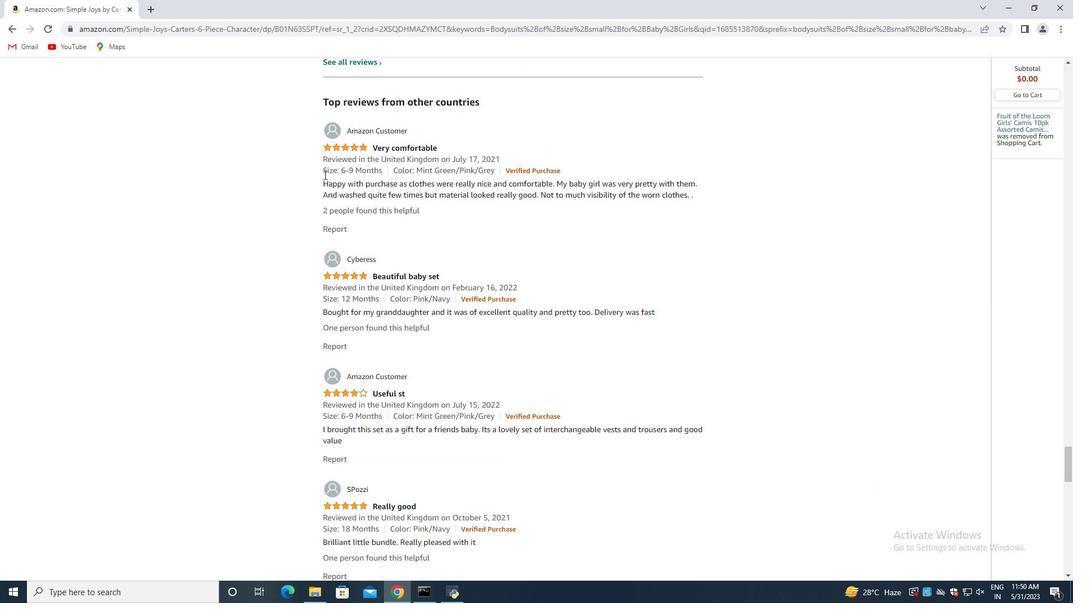 
Action: Mouse moved to (324, 175)
Screenshot: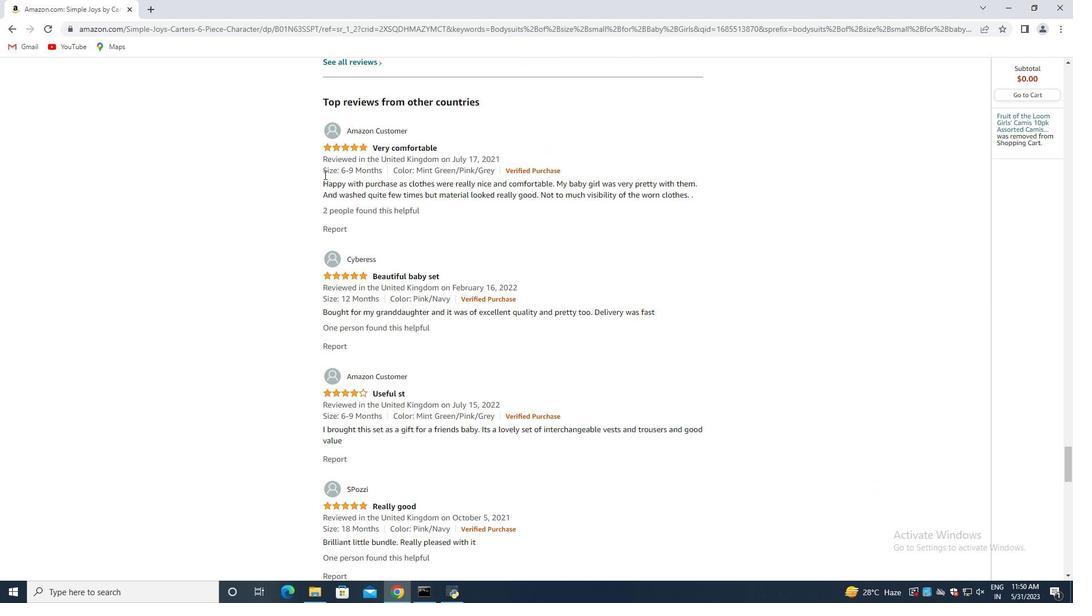 
Action: Mouse scrolled (324, 175) with delta (0, 0)
Screenshot: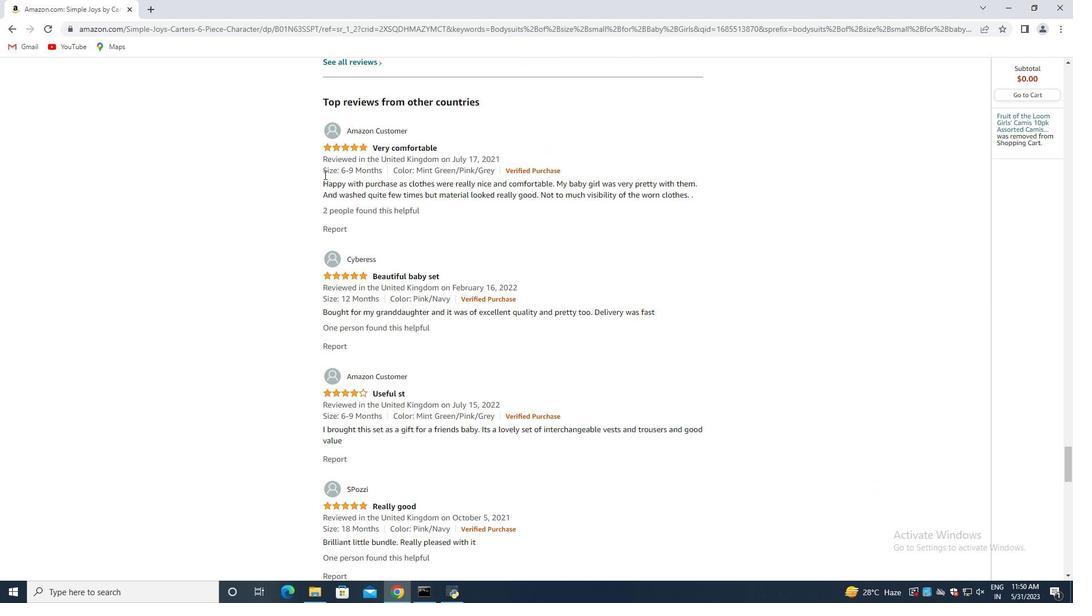 
Action: Mouse scrolled (324, 175) with delta (0, 0)
Screenshot: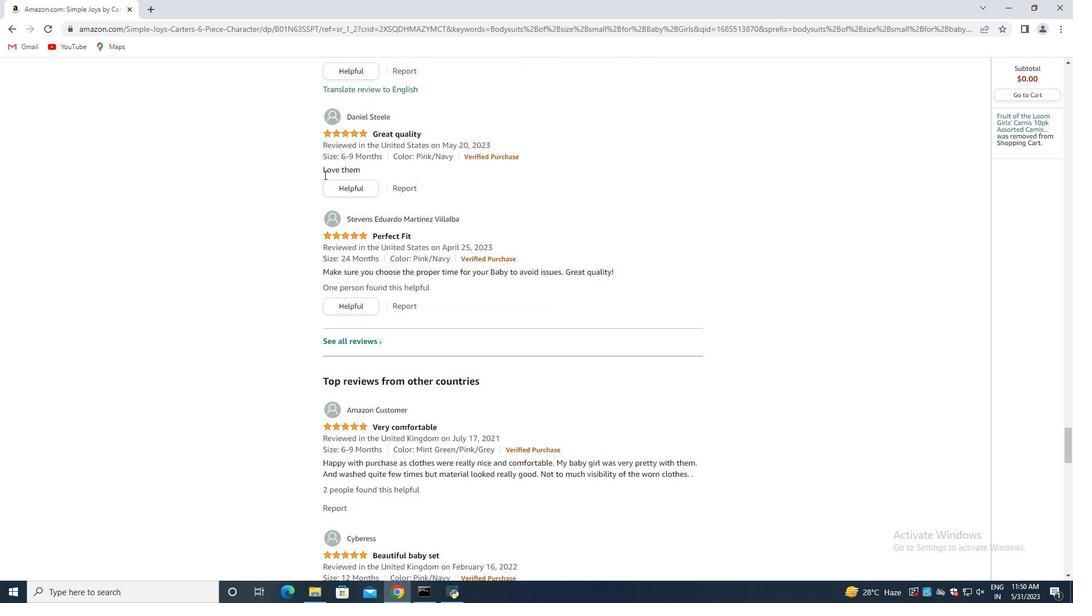 
Action: Mouse scrolled (324, 175) with delta (0, 0)
Screenshot: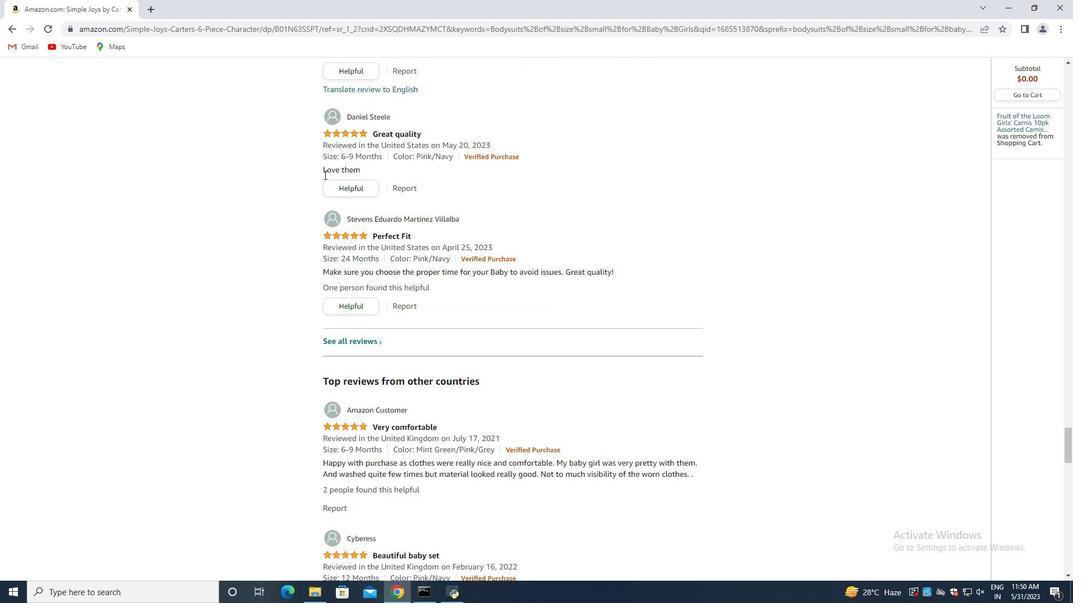 
Action: Mouse moved to (326, 176)
Screenshot: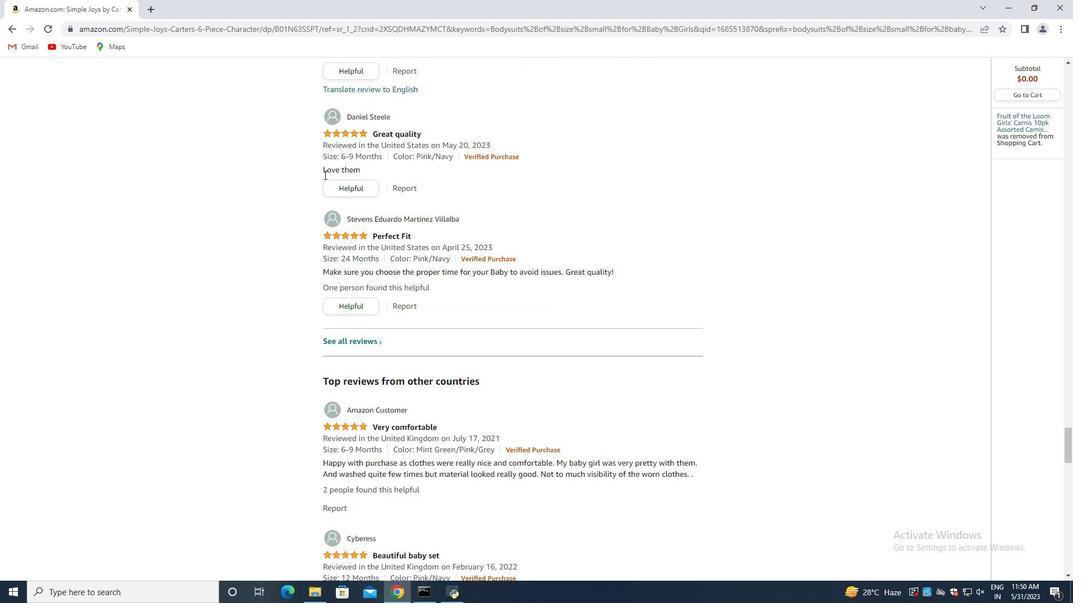 
Action: Mouse scrolled (326, 176) with delta (0, 0)
Screenshot: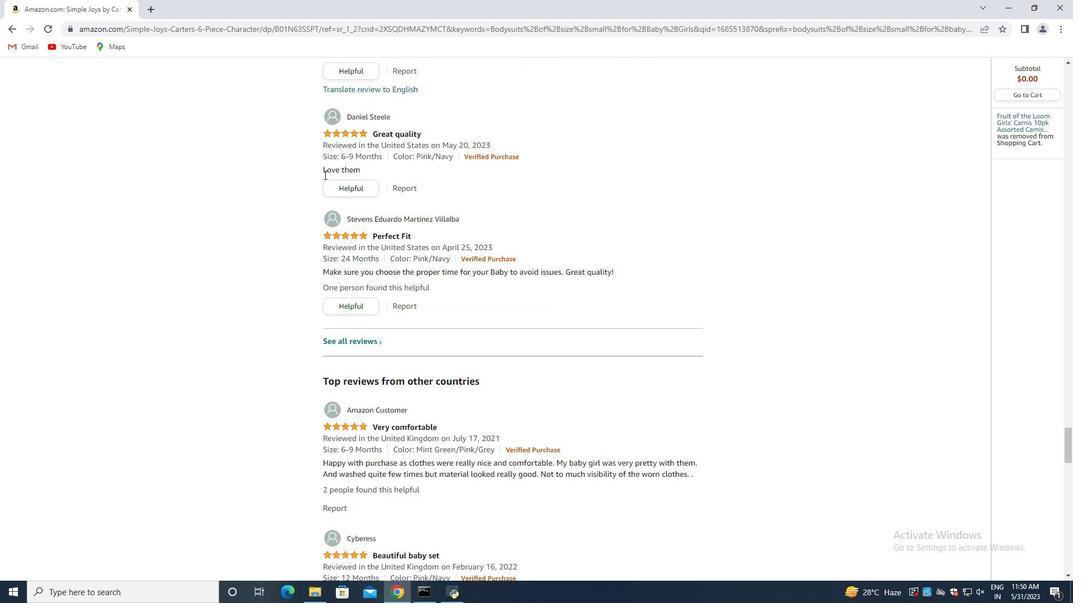 
Action: Mouse moved to (328, 177)
Screenshot: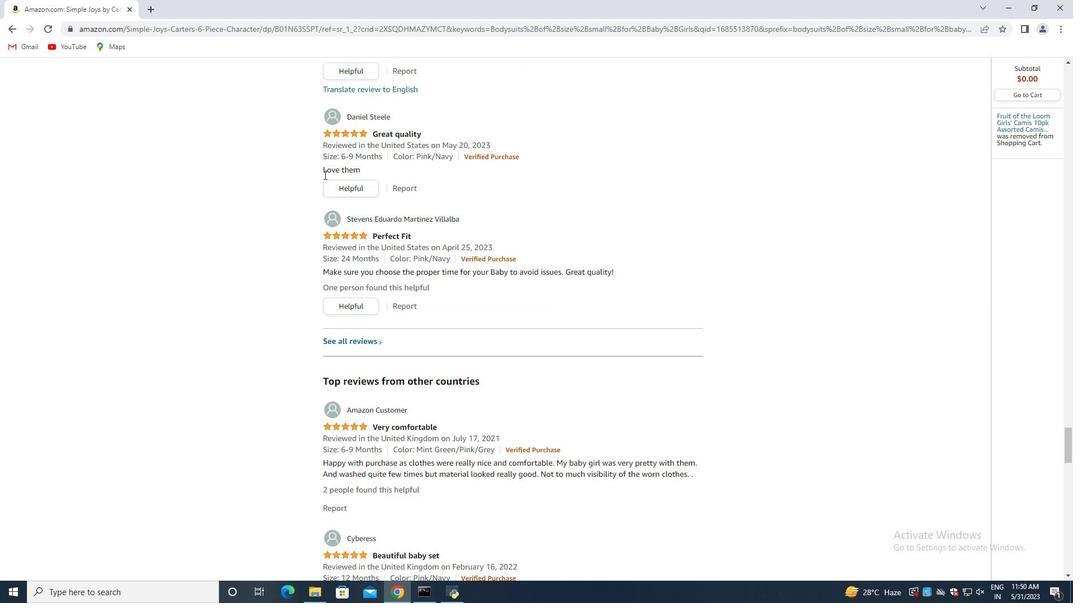 
Action: Mouse scrolled (328, 177) with delta (0, 0)
Screenshot: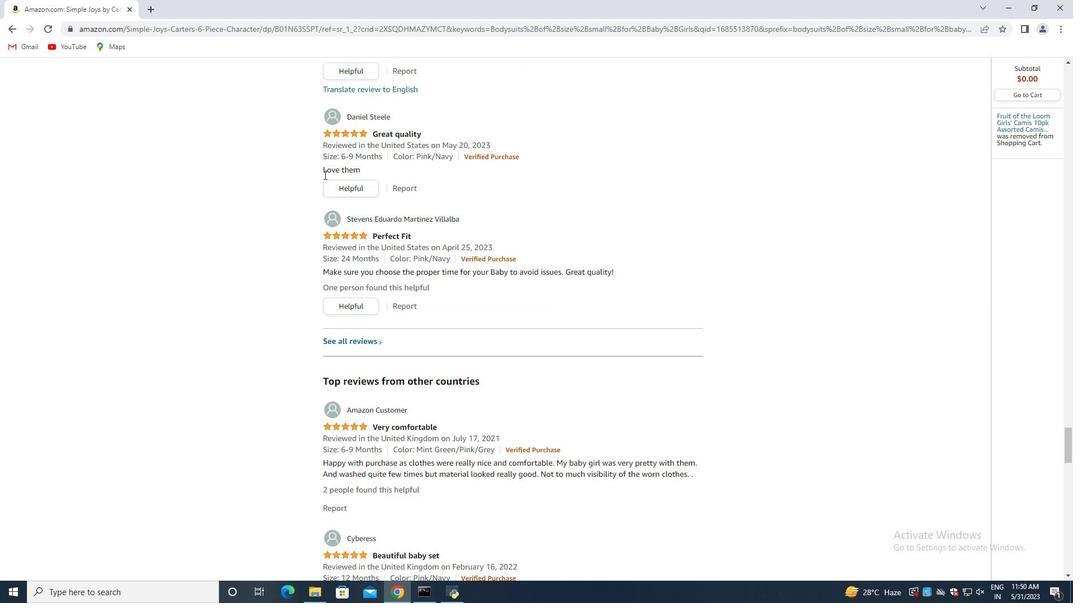 
Action: Mouse moved to (329, 177)
Screenshot: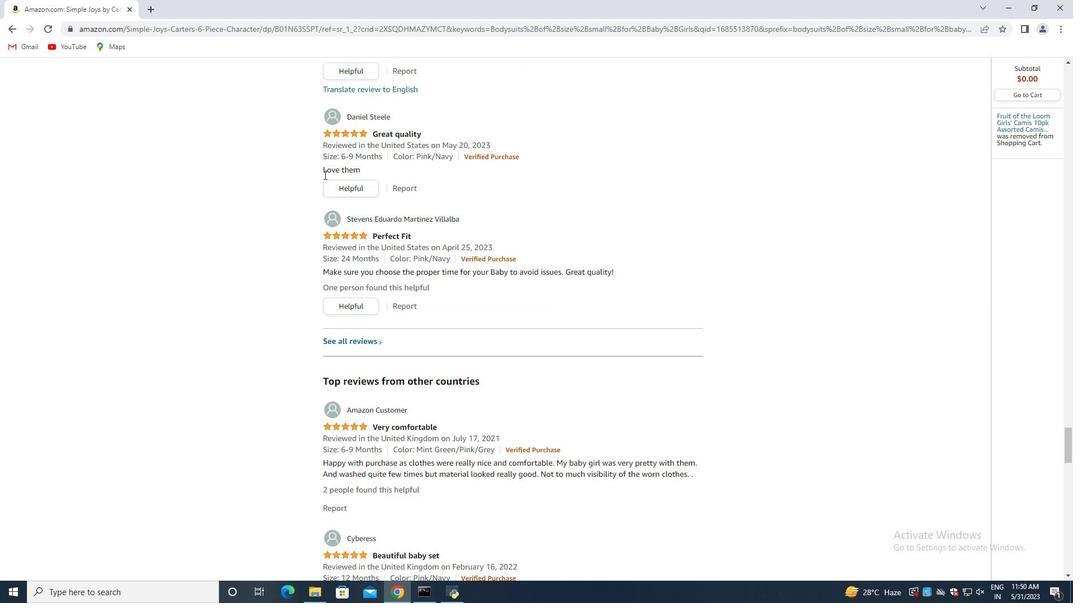
Action: Mouse scrolled (329, 178) with delta (0, 0)
Screenshot: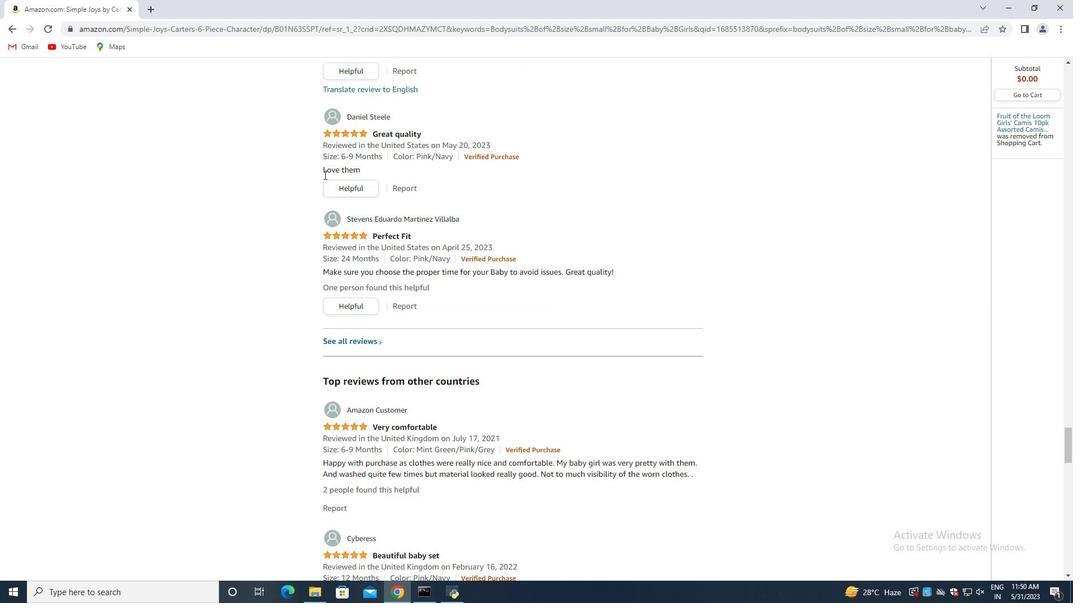 
Action: Mouse scrolled (329, 178) with delta (0, 0)
Screenshot: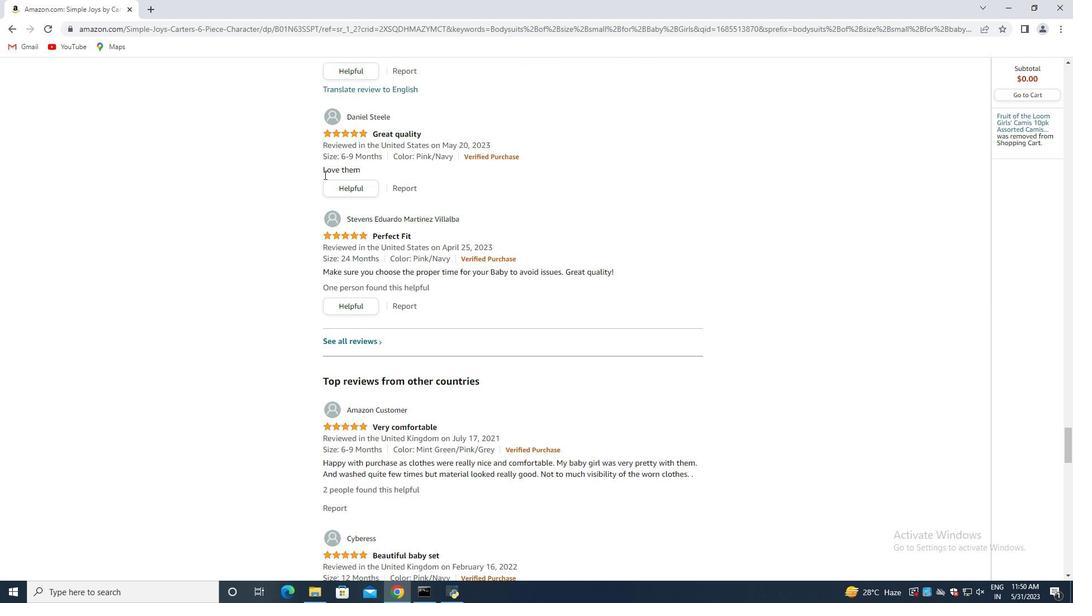 
Action: Mouse scrolled (329, 178) with delta (0, 0)
Screenshot: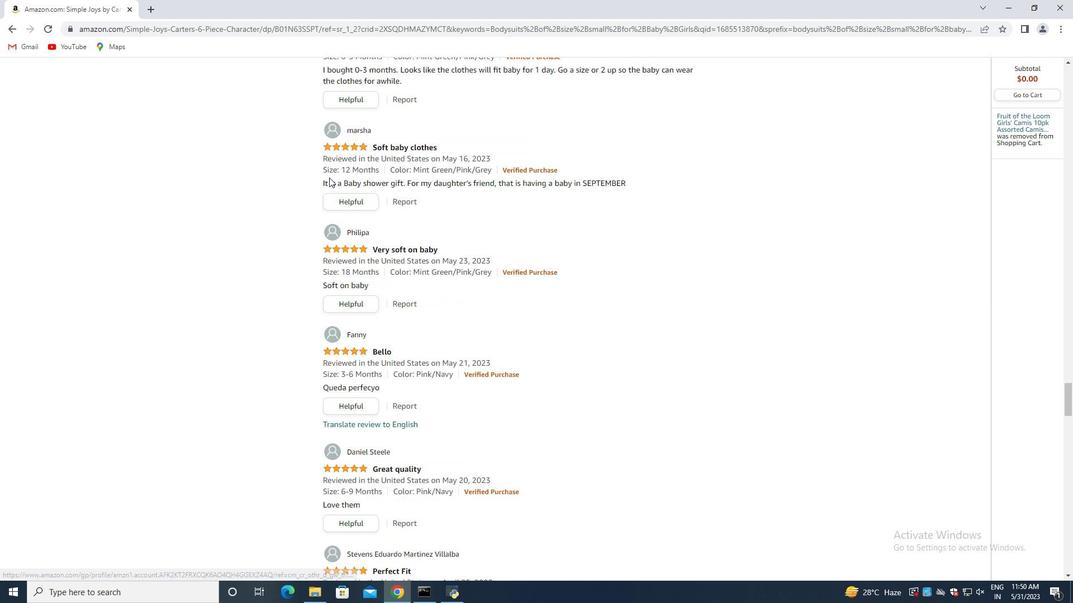 
Action: Mouse moved to (330, 177)
Screenshot: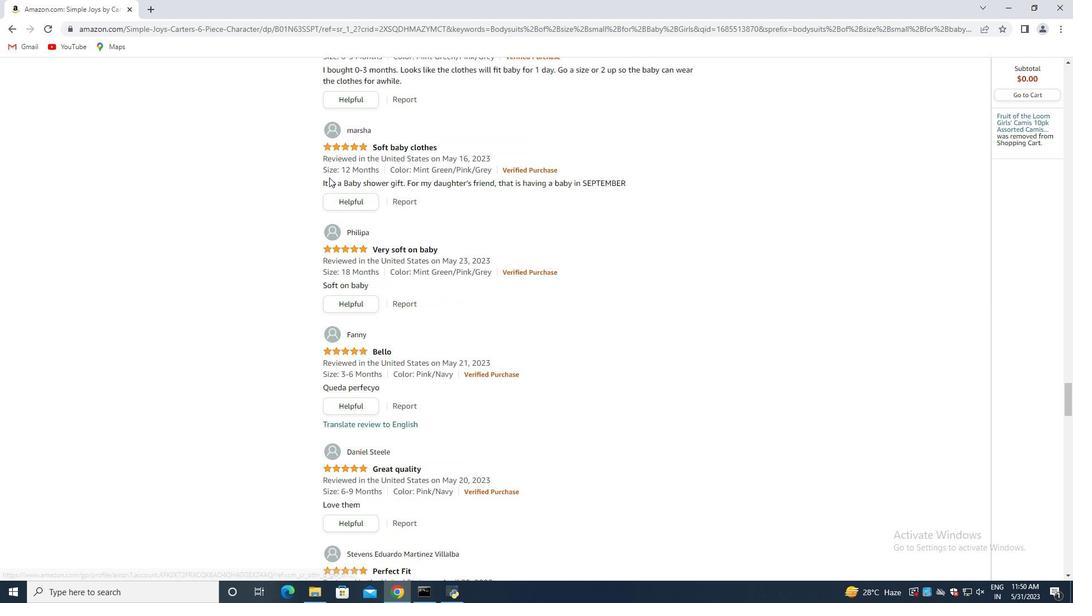 
Action: Mouse scrolled (330, 178) with delta (0, 0)
Screenshot: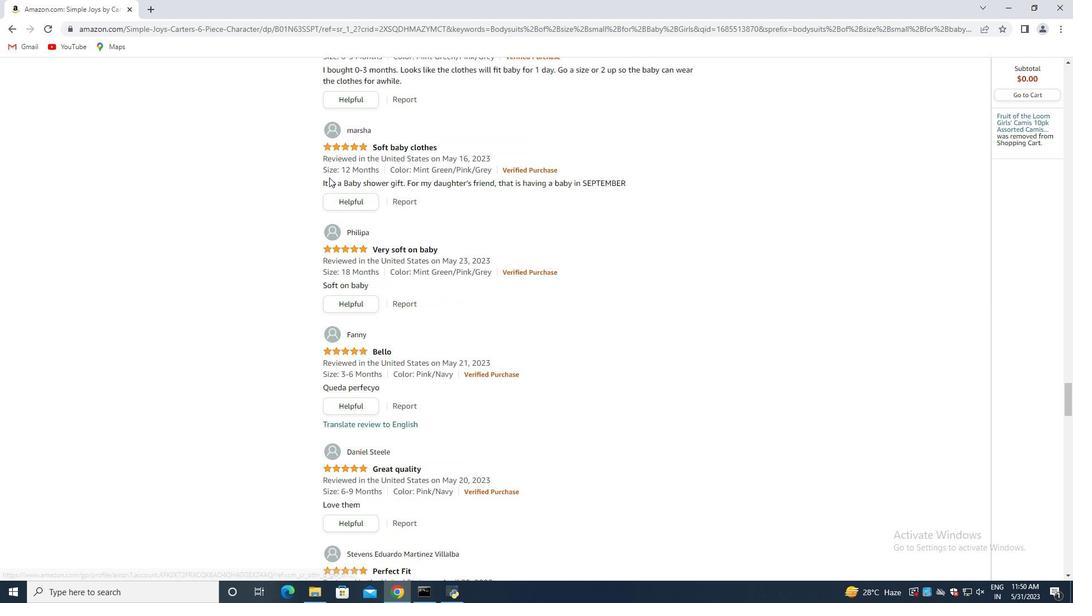 
Action: Mouse moved to (335, 177)
Screenshot: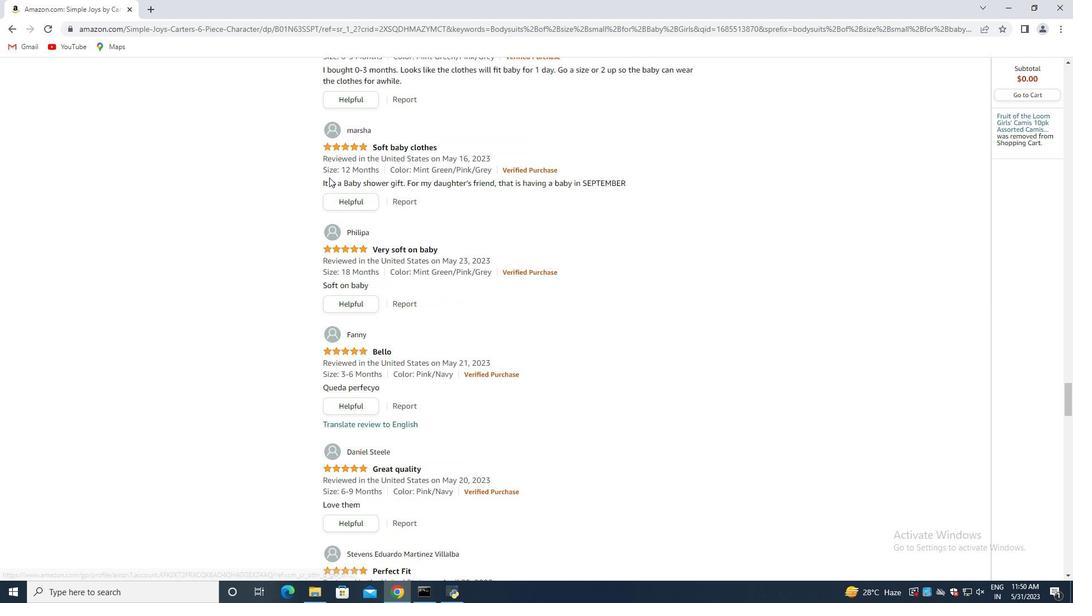 
Action: Mouse scrolled (335, 178) with delta (0, 0)
Screenshot: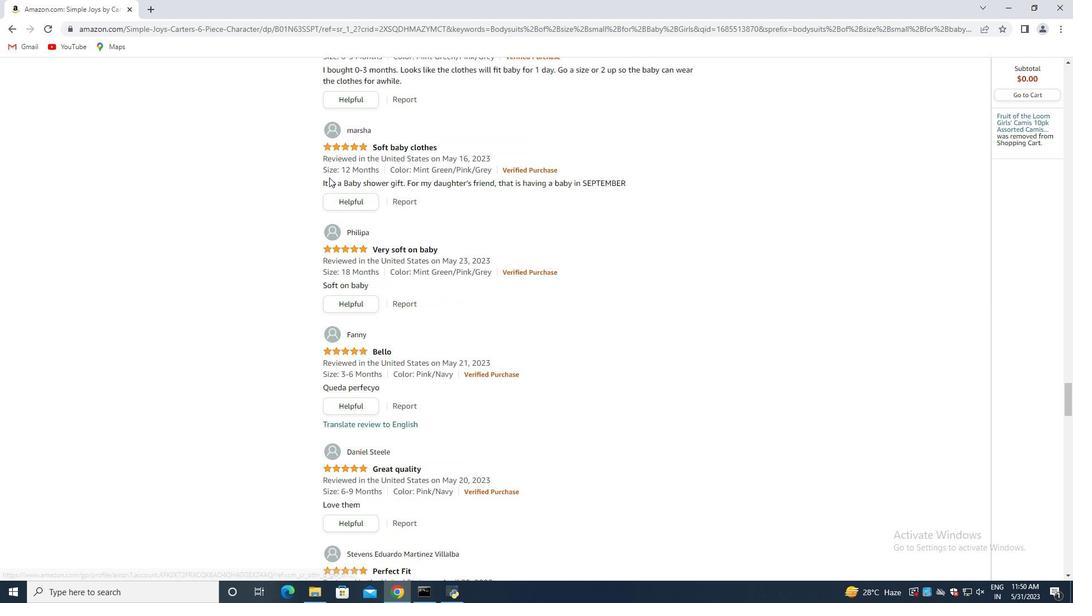 
Action: Mouse moved to (337, 177)
Screenshot: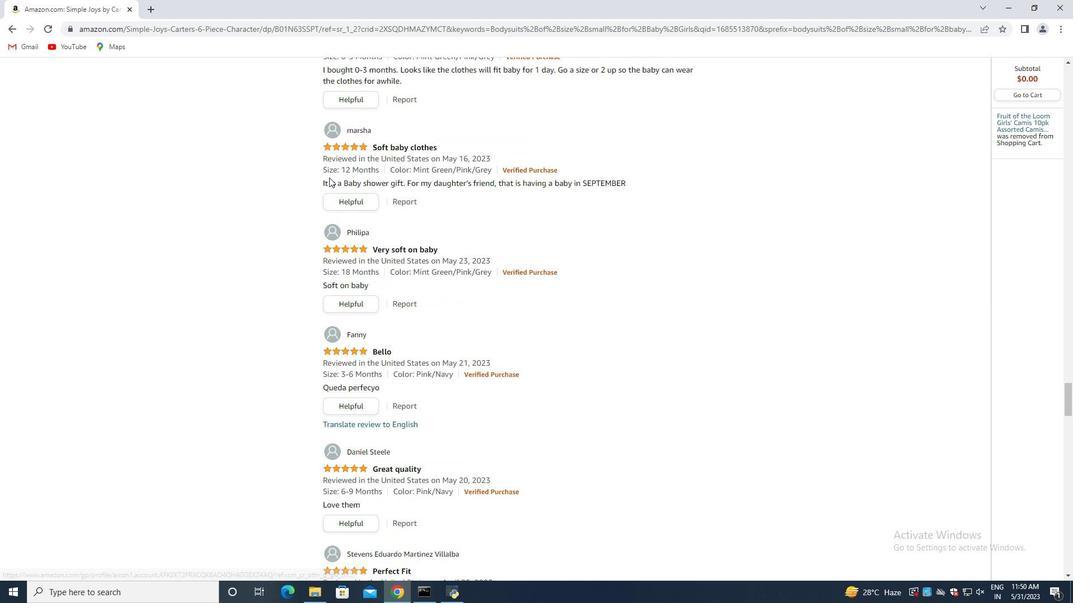 
Action: Mouse scrolled (337, 178) with delta (0, 0)
Screenshot: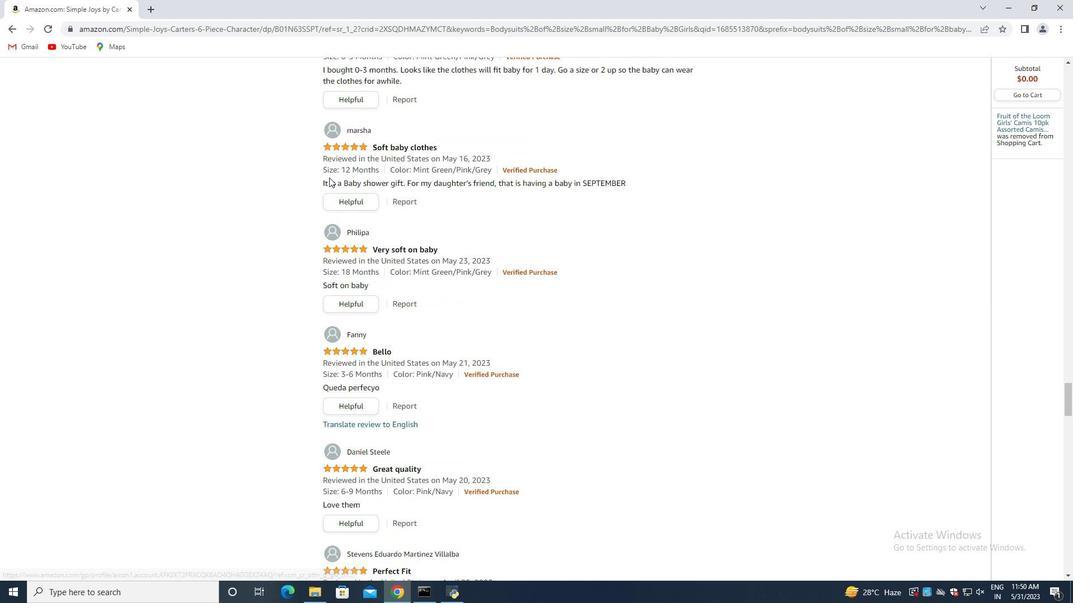 
Action: Mouse moved to (337, 177)
Screenshot: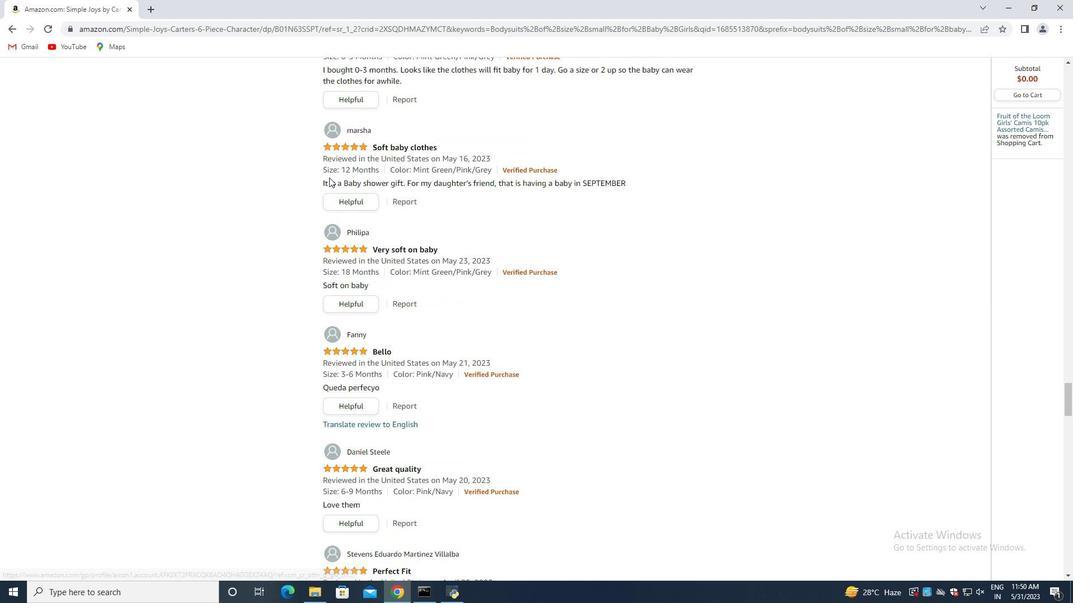 
Action: Mouse scrolled (337, 178) with delta (0, 0)
Screenshot: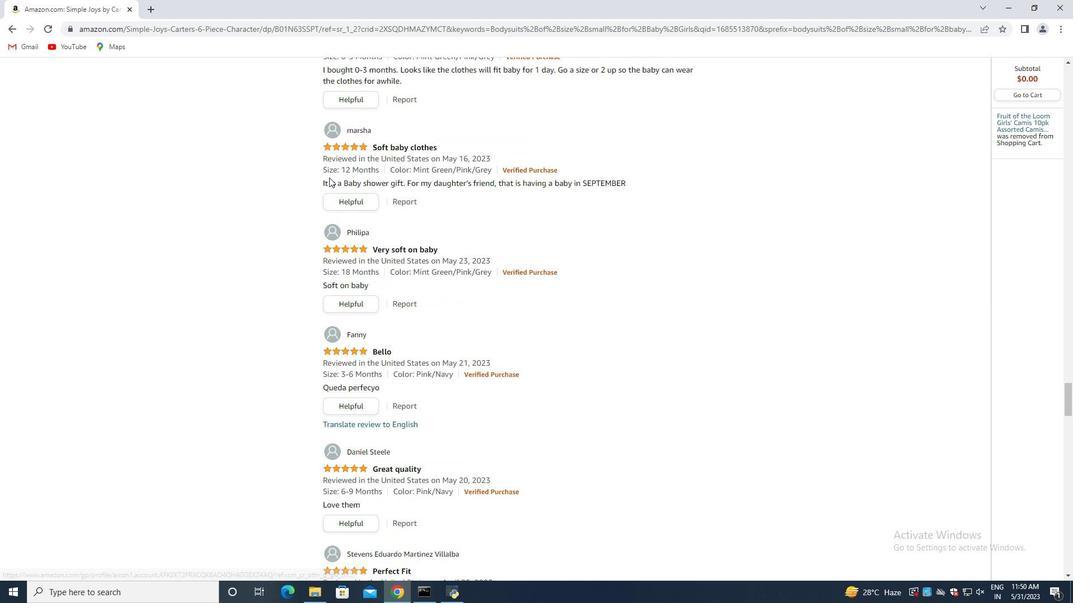 
Action: Mouse scrolled (337, 178) with delta (0, 0)
Screenshot: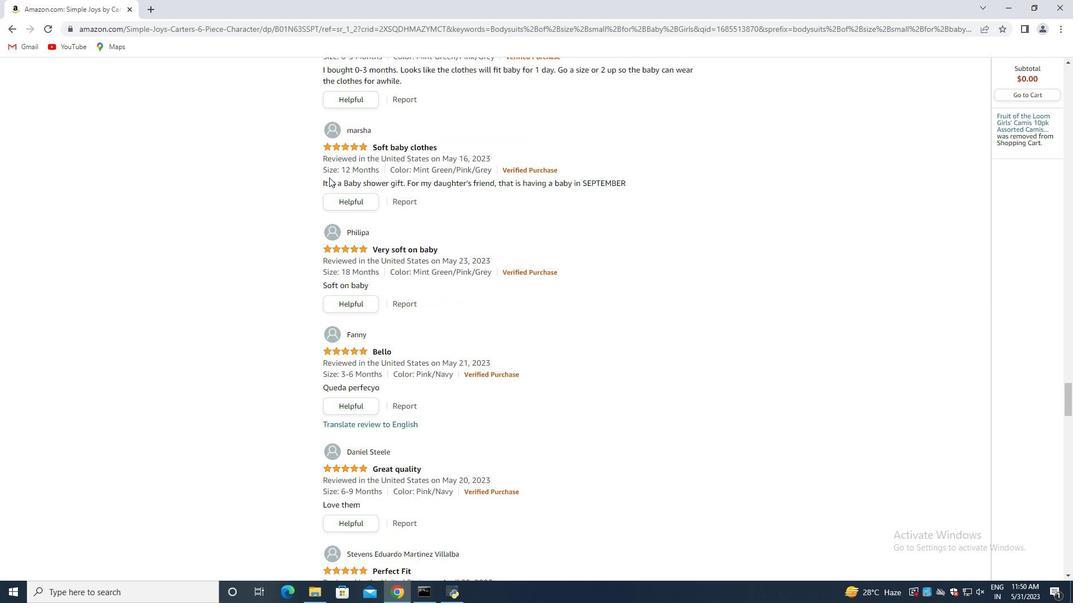 
Action: Mouse scrolled (337, 178) with delta (0, 0)
Screenshot: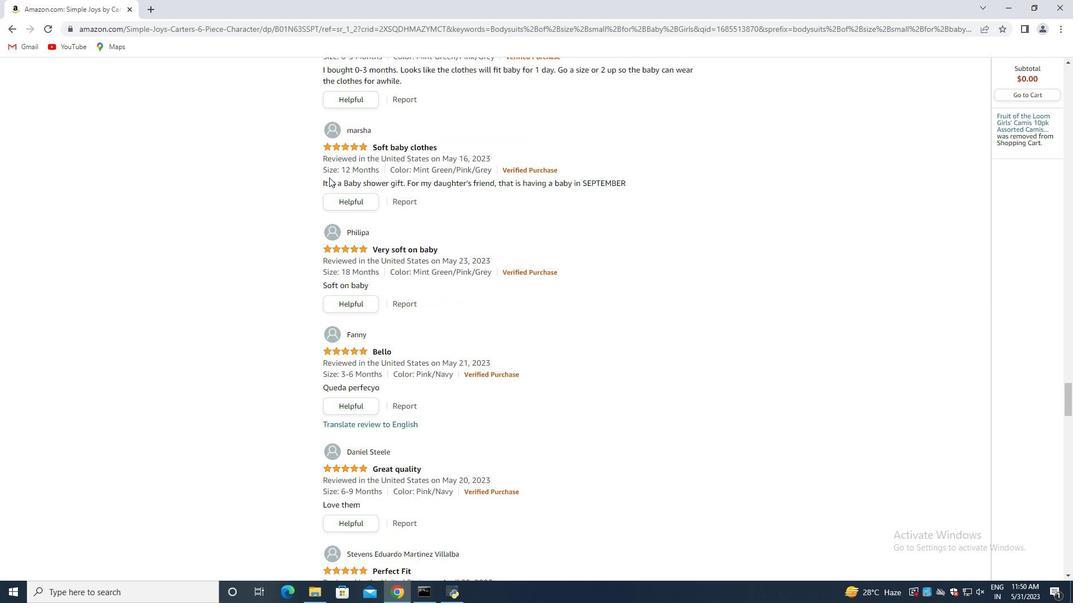 
Action: Mouse moved to (338, 177)
Screenshot: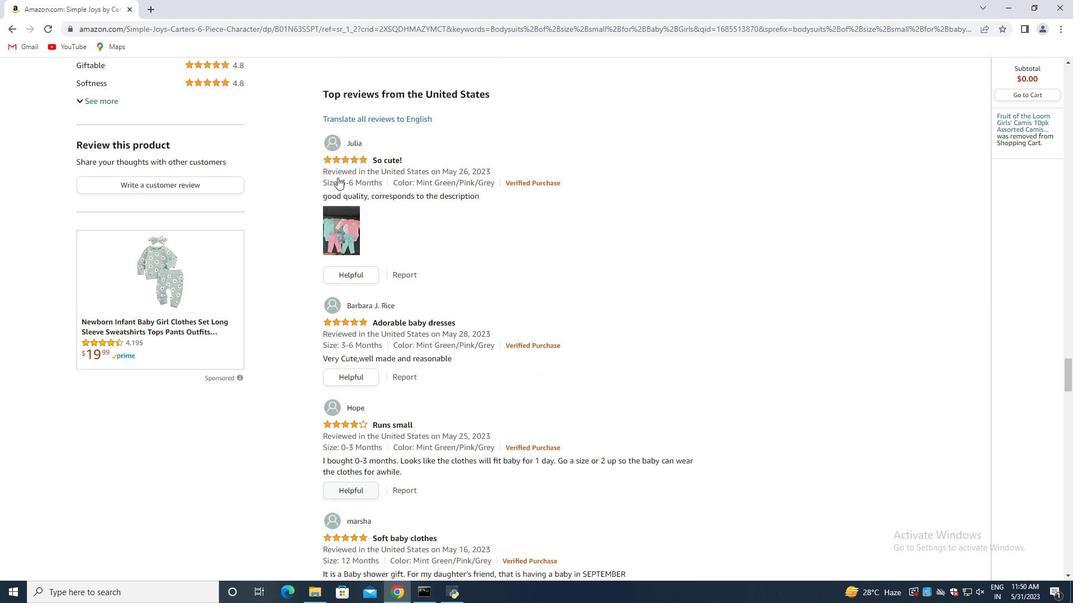 
Action: Mouse scrolled (338, 178) with delta (0, 0)
Screenshot: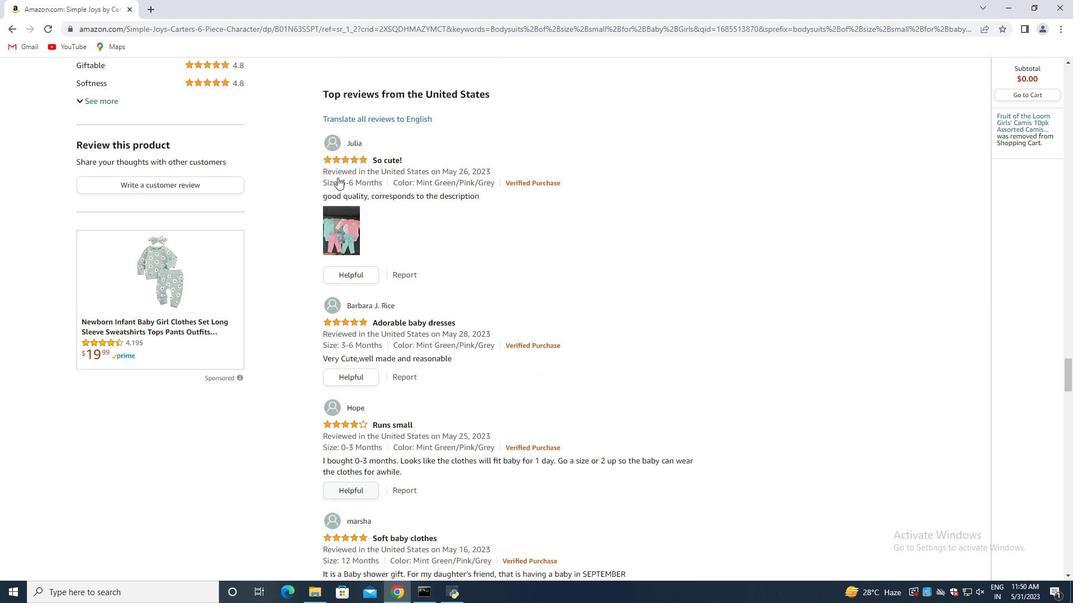 
Action: Mouse moved to (338, 177)
Screenshot: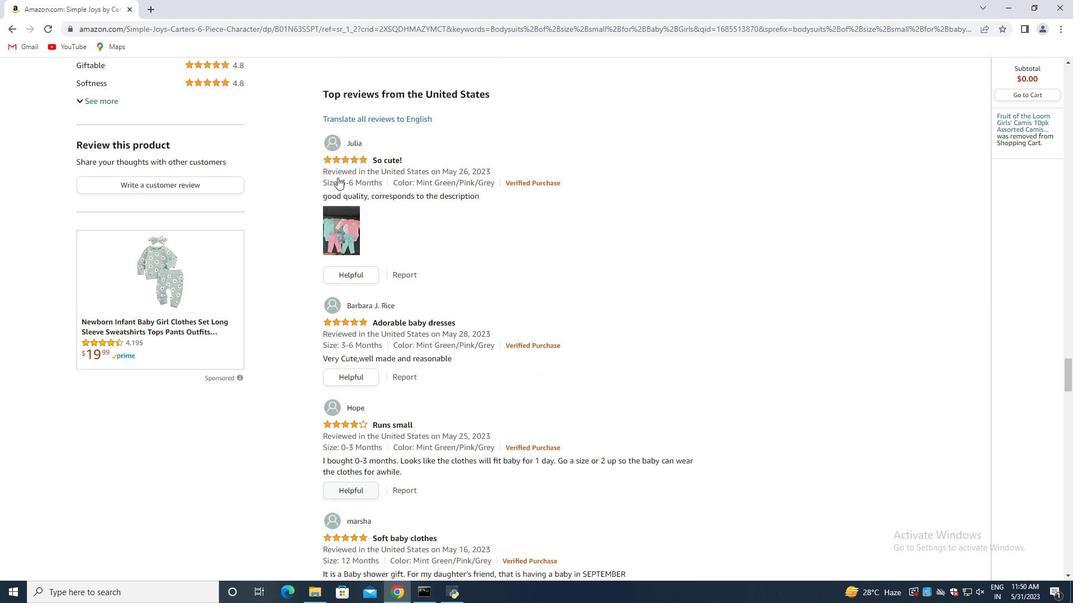 
Action: Mouse scrolled (338, 178) with delta (0, 0)
Screenshot: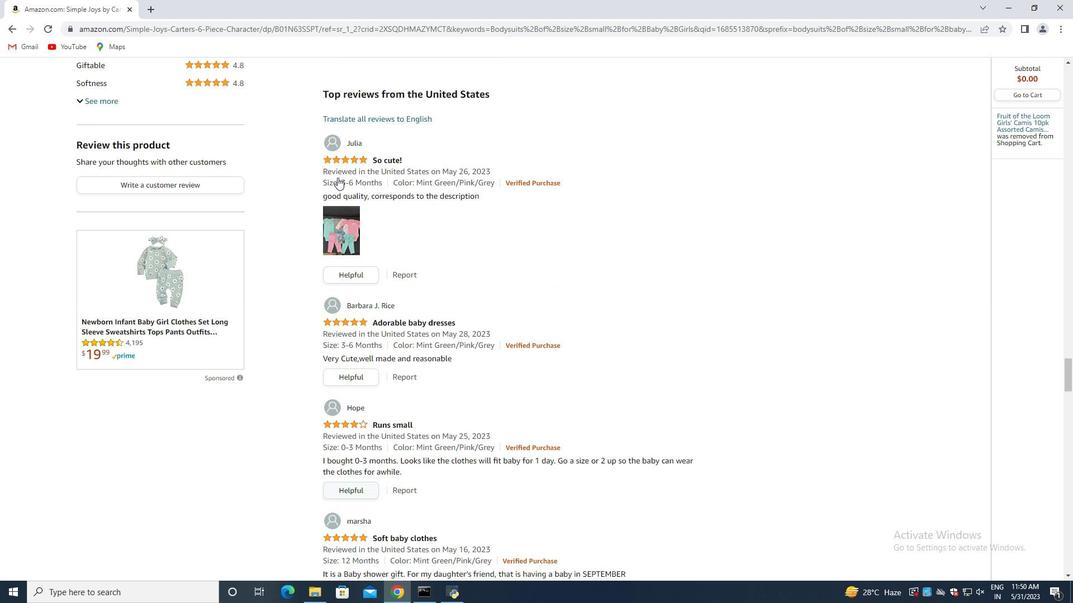 
Action: Mouse scrolled (338, 178) with delta (0, 0)
Screenshot: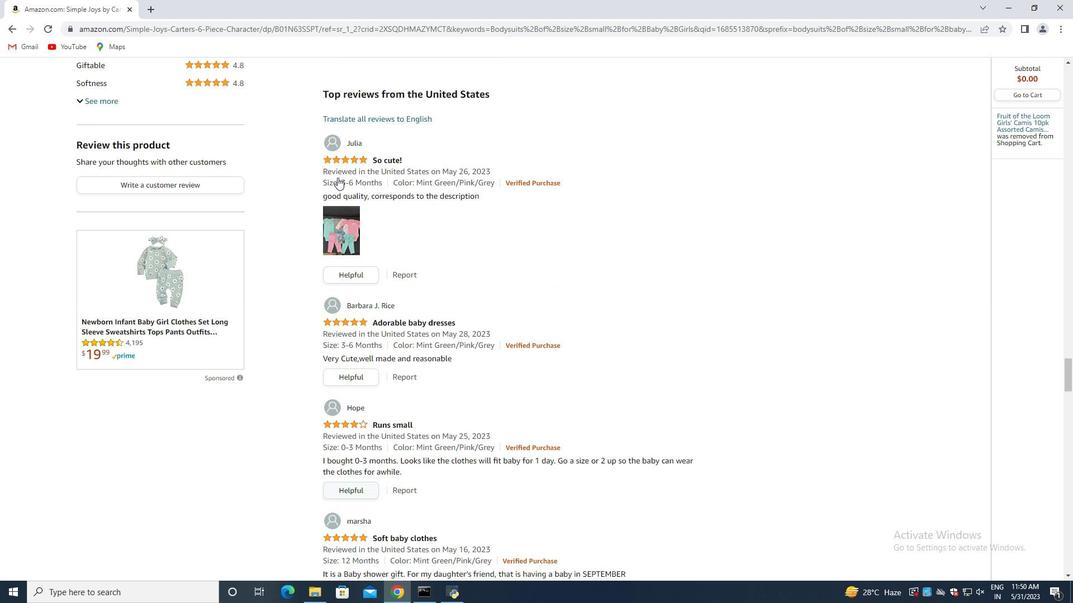 
Action: Mouse scrolled (338, 178) with delta (0, 0)
Screenshot: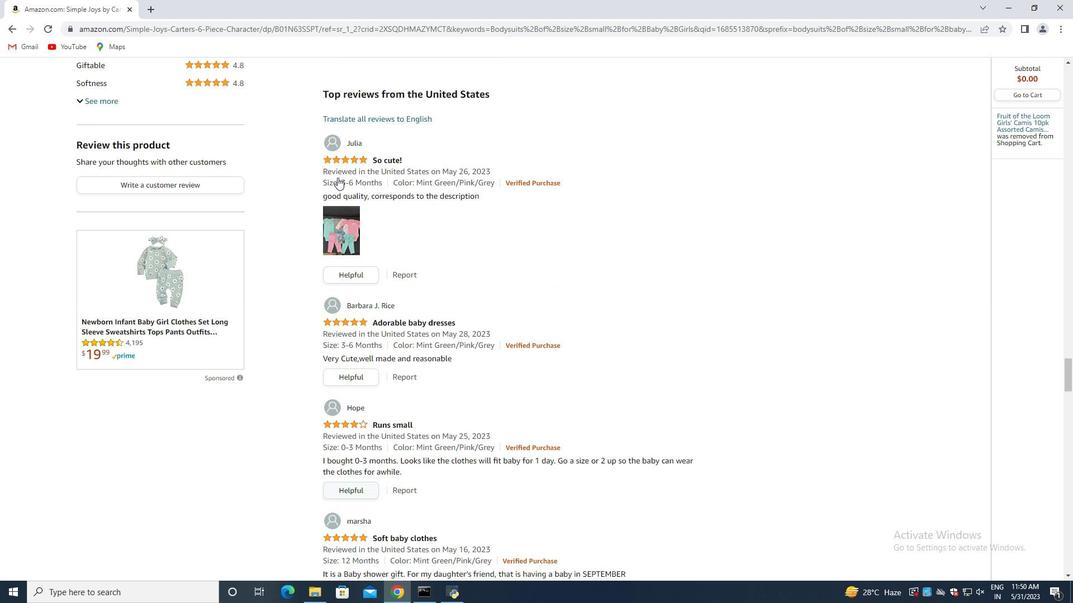 
Action: Mouse scrolled (338, 178) with delta (0, 0)
Screenshot: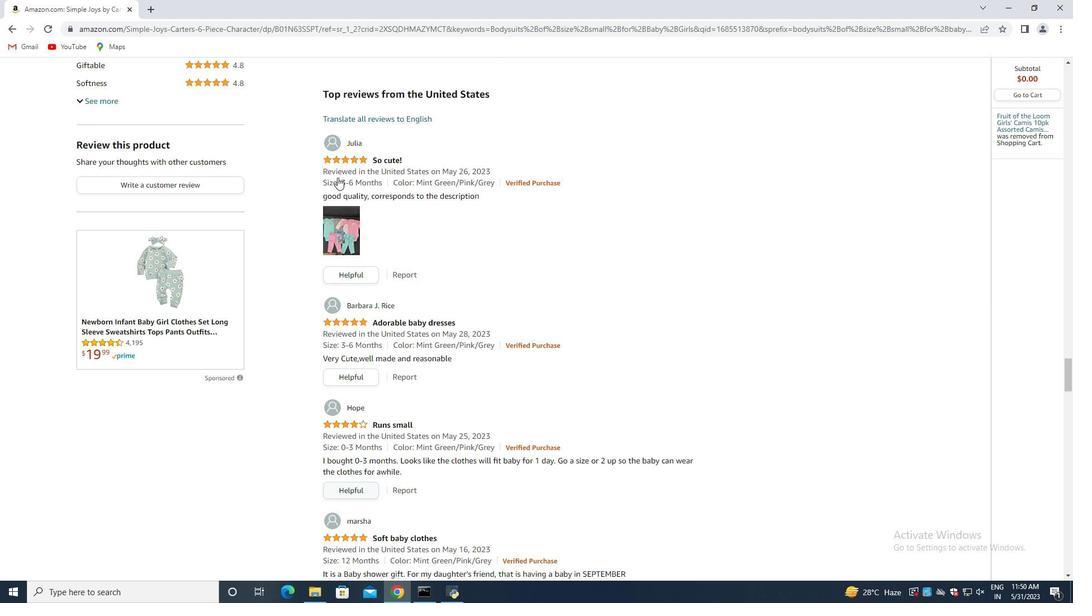 
Action: Mouse scrolled (338, 178) with delta (0, 0)
Screenshot: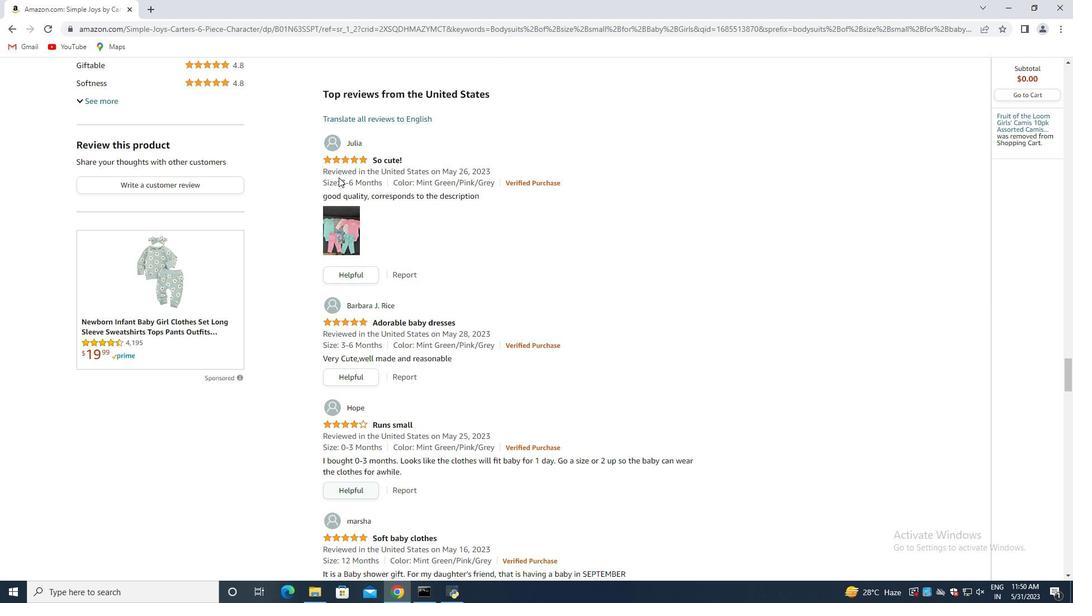 
Action: Mouse moved to (343, 178)
Screenshot: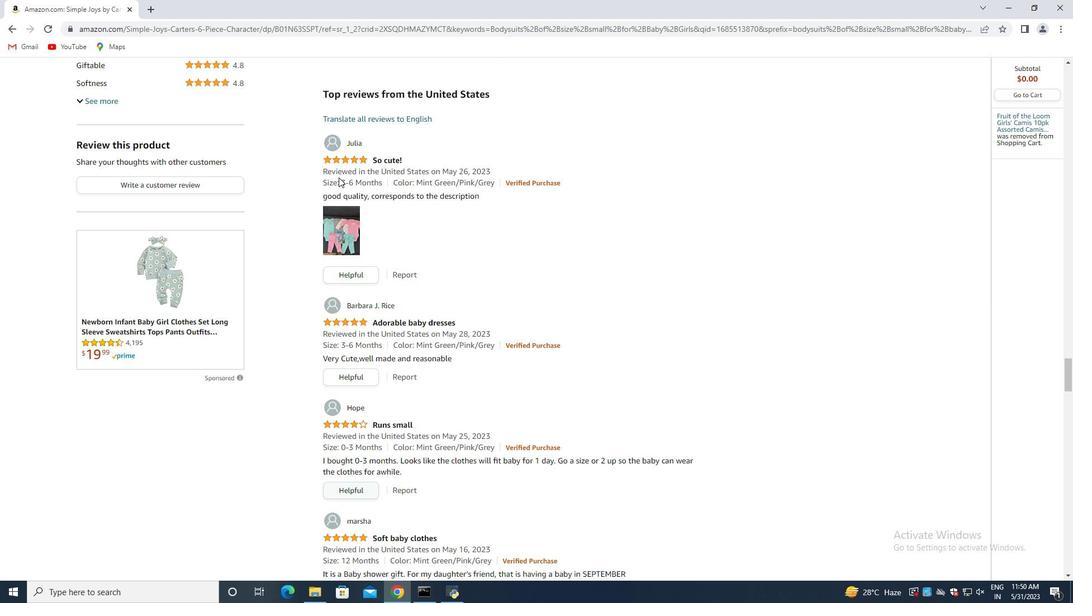 
Action: Mouse scrolled (343, 178) with delta (0, 0)
Screenshot: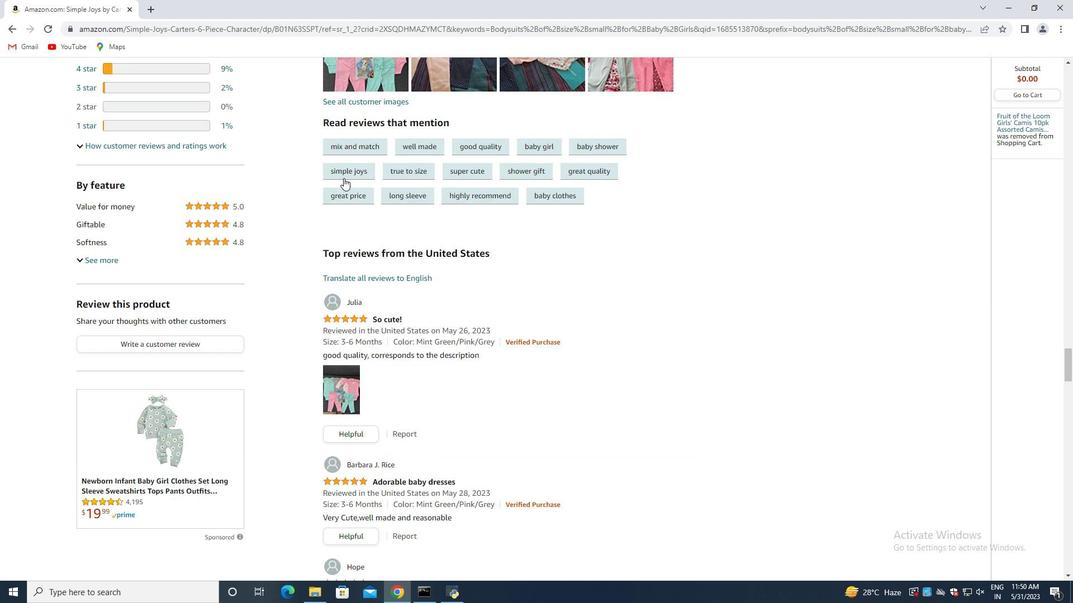 
Action: Mouse scrolled (343, 178) with delta (0, 0)
Screenshot: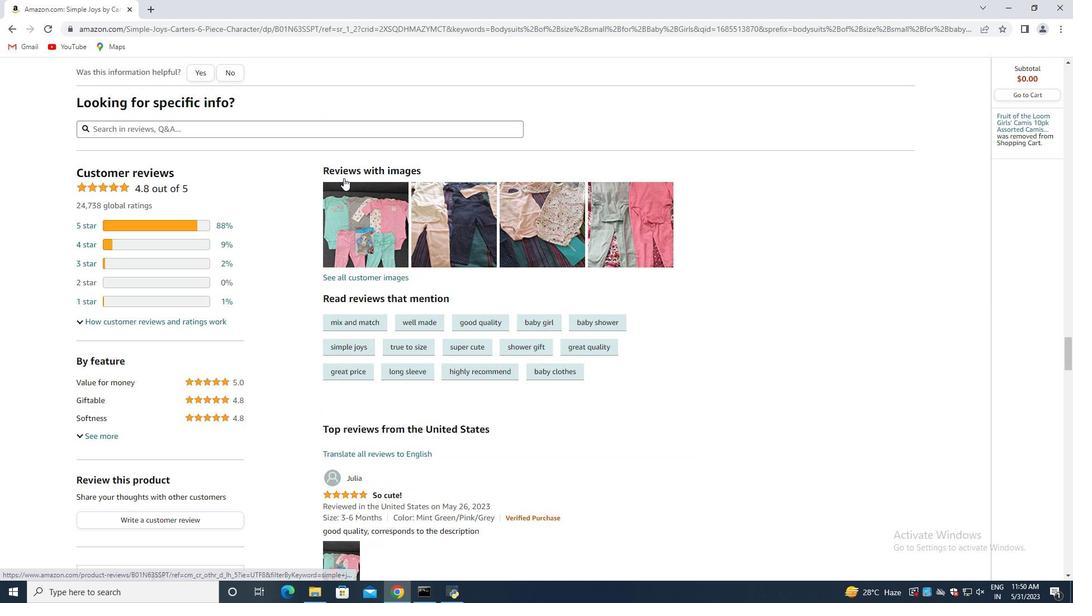 
Action: Mouse scrolled (343, 178) with delta (0, 0)
Screenshot: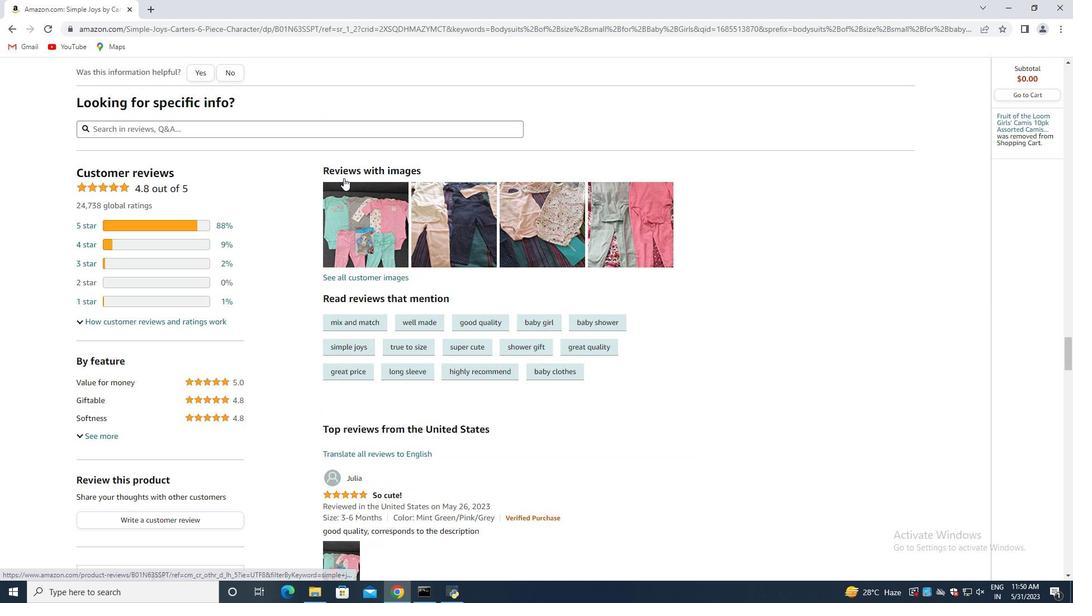 
Action: Mouse scrolled (343, 178) with delta (0, 0)
Screenshot: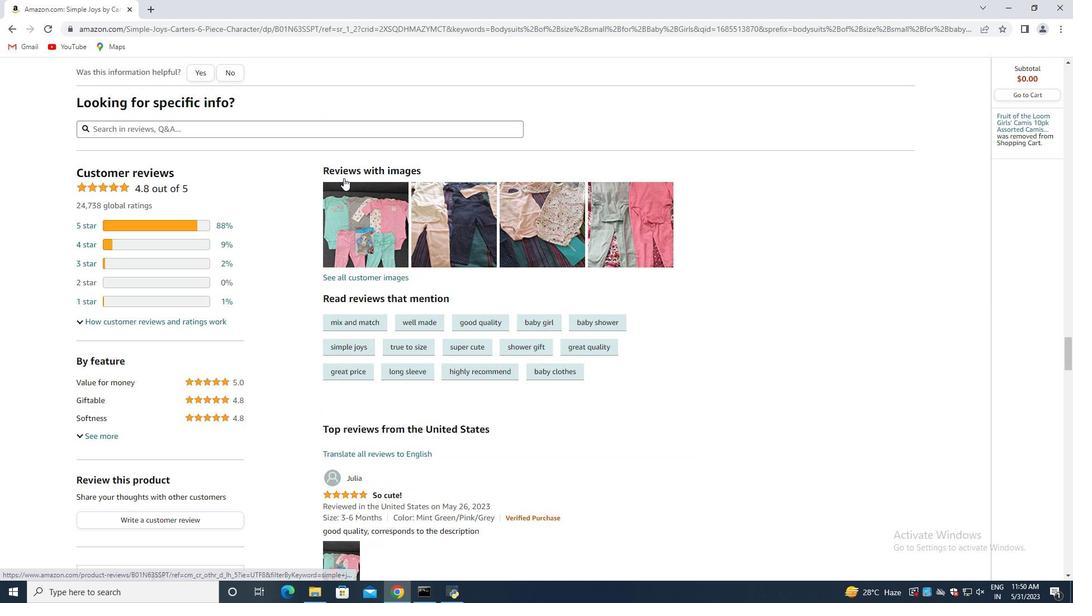
Action: Mouse scrolled (343, 178) with delta (0, 0)
Screenshot: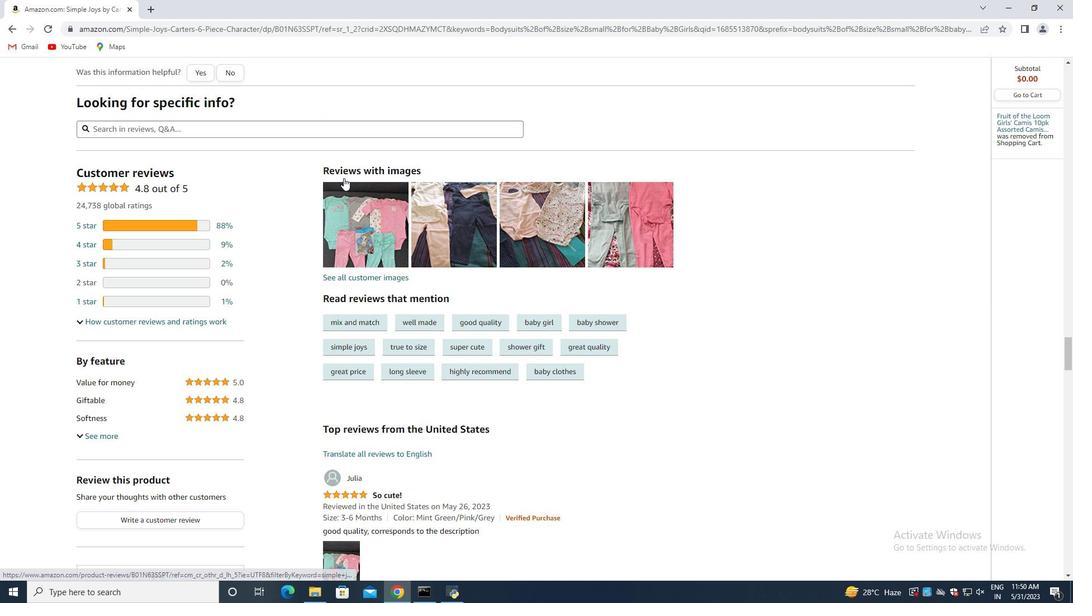 
Action: Mouse scrolled (343, 178) with delta (0, 0)
Screenshot: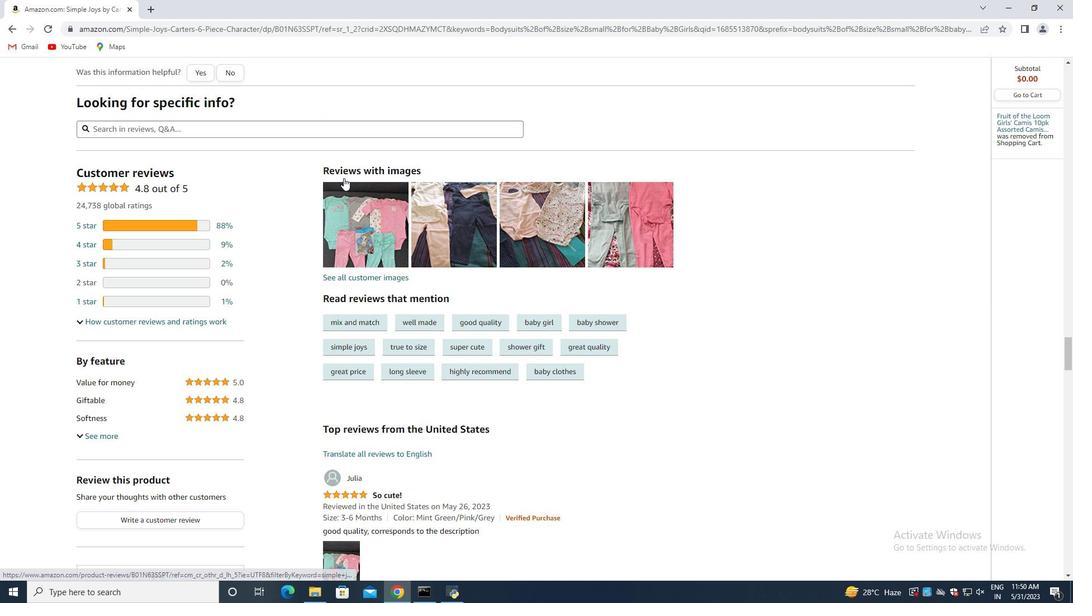 
Action: Mouse scrolled (343, 178) with delta (0, 0)
Screenshot: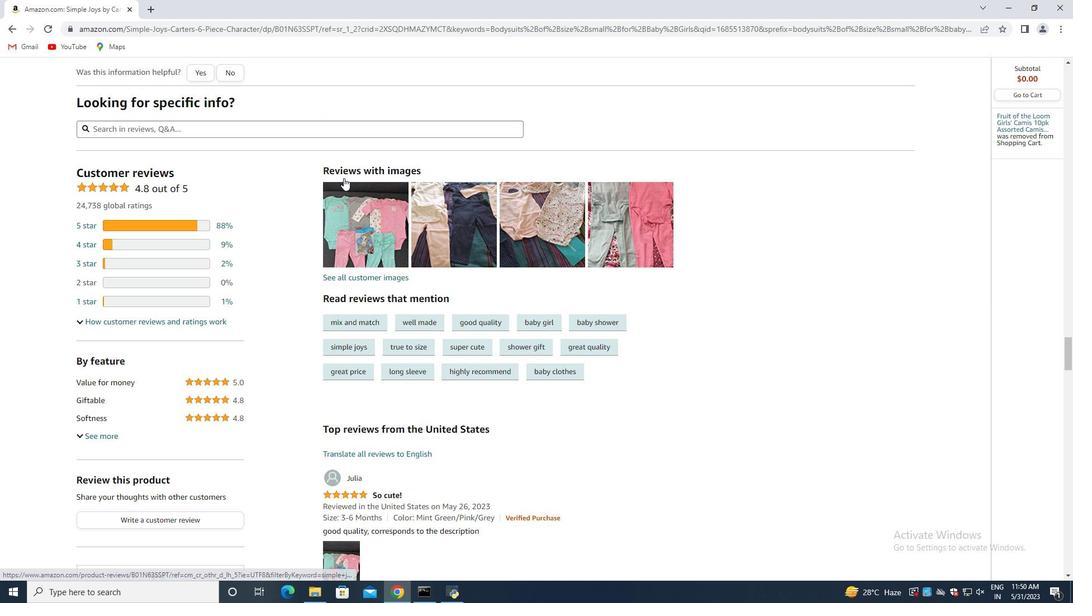 
Action: Mouse moved to (344, 178)
Screenshot: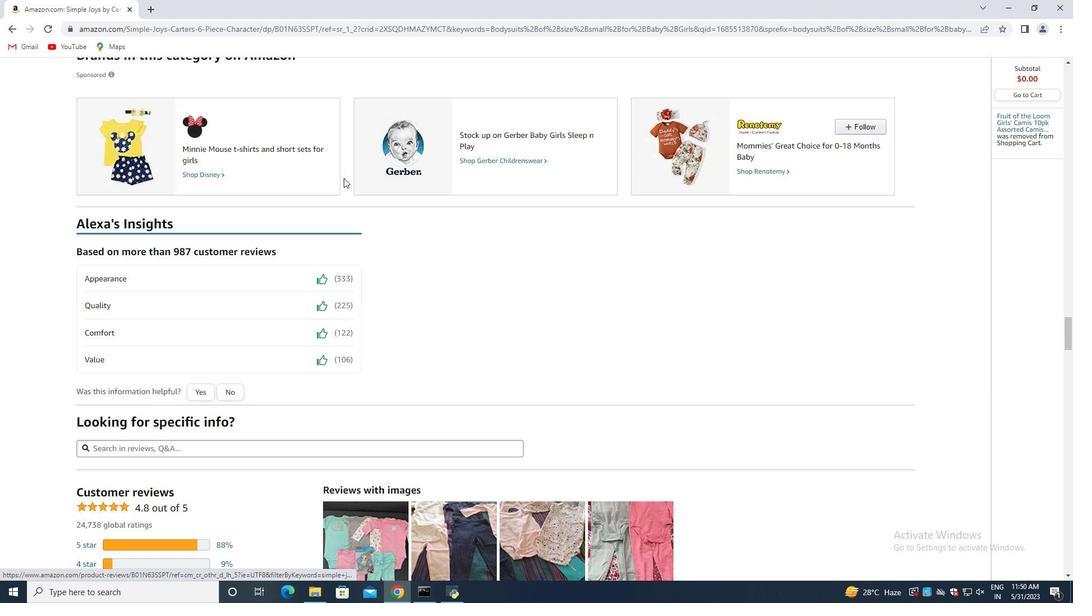 
Action: Mouse scrolled (344, 178) with delta (0, 0)
Screenshot: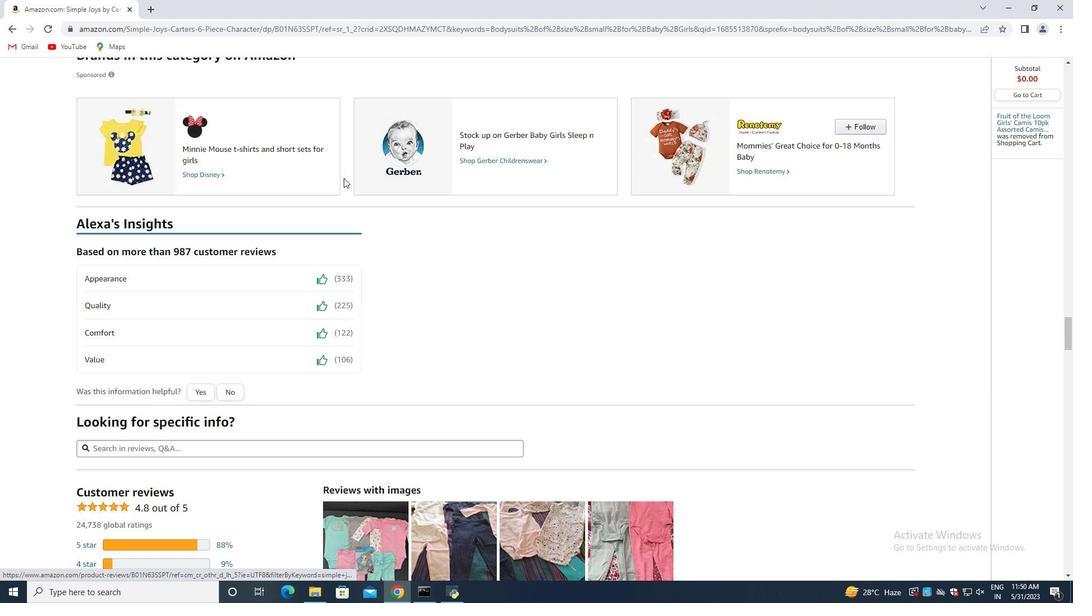 
Action: Mouse scrolled (344, 178) with delta (0, 0)
Screenshot: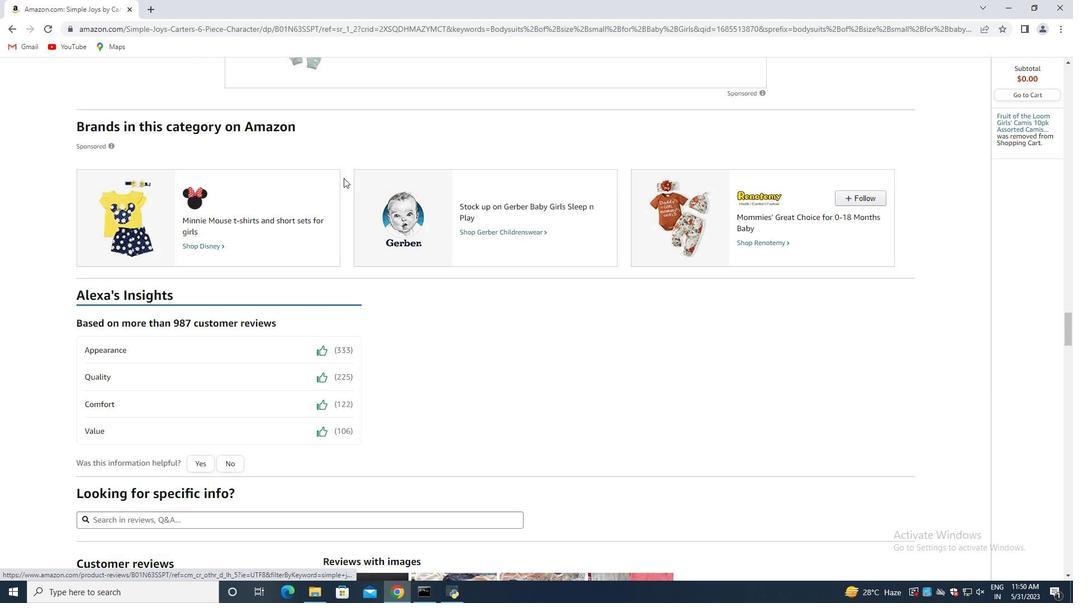 
Action: Mouse moved to (344, 178)
Screenshot: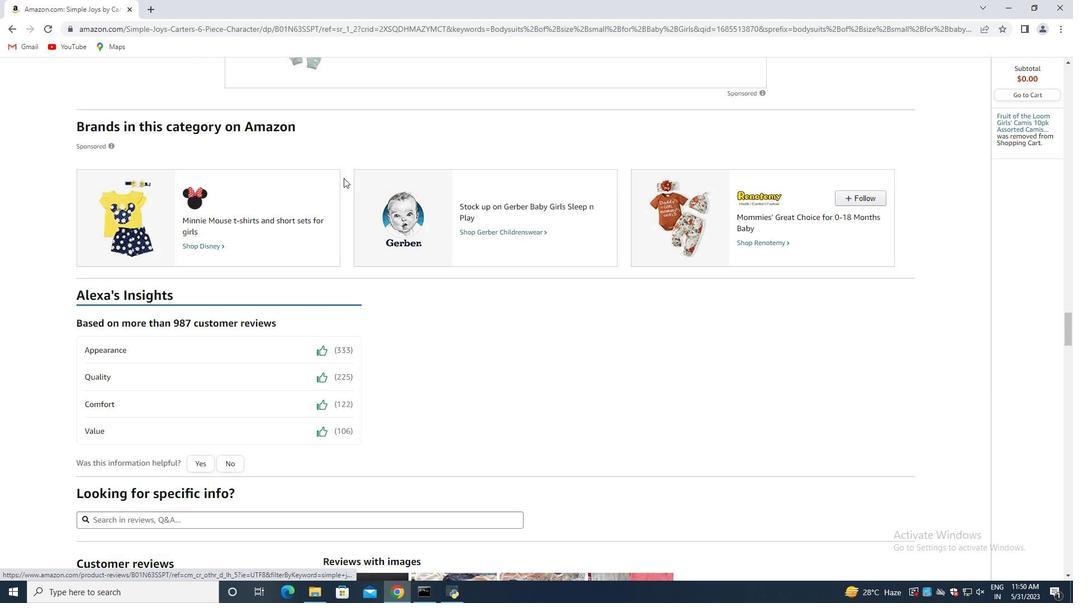 
Action: Mouse scrolled (344, 178) with delta (0, 0)
Screenshot: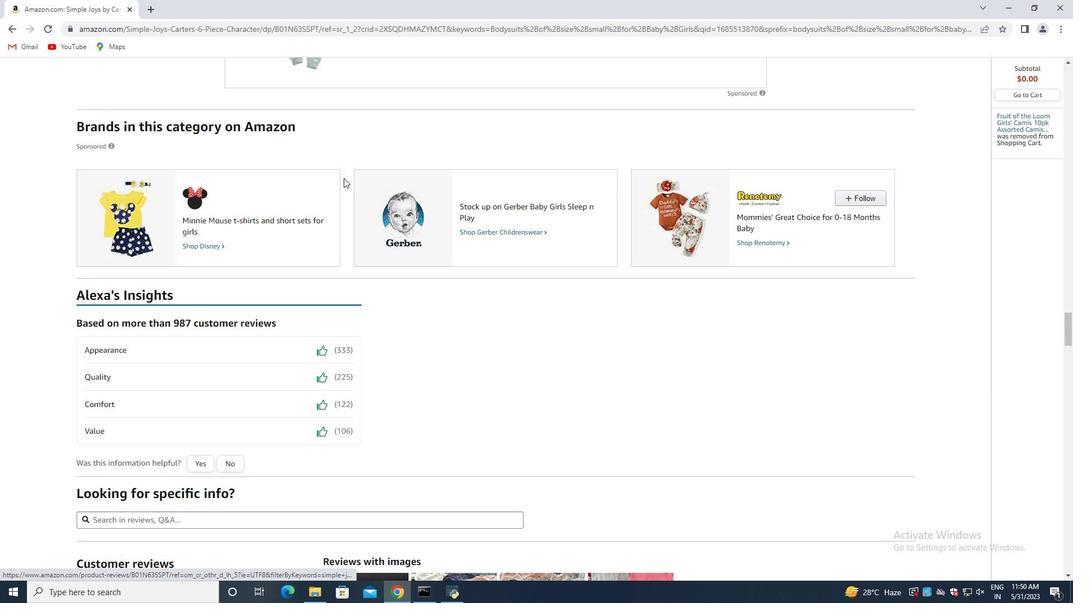 
Action: Mouse moved to (346, 178)
Screenshot: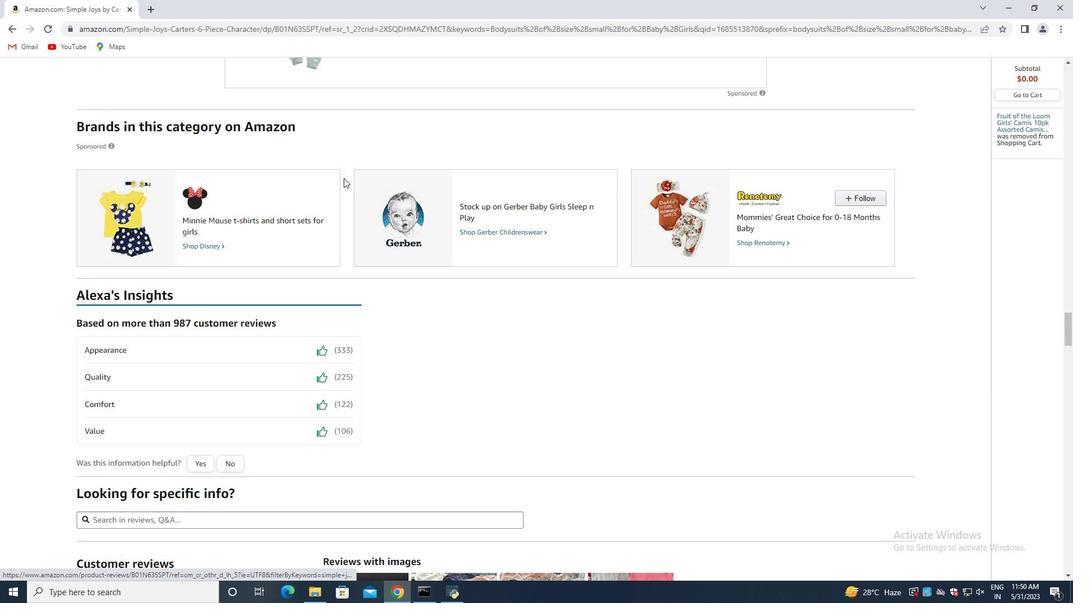 
Action: Mouse scrolled (346, 178) with delta (0, 0)
Screenshot: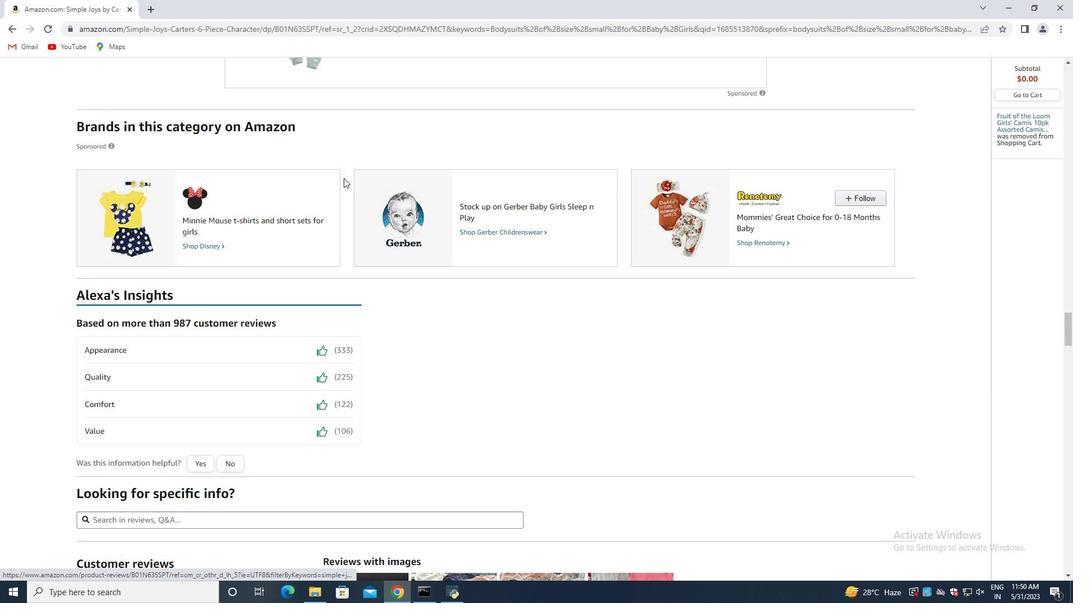 
Action: Mouse moved to (346, 178)
Screenshot: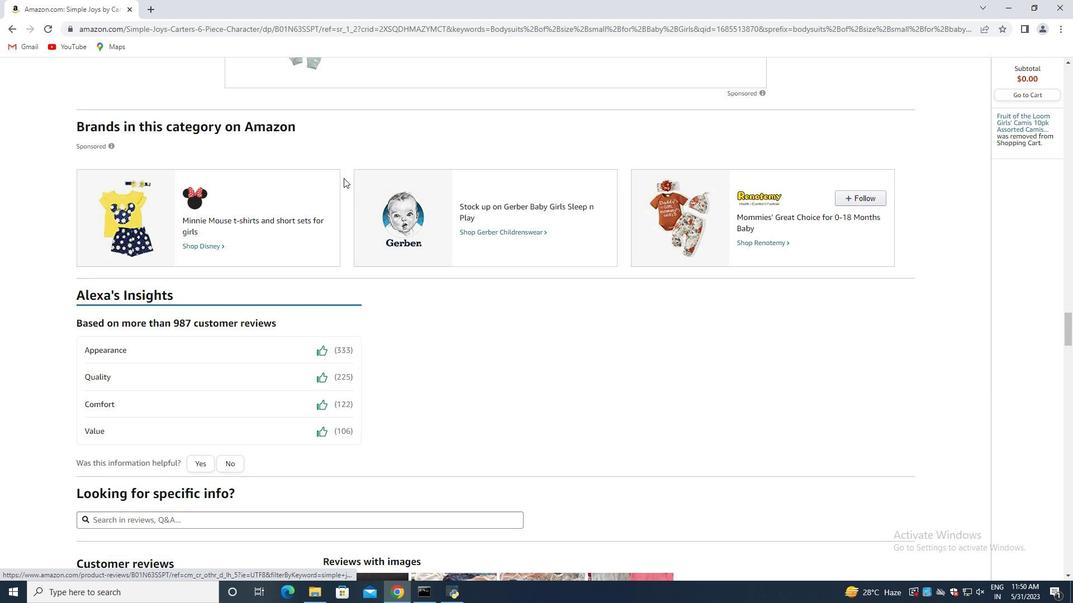 
Action: Mouse scrolled (346, 178) with delta (0, 0)
Screenshot: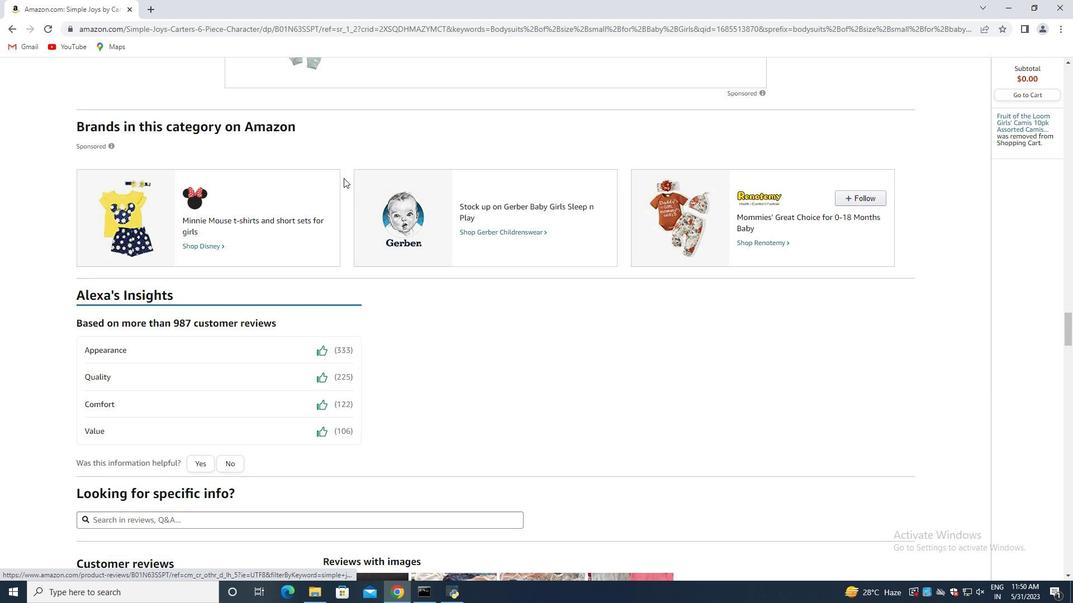 
Action: Mouse scrolled (346, 178) with delta (0, 0)
Screenshot: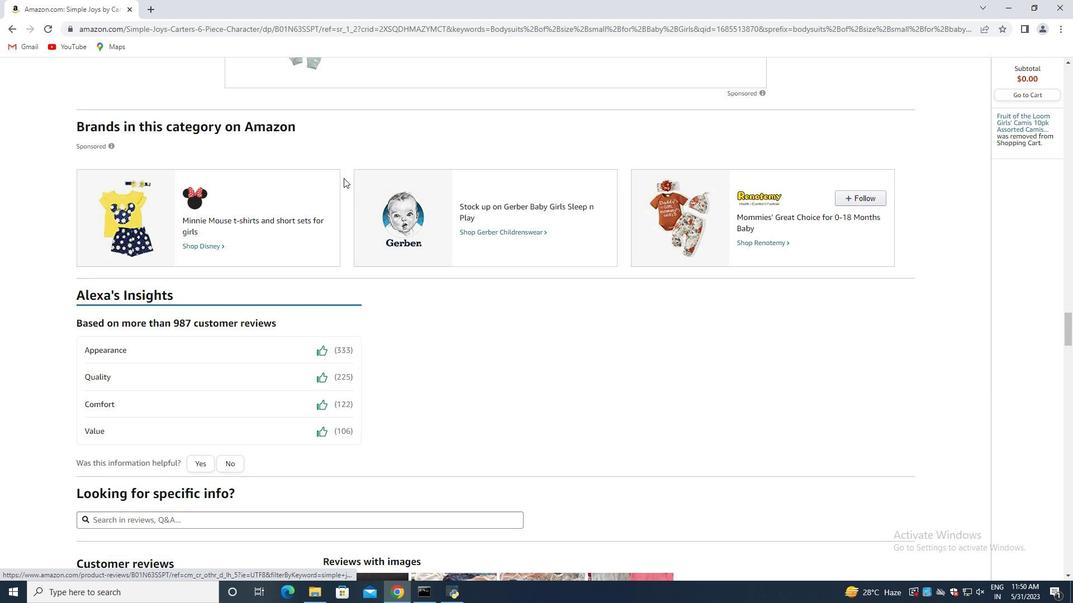 
Action: Mouse scrolled (346, 178) with delta (0, 0)
Screenshot: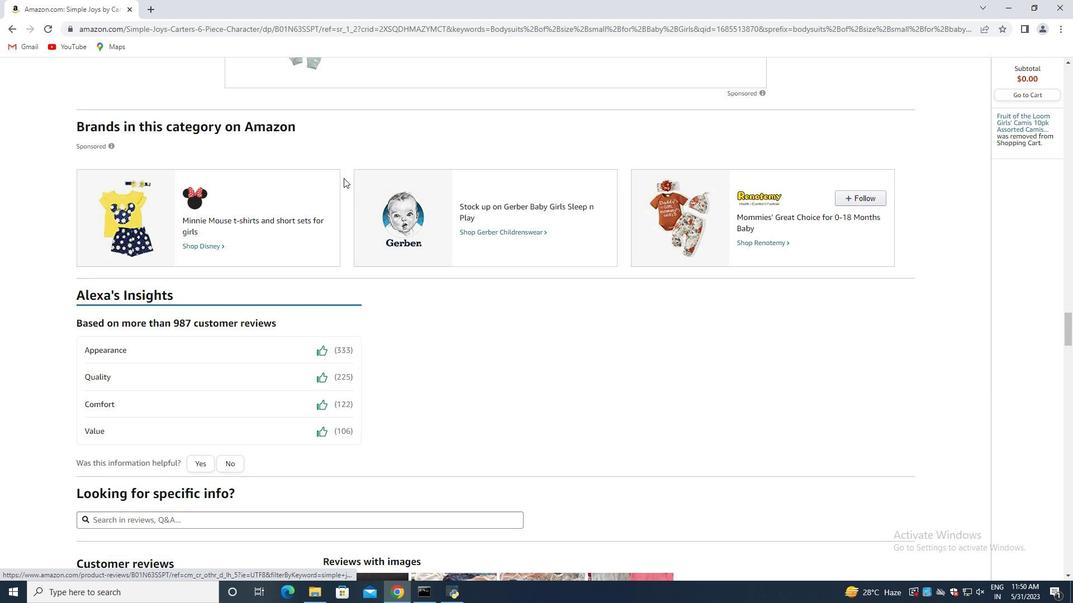 
Action: Mouse scrolled (346, 178) with delta (0, 0)
Screenshot: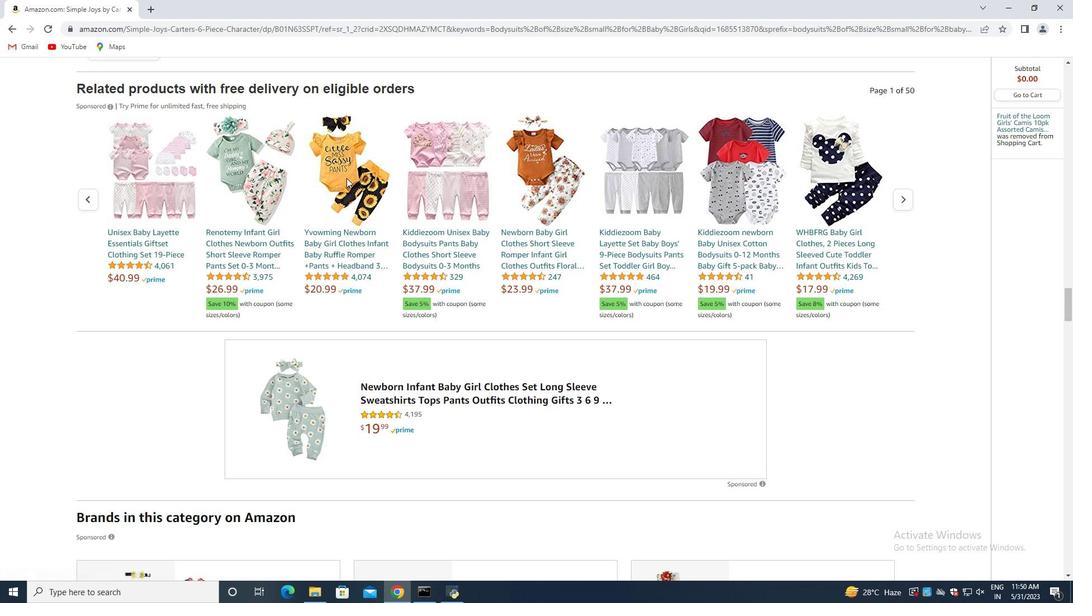 
Action: Mouse scrolled (346, 178) with delta (0, 0)
Screenshot: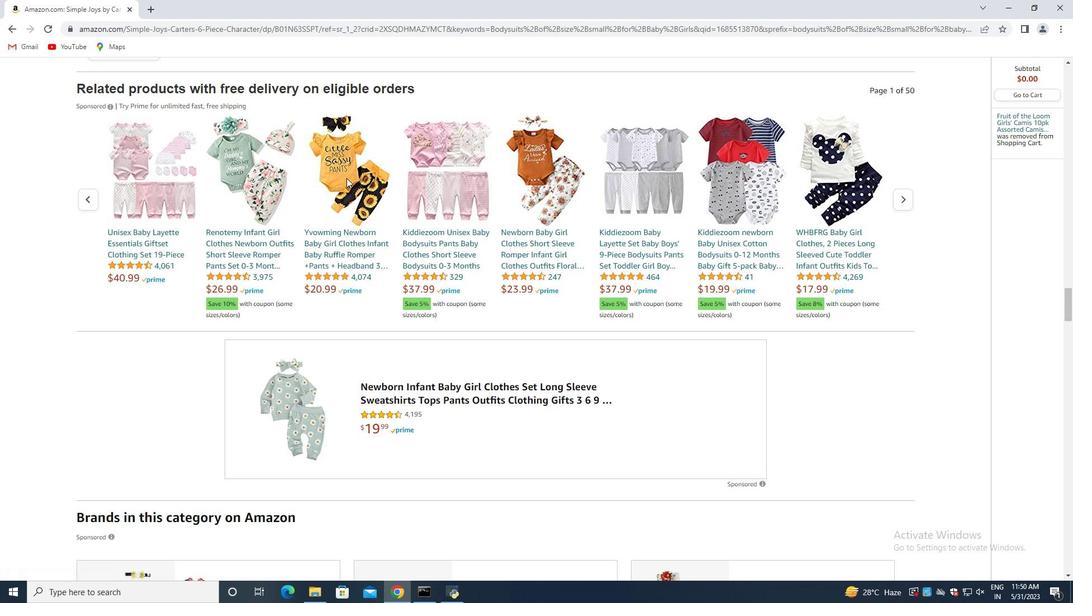 
Action: Mouse scrolled (346, 178) with delta (0, 0)
Screenshot: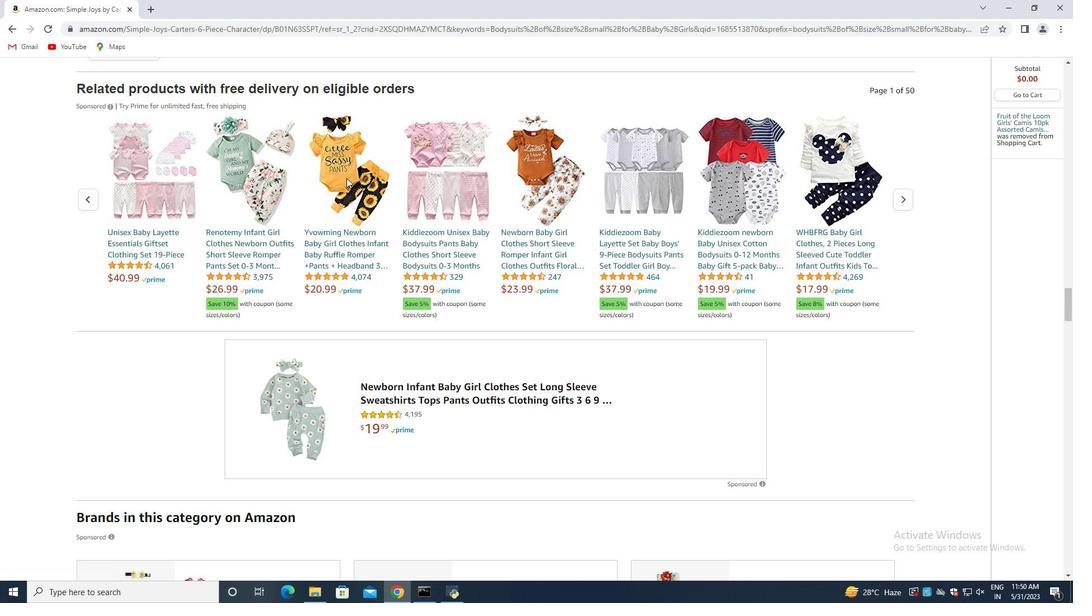 
Action: Mouse scrolled (346, 178) with delta (0, 0)
